 Task: Play online Dominion games in medium mode.
Action: Mouse moved to (255, 574)
Screenshot: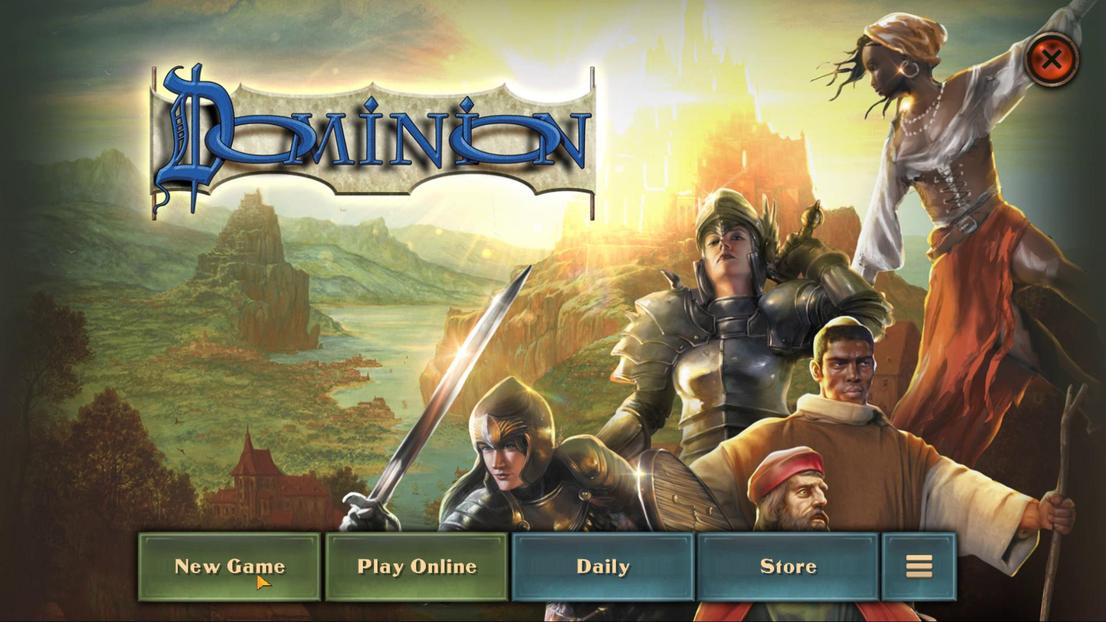 
Action: Mouse pressed left at (255, 574)
Screenshot: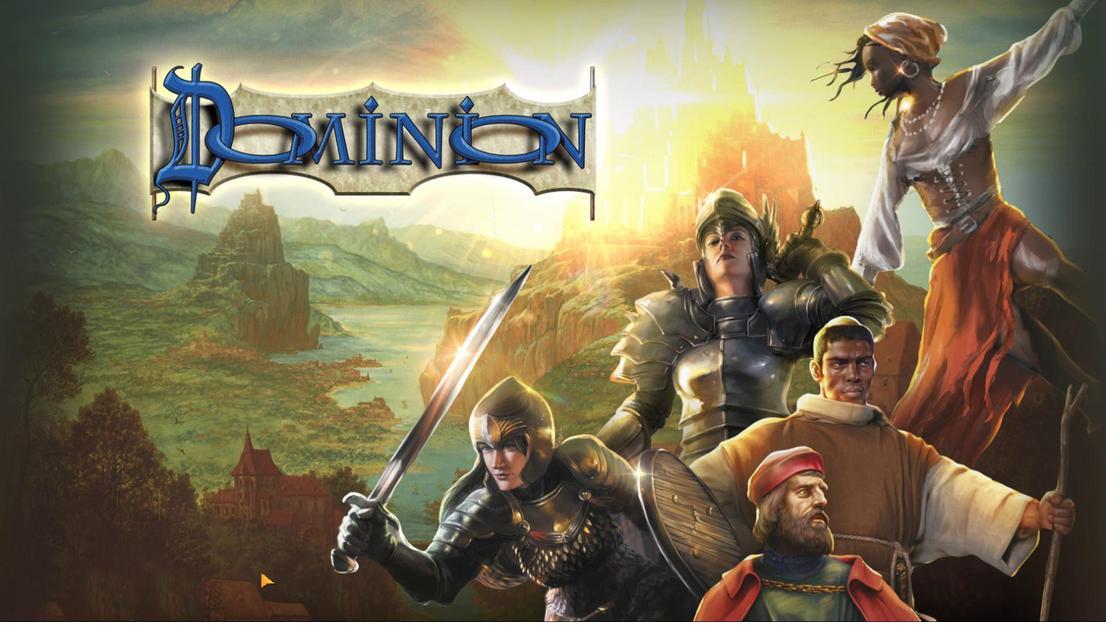 
Action: Mouse moved to (564, 279)
Screenshot: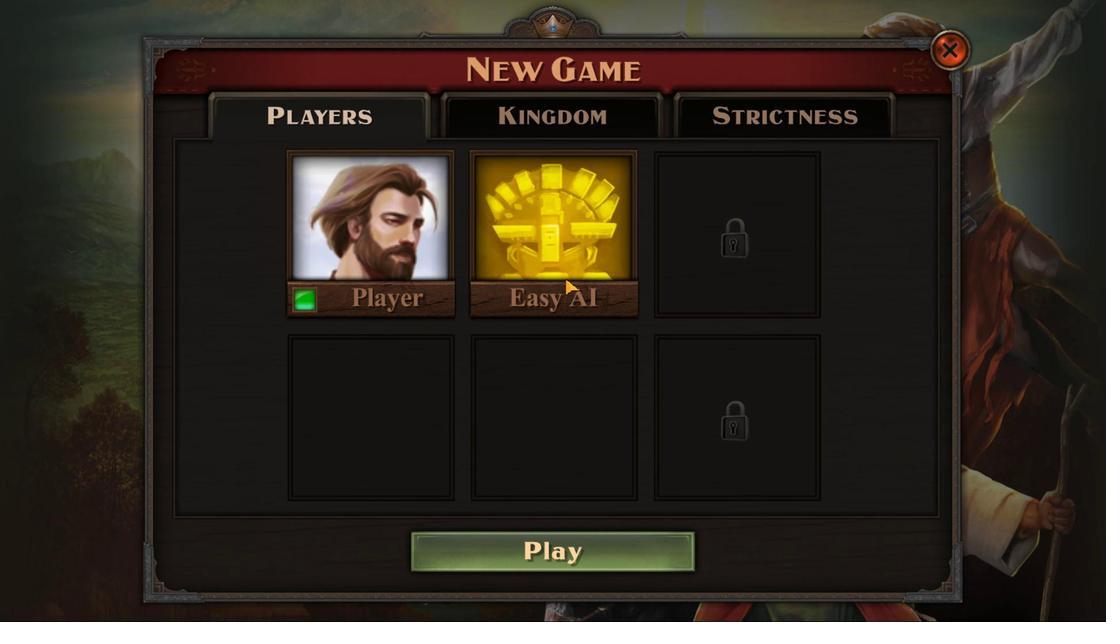 
Action: Mouse pressed left at (564, 279)
Screenshot: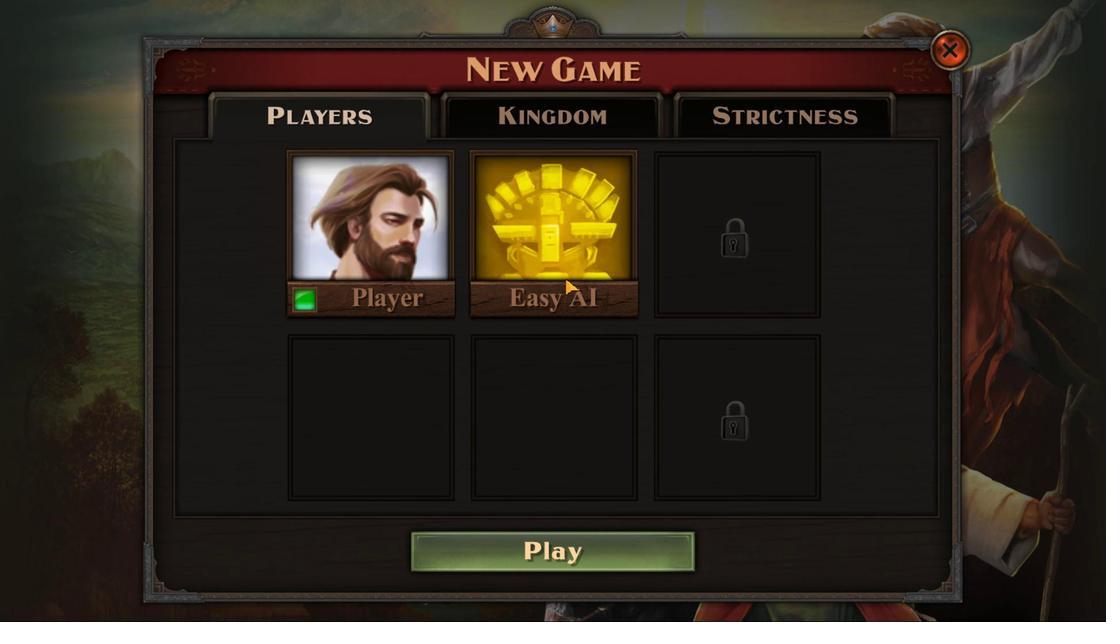 
Action: Mouse moved to (370, 425)
Screenshot: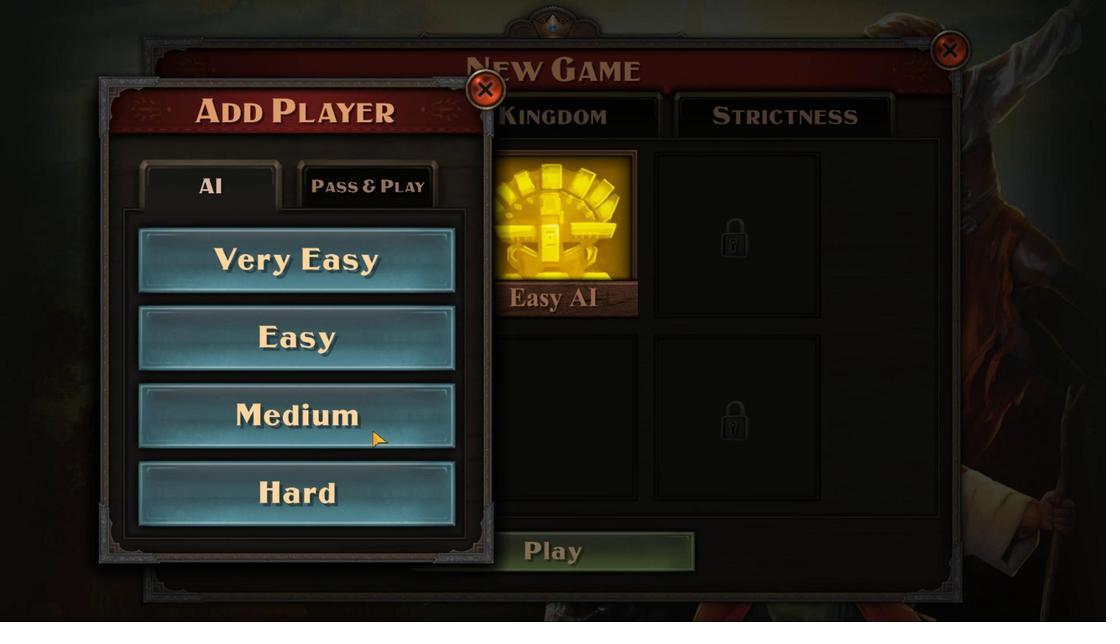 
Action: Mouse pressed left at (370, 425)
Screenshot: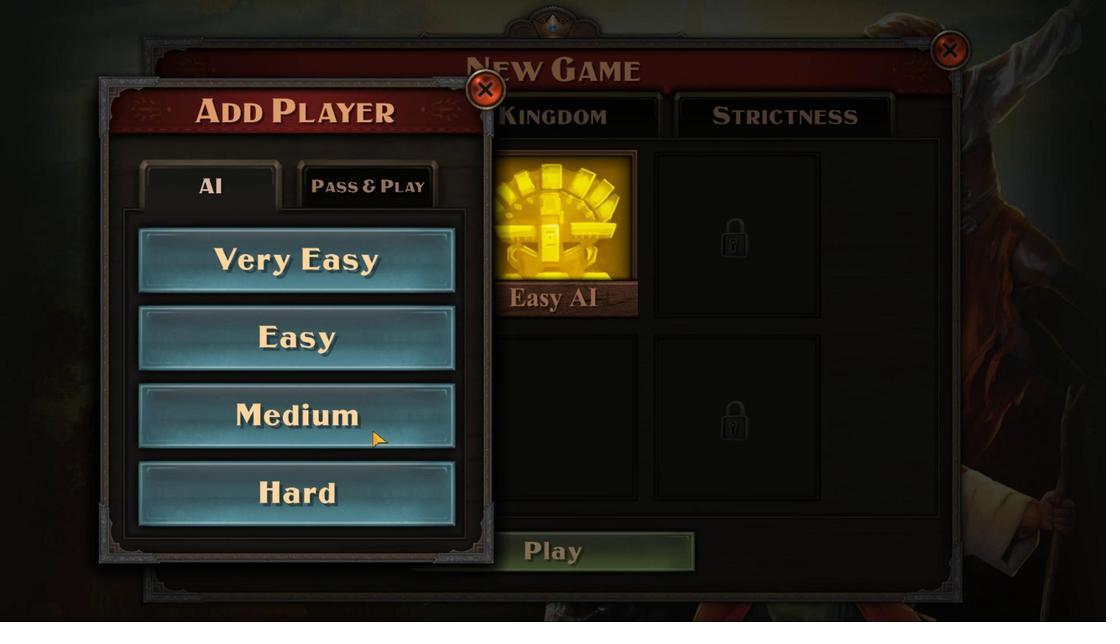 
Action: Mouse moved to (503, 559)
Screenshot: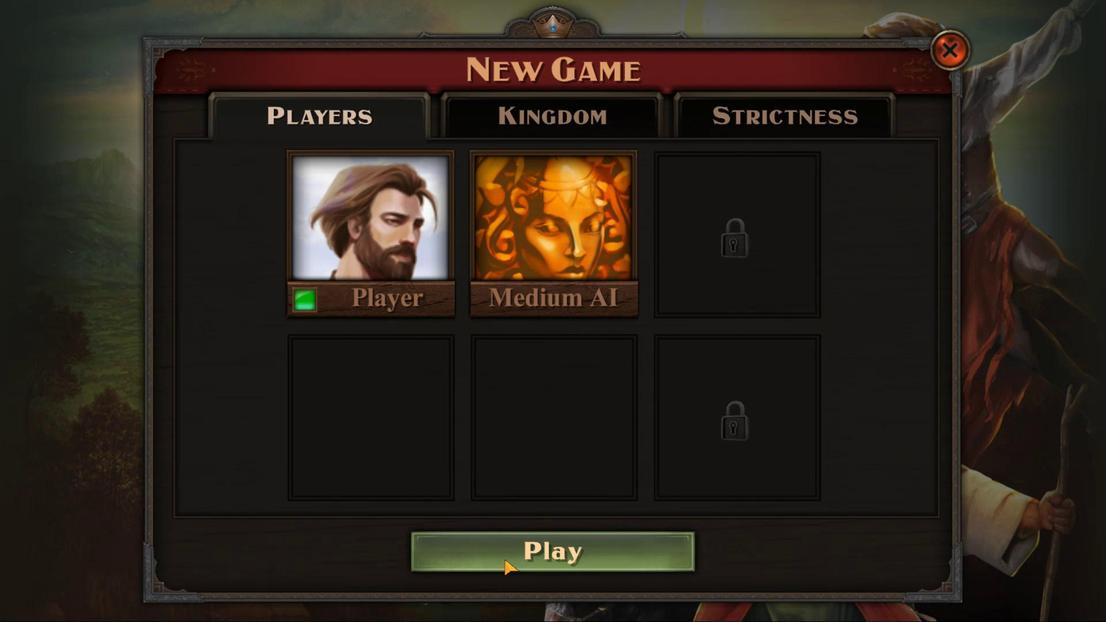 
Action: Mouse pressed left at (503, 559)
Screenshot: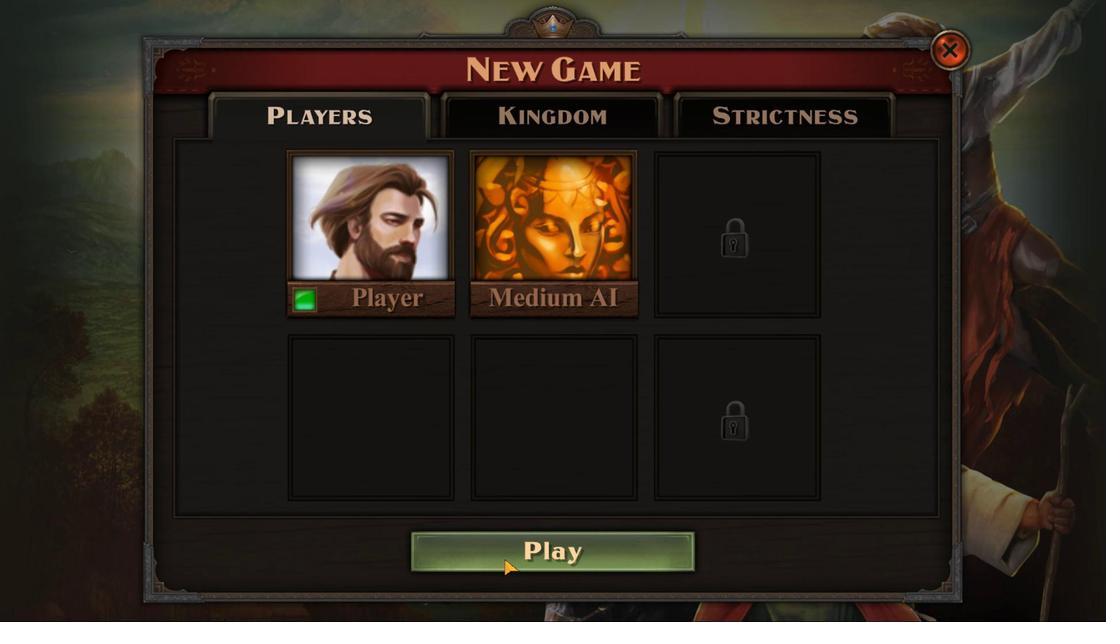 
Action: Mouse moved to (205, 581)
Screenshot: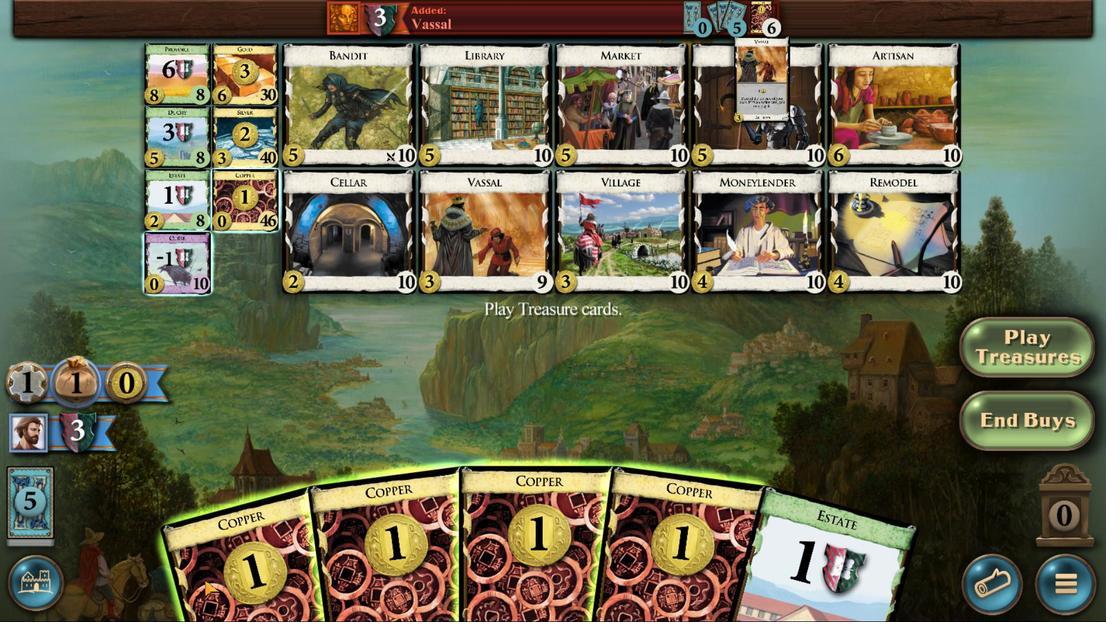 
Action: Mouse scrolled (205, 581) with delta (0, 0)
Screenshot: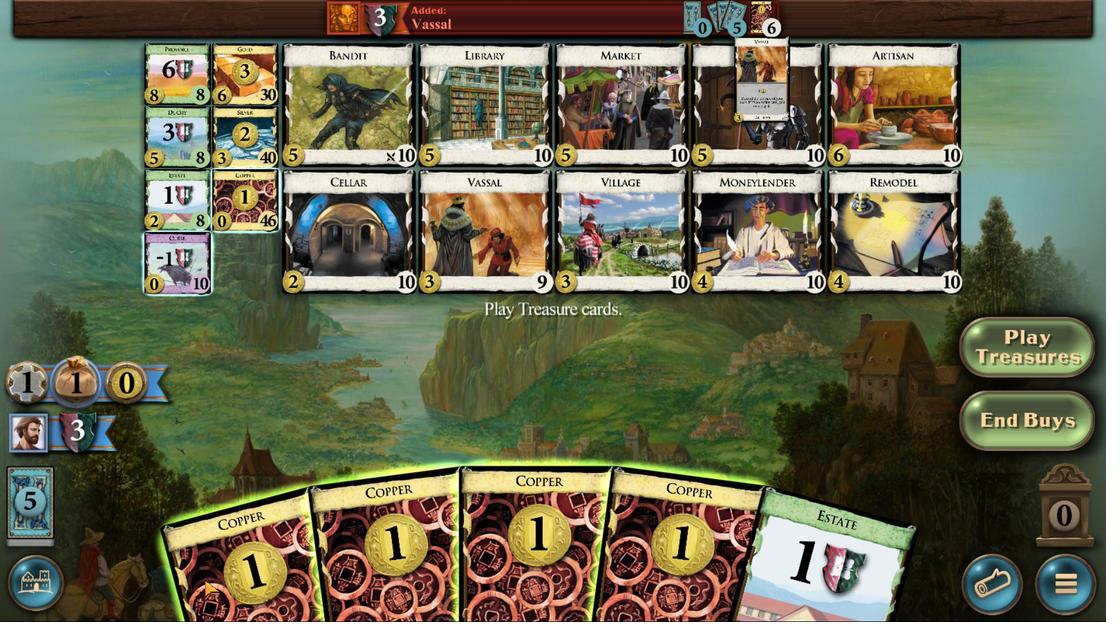 
Action: Mouse moved to (204, 581)
Screenshot: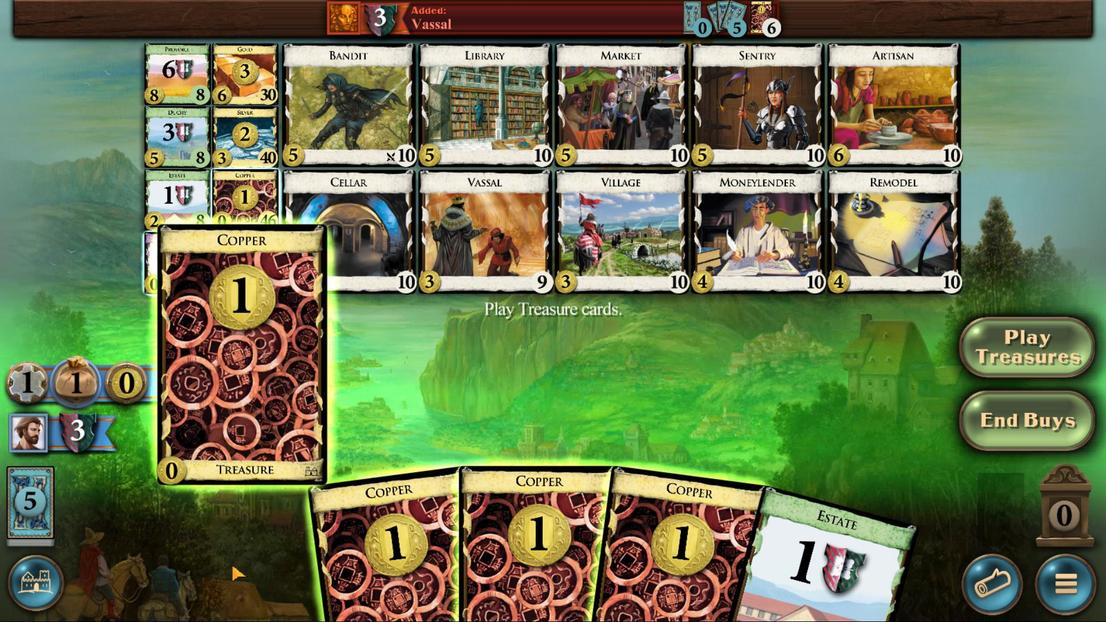 
Action: Mouse scrolled (204, 581) with delta (0, 0)
Screenshot: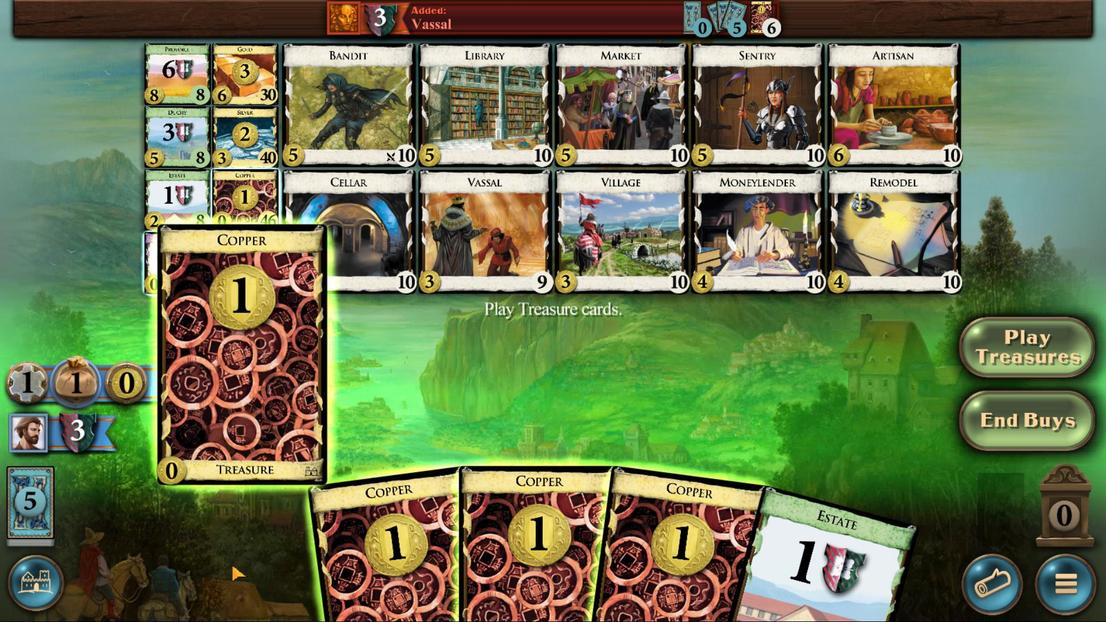 
Action: Mouse moved to (204, 579)
Screenshot: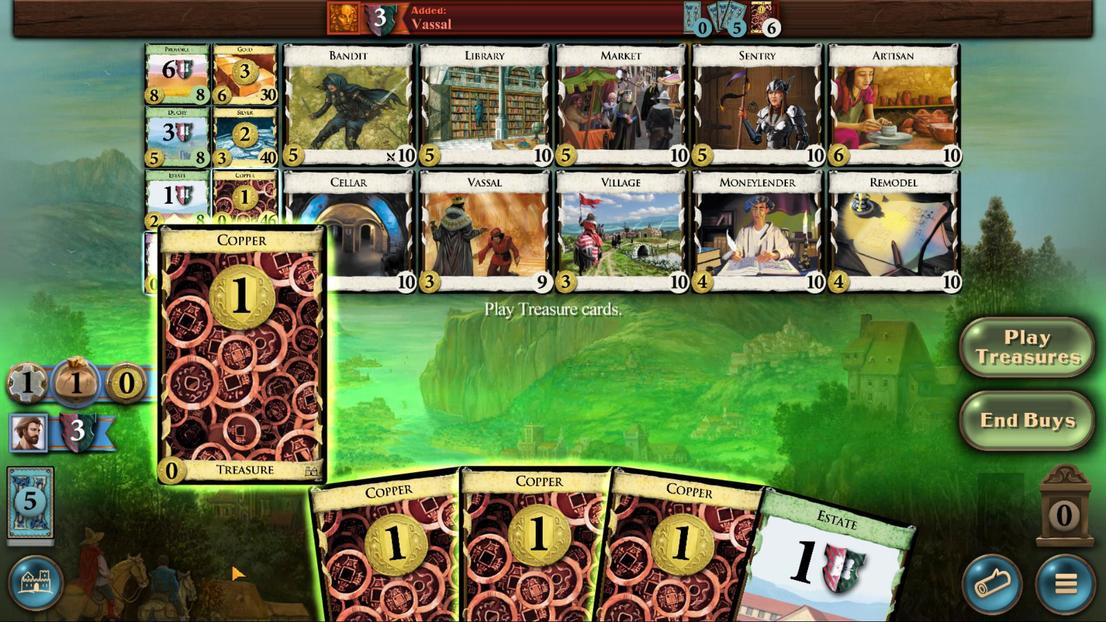 
Action: Mouse scrolled (204, 579) with delta (0, 0)
Screenshot: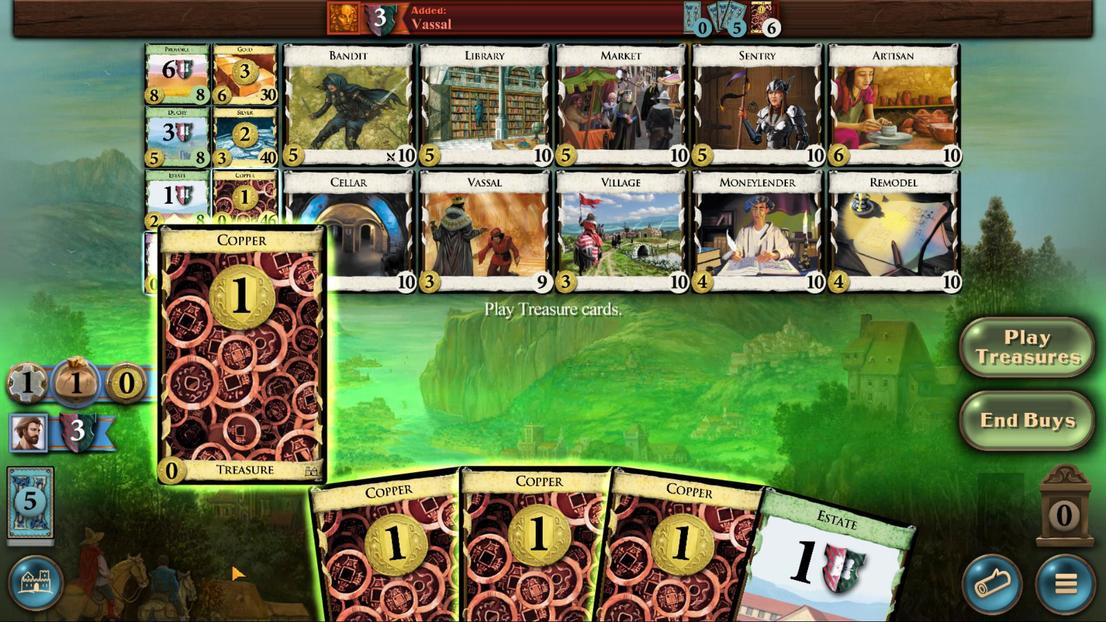 
Action: Mouse moved to (381, 562)
Screenshot: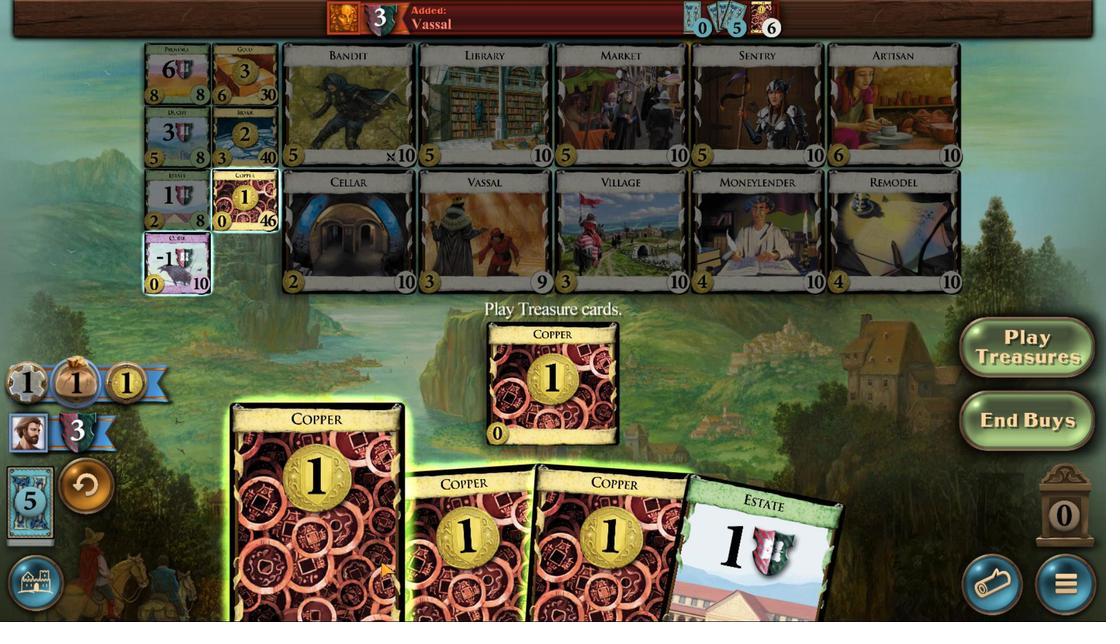 
Action: Mouse scrolled (381, 561) with delta (0, 0)
Screenshot: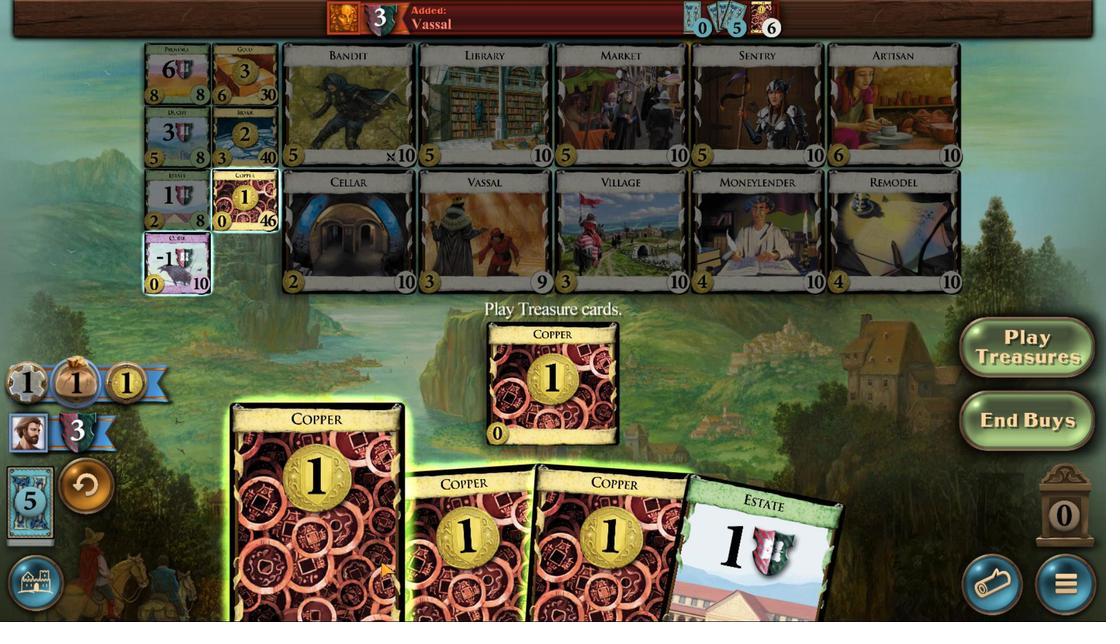 
Action: Mouse moved to (380, 562)
Screenshot: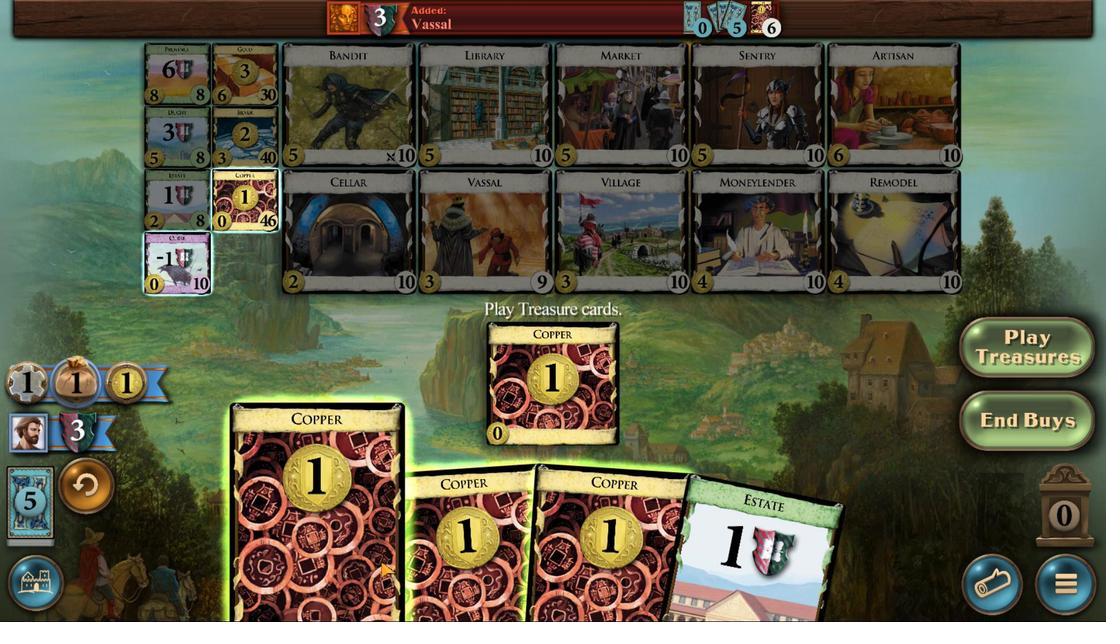 
Action: Mouse scrolled (380, 561) with delta (0, 0)
Screenshot: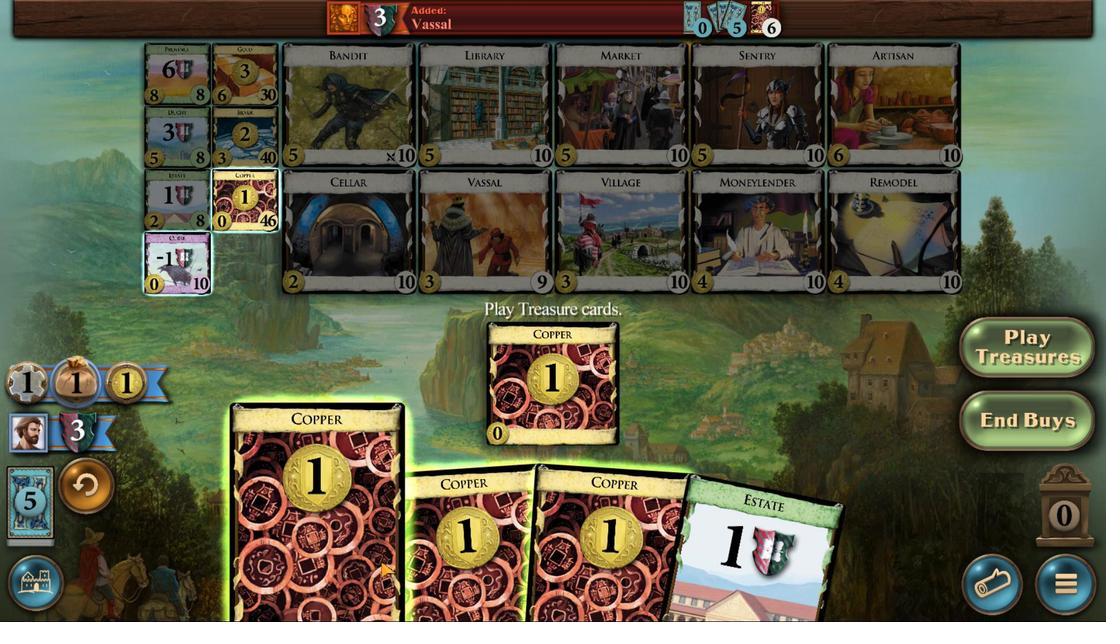 
Action: Mouse moved to (479, 560)
Screenshot: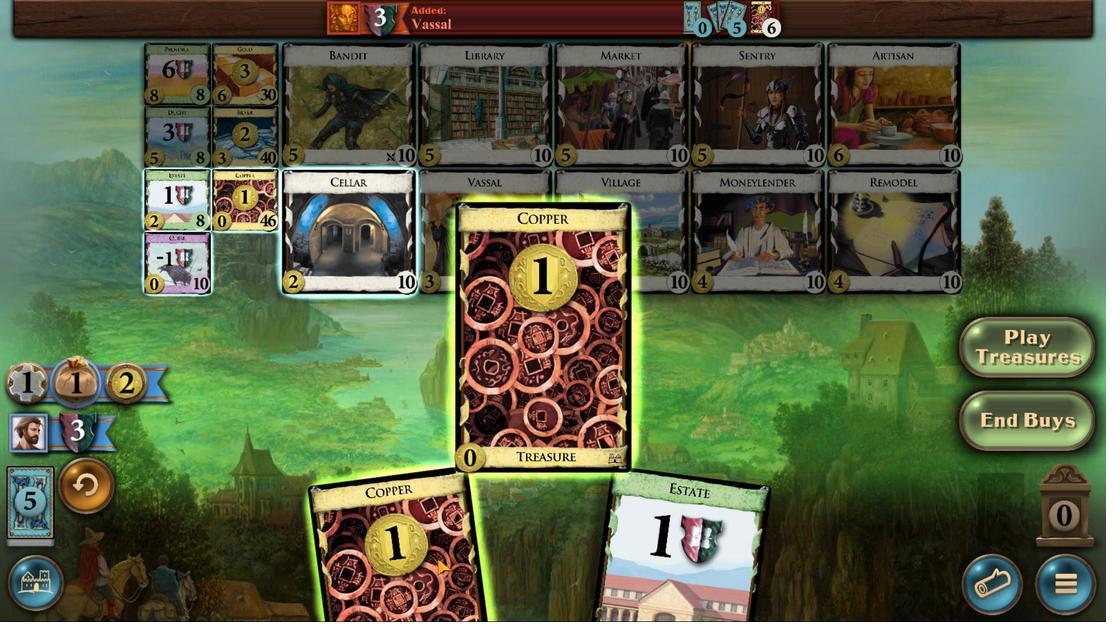 
Action: Mouse scrolled (479, 560) with delta (0, 0)
Screenshot: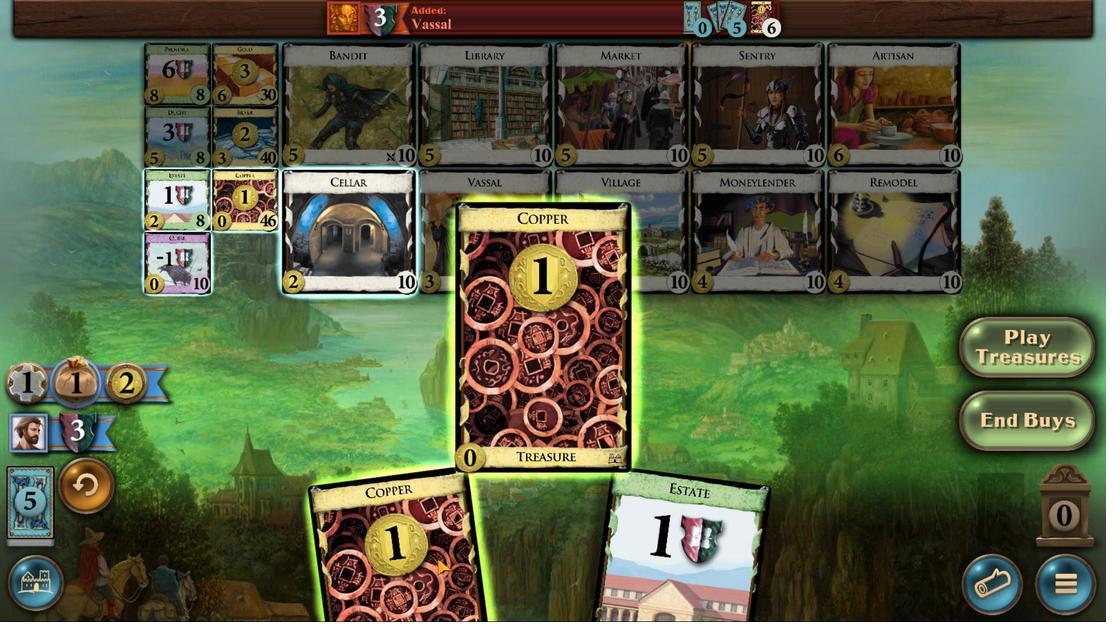 
Action: Mouse moved to (256, 137)
Screenshot: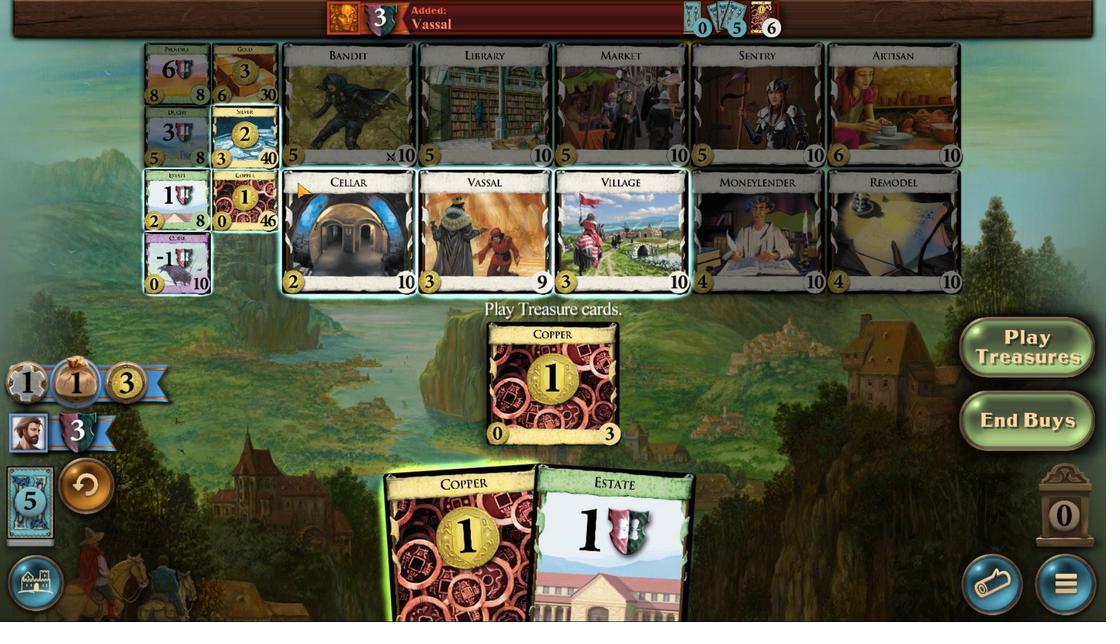 
Action: Mouse pressed left at (256, 137)
Screenshot: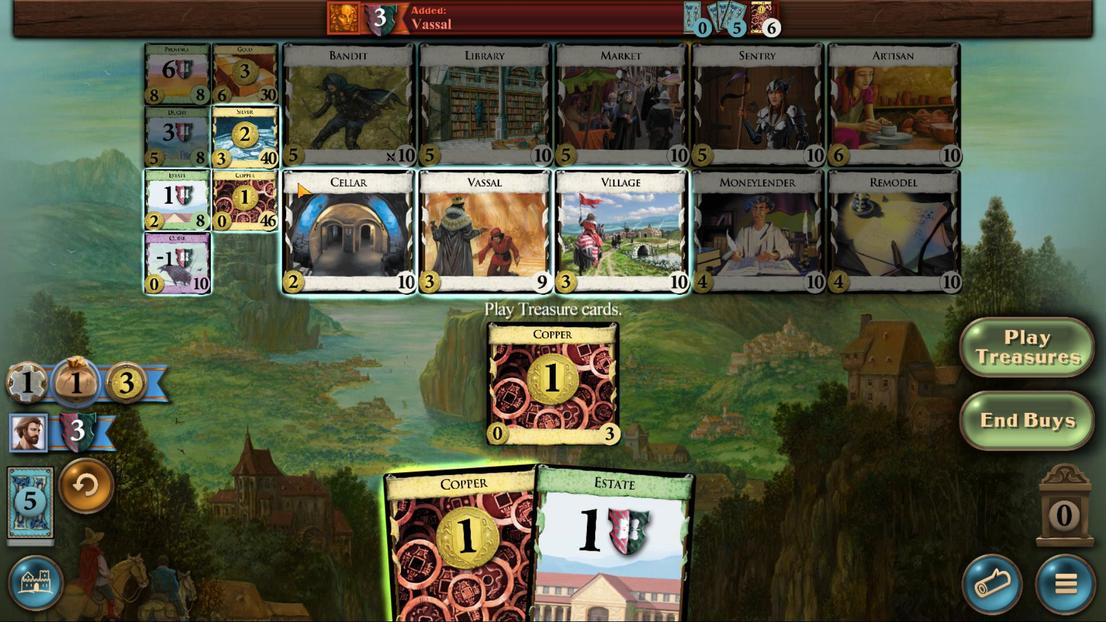 
Action: Mouse moved to (481, 569)
Screenshot: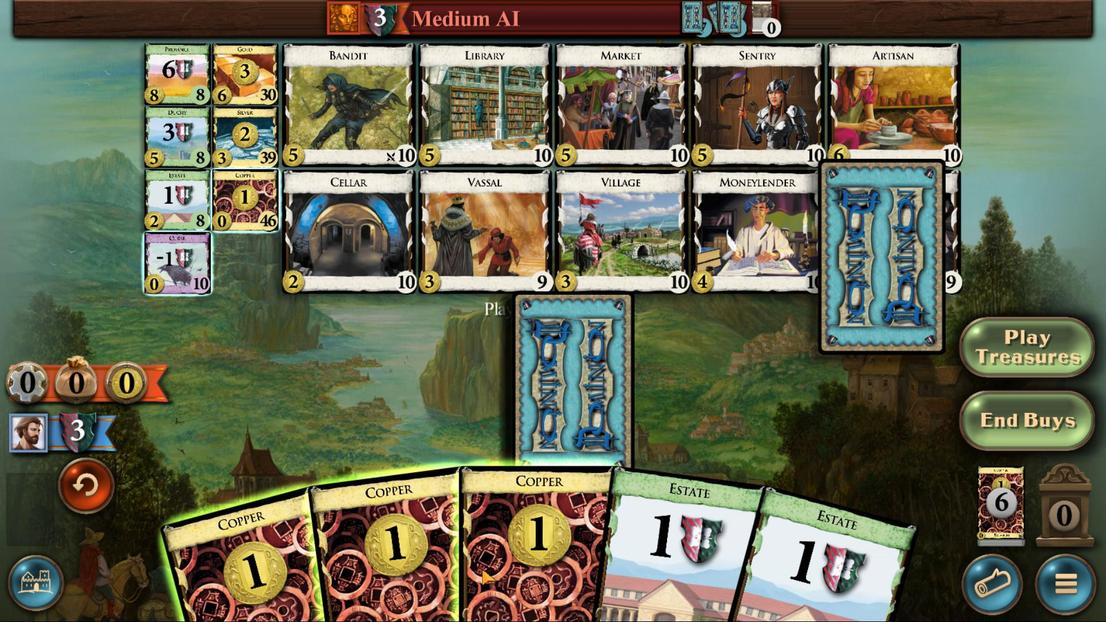 
Action: Mouse scrolled (481, 569) with delta (0, 0)
Screenshot: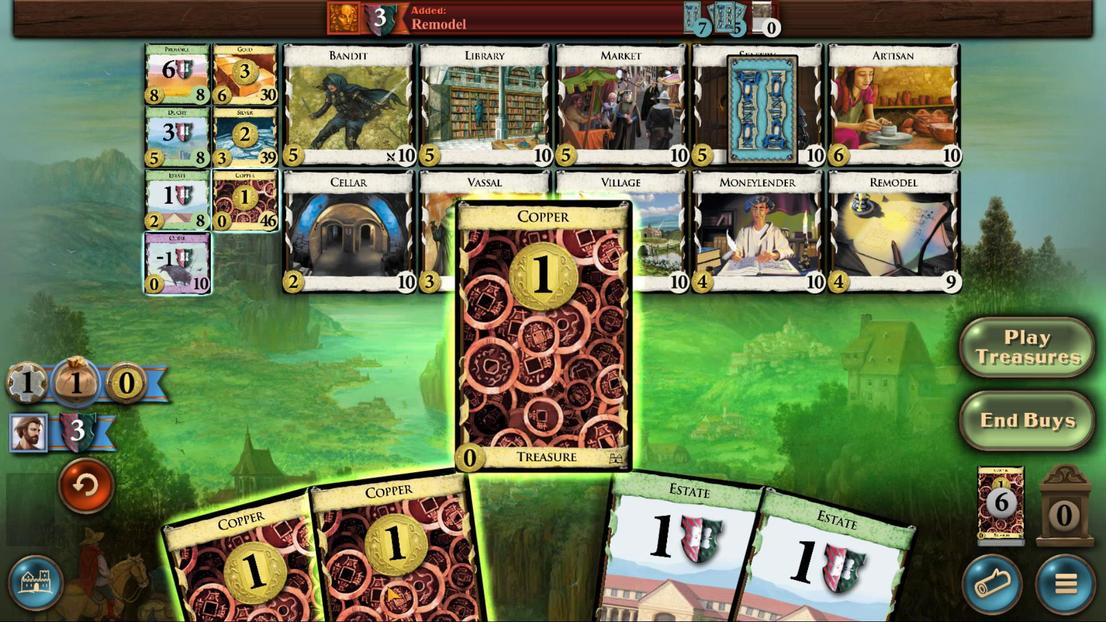 
Action: Mouse moved to (481, 571)
Screenshot: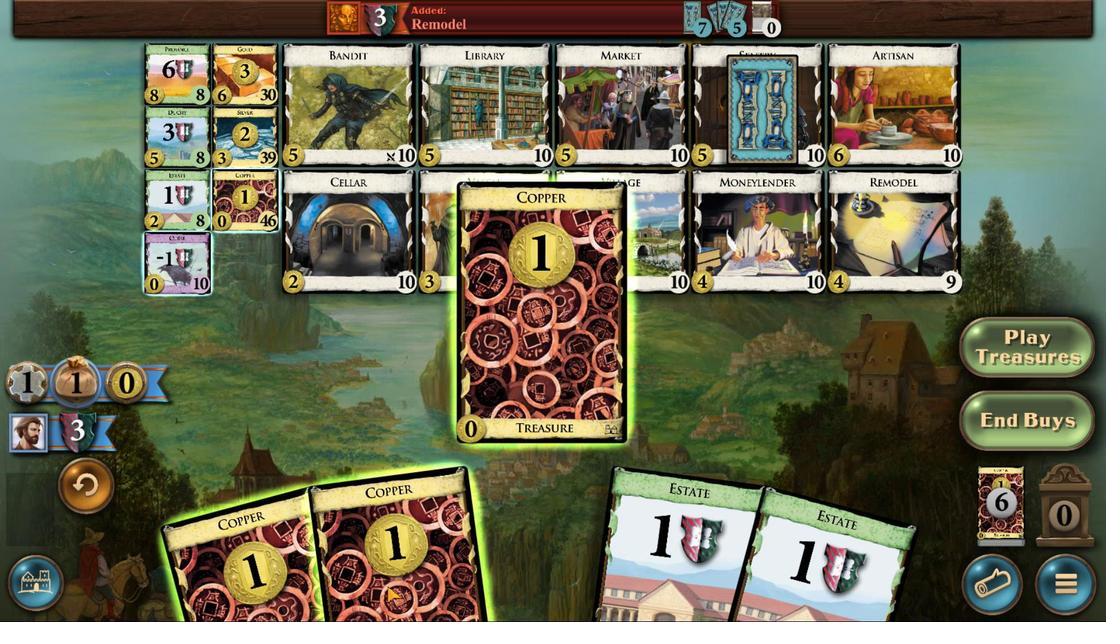 
Action: Mouse scrolled (481, 570) with delta (0, 0)
Screenshot: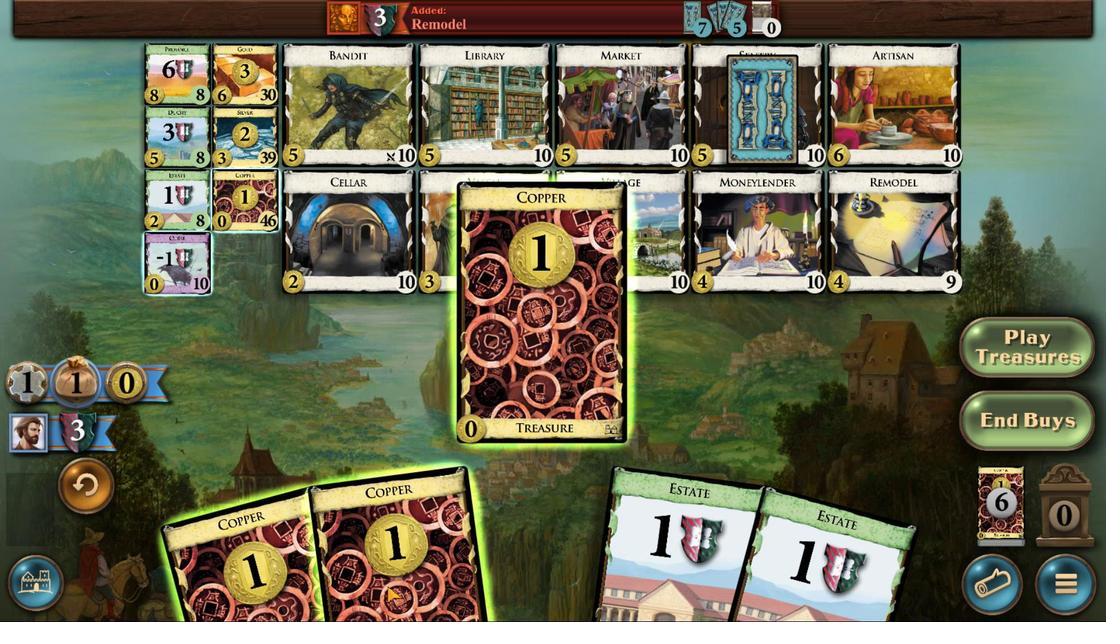 
Action: Mouse moved to (386, 586)
Screenshot: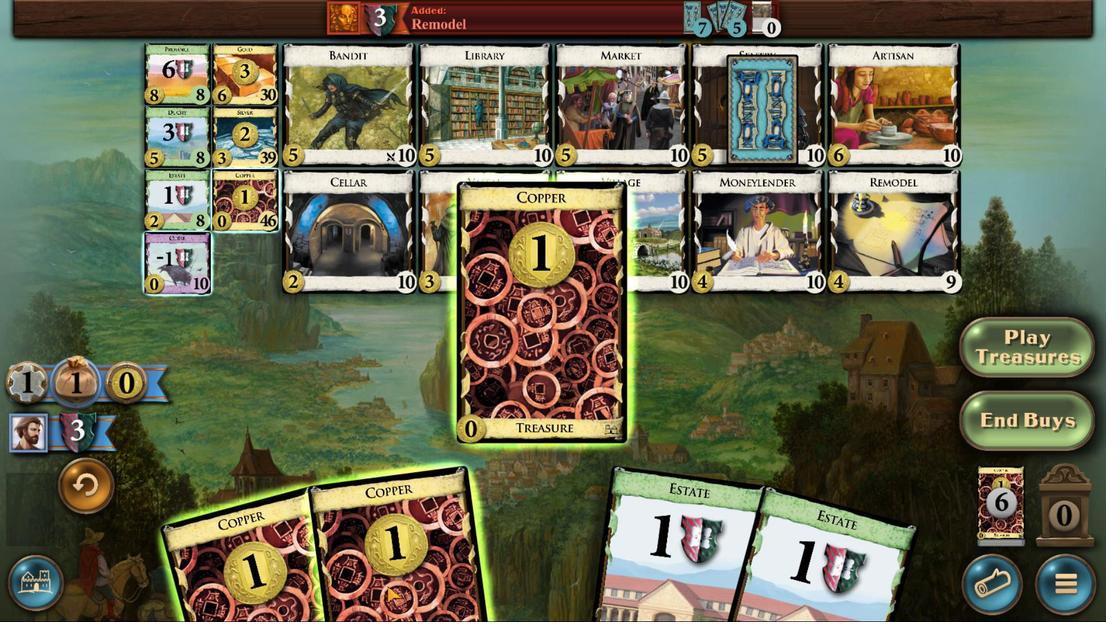 
Action: Mouse scrolled (386, 586) with delta (0, 0)
Screenshot: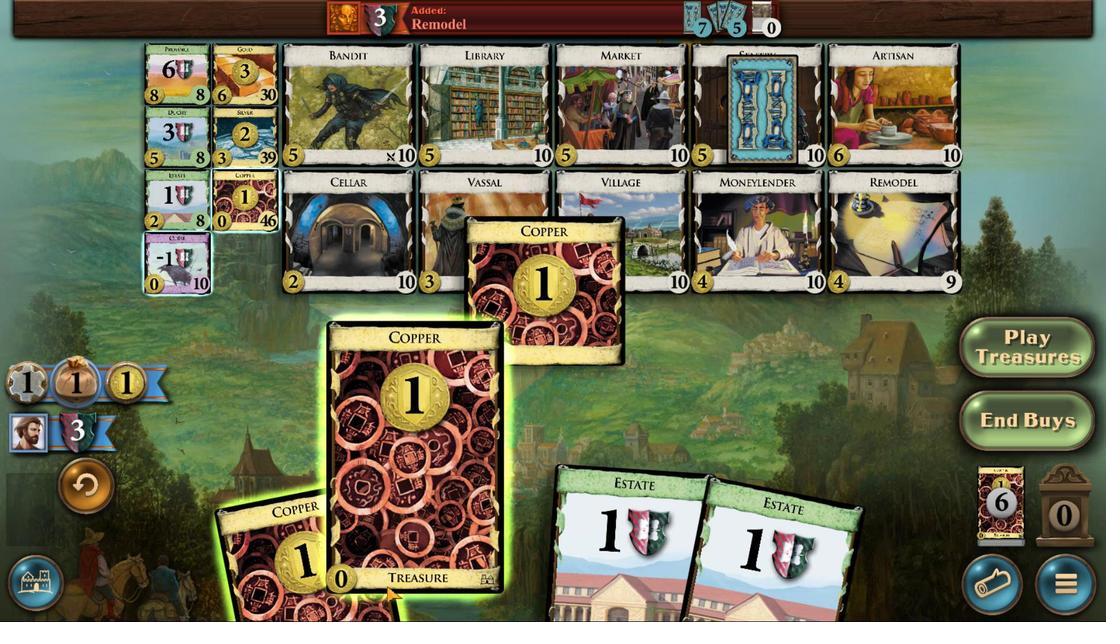 
Action: Mouse scrolled (386, 586) with delta (0, 0)
Screenshot: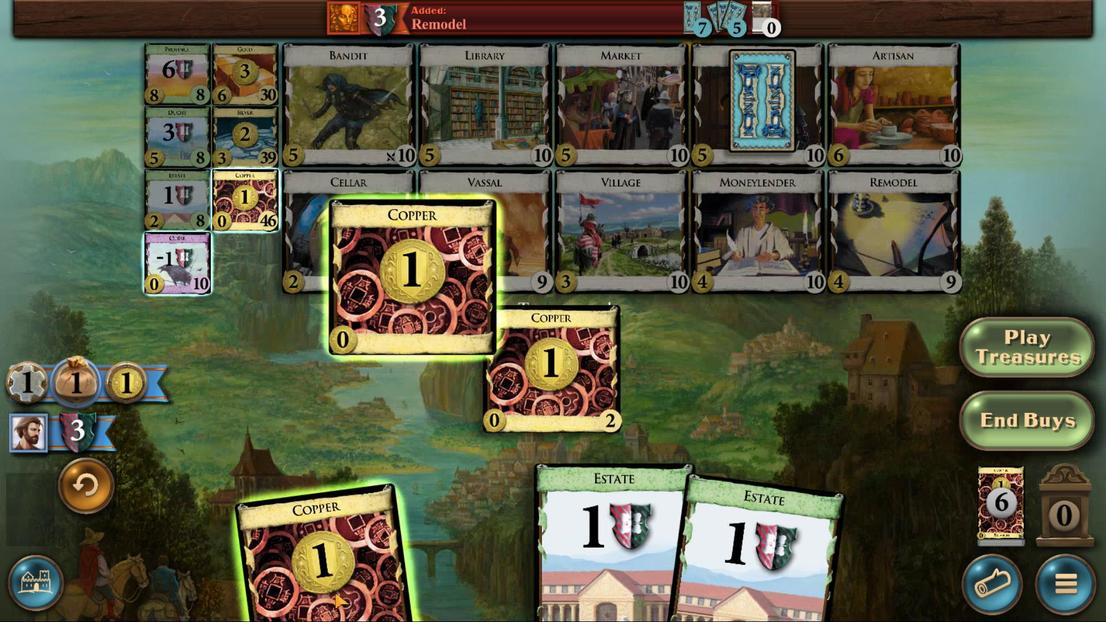 
Action: Mouse moved to (334, 593)
Screenshot: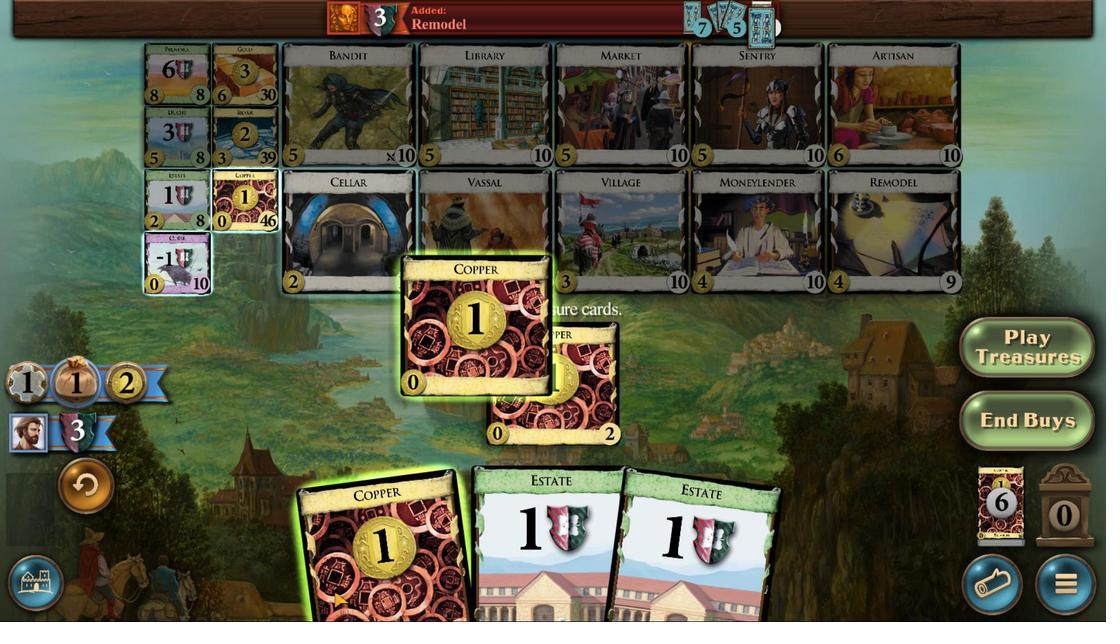
Action: Mouse scrolled (334, 592) with delta (0, 0)
Screenshot: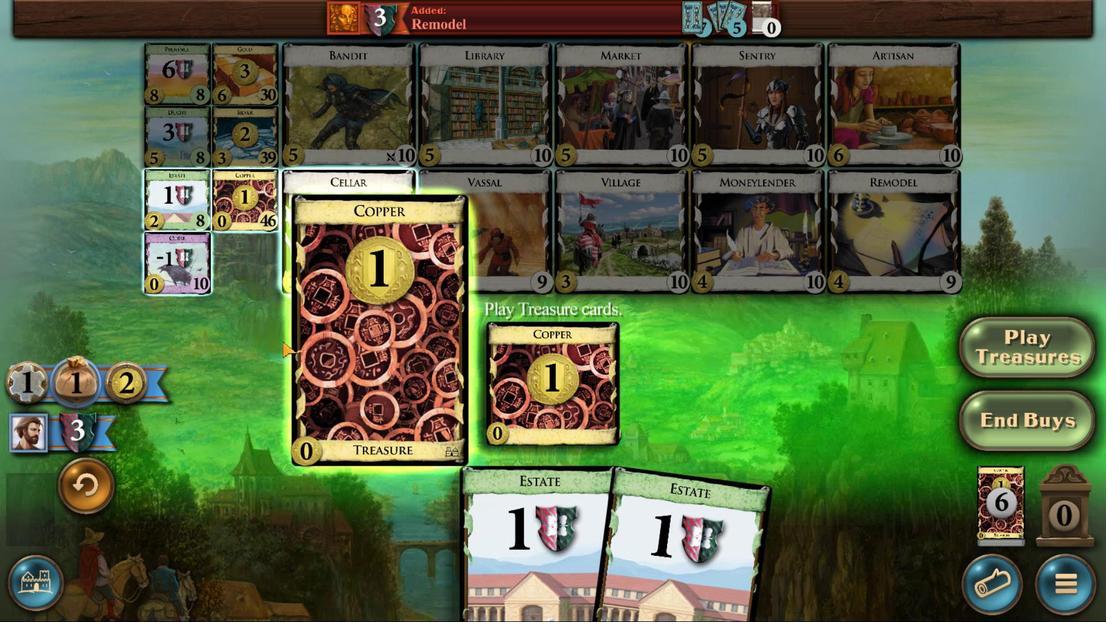 
Action: Mouse moved to (333, 592)
Screenshot: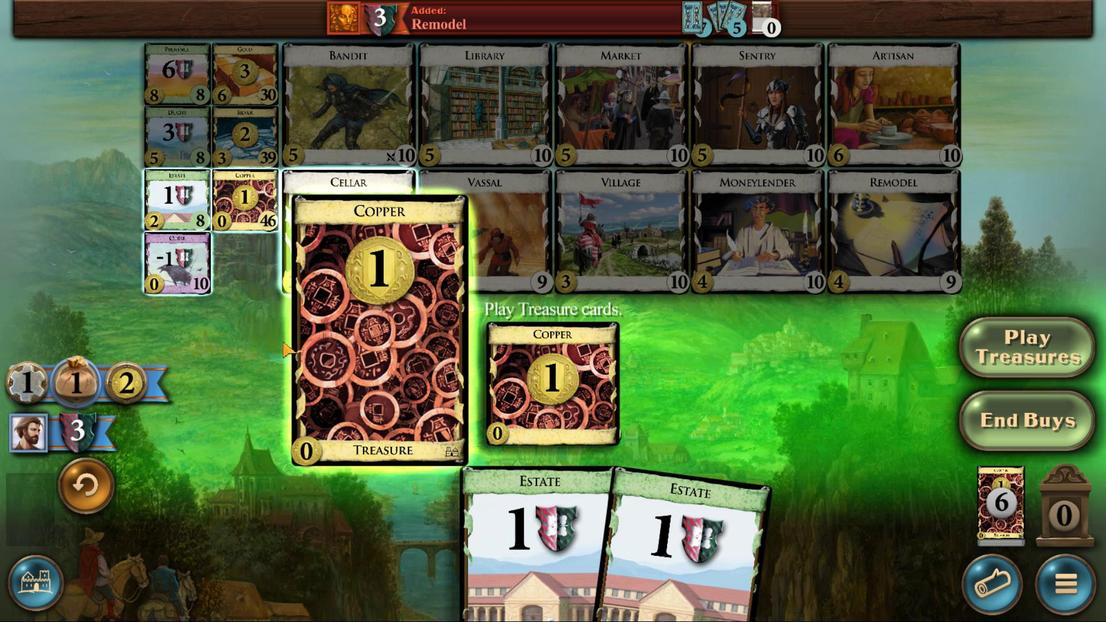 
Action: Mouse scrolled (333, 592) with delta (0, 0)
Screenshot: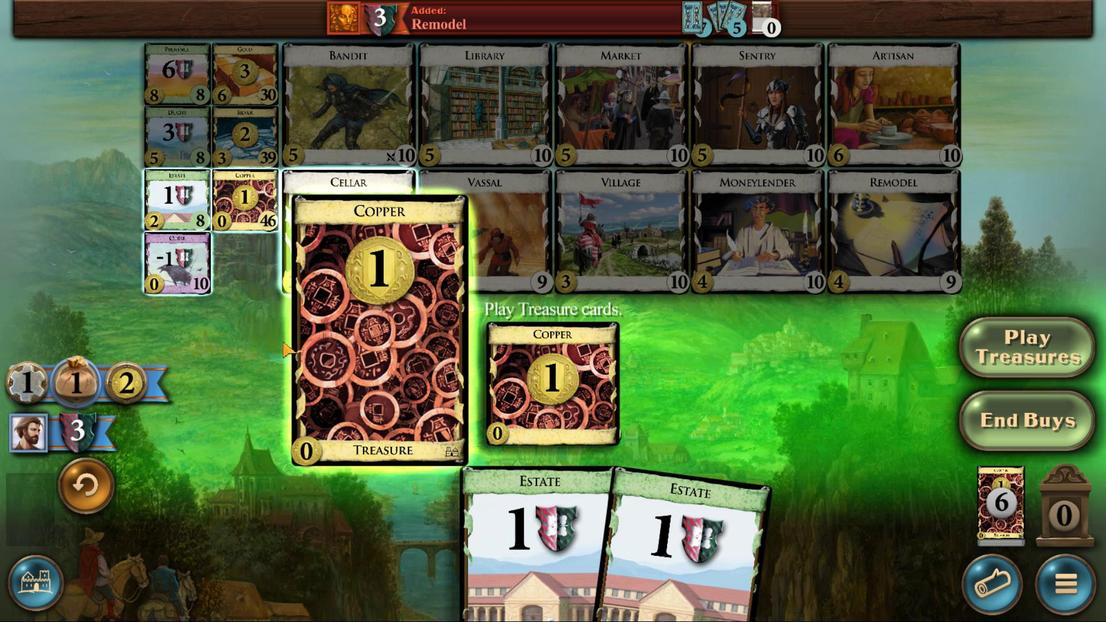 
Action: Mouse moved to (333, 589)
Screenshot: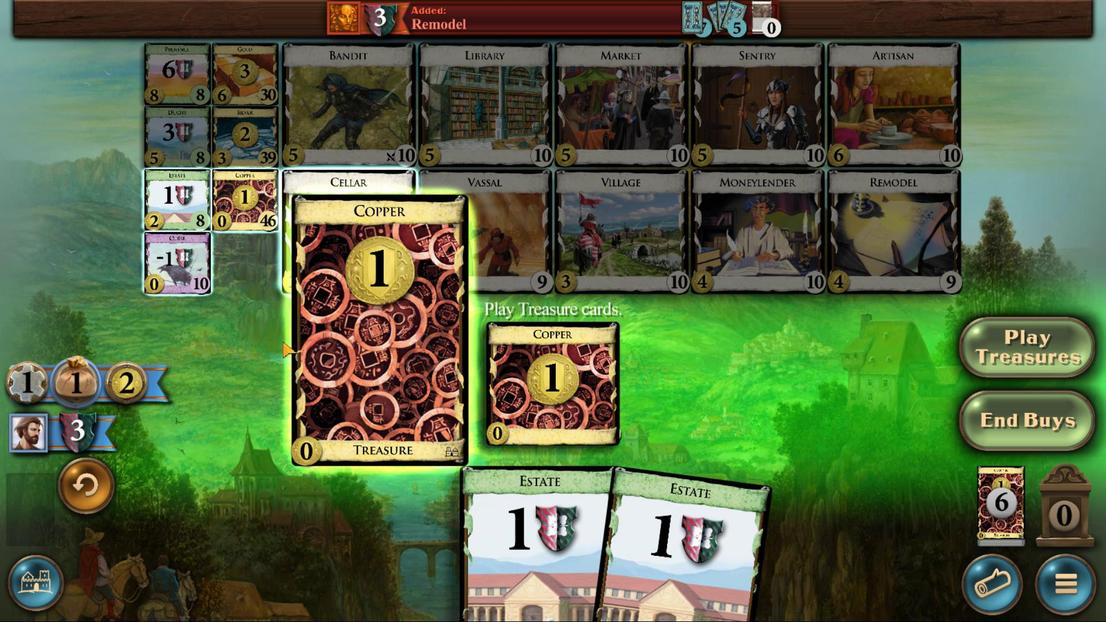 
Action: Mouse scrolled (333, 588) with delta (0, 0)
Screenshot: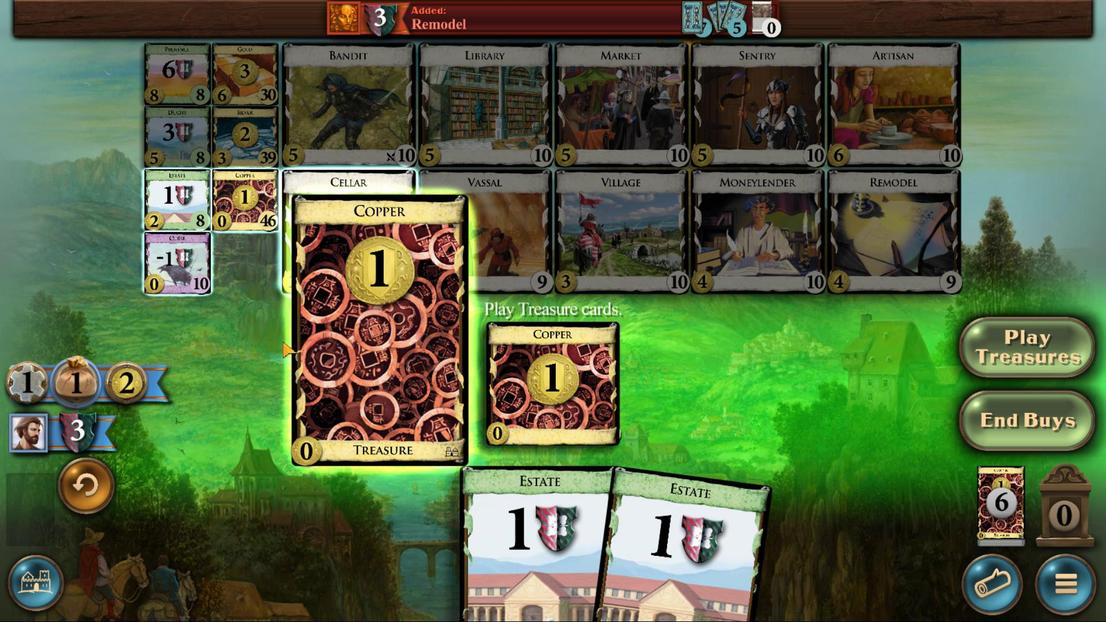 
Action: Mouse moved to (243, 119)
Screenshot: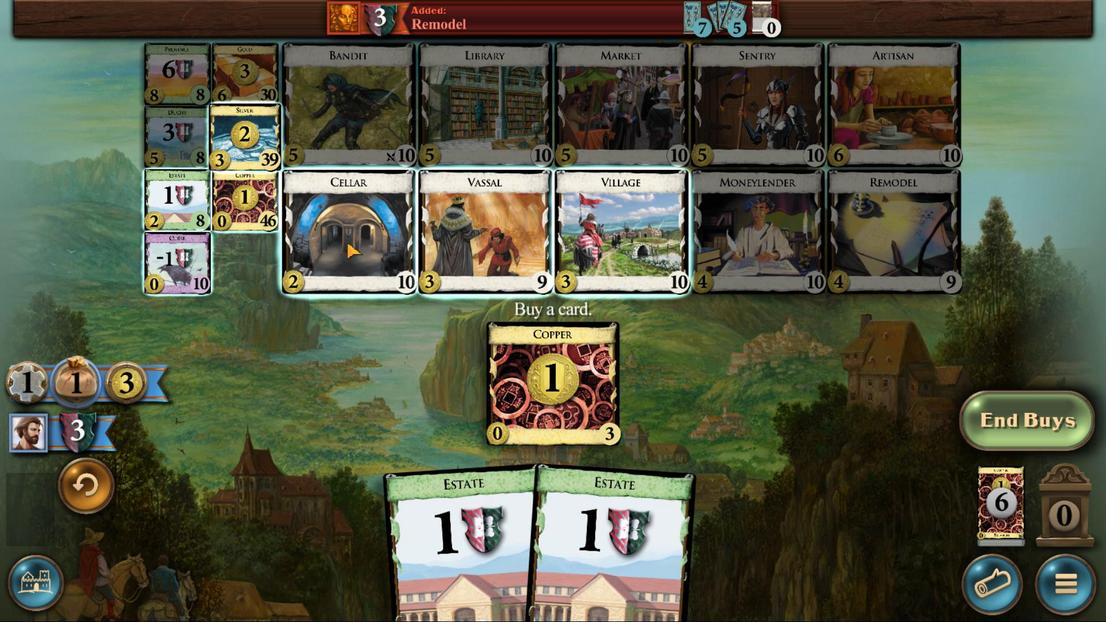 
Action: Mouse pressed left at (243, 119)
Screenshot: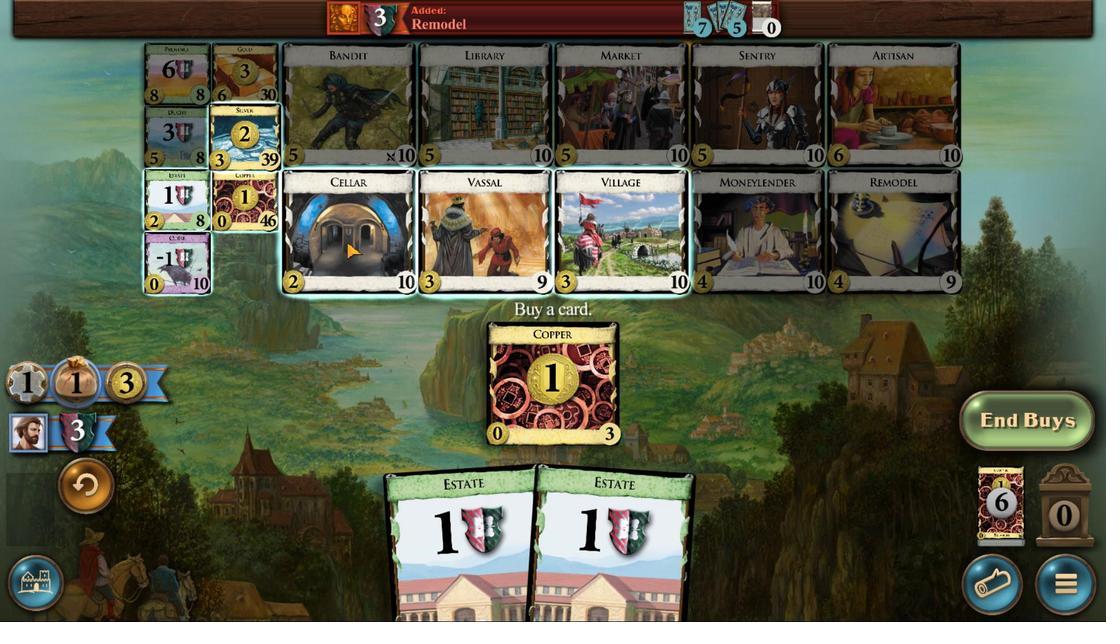 
Action: Mouse moved to (528, 540)
Screenshot: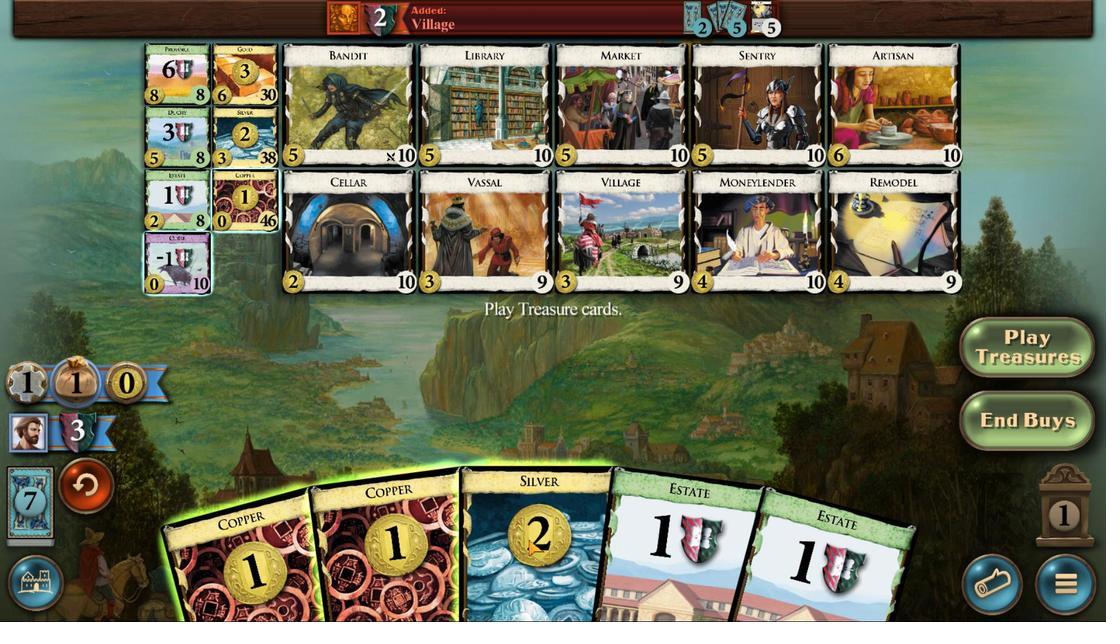 
Action: Mouse scrolled (528, 539) with delta (0, 0)
Screenshot: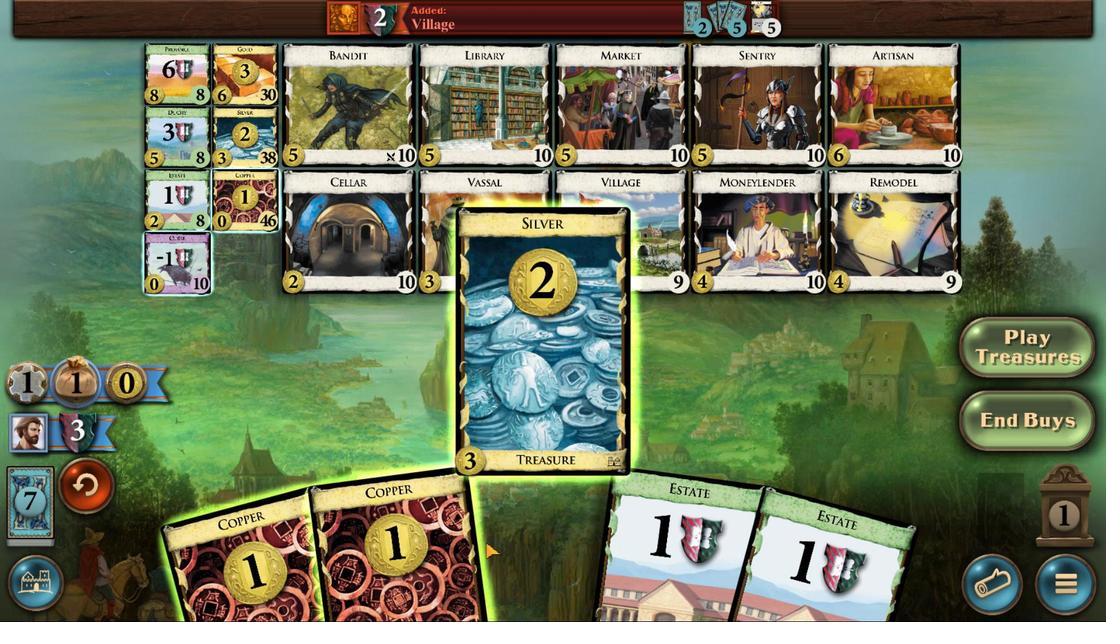 
Action: Mouse moved to (422, 555)
Screenshot: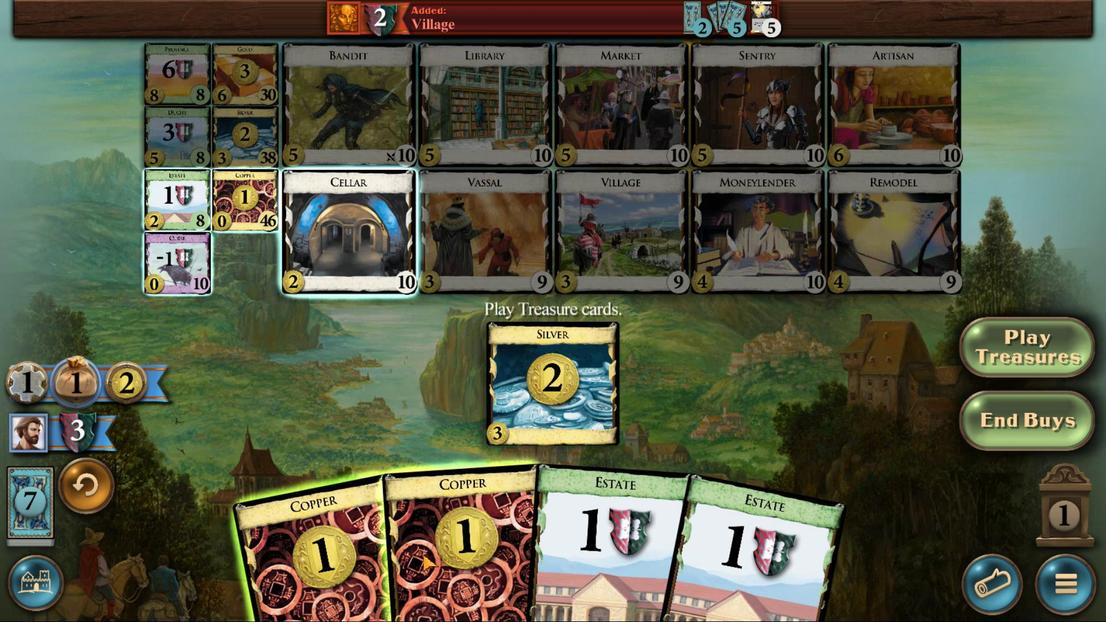 
Action: Mouse scrolled (422, 554) with delta (0, 0)
Screenshot: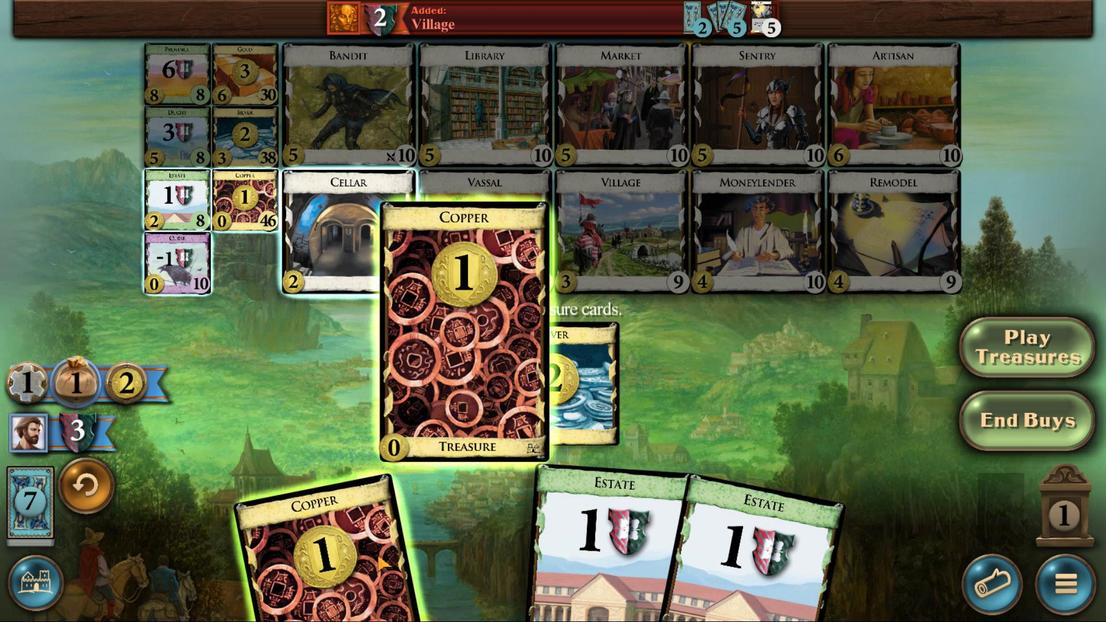 
Action: Mouse moved to (422, 555)
Screenshot: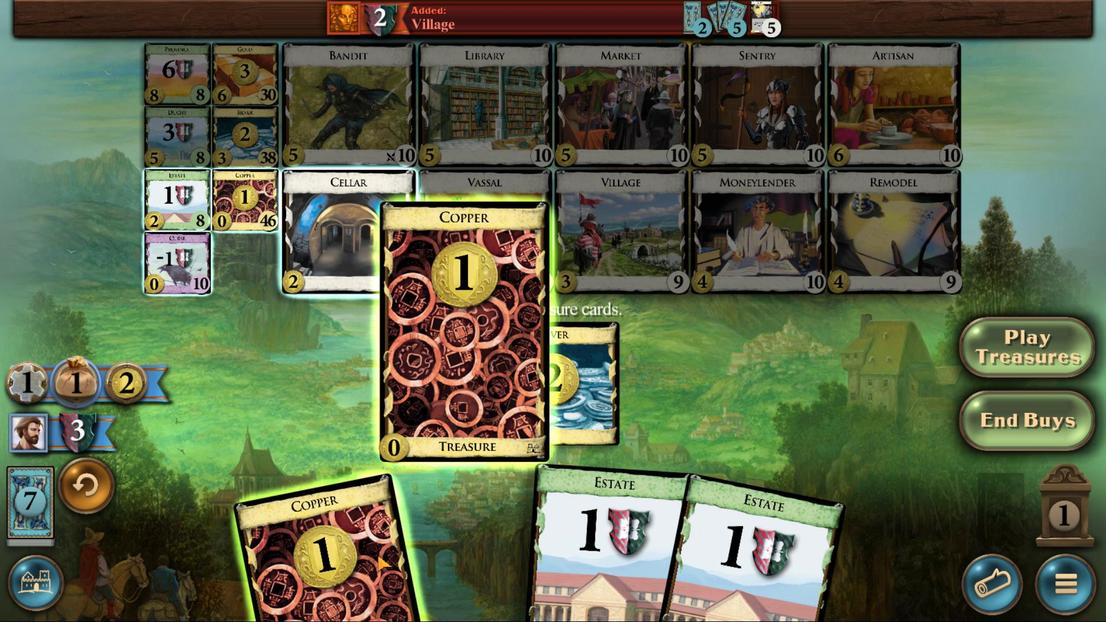 
Action: Mouse scrolled (422, 554) with delta (0, 0)
Screenshot: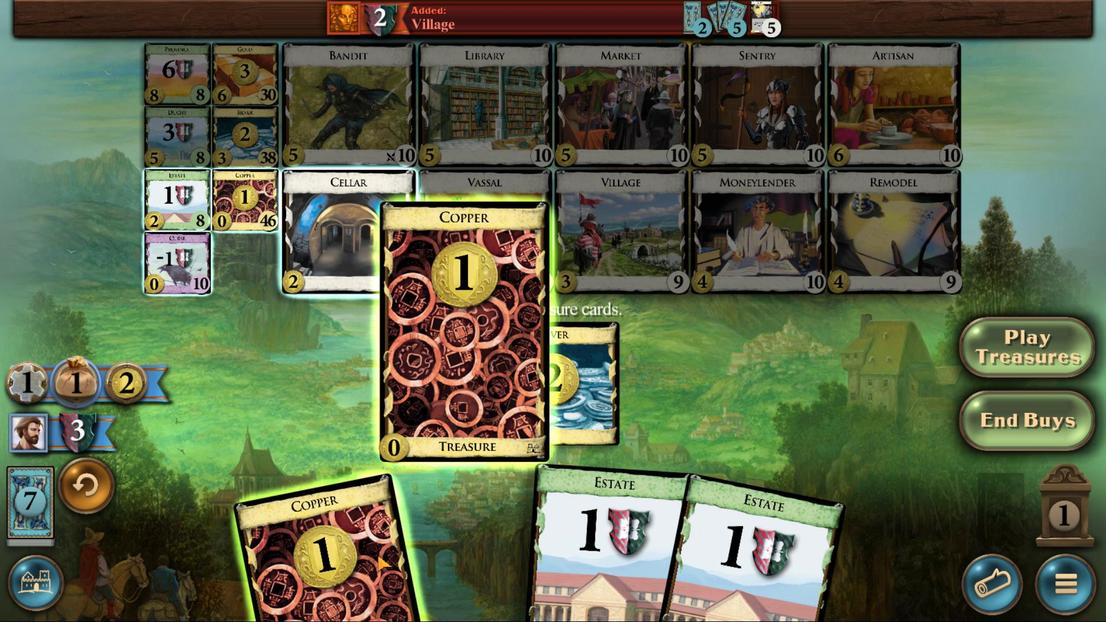 
Action: Mouse moved to (351, 558)
Screenshot: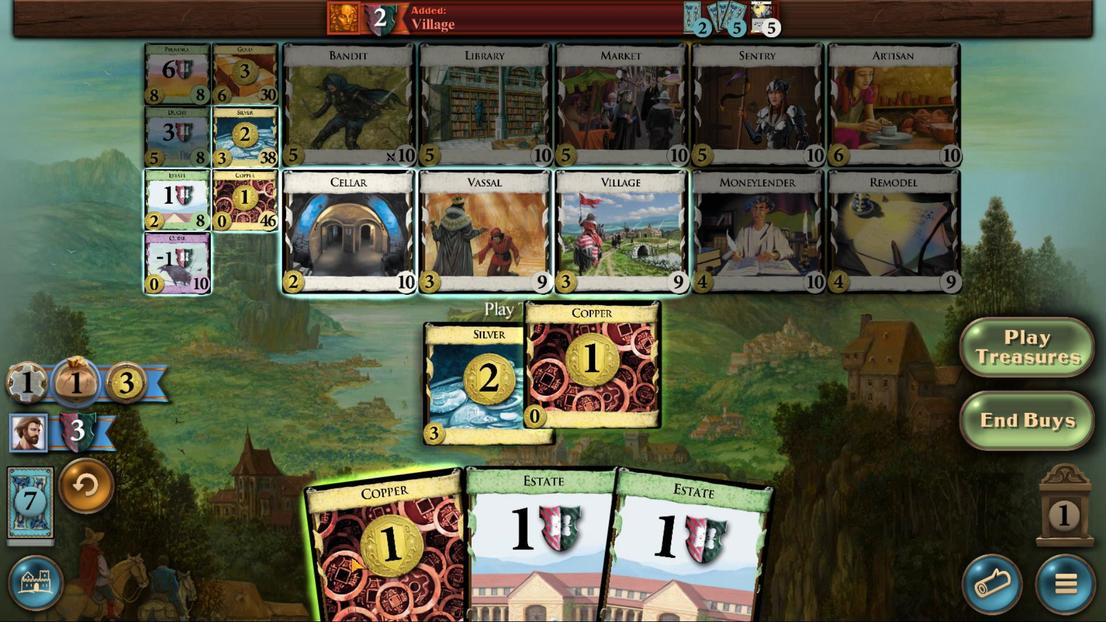 
Action: Mouse scrolled (351, 557) with delta (0, 0)
Screenshot: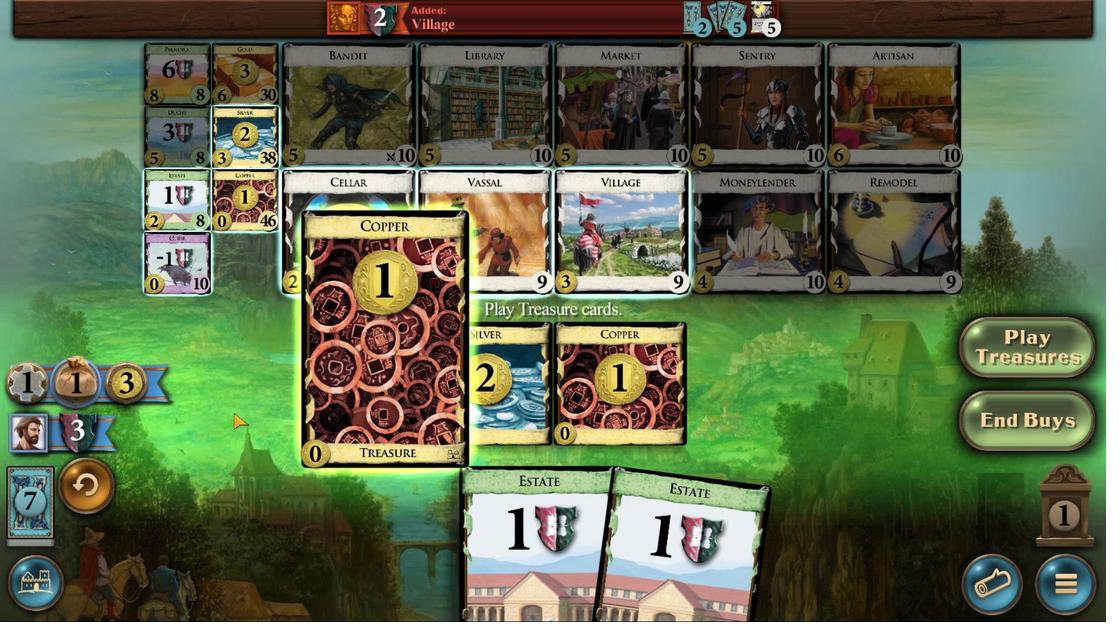 
Action: Mouse scrolled (351, 557) with delta (0, 0)
Screenshot: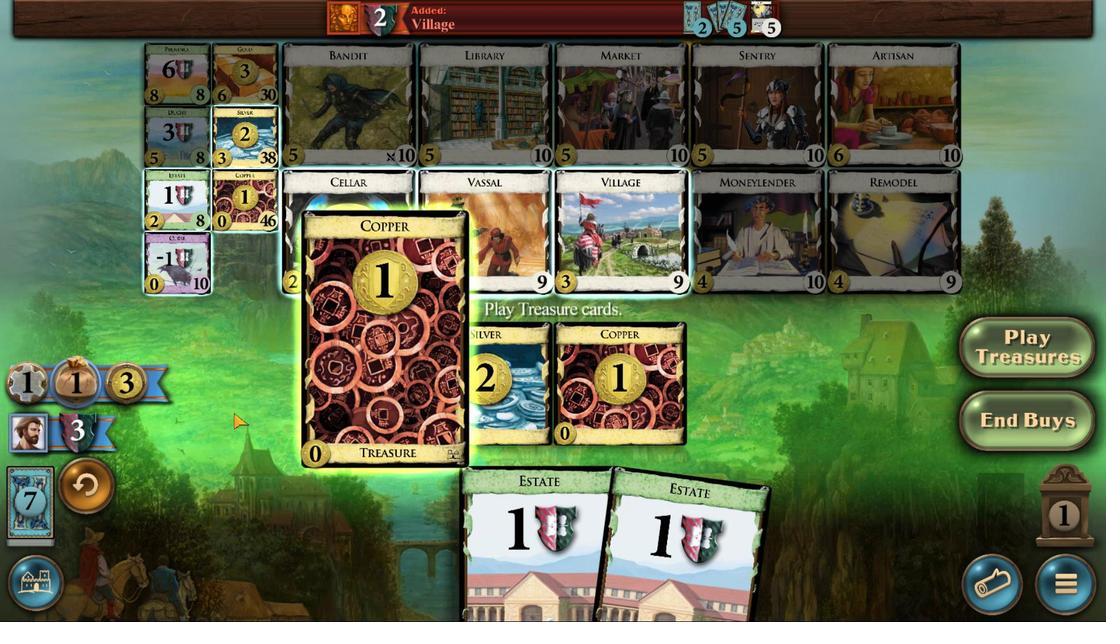 
Action: Mouse moved to (239, 129)
Screenshot: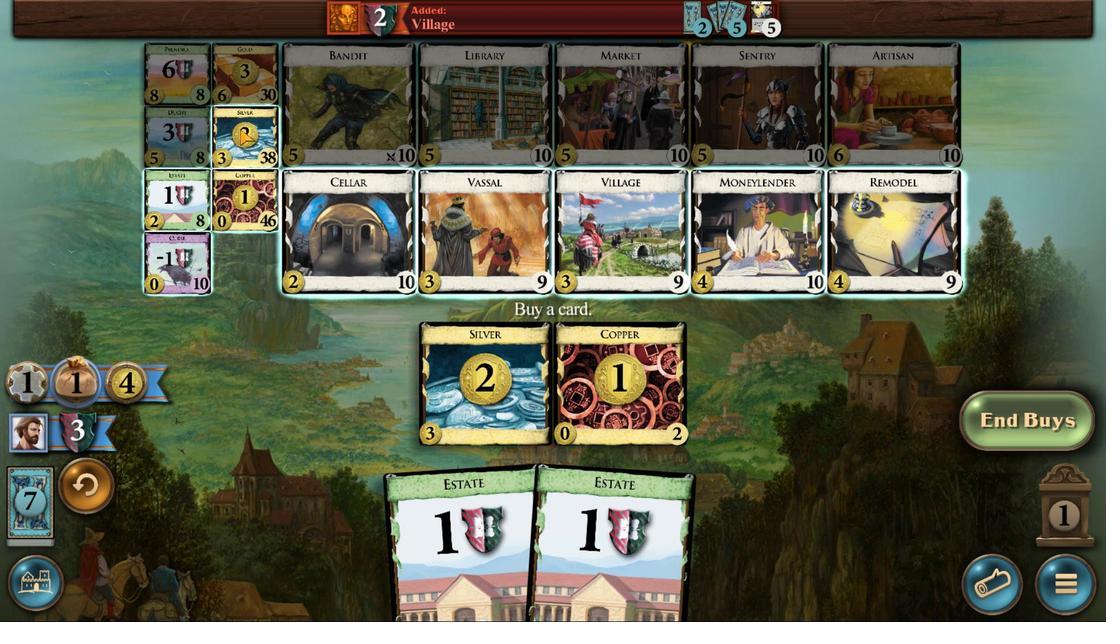 
Action: Mouse pressed left at (239, 129)
Screenshot: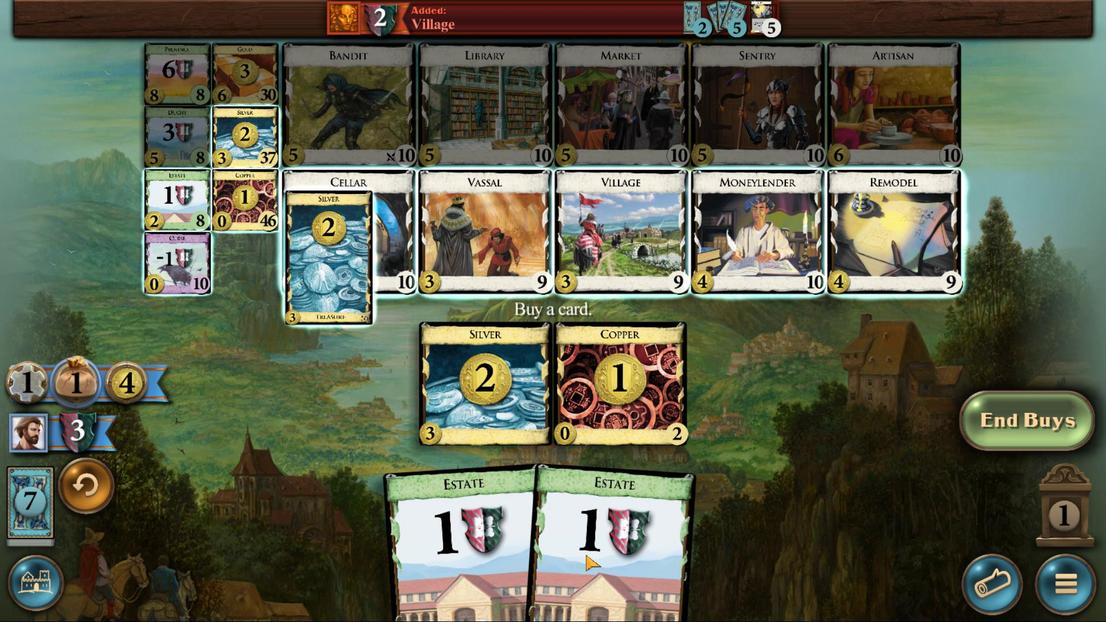 
Action: Mouse moved to (661, 562)
Screenshot: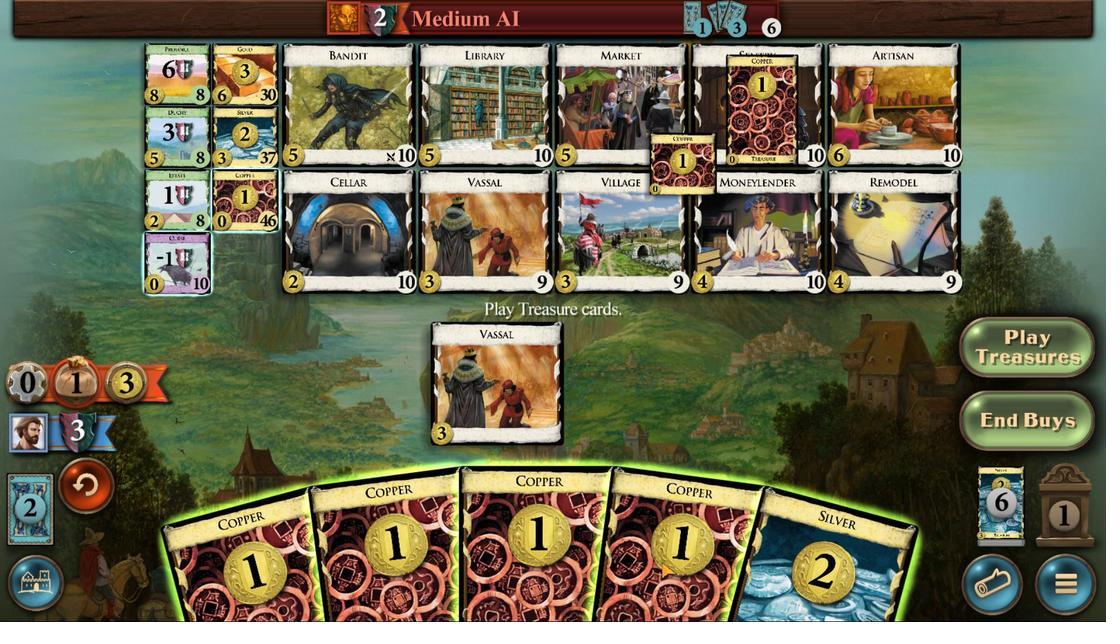 
Action: Mouse scrolled (661, 562) with delta (0, 0)
Screenshot: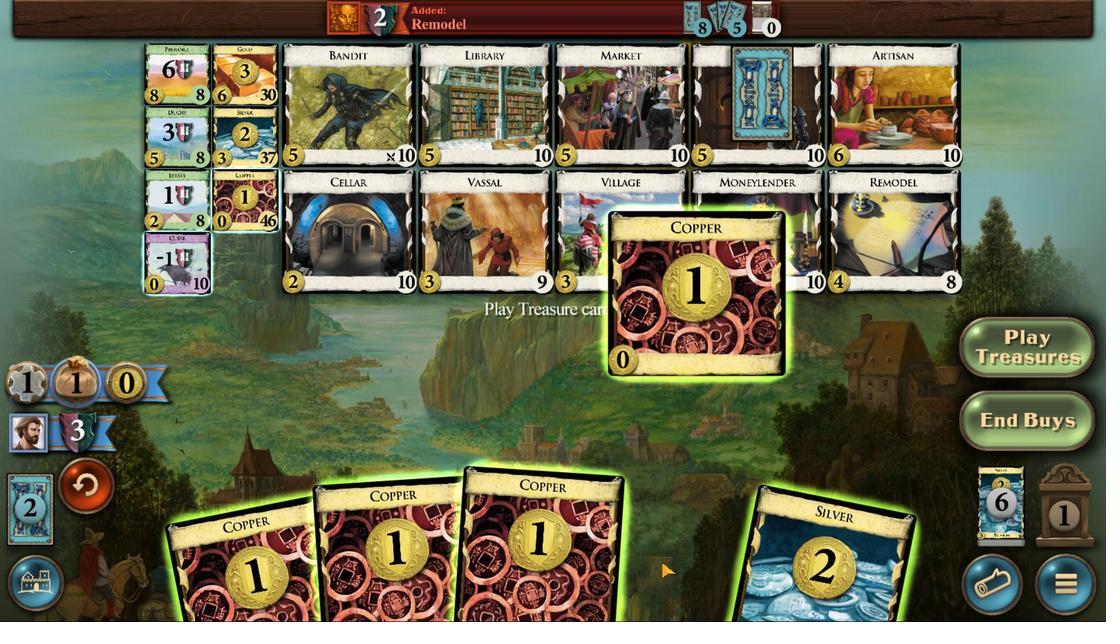 
Action: Mouse moved to (607, 554)
Screenshot: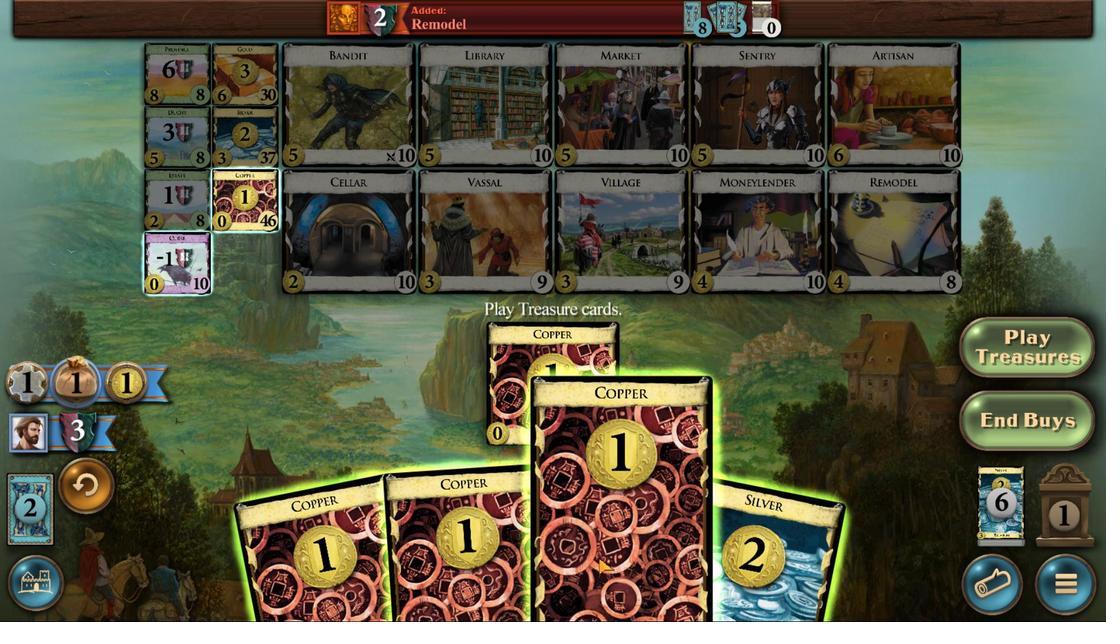 
Action: Mouse scrolled (607, 553) with delta (0, 0)
Screenshot: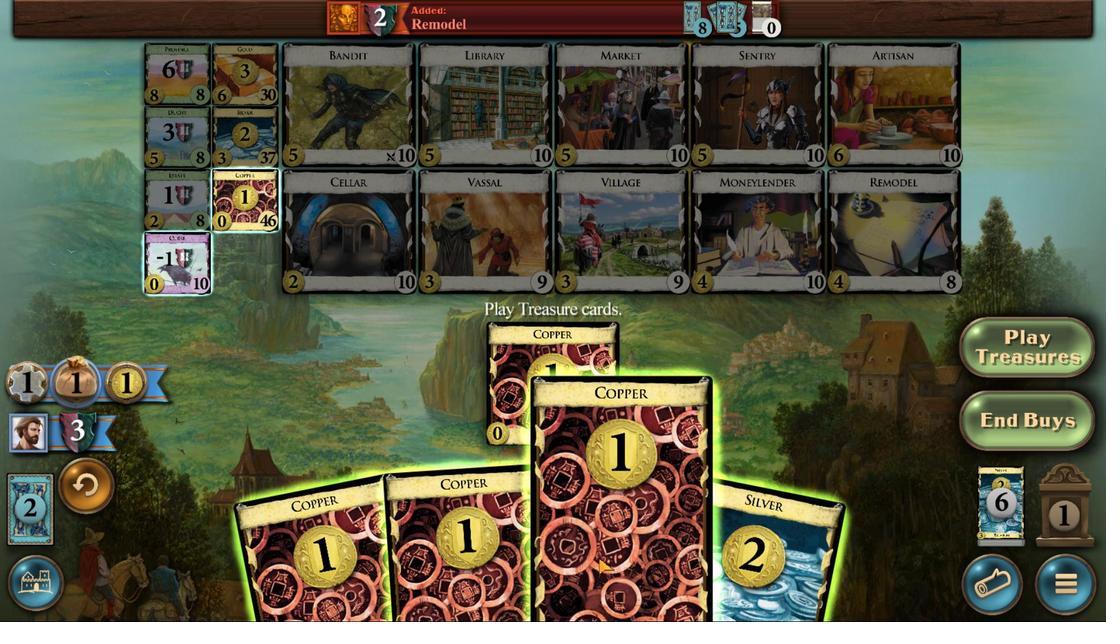 
Action: Mouse moved to (607, 559)
Screenshot: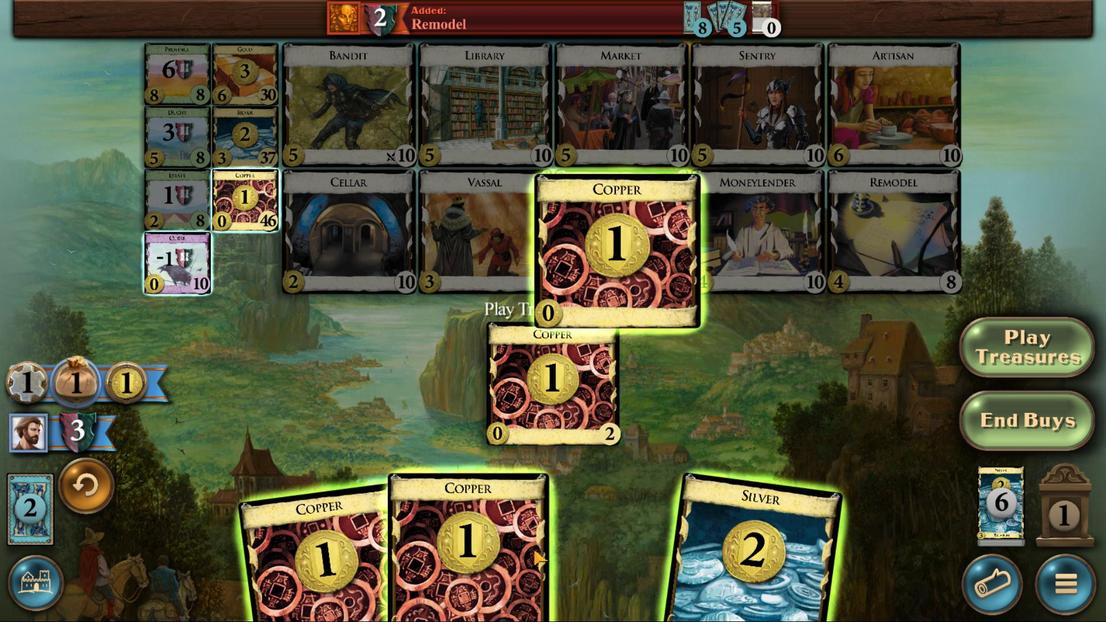 
Action: Mouse scrolled (607, 558) with delta (0, 0)
Screenshot: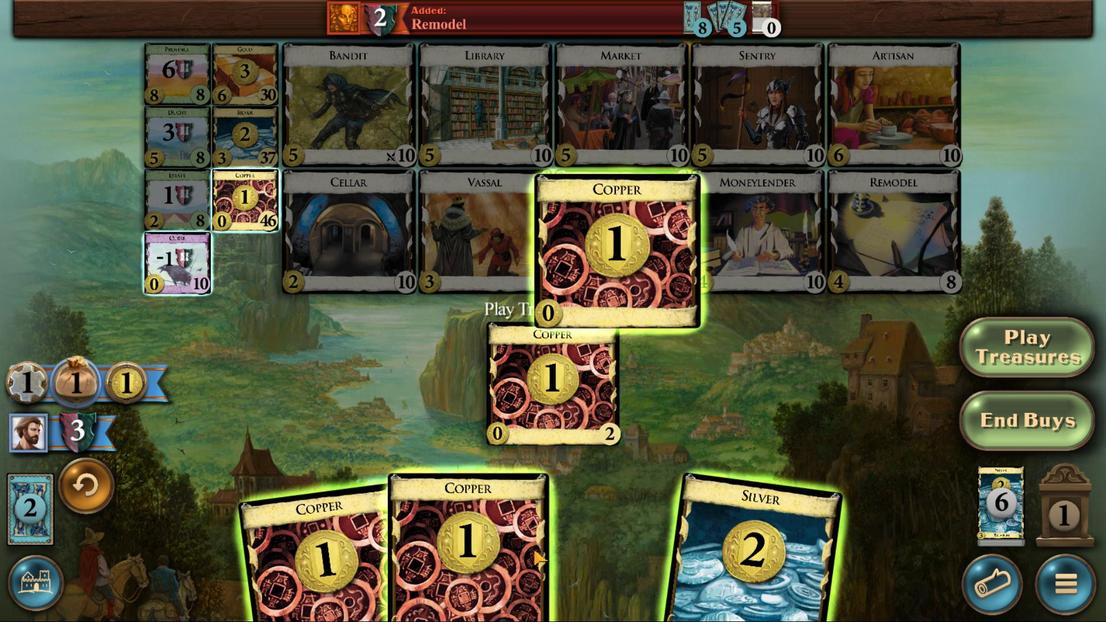 
Action: Mouse moved to (530, 549)
Screenshot: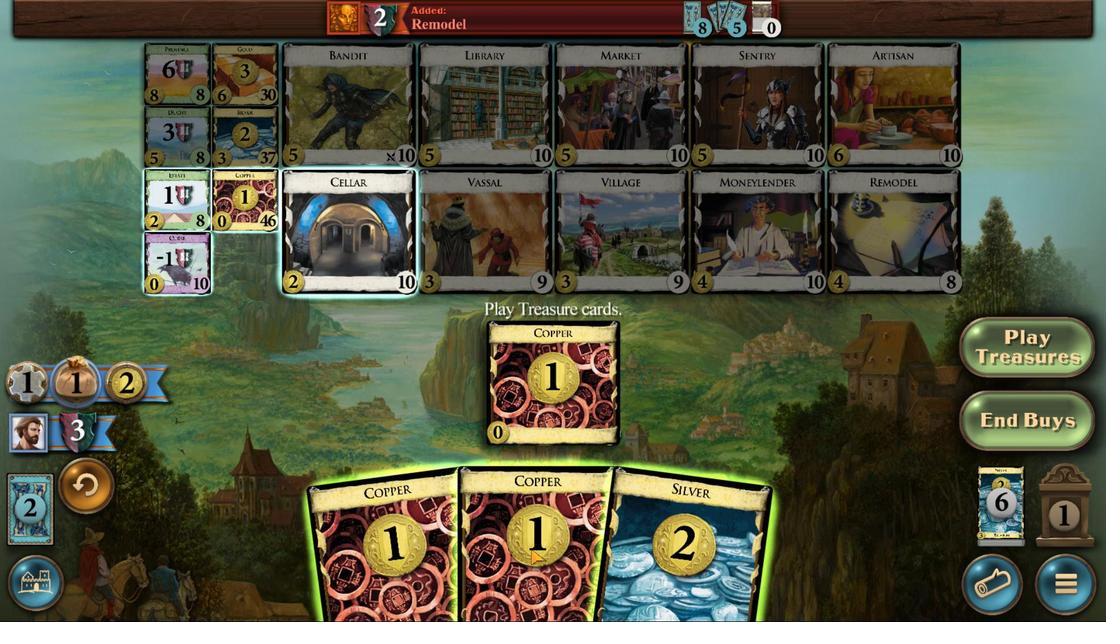 
Action: Mouse scrolled (530, 548) with delta (0, 0)
Screenshot: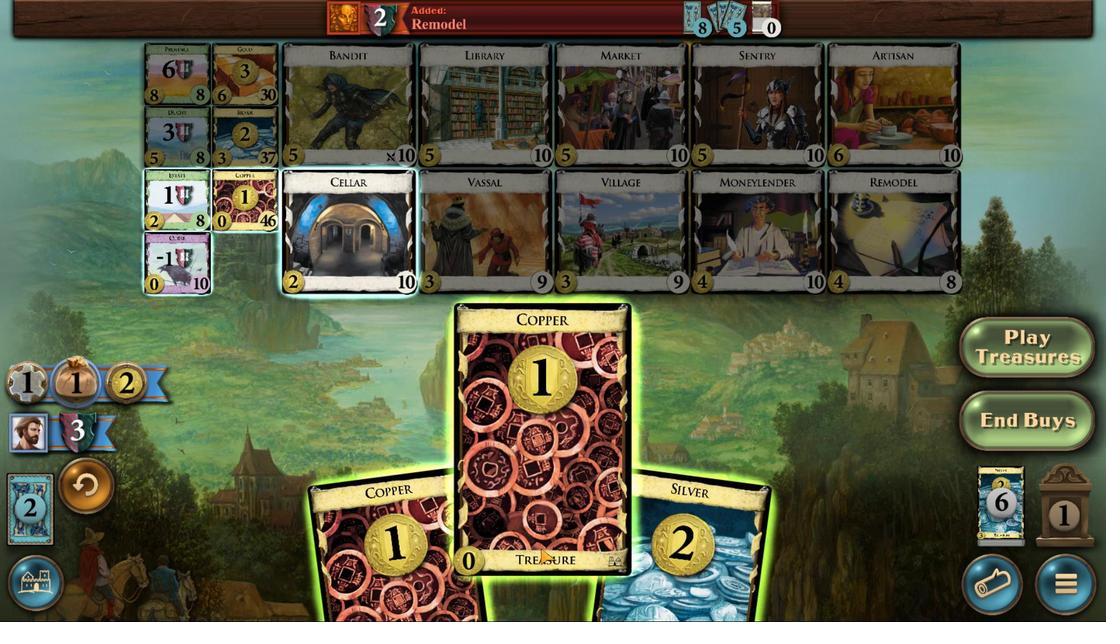 
Action: Mouse scrolled (530, 548) with delta (0, 0)
Screenshot: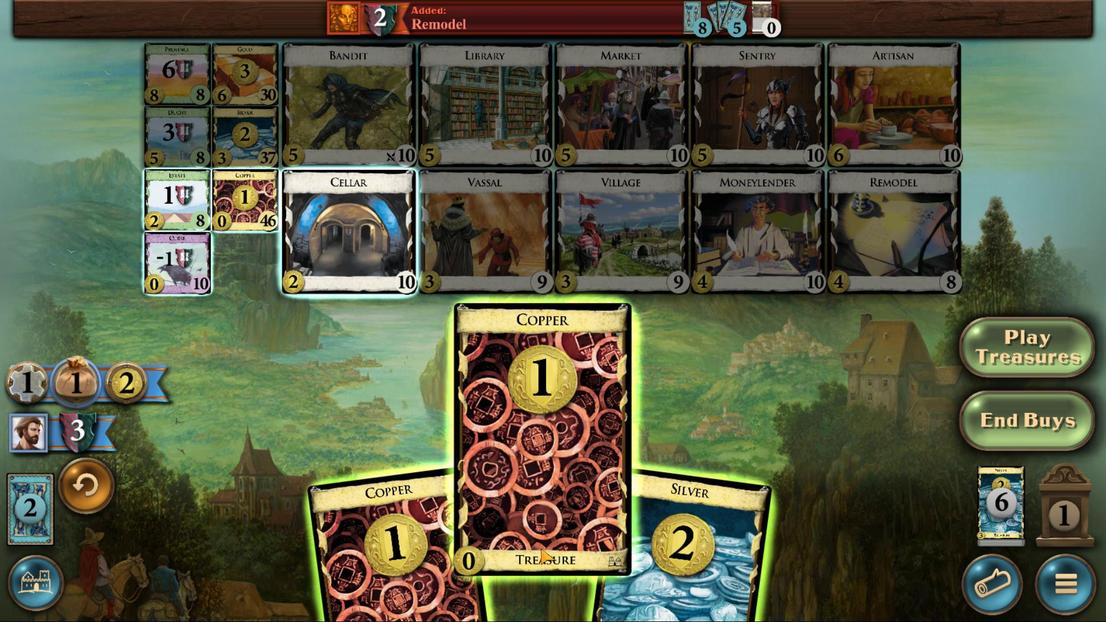 
Action: Mouse moved to (643, 559)
Screenshot: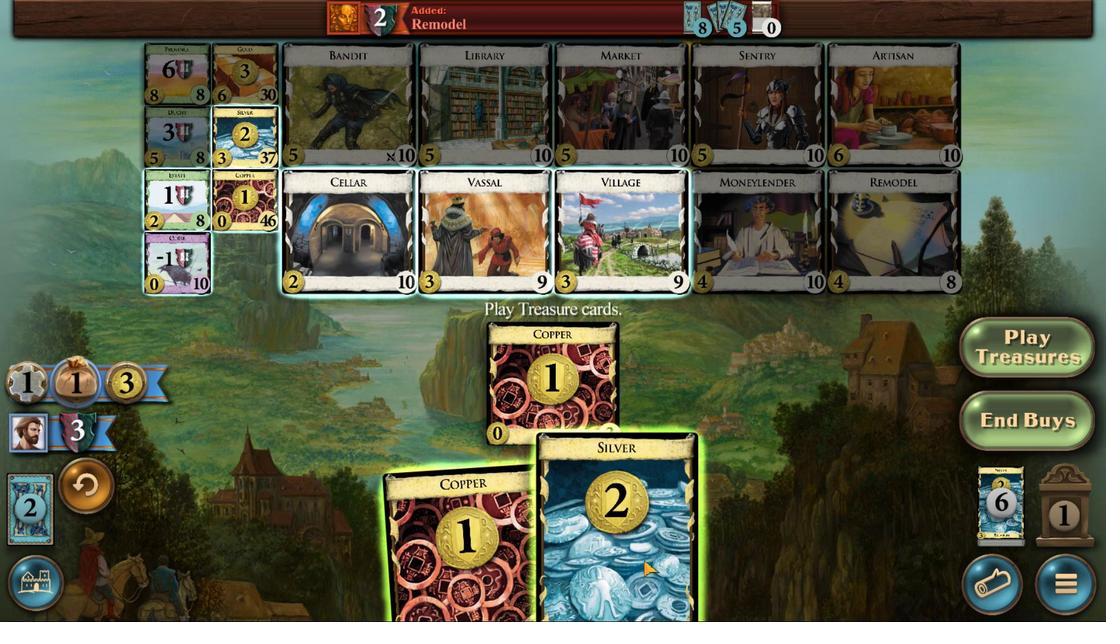 
Action: Mouse scrolled (643, 559) with delta (0, 0)
Screenshot: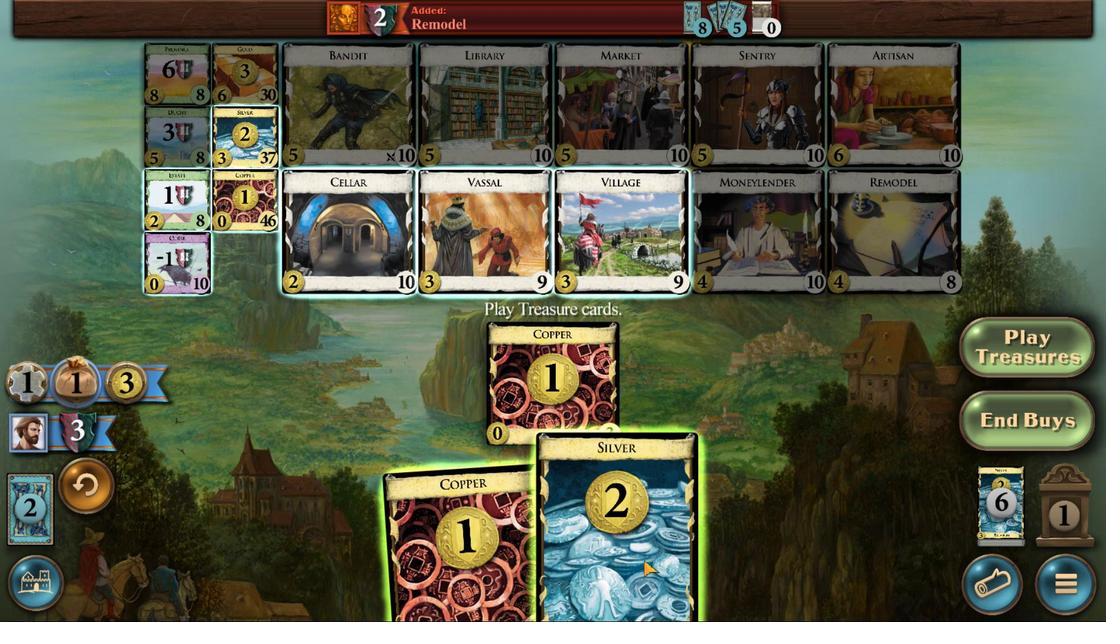 
Action: Mouse moved to (643, 560)
Screenshot: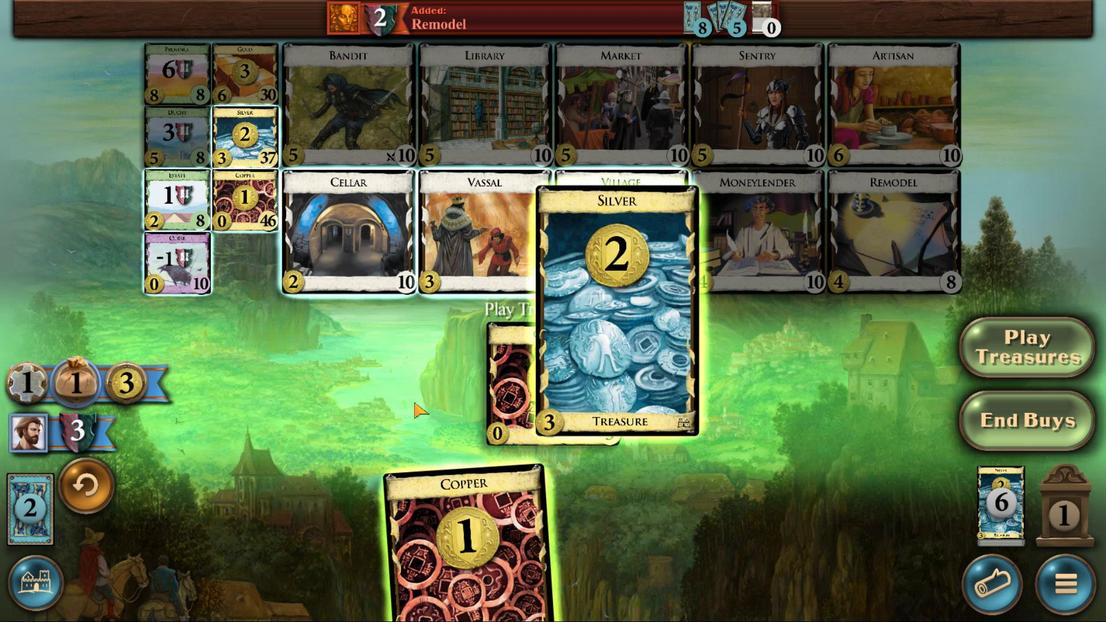 
Action: Mouse scrolled (643, 560) with delta (0, 0)
Screenshot: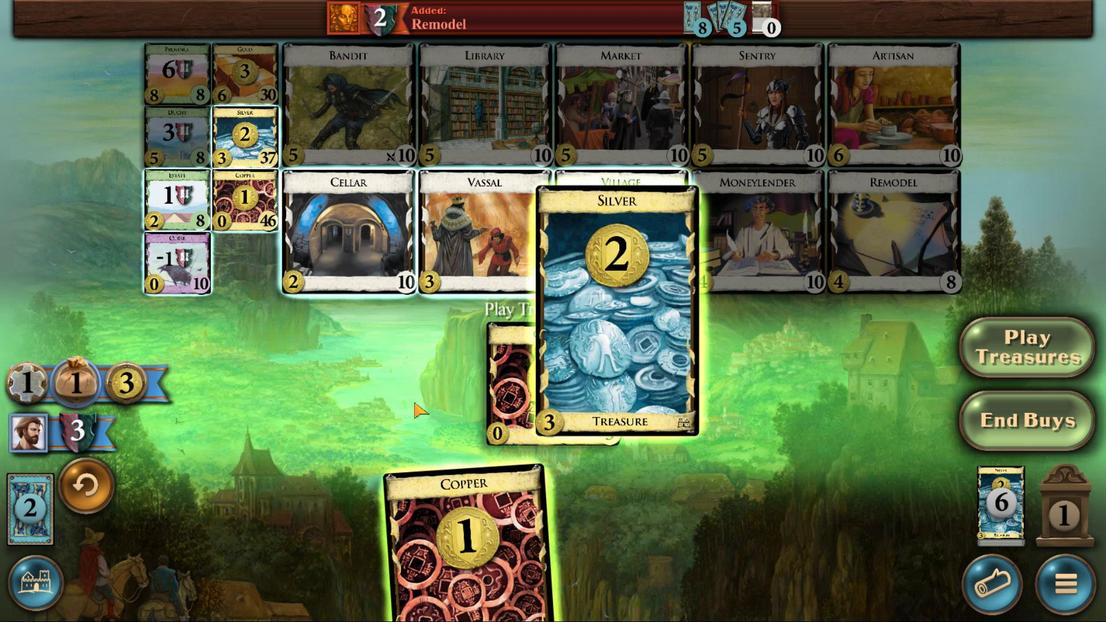 
Action: Mouse moved to (195, 136)
Screenshot: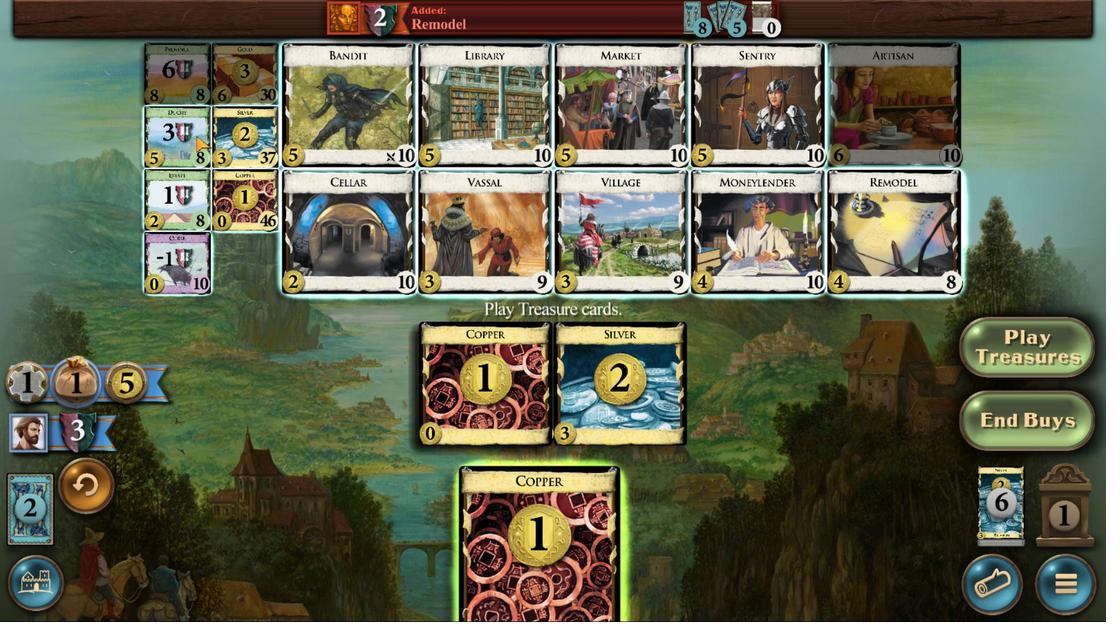 
Action: Mouse pressed left at (195, 136)
Screenshot: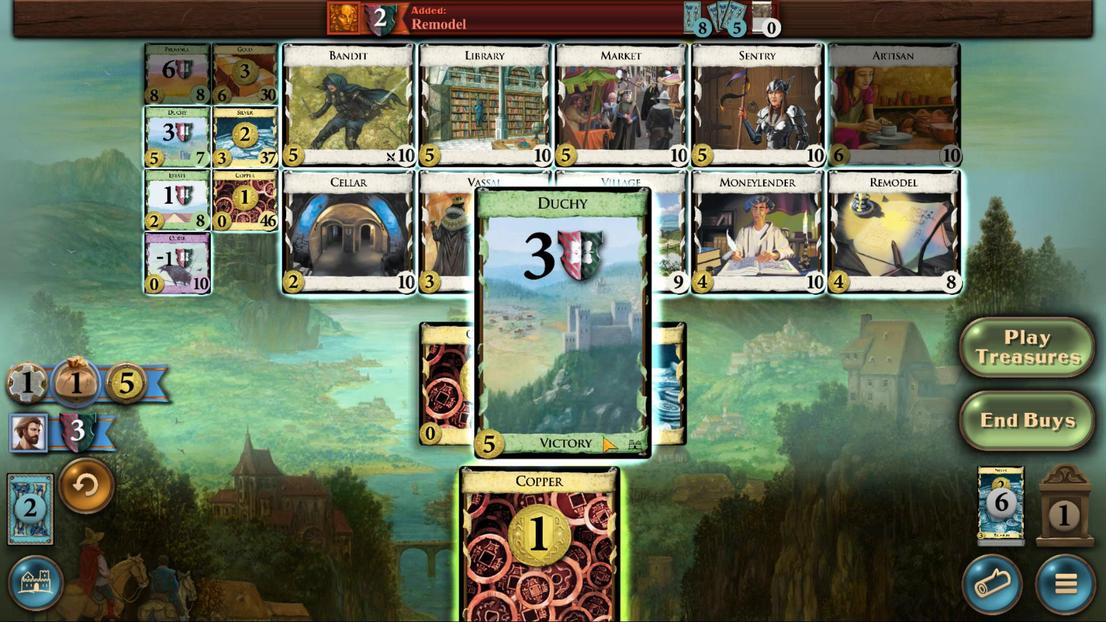 
Action: Mouse moved to (509, 541)
Screenshot: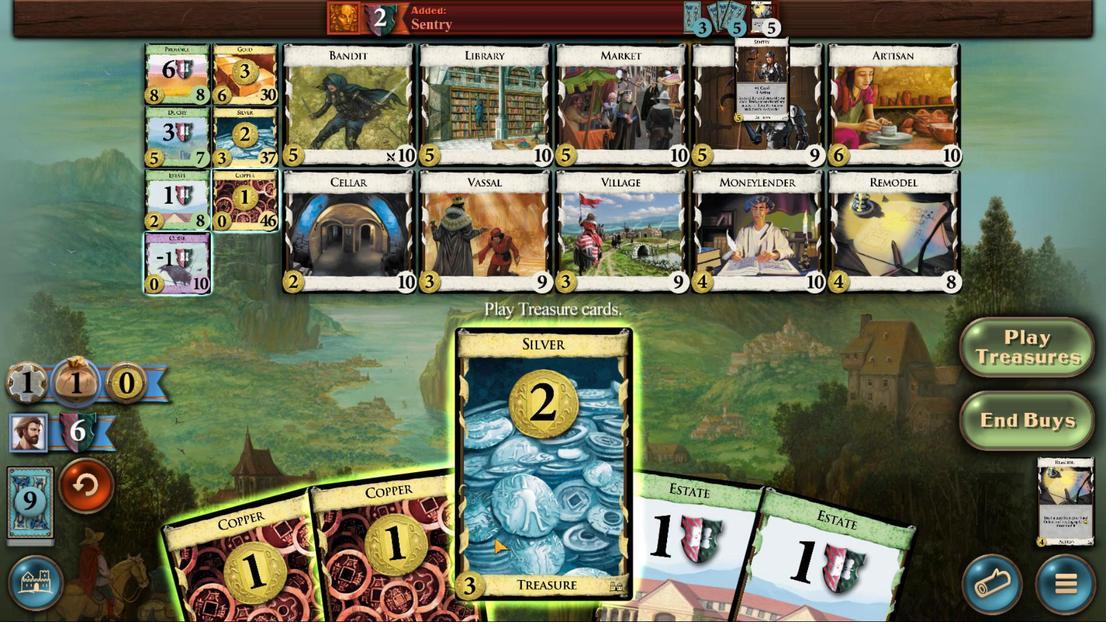 
Action: Mouse scrolled (509, 540) with delta (0, 0)
Screenshot: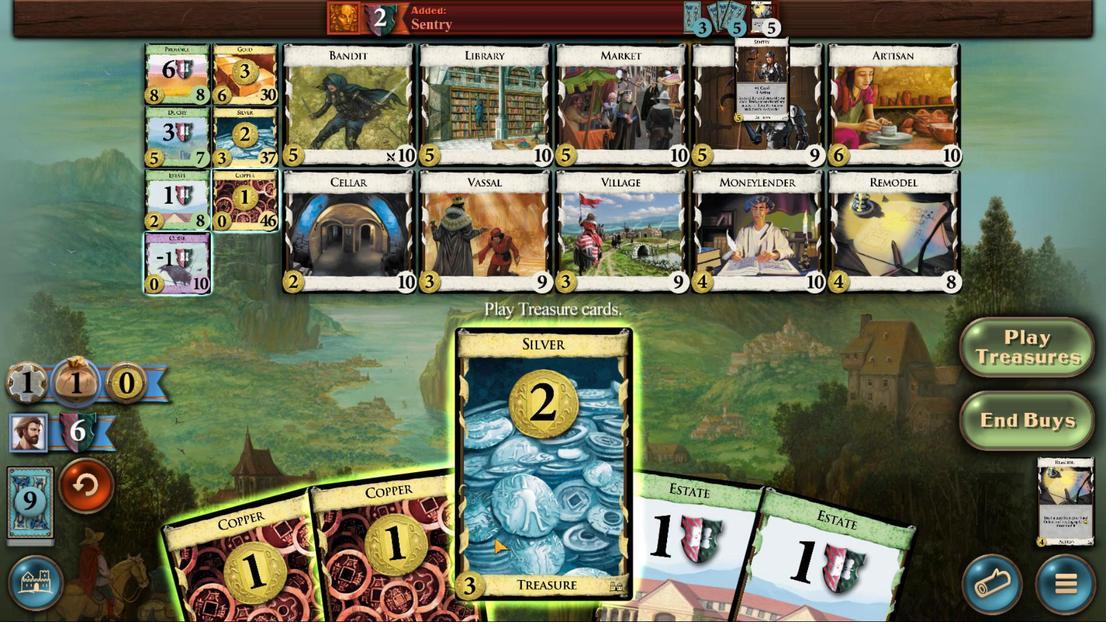 
Action: Mouse moved to (509, 540)
Screenshot: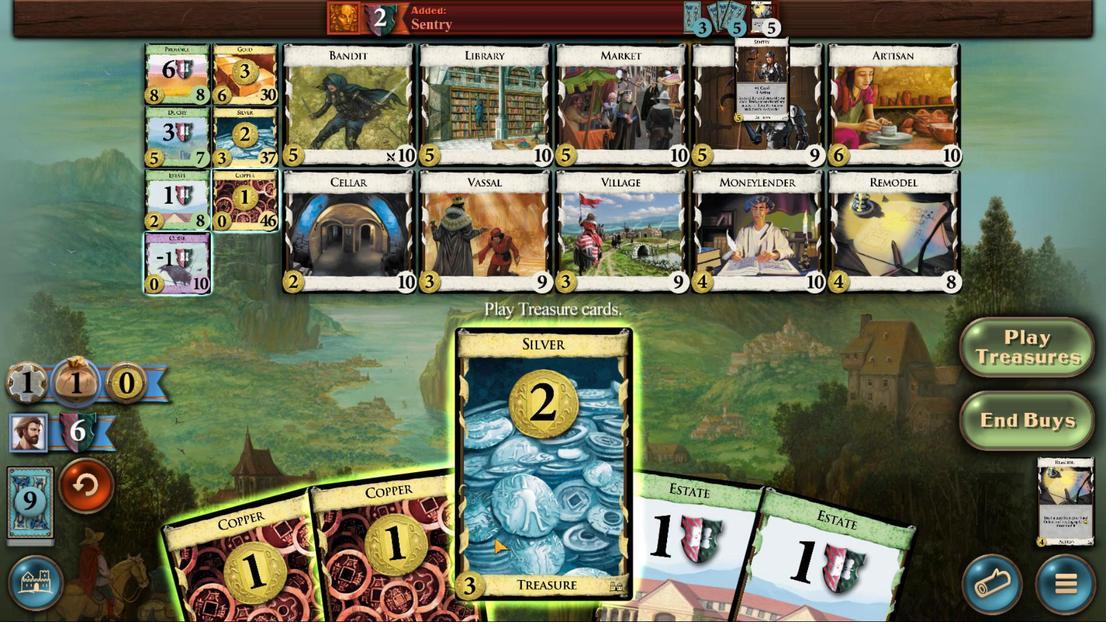 
Action: Mouse scrolled (509, 539) with delta (0, 0)
Screenshot: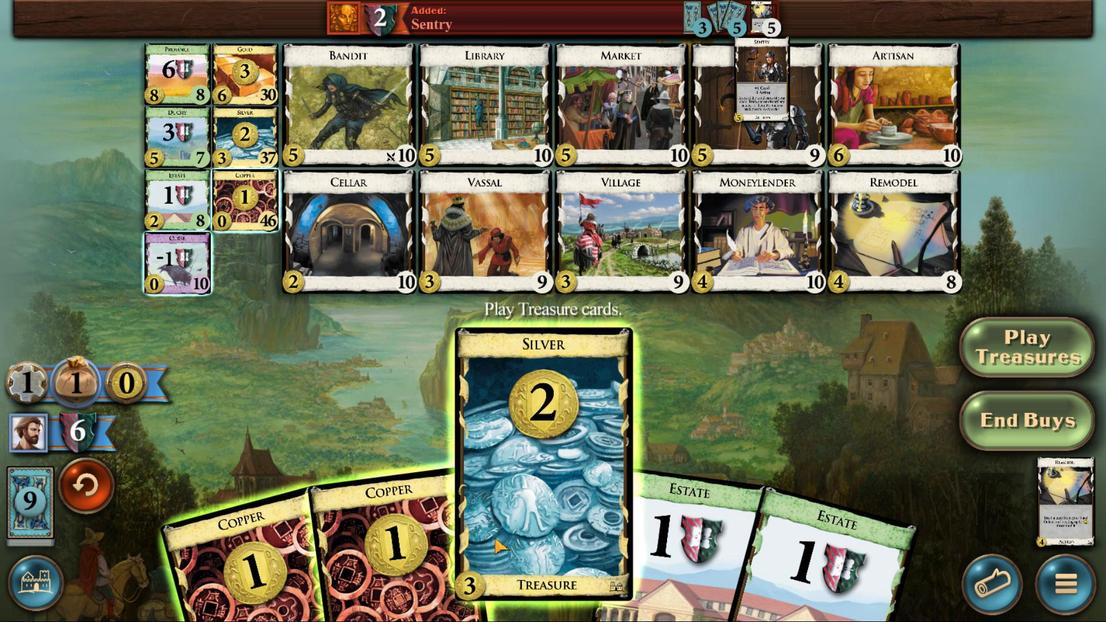 
Action: Mouse scrolled (509, 539) with delta (0, 0)
Screenshot: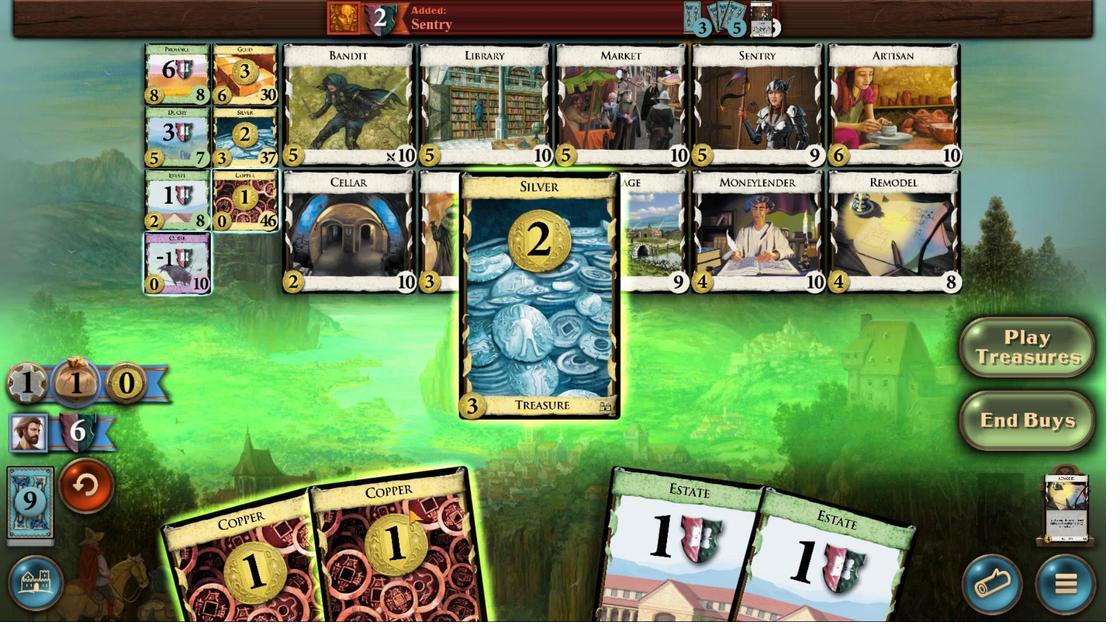 
Action: Mouse moved to (436, 524)
Screenshot: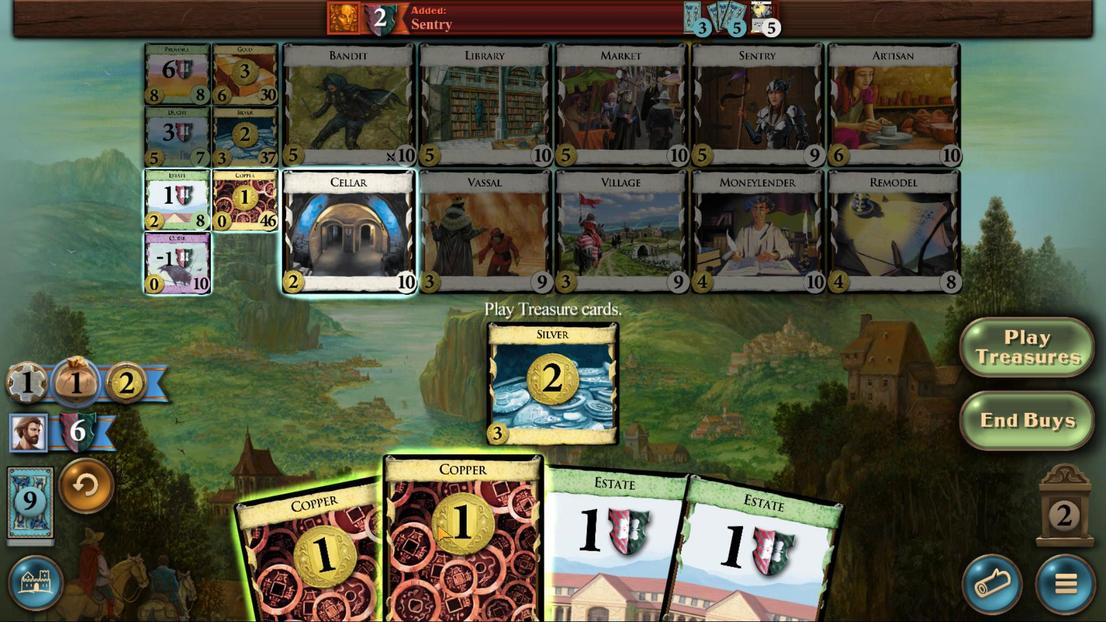 
Action: Mouse scrolled (436, 523) with delta (0, 0)
Screenshot: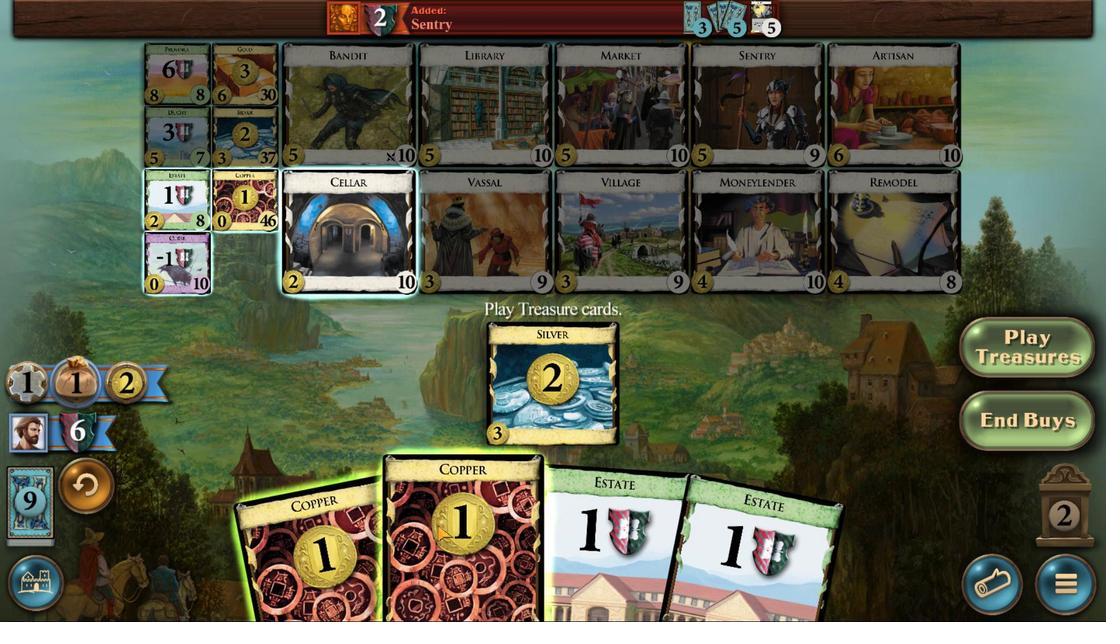 
Action: Mouse moved to (436, 525)
Screenshot: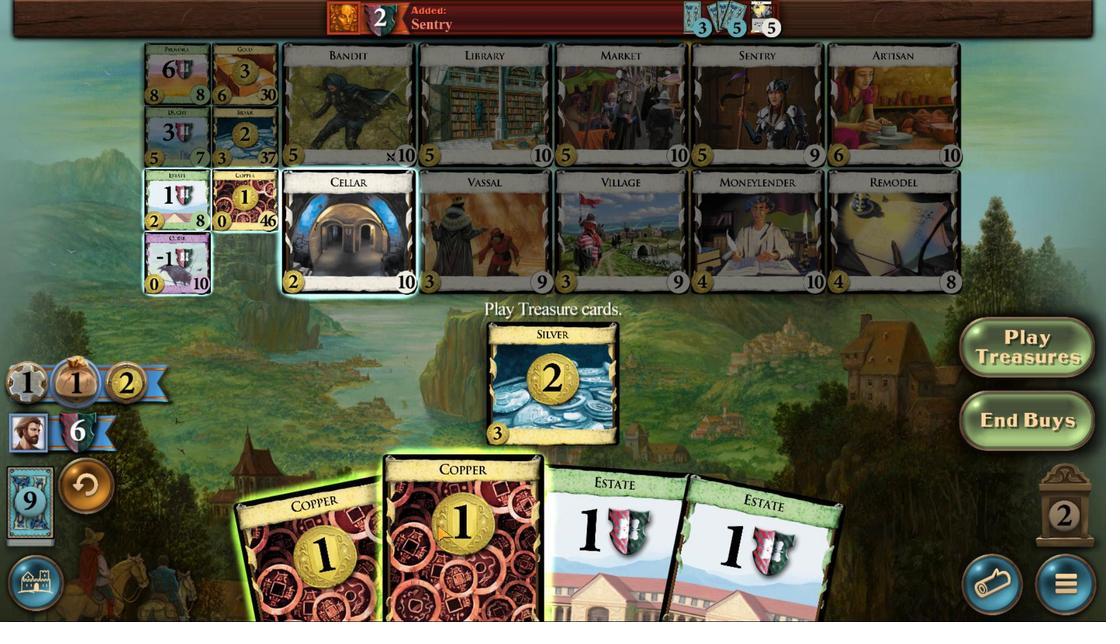 
Action: Mouse scrolled (436, 524) with delta (0, 0)
Screenshot: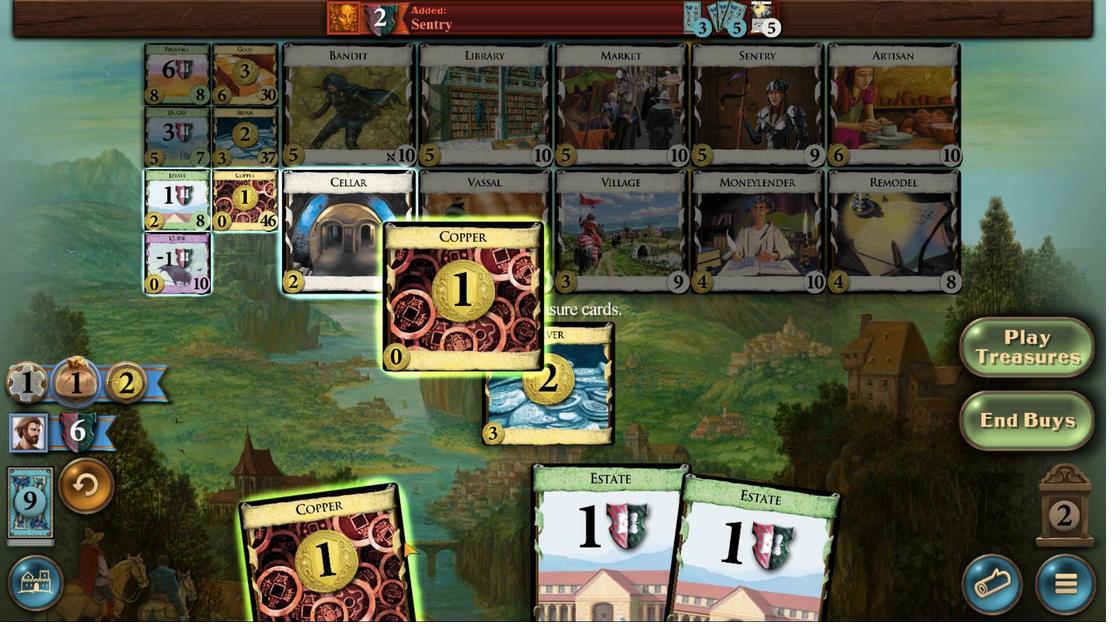 
Action: Mouse moved to (401, 541)
Screenshot: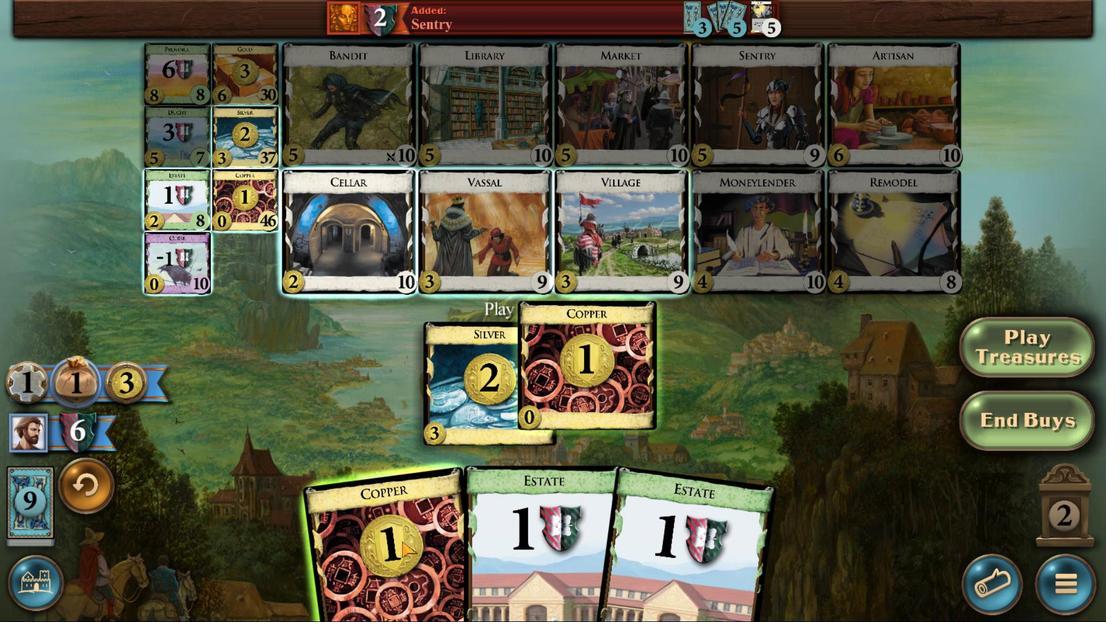 
Action: Mouse scrolled (401, 541) with delta (0, 0)
Screenshot: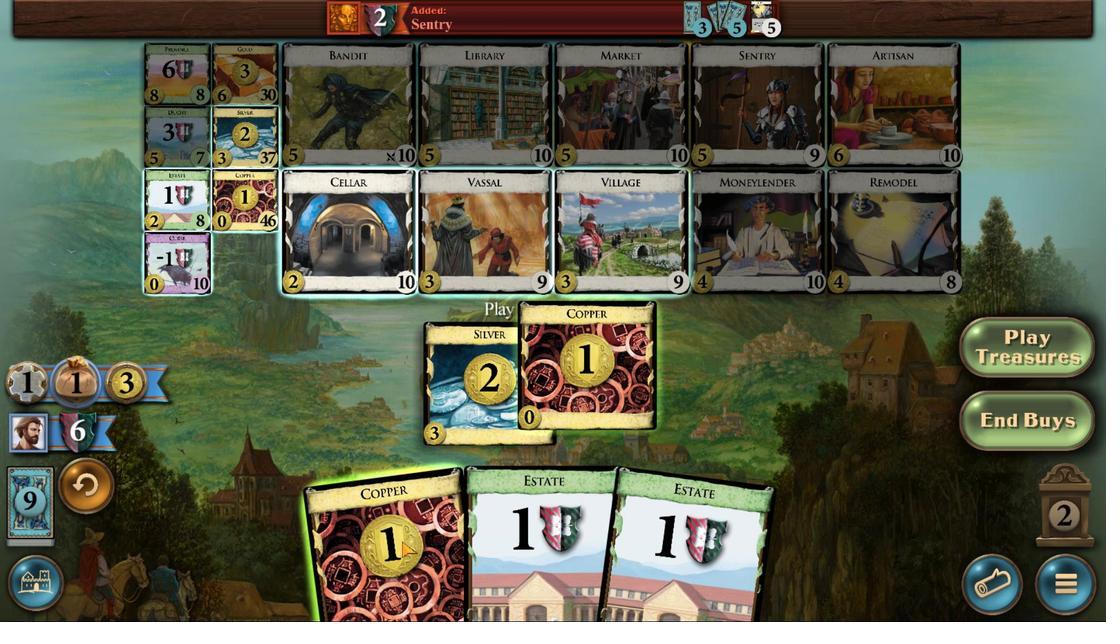 
Action: Mouse scrolled (401, 541) with delta (0, 0)
Screenshot: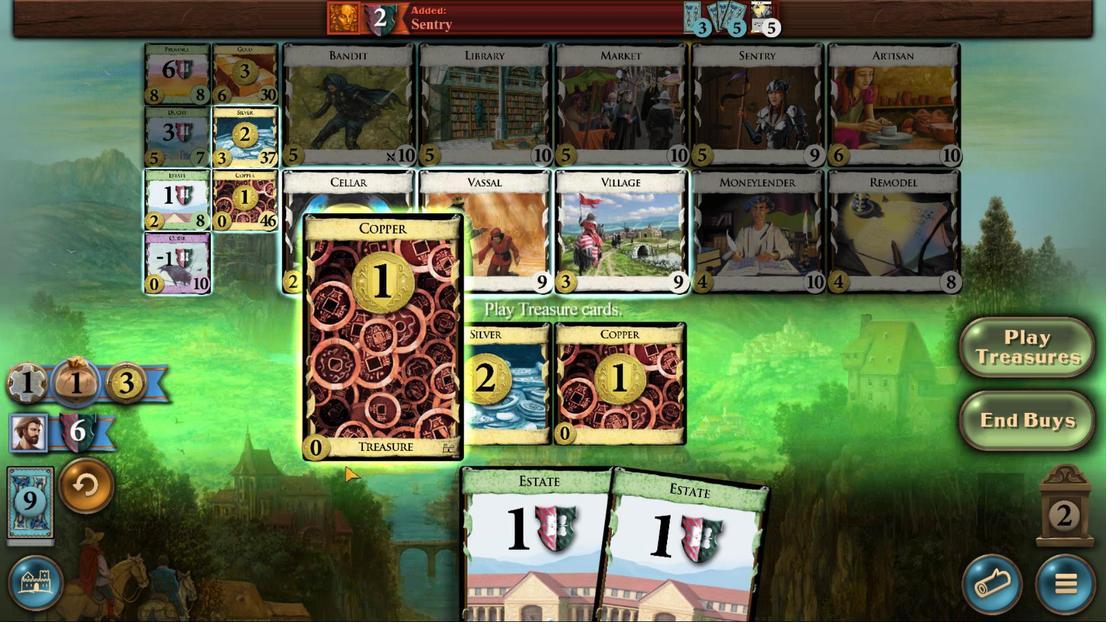 
Action: Mouse moved to (254, 138)
Screenshot: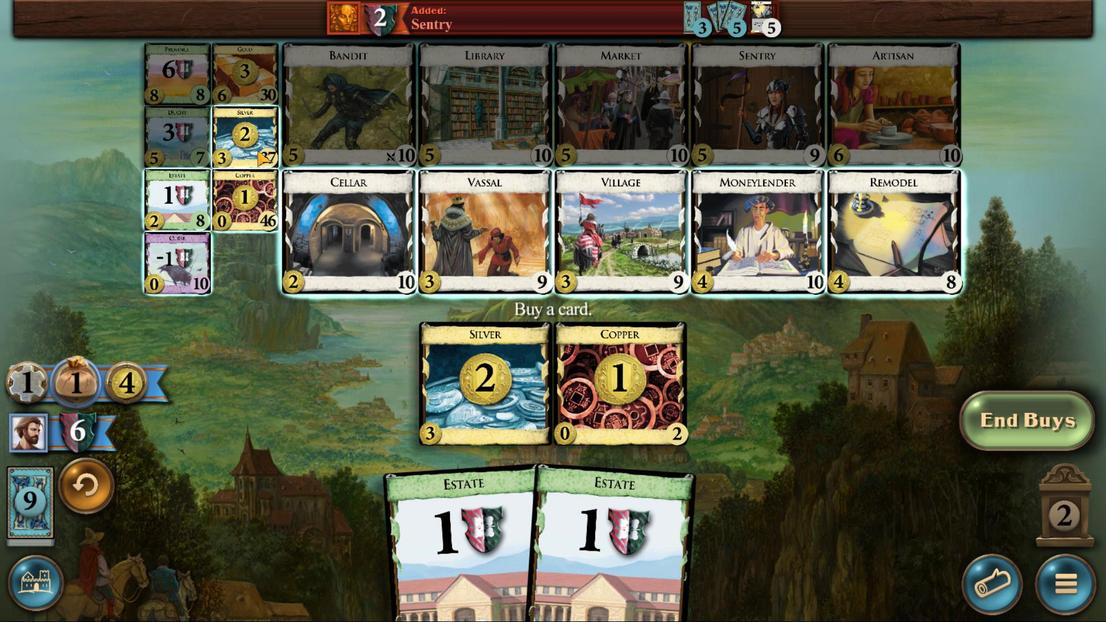 
Action: Mouse pressed left at (254, 138)
Screenshot: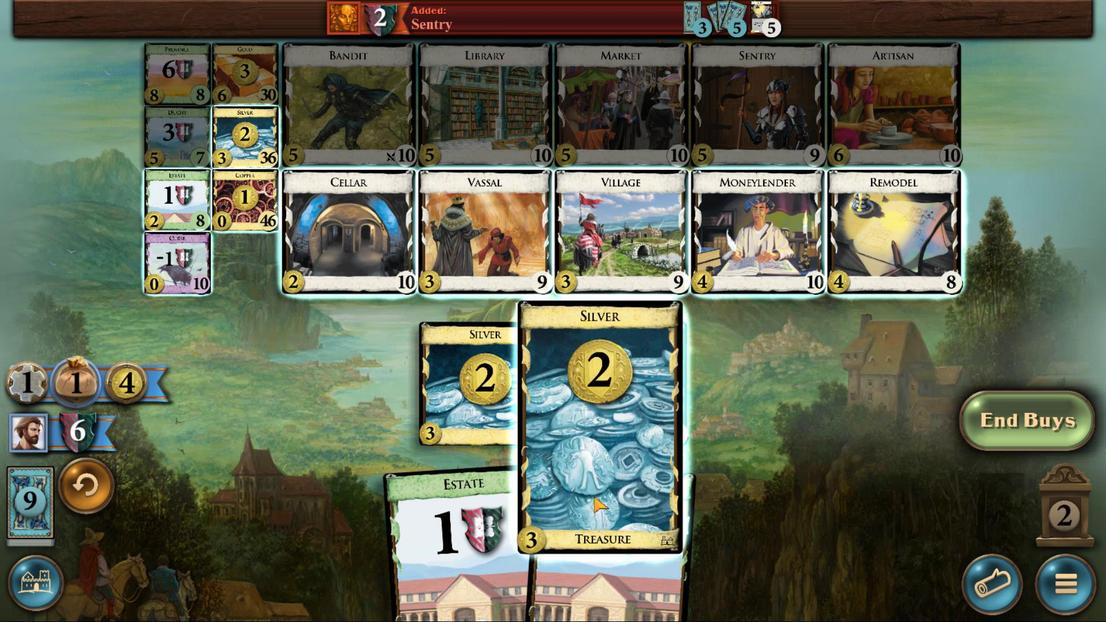 
Action: Mouse moved to (548, 583)
Screenshot: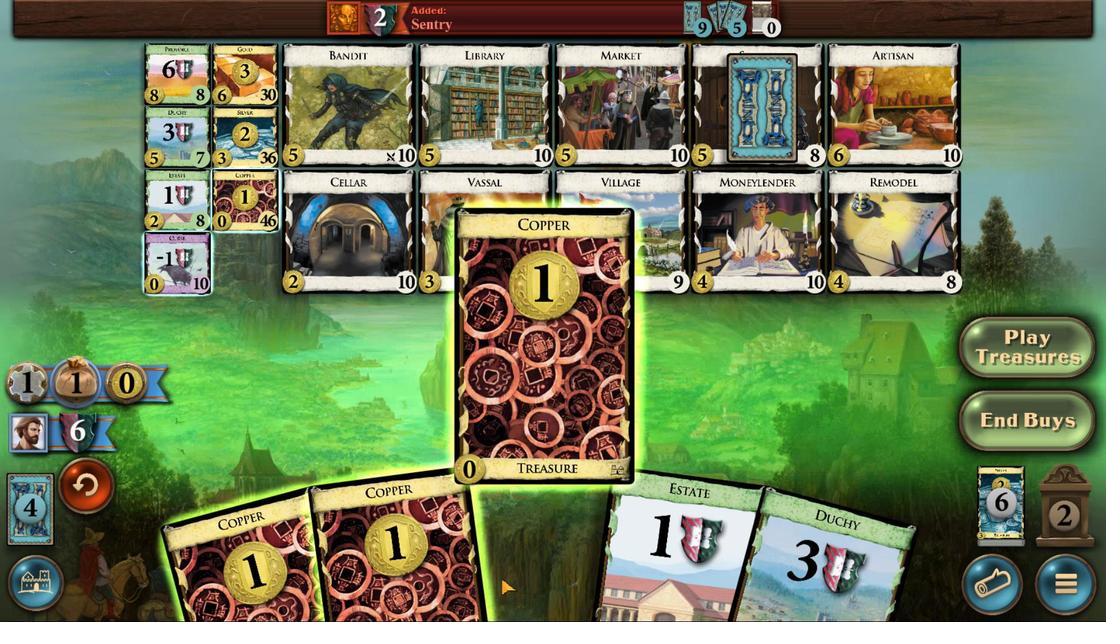 
Action: Mouse scrolled (548, 582) with delta (0, 0)
Screenshot: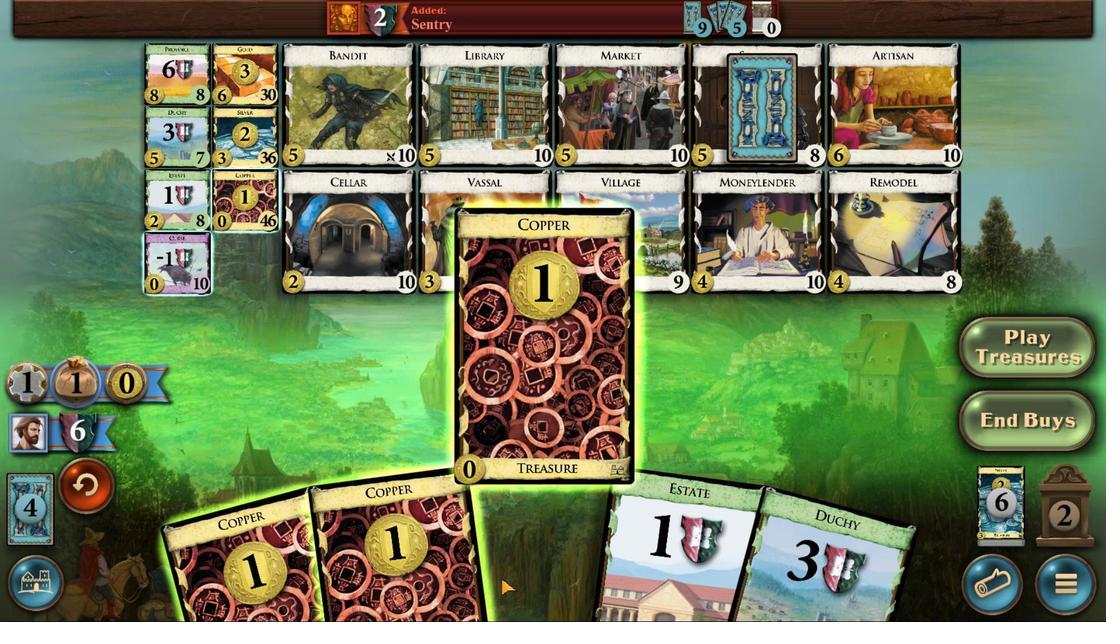 
Action: Mouse scrolled (548, 582) with delta (0, 0)
Screenshot: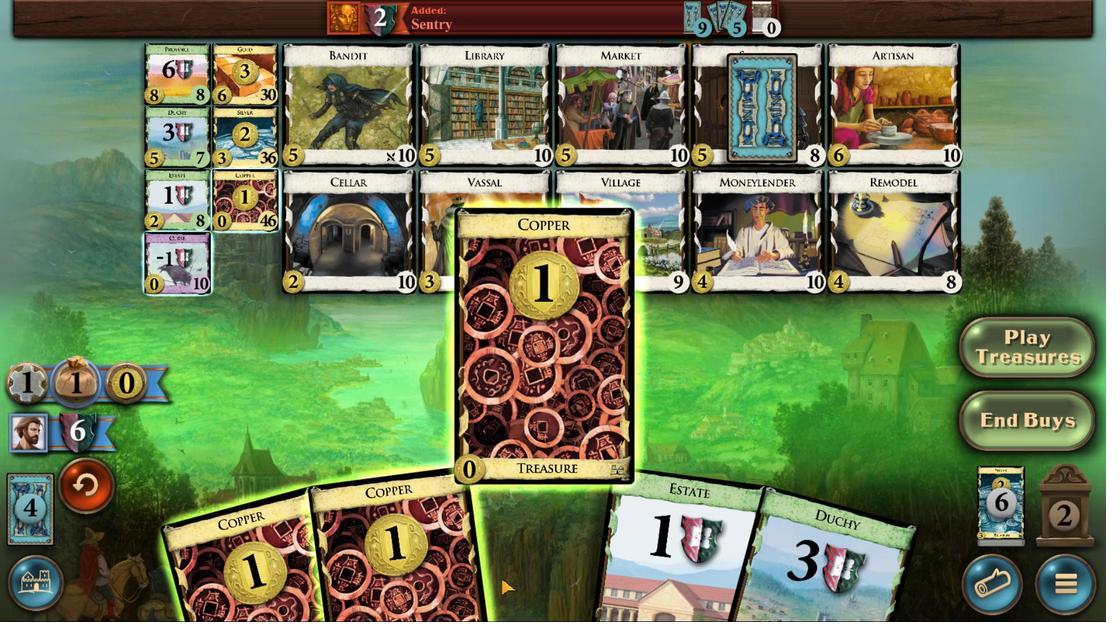 
Action: Mouse moved to (434, 577)
Screenshot: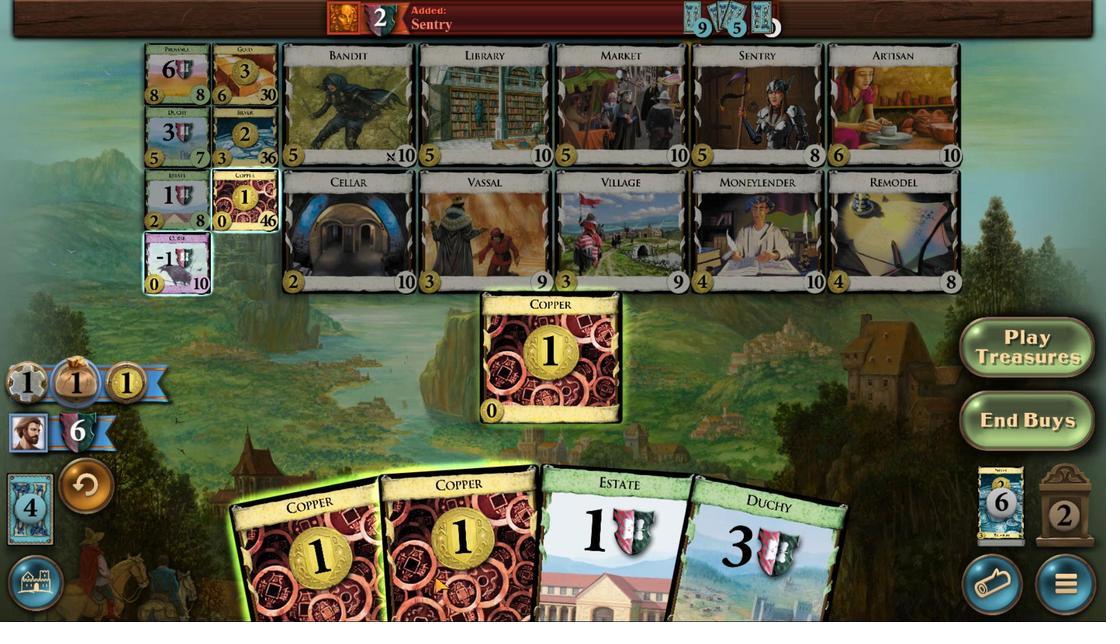 
Action: Mouse scrolled (434, 577) with delta (0, 0)
Screenshot: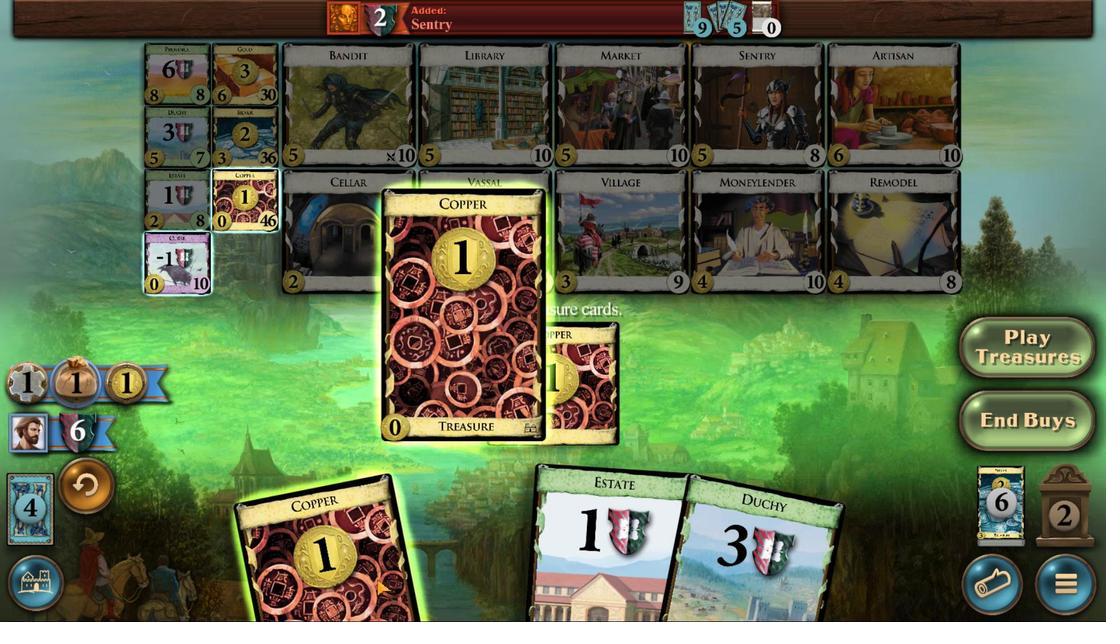 
Action: Mouse scrolled (434, 577) with delta (0, 0)
Screenshot: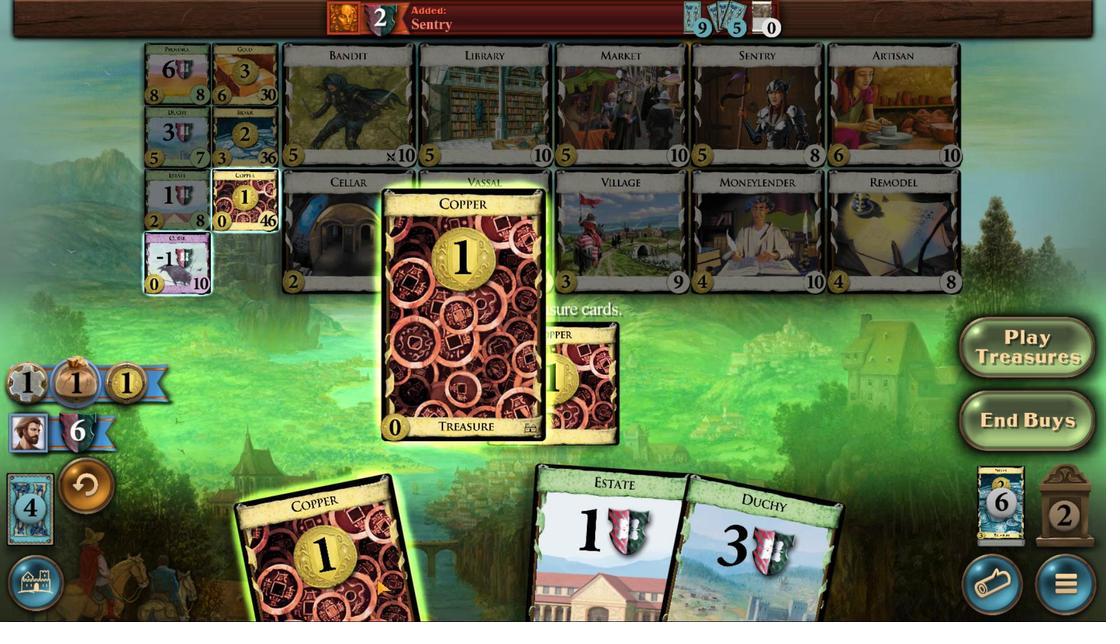 
Action: Mouse moved to (374, 581)
Screenshot: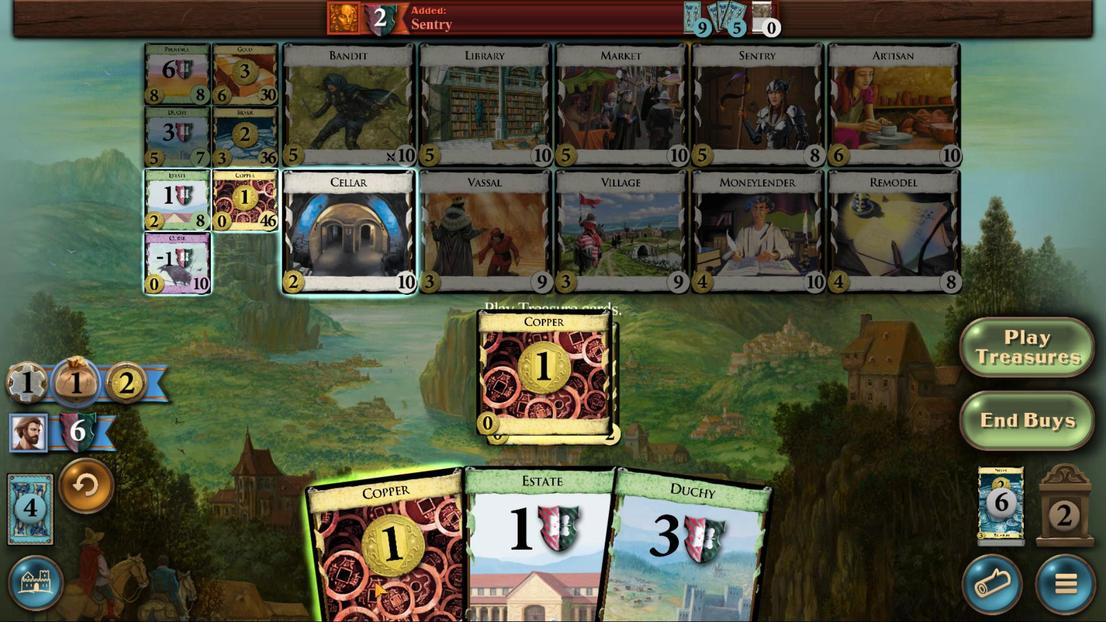 
Action: Mouse scrolled (374, 581) with delta (0, 0)
Screenshot: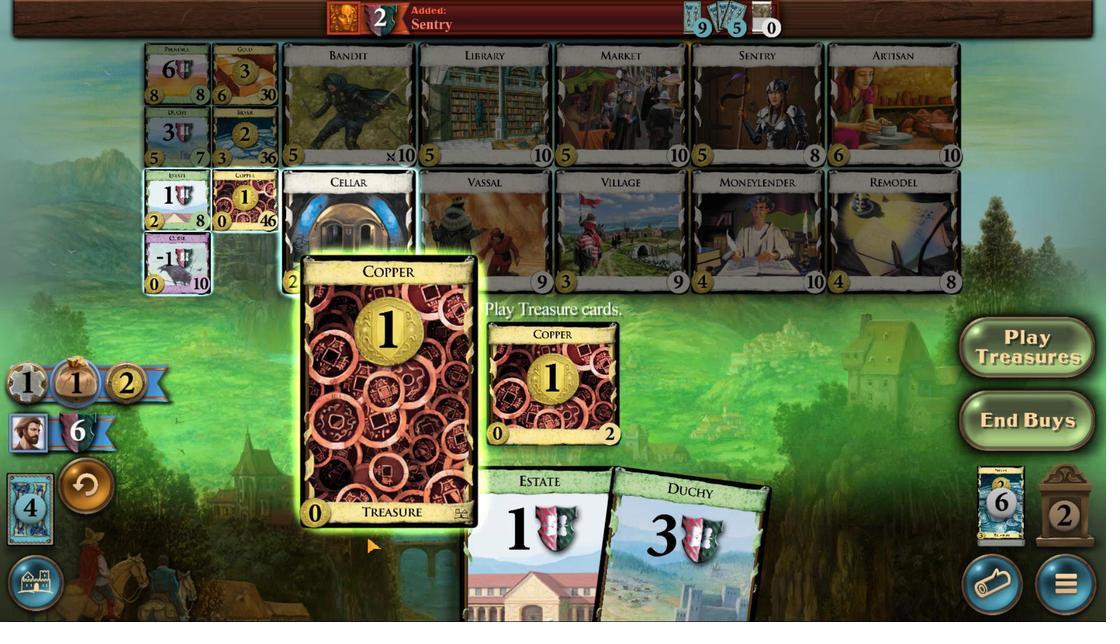 
Action: Mouse moved to (374, 582)
Screenshot: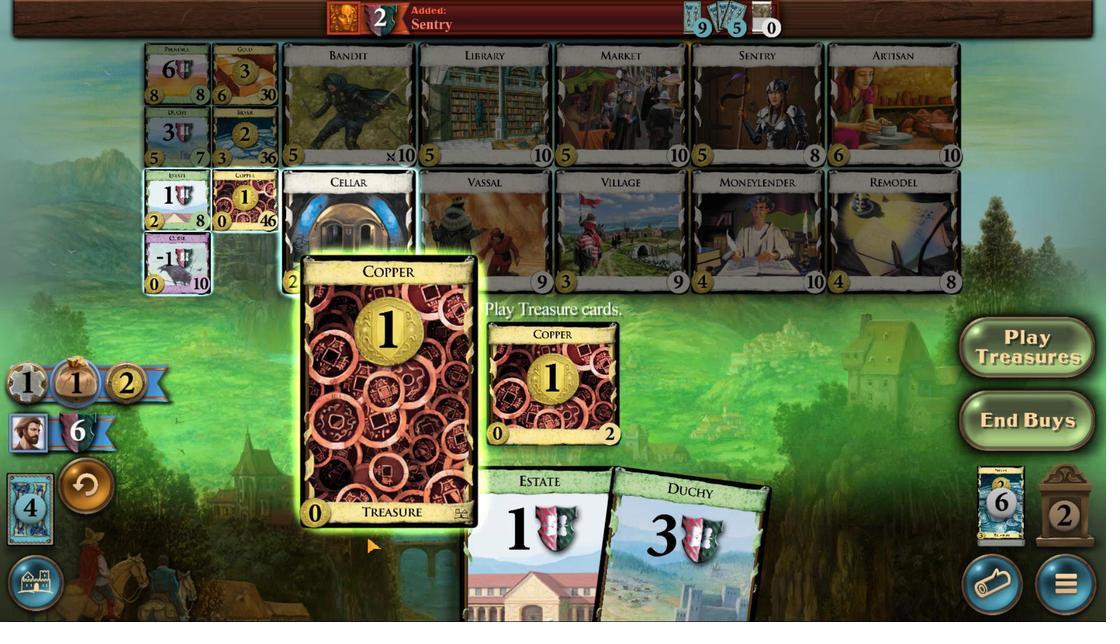 
Action: Mouse scrolled (374, 581) with delta (0, 0)
Screenshot: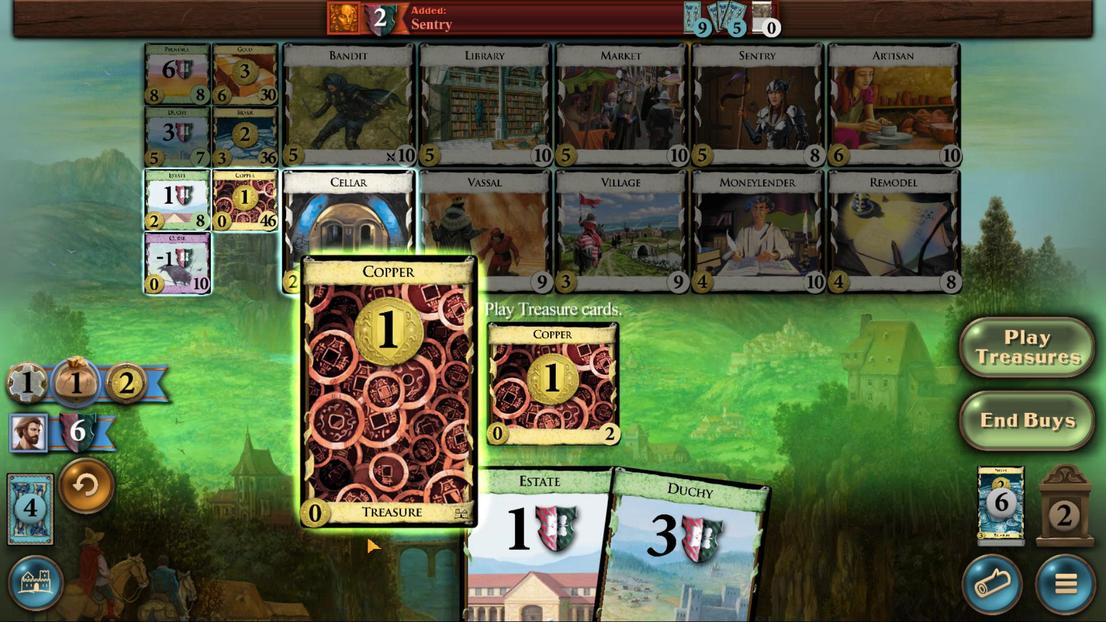 
Action: Mouse moved to (243, 128)
Screenshot: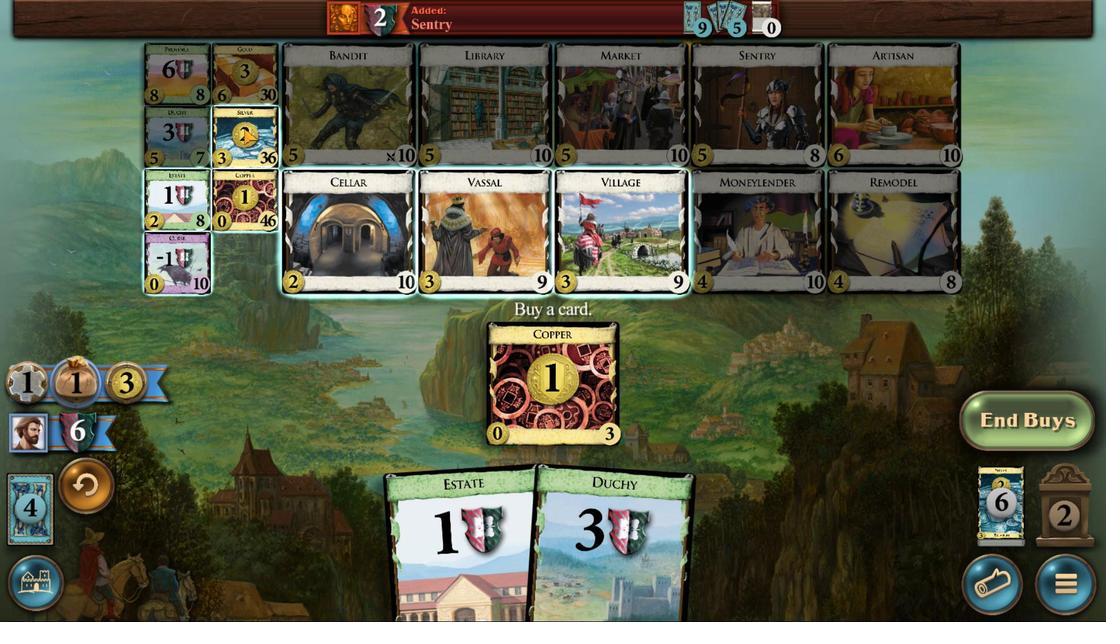 
Action: Mouse pressed left at (243, 128)
Screenshot: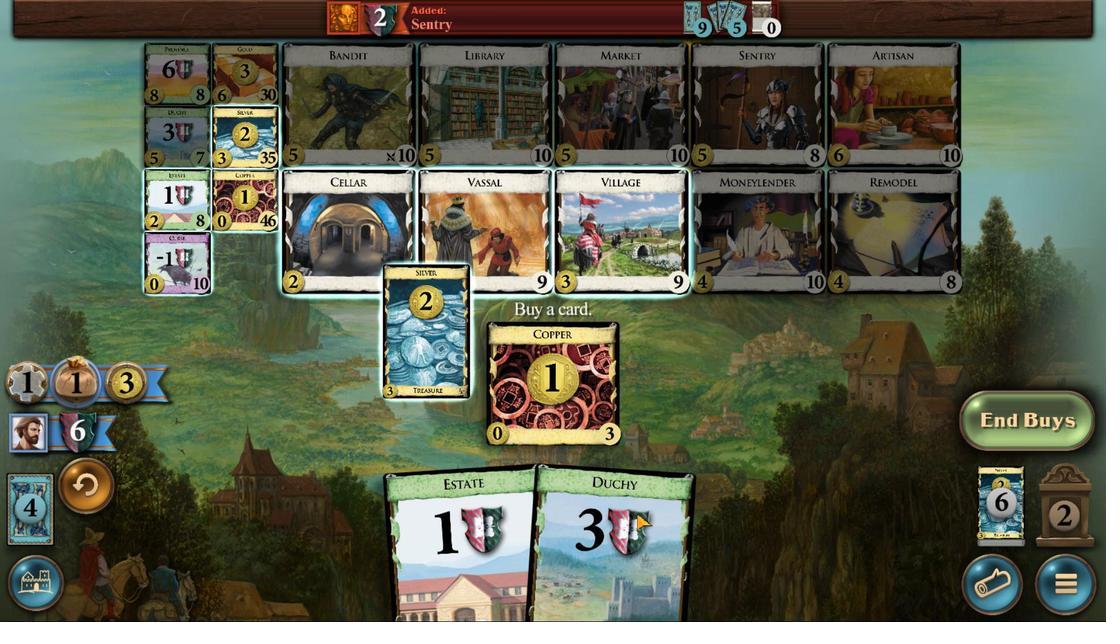 
Action: Mouse moved to (784, 591)
Screenshot: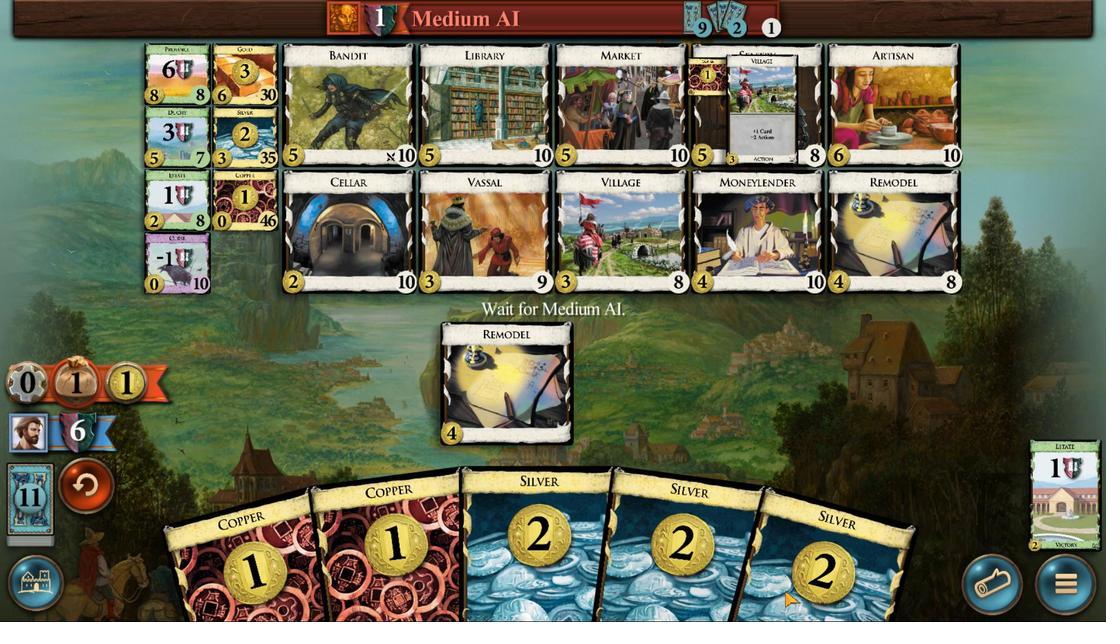 
Action: Mouse scrolled (784, 590) with delta (0, 0)
Screenshot: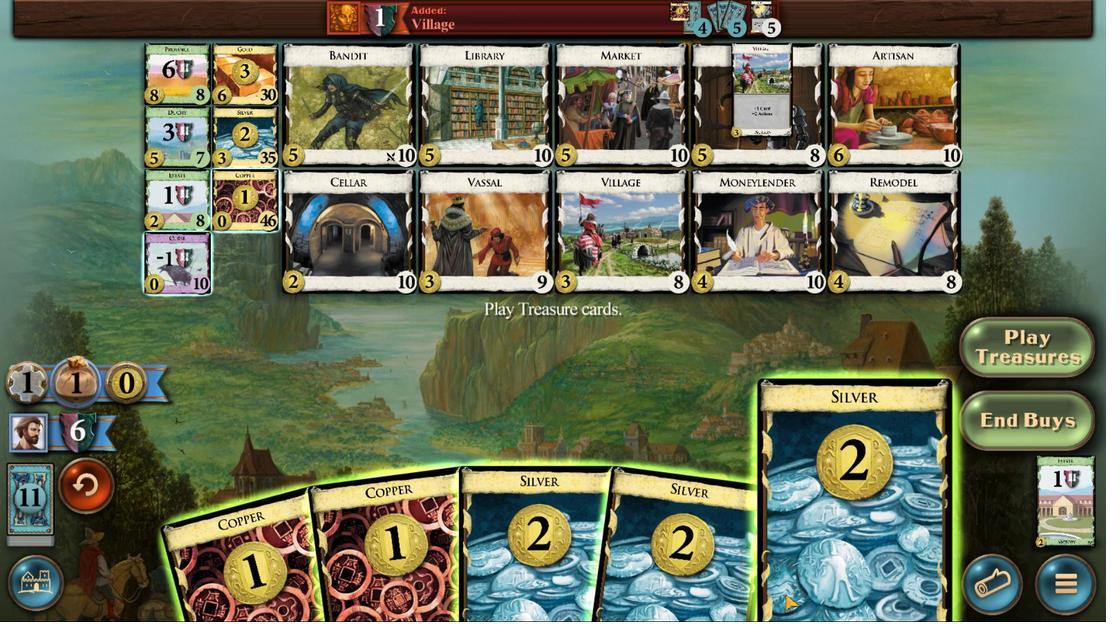 
Action: Mouse moved to (785, 594)
Screenshot: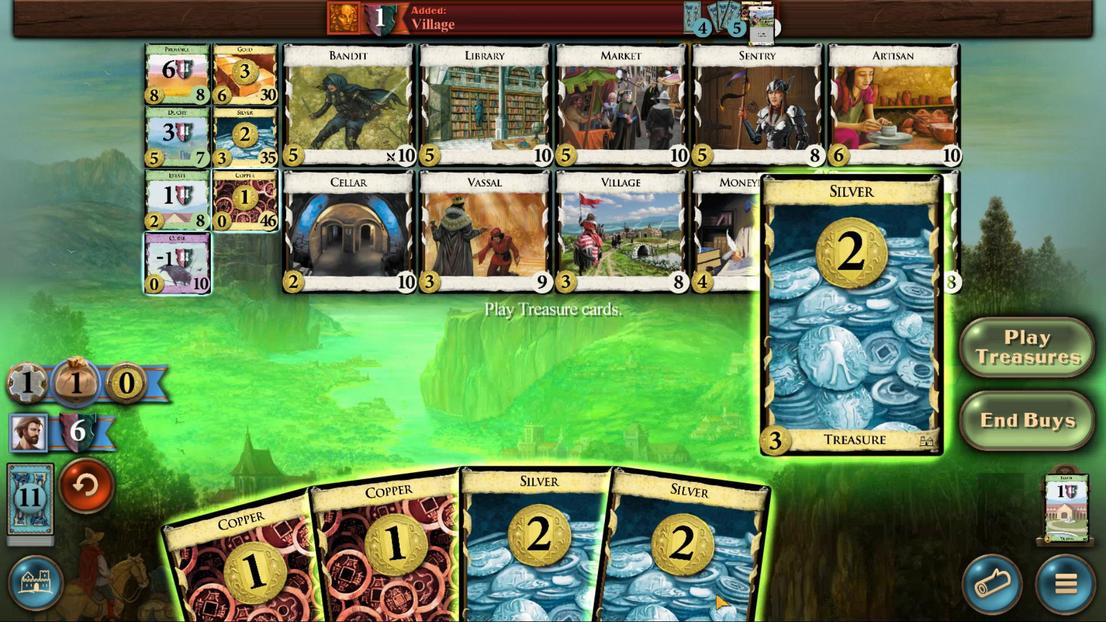 
Action: Mouse scrolled (785, 593) with delta (0, 0)
Screenshot: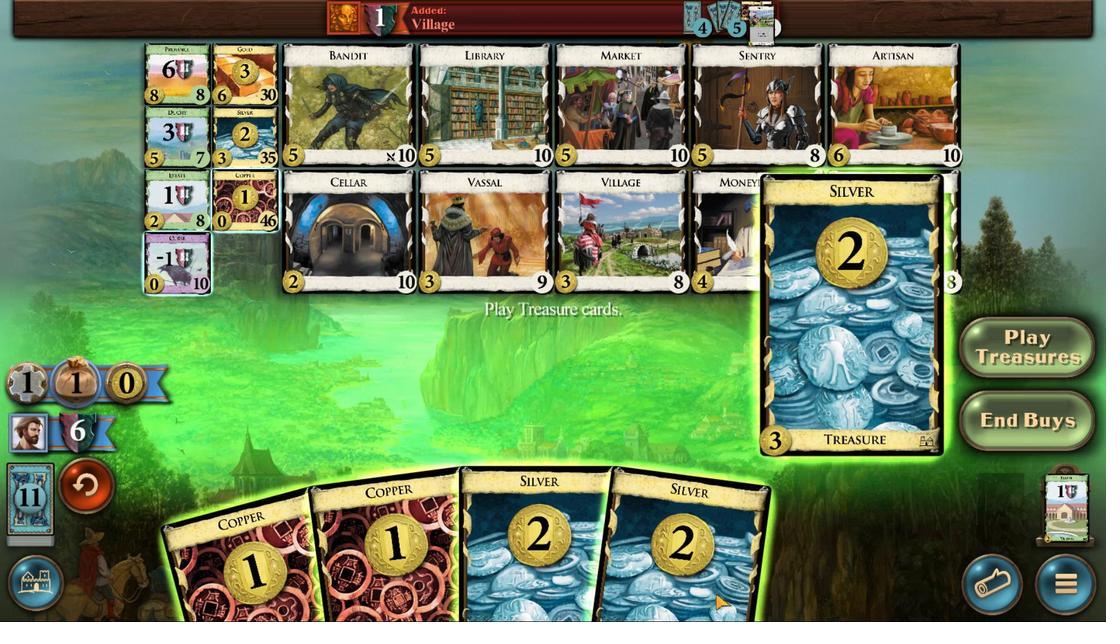
Action: Mouse moved to (670, 590)
Screenshot: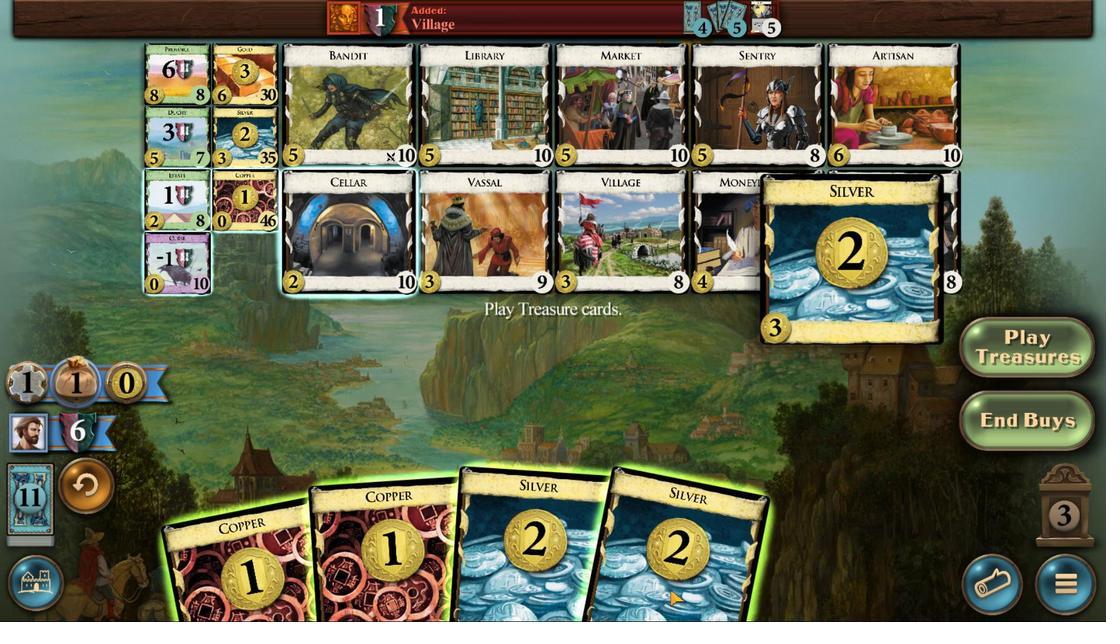 
Action: Mouse scrolled (670, 589) with delta (0, 0)
Screenshot: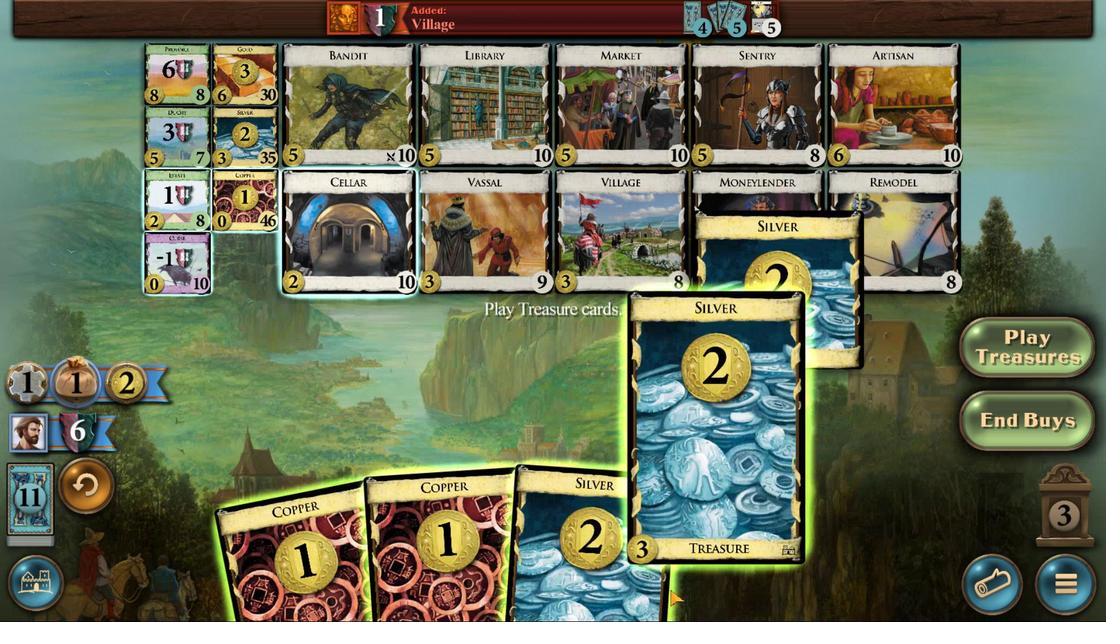 
Action: Mouse moved to (669, 590)
Screenshot: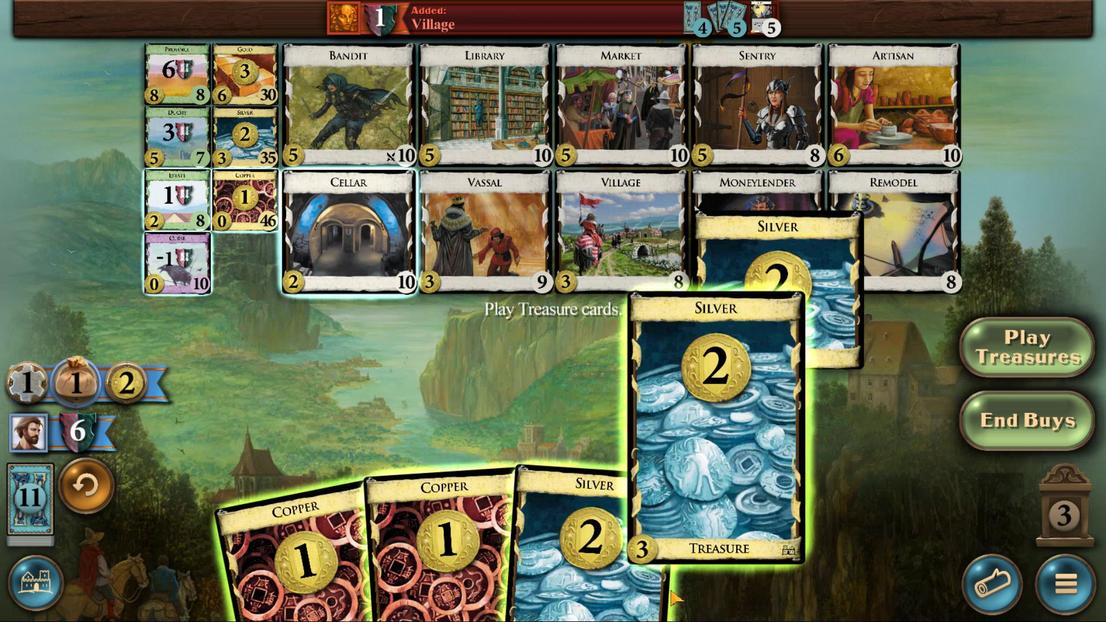 
Action: Mouse scrolled (669, 589) with delta (0, 0)
Screenshot: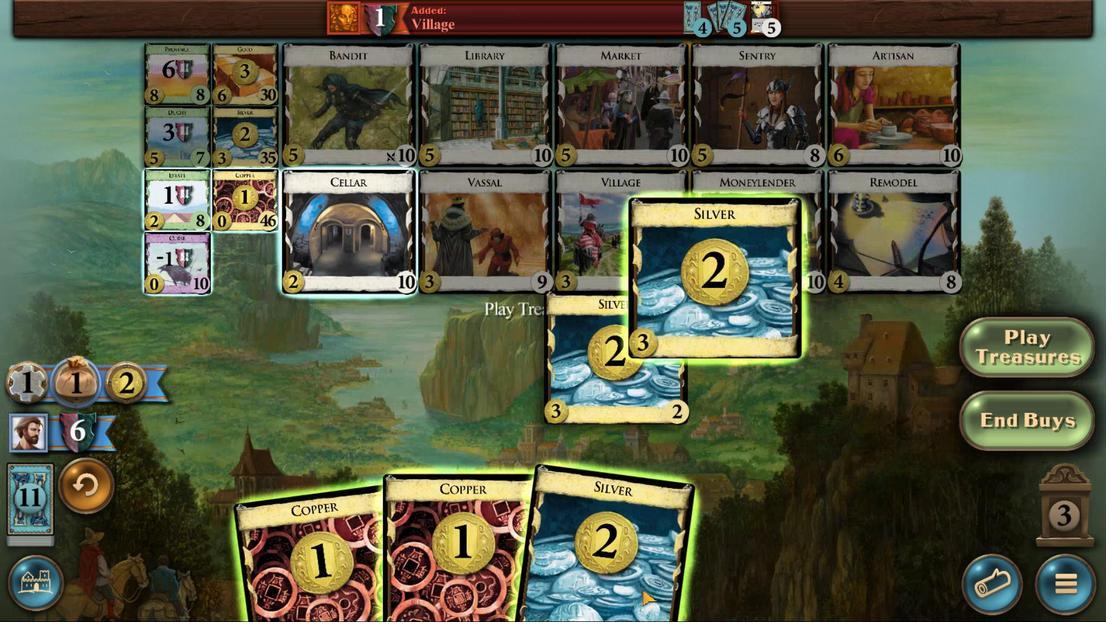 
Action: Mouse moved to (609, 590)
Screenshot: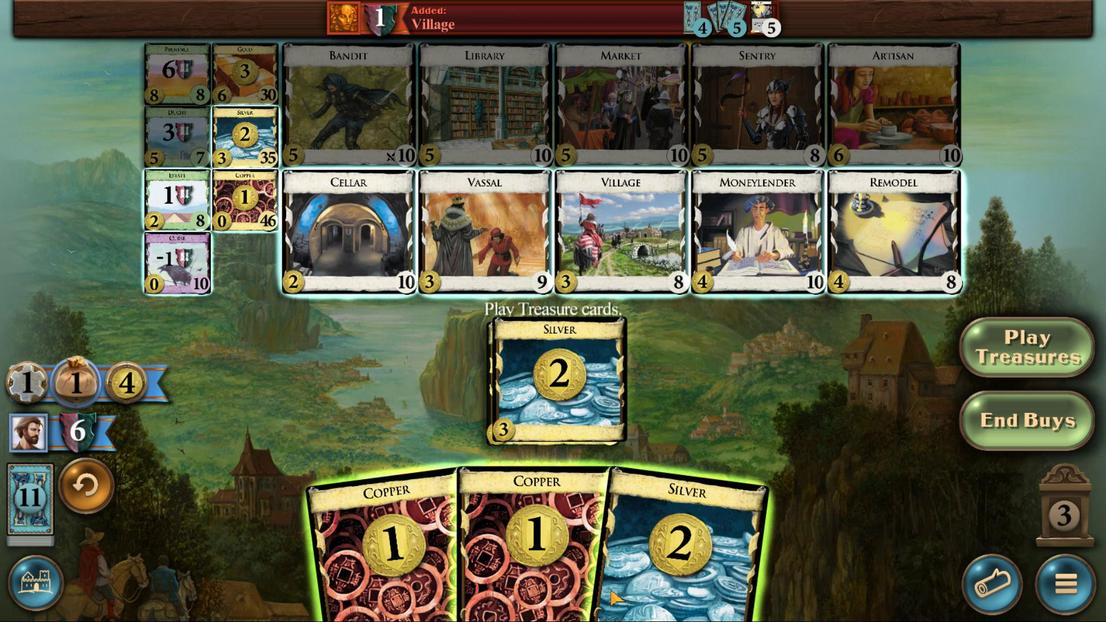 
Action: Mouse scrolled (609, 589) with delta (0, 0)
Screenshot: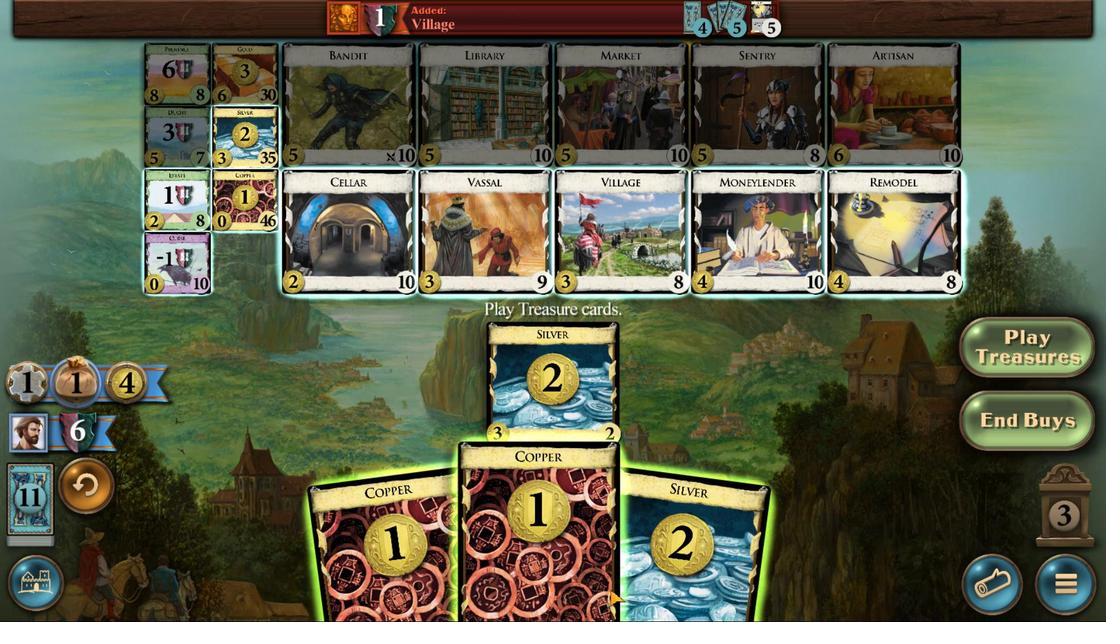 
Action: Mouse scrolled (609, 589) with delta (0, 0)
Screenshot: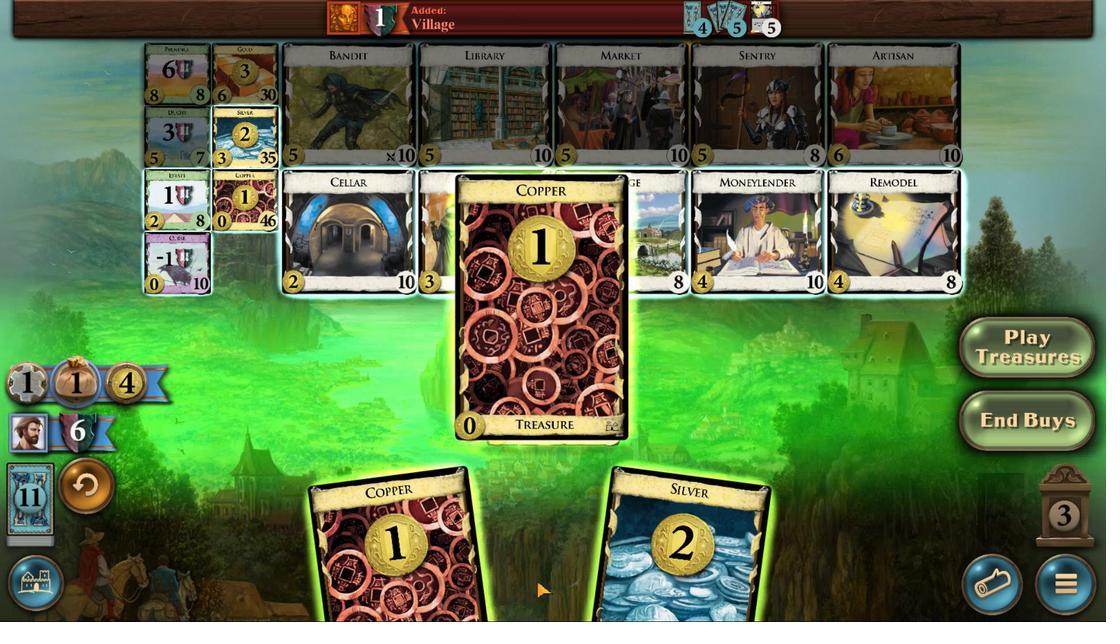 
Action: Mouse moved to (503, 575)
Screenshot: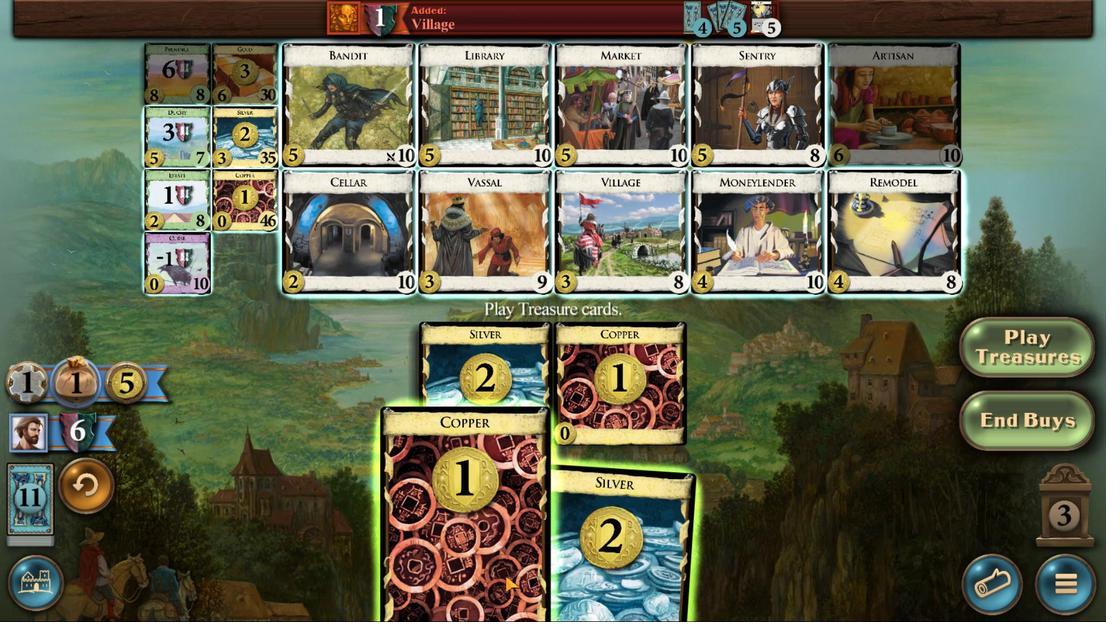
Action: Mouse scrolled (503, 574) with delta (0, 0)
Screenshot: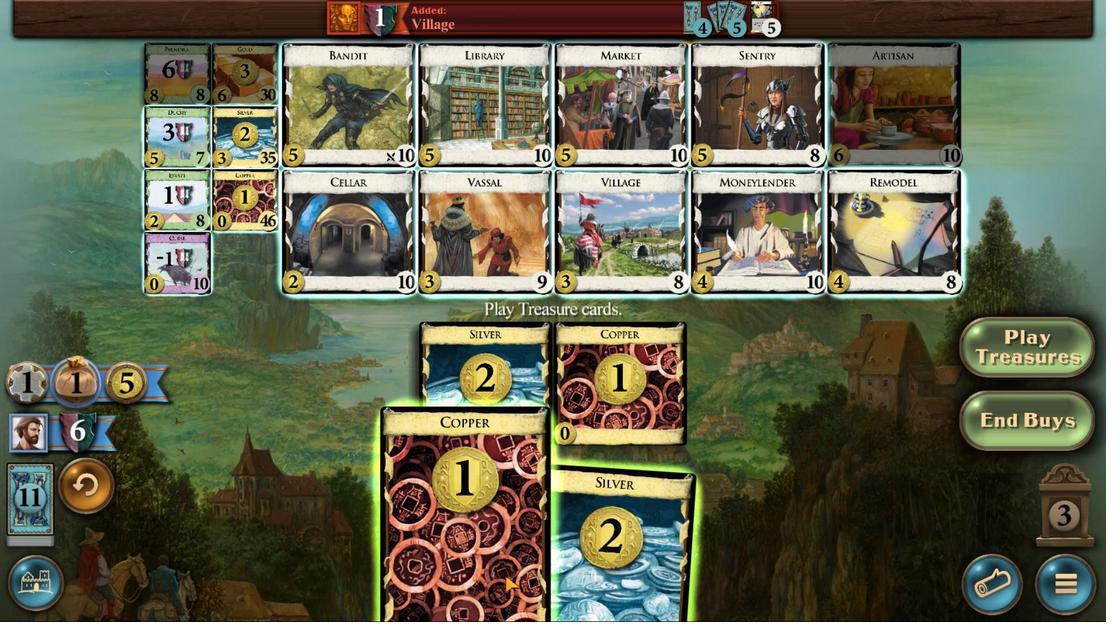 
Action: Mouse moved to (505, 576)
Screenshot: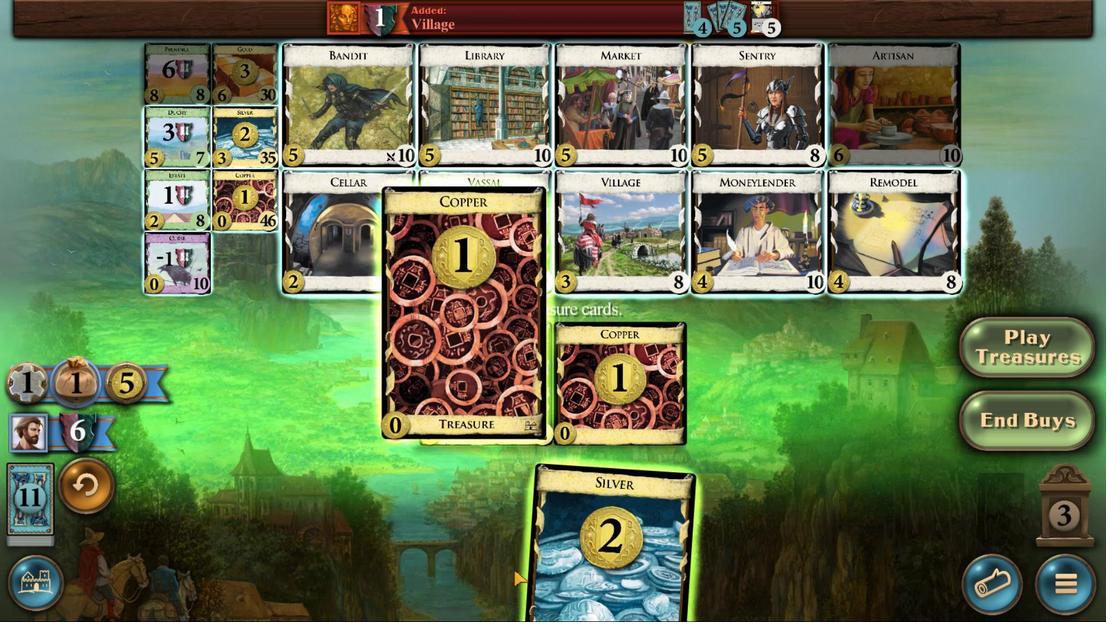 
Action: Mouse scrolled (505, 575) with delta (0, 0)
Screenshot: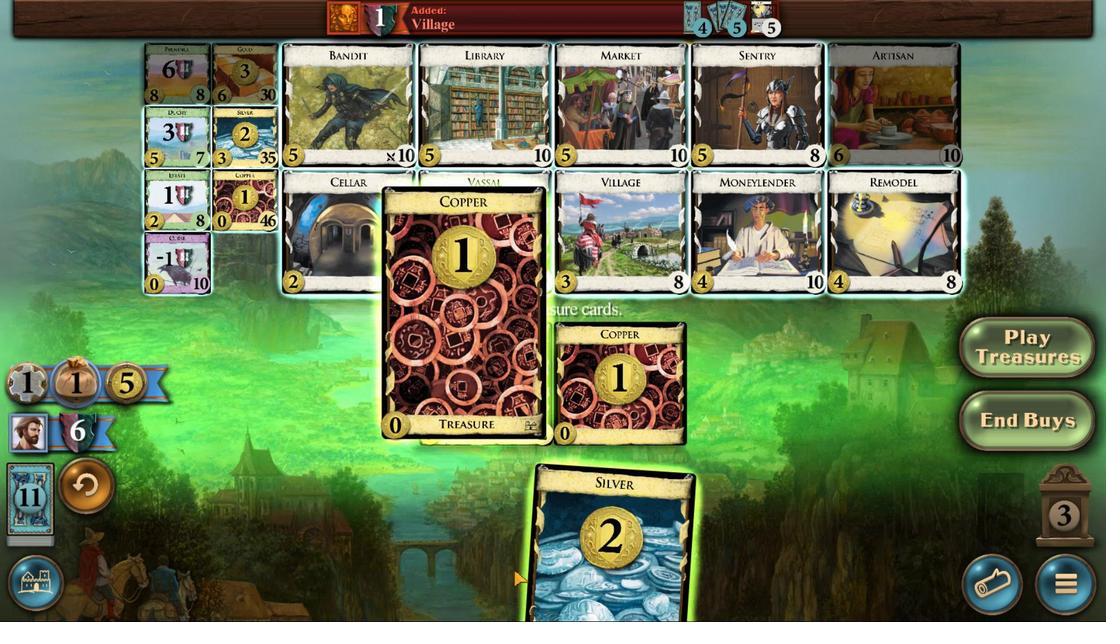 
Action: Mouse moved to (572, 564)
Screenshot: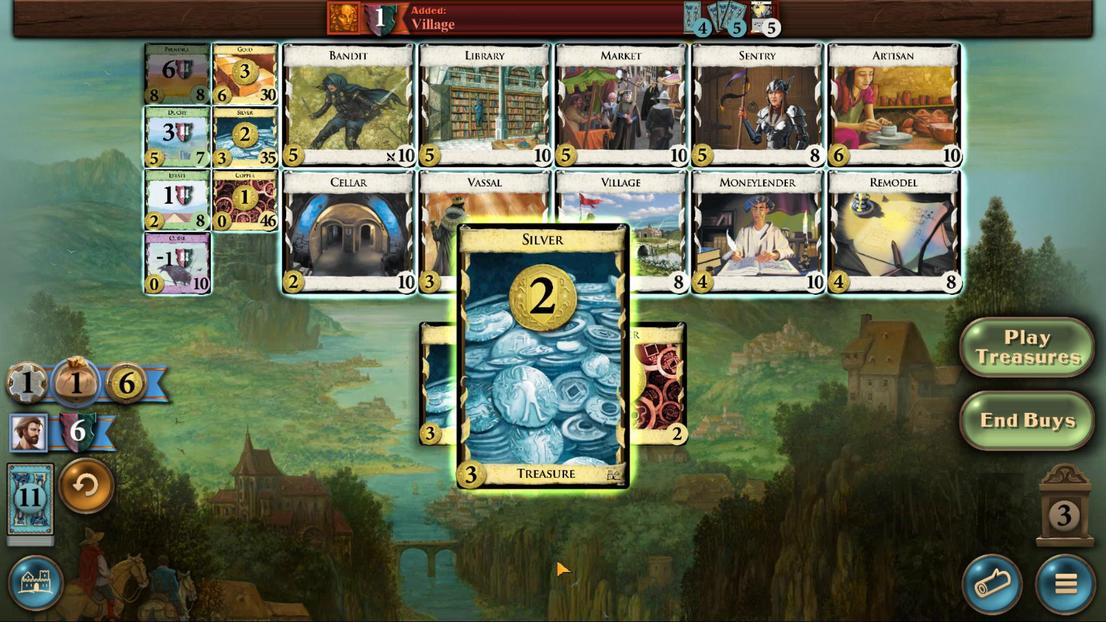 
Action: Mouse scrolled (572, 564) with delta (0, 0)
Screenshot: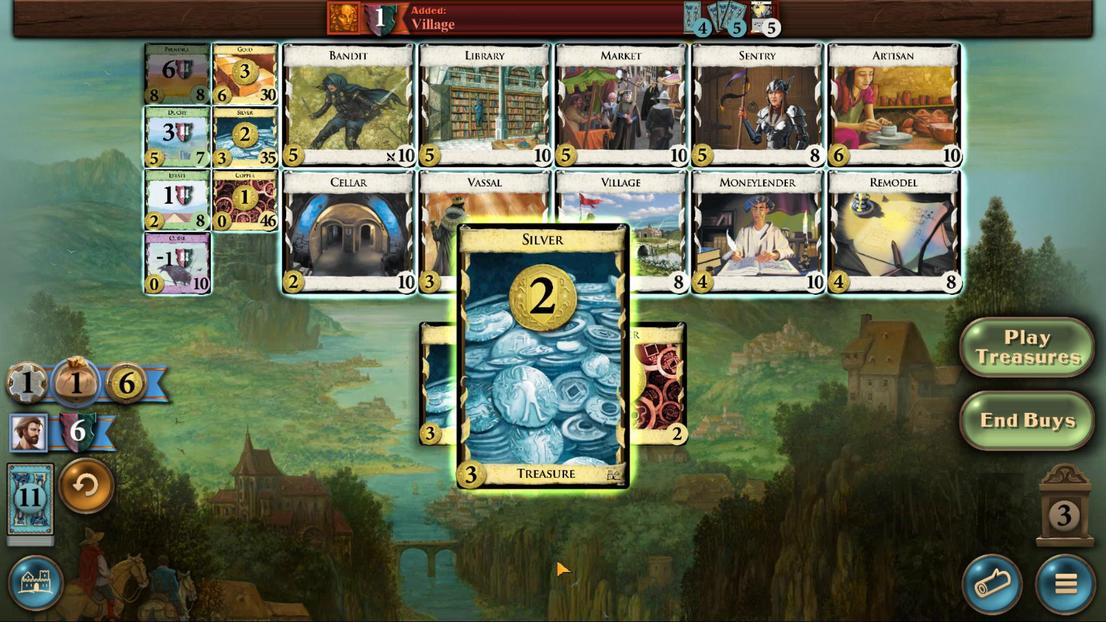 
Action: Mouse moved to (567, 569)
Screenshot: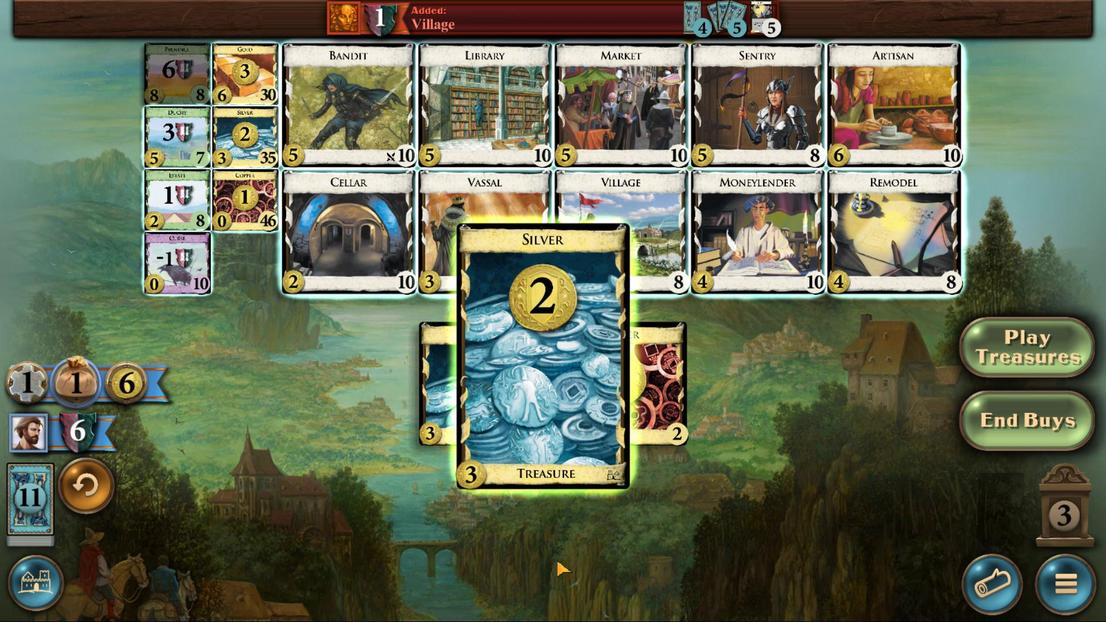 
Action: Mouse scrolled (567, 568) with delta (0, 0)
Screenshot: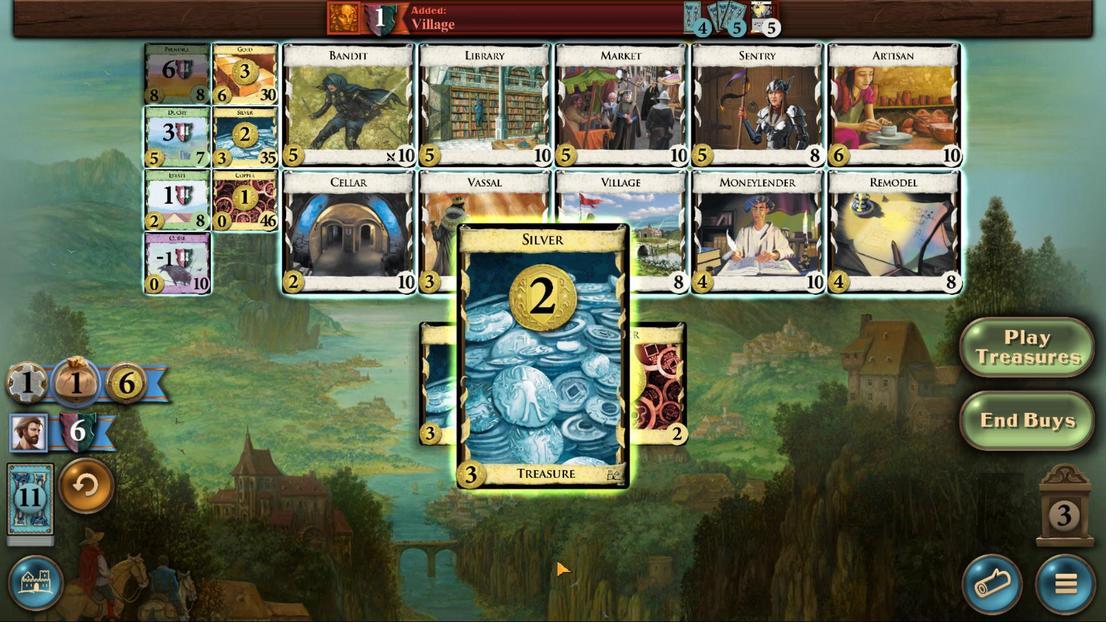 
Action: Mouse moved to (185, 81)
Screenshot: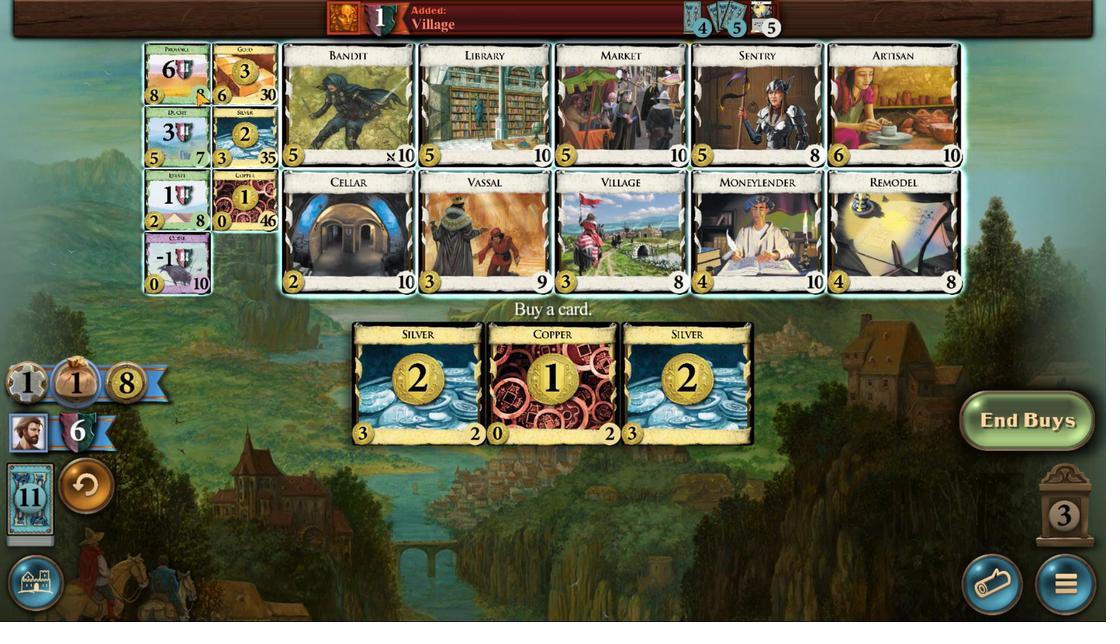 
Action: Mouse pressed left at (185, 81)
Screenshot: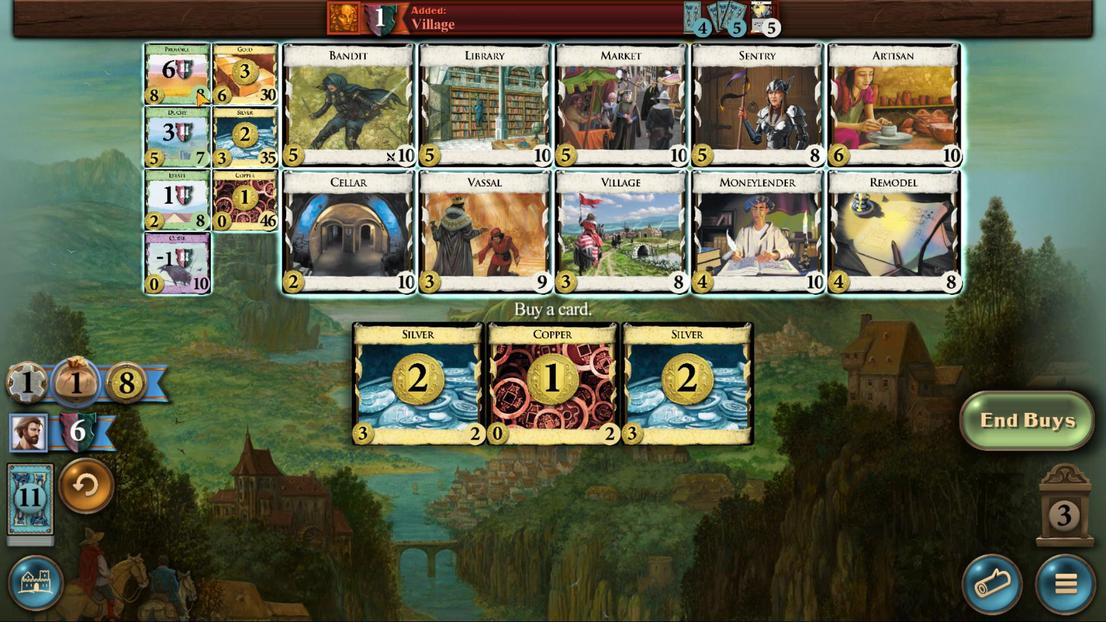 
Action: Mouse moved to (638, 539)
Screenshot: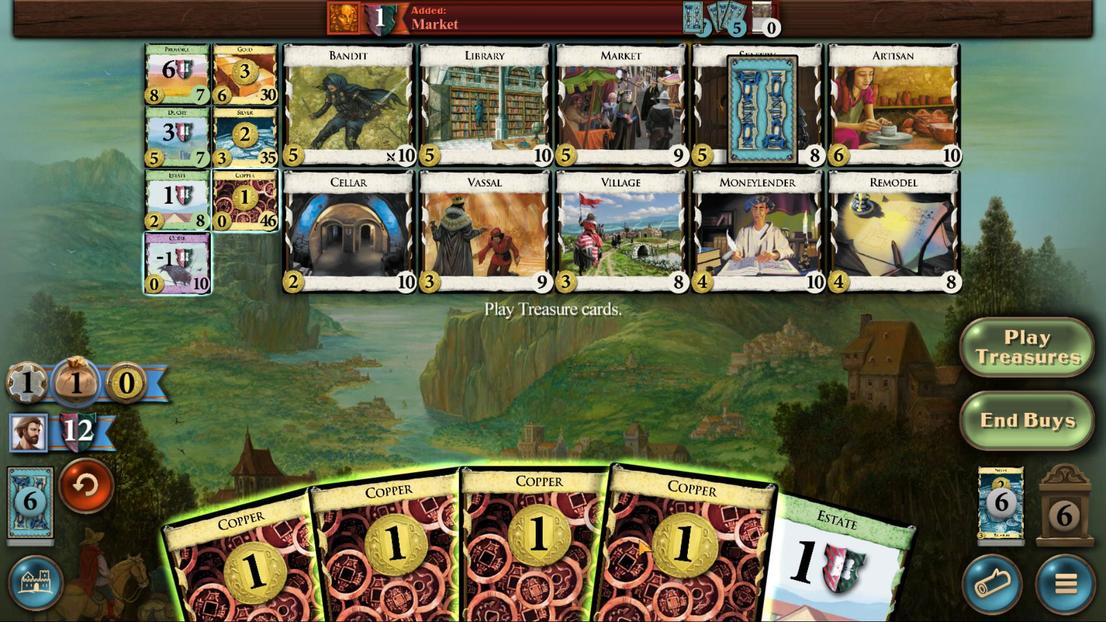 
Action: Mouse scrolled (638, 539) with delta (0, 0)
Screenshot: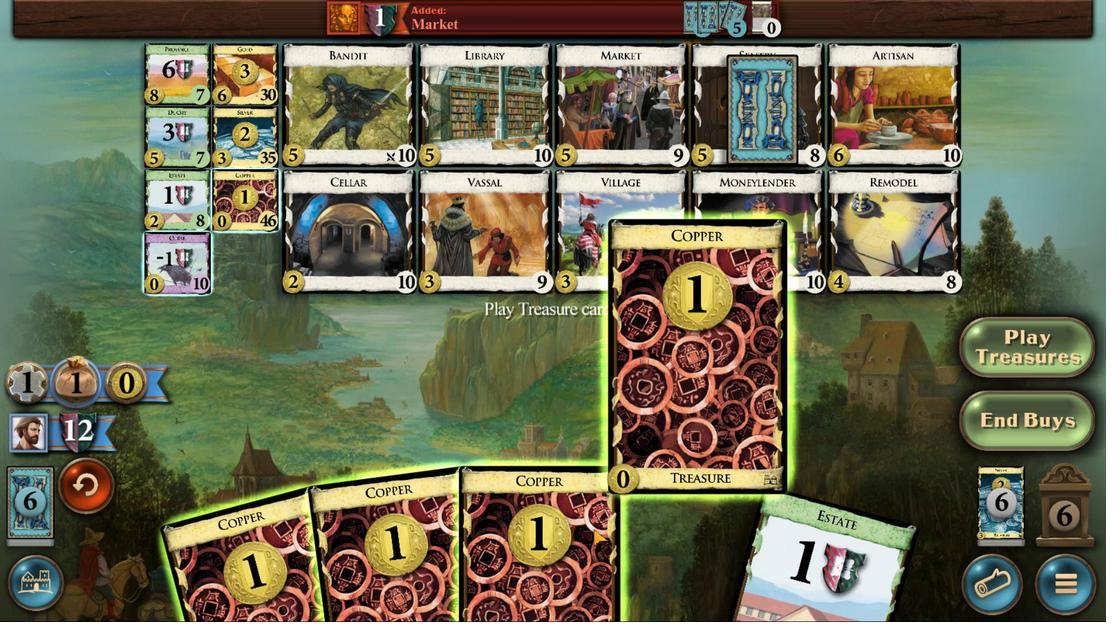 
Action: Mouse moved to (638, 540)
Screenshot: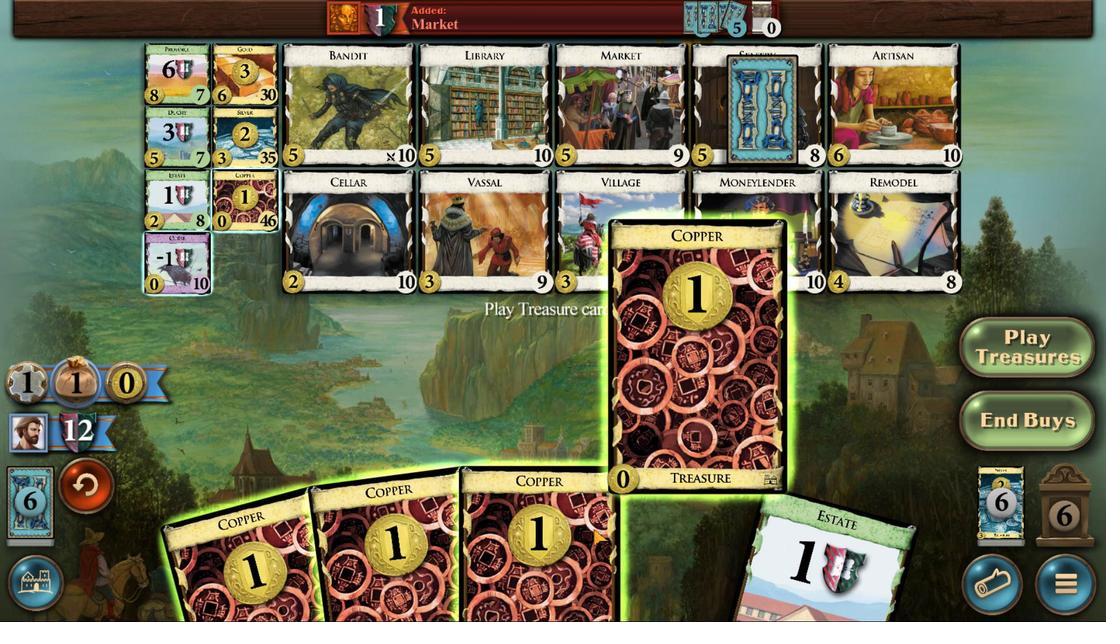 
Action: Mouse scrolled (638, 539) with delta (0, 0)
Screenshot: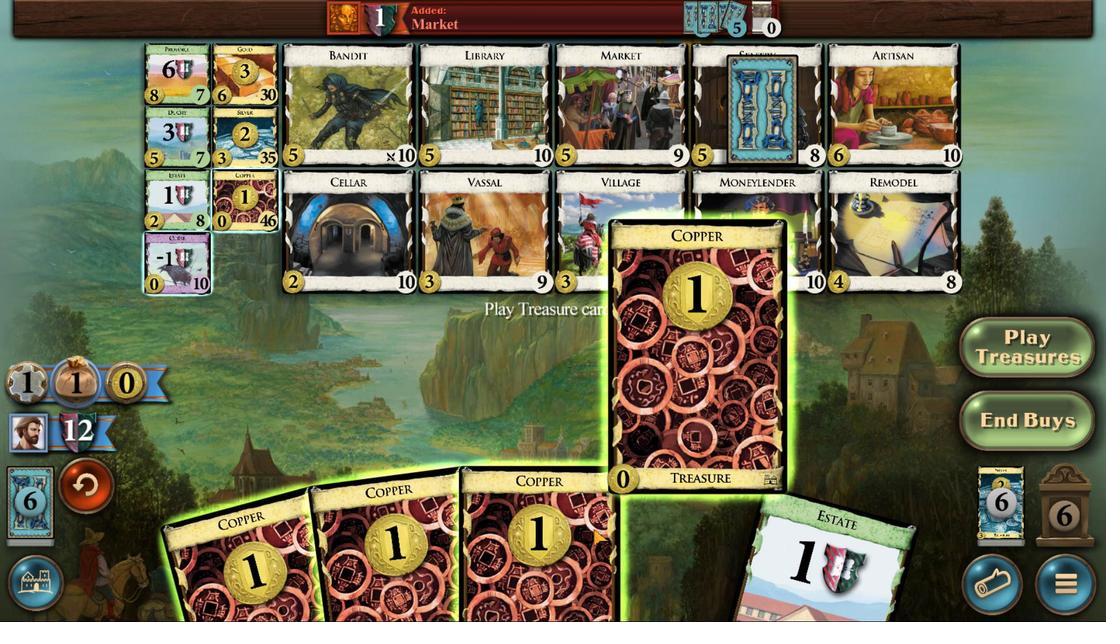 
Action: Mouse scrolled (638, 539) with delta (0, 0)
Screenshot: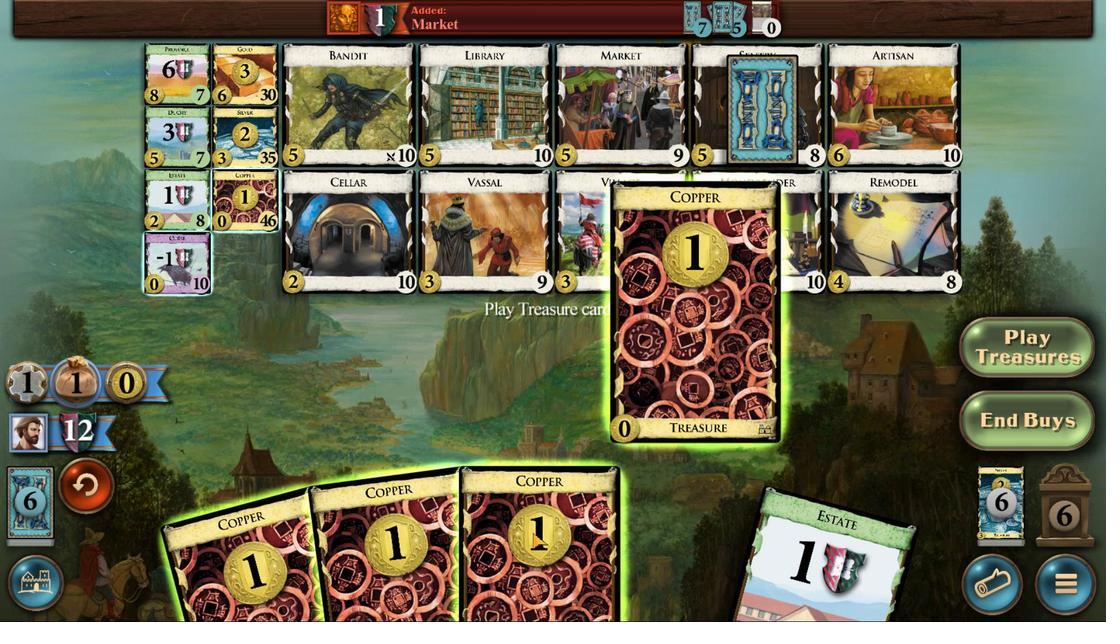 
Action: Mouse moved to (532, 533)
Screenshot: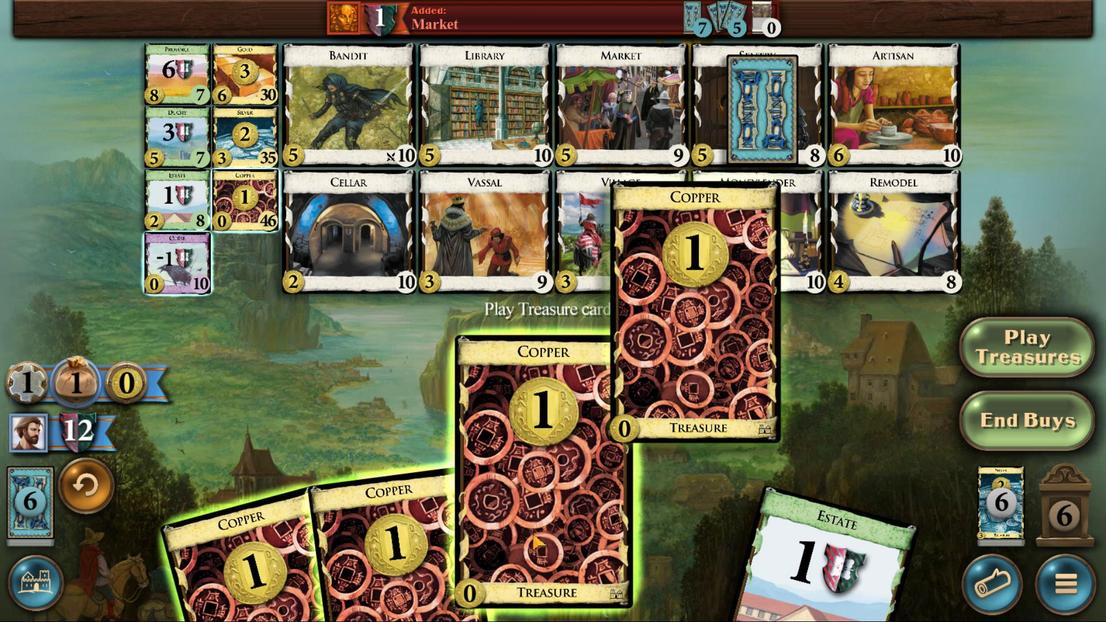 
Action: Mouse scrolled (532, 532) with delta (0, 0)
Screenshot: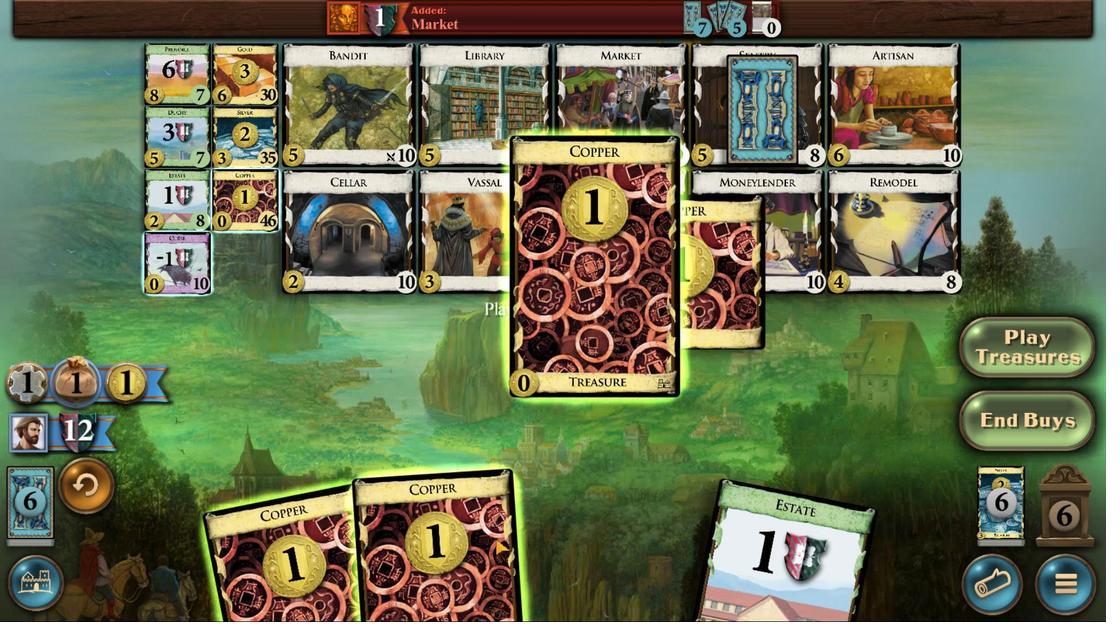 
Action: Mouse moved to (532, 533)
Screenshot: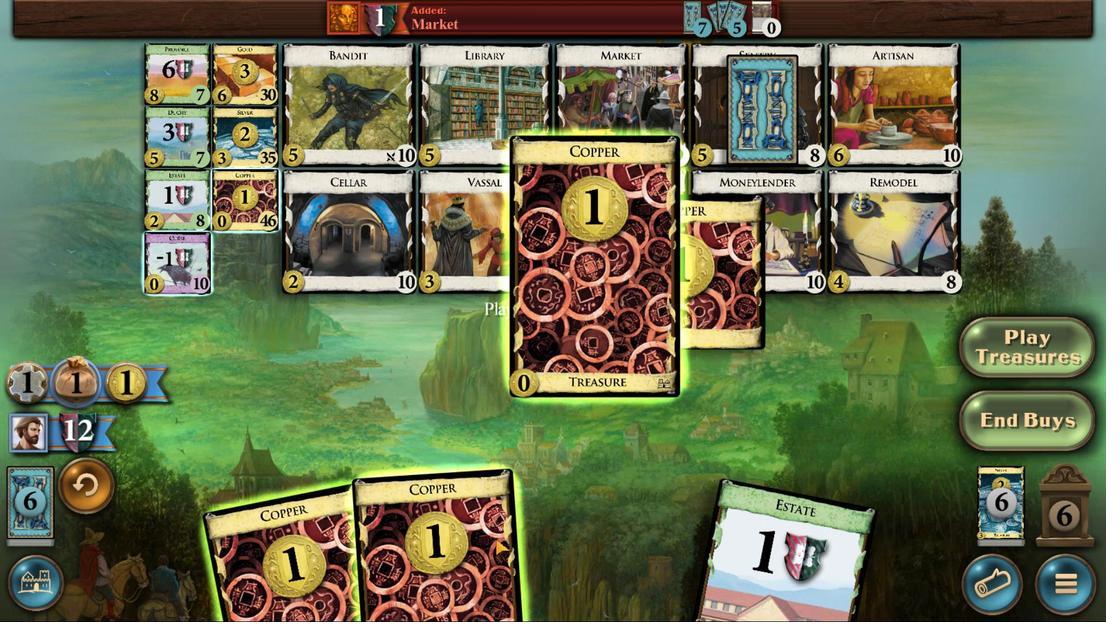 
Action: Mouse scrolled (532, 532) with delta (0, 0)
Screenshot: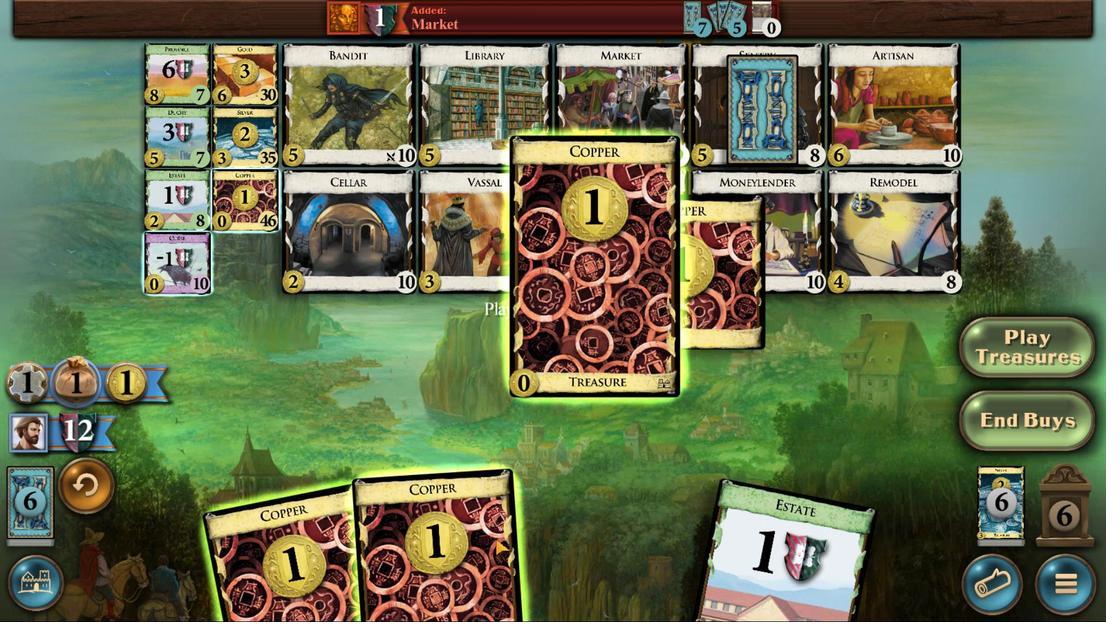 
Action: Mouse moved to (532, 533)
Screenshot: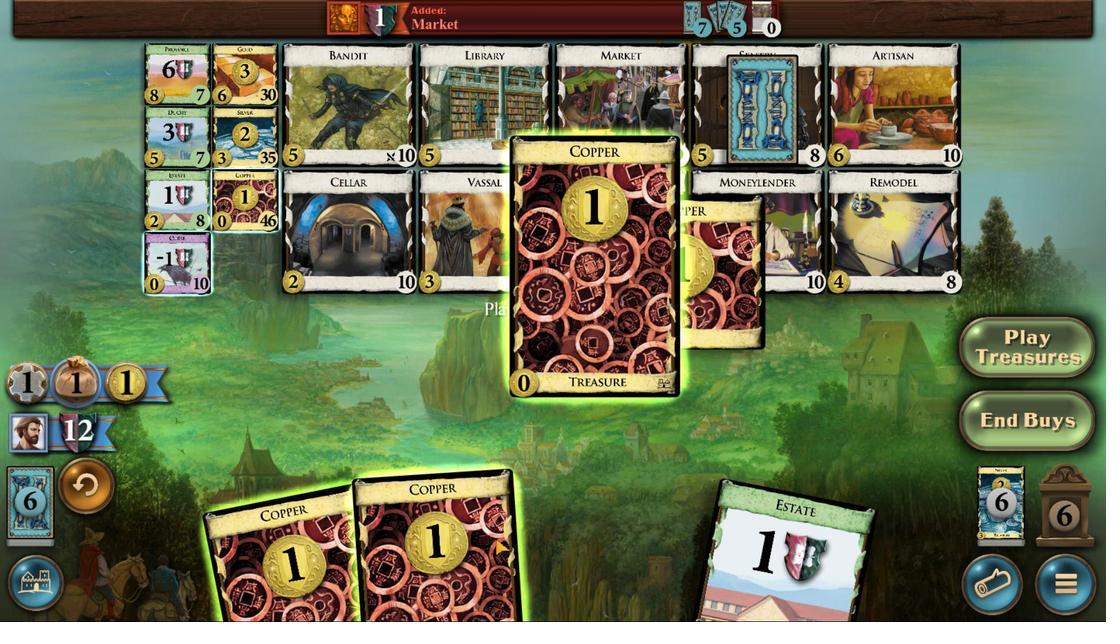 
Action: Mouse scrolled (532, 533) with delta (0, 0)
Screenshot: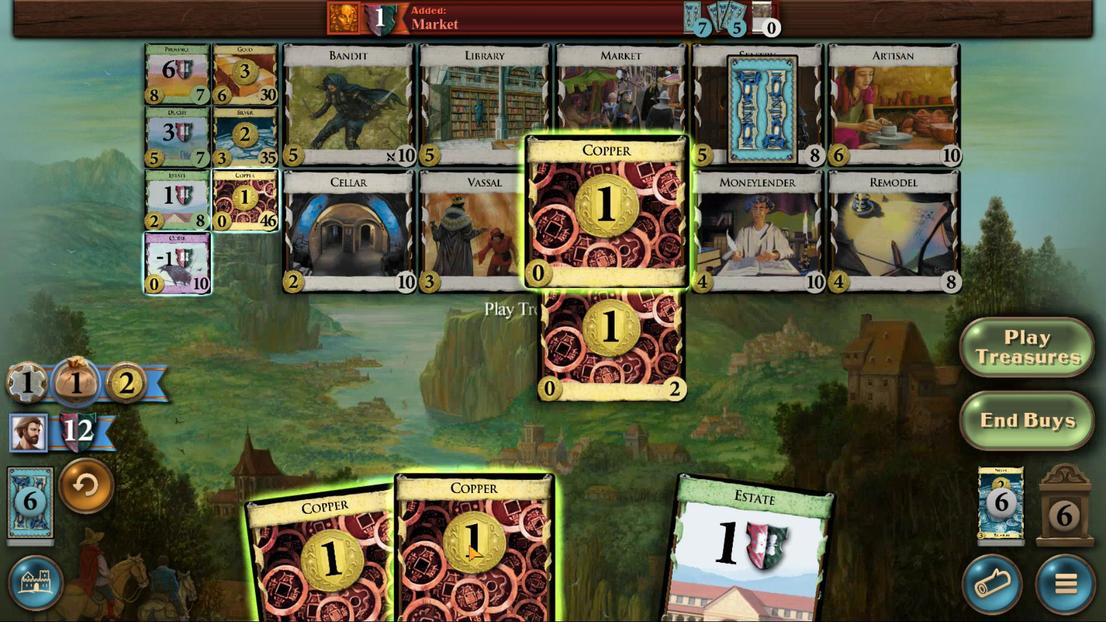 
Action: Mouse moved to (468, 546)
Screenshot: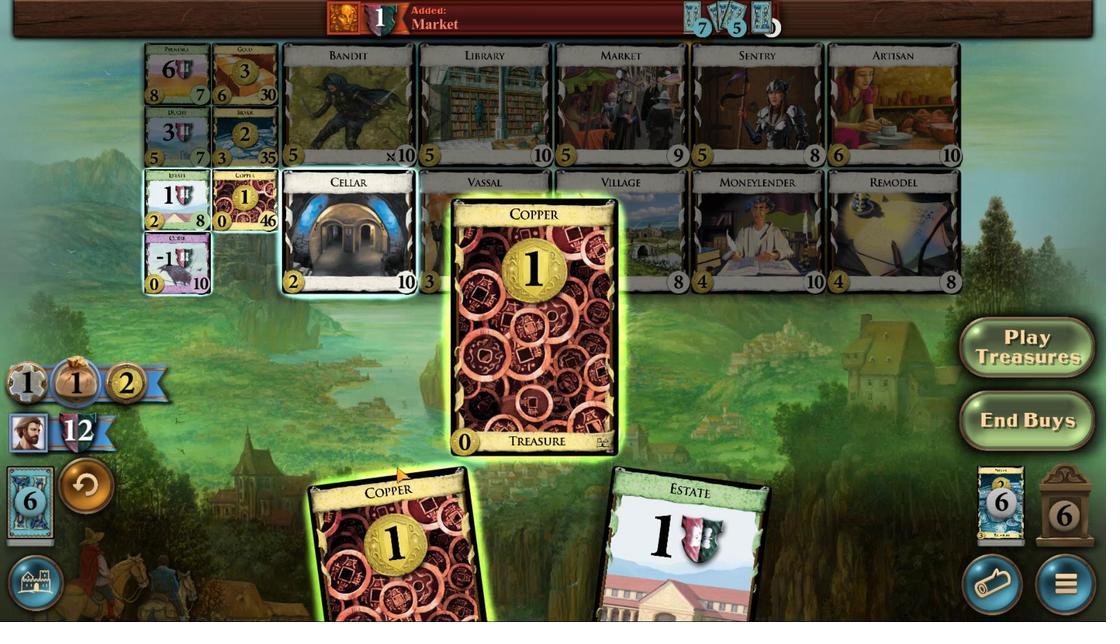 
Action: Mouse scrolled (468, 545) with delta (0, 0)
Screenshot: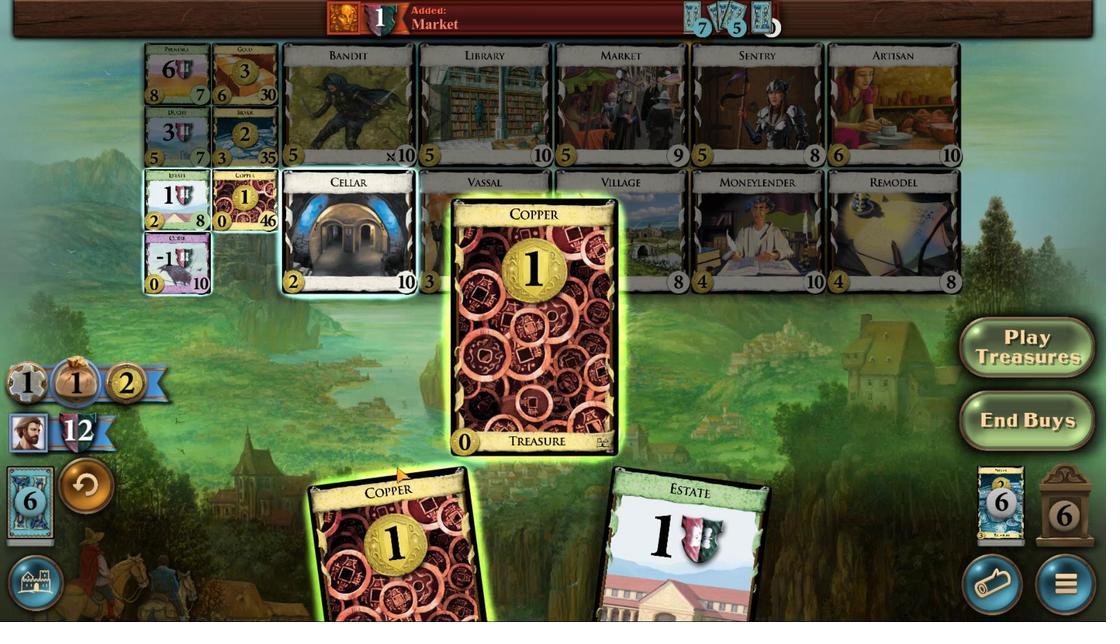 
Action: Mouse moved to (472, 546)
Screenshot: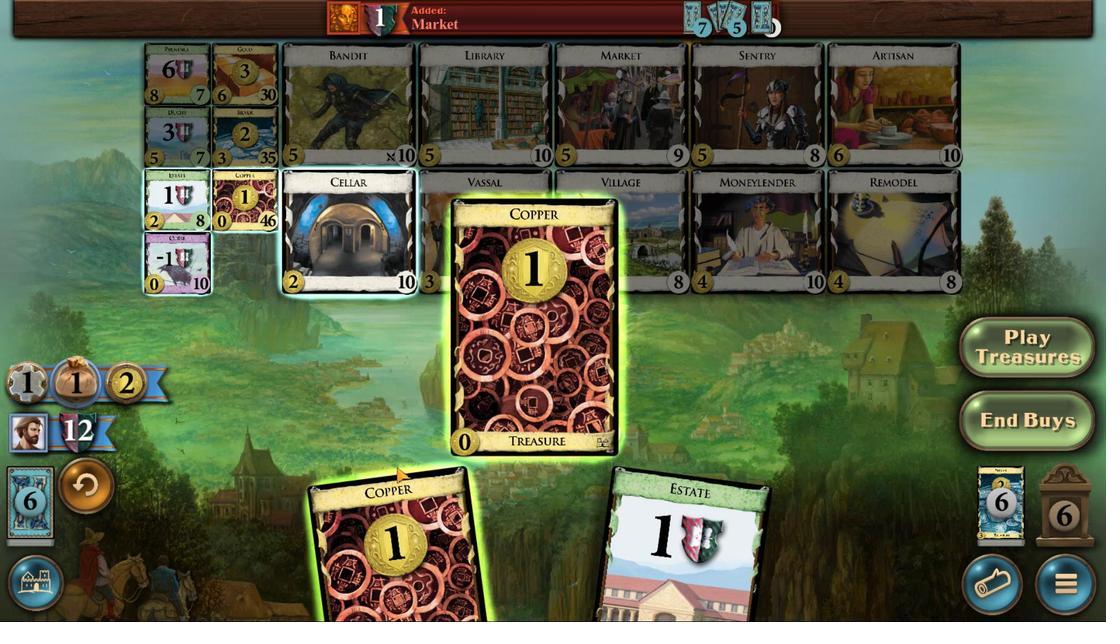
Action: Mouse scrolled (472, 545) with delta (0, 0)
Screenshot: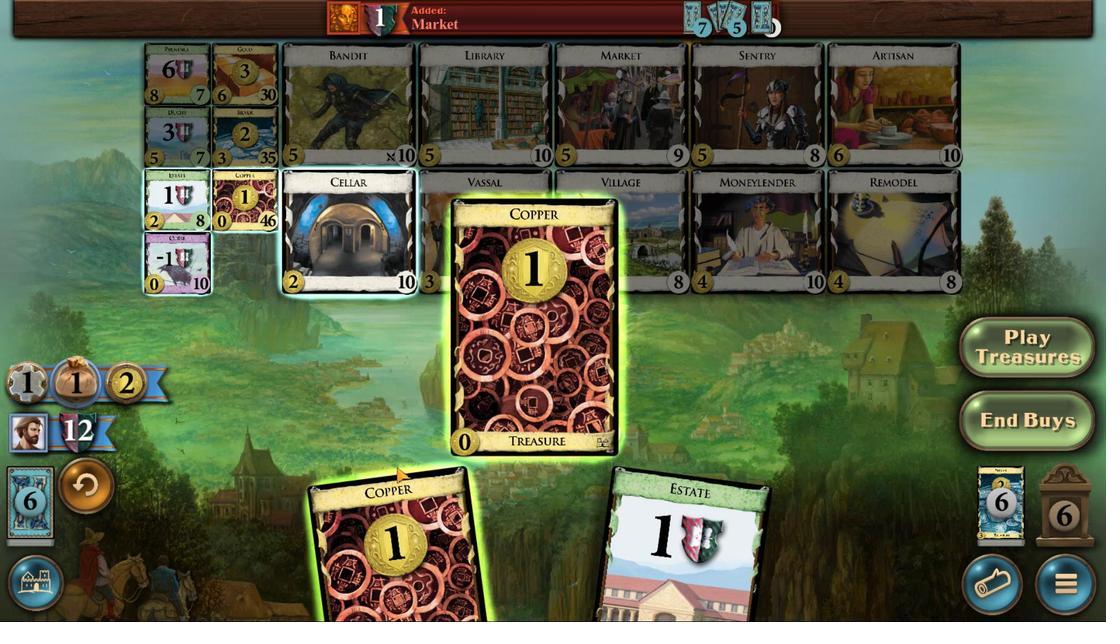 
Action: Mouse moved to (476, 545)
Screenshot: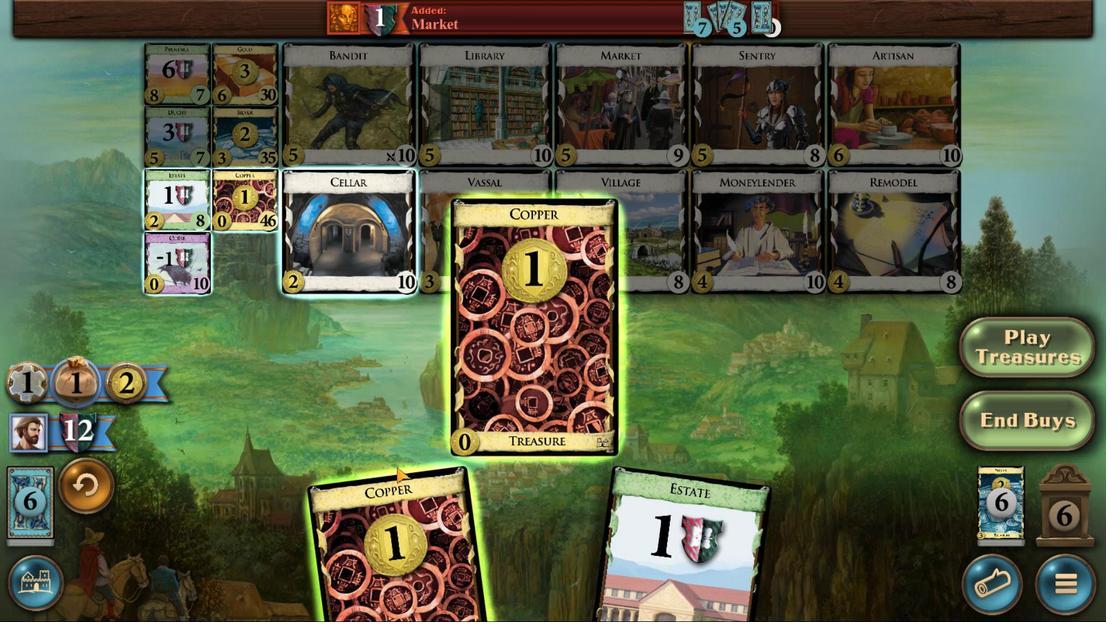 
Action: Mouse scrolled (476, 544) with delta (0, 0)
Screenshot: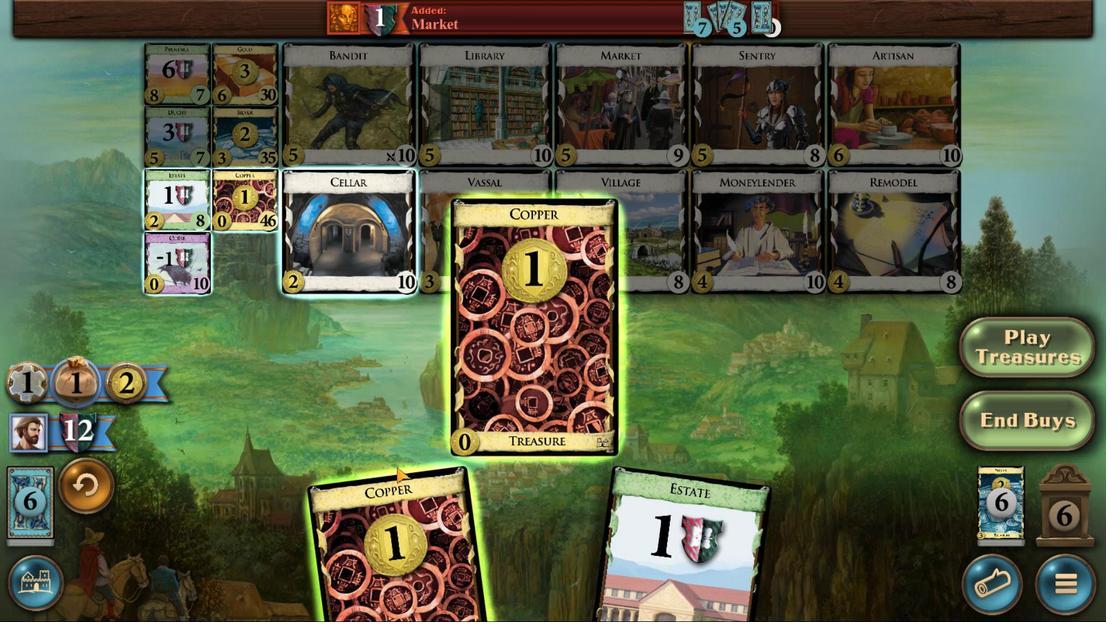 
Action: Mouse moved to (227, 134)
Screenshot: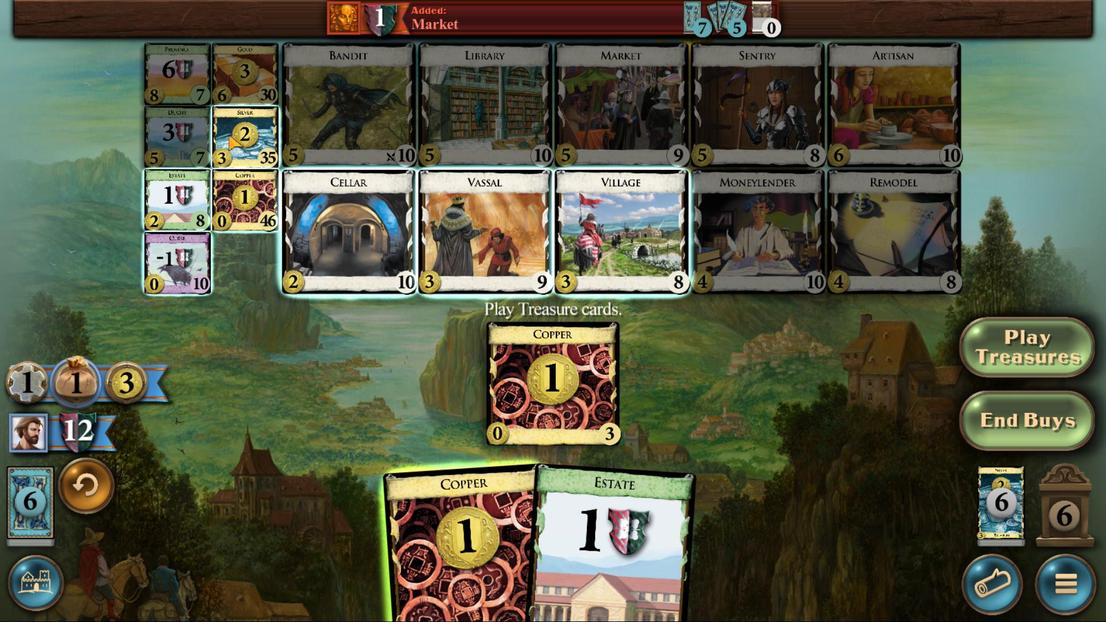 
Action: Mouse pressed left at (227, 134)
Screenshot: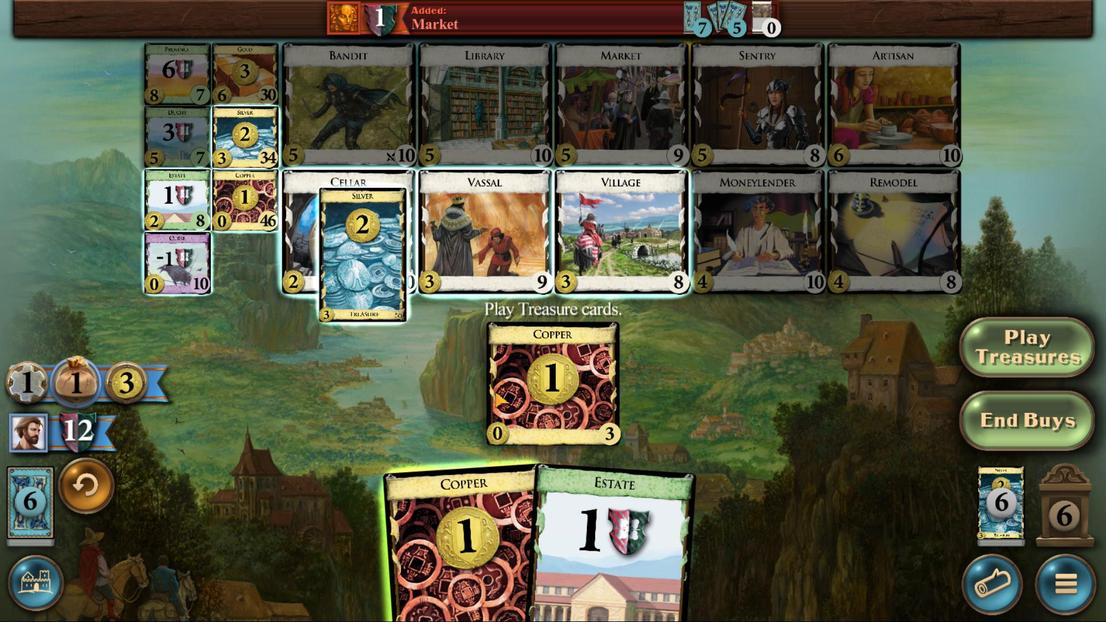 
Action: Mouse moved to (537, 539)
Screenshot: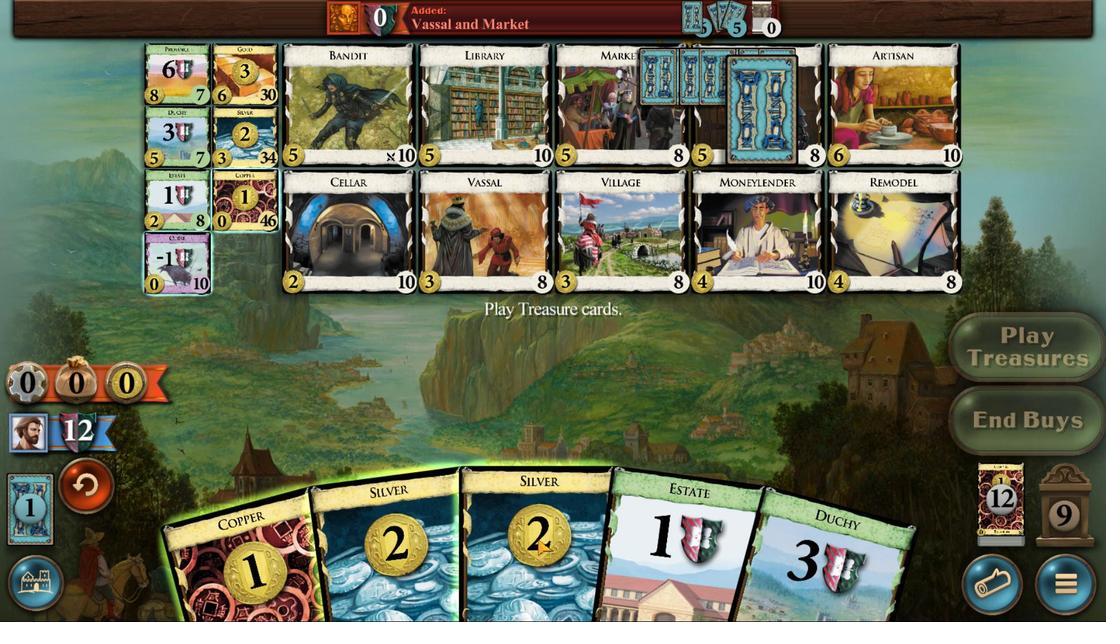
Action: Mouse scrolled (537, 539) with delta (0, 0)
Screenshot: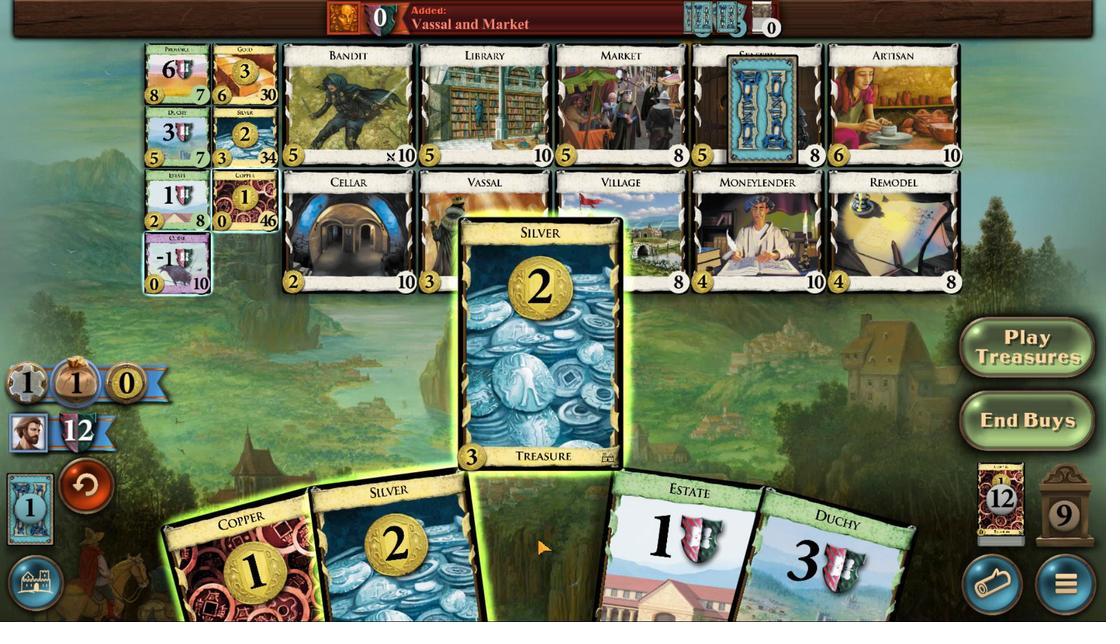 
Action: Mouse scrolled (537, 539) with delta (0, 0)
Screenshot: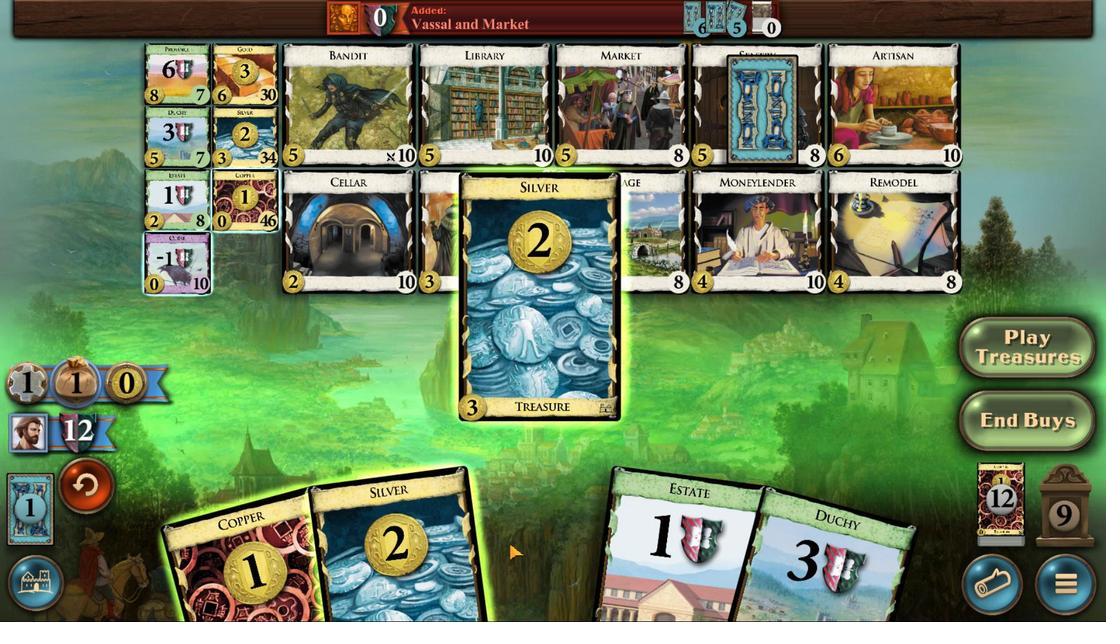 
Action: Mouse moved to (474, 545)
Screenshot: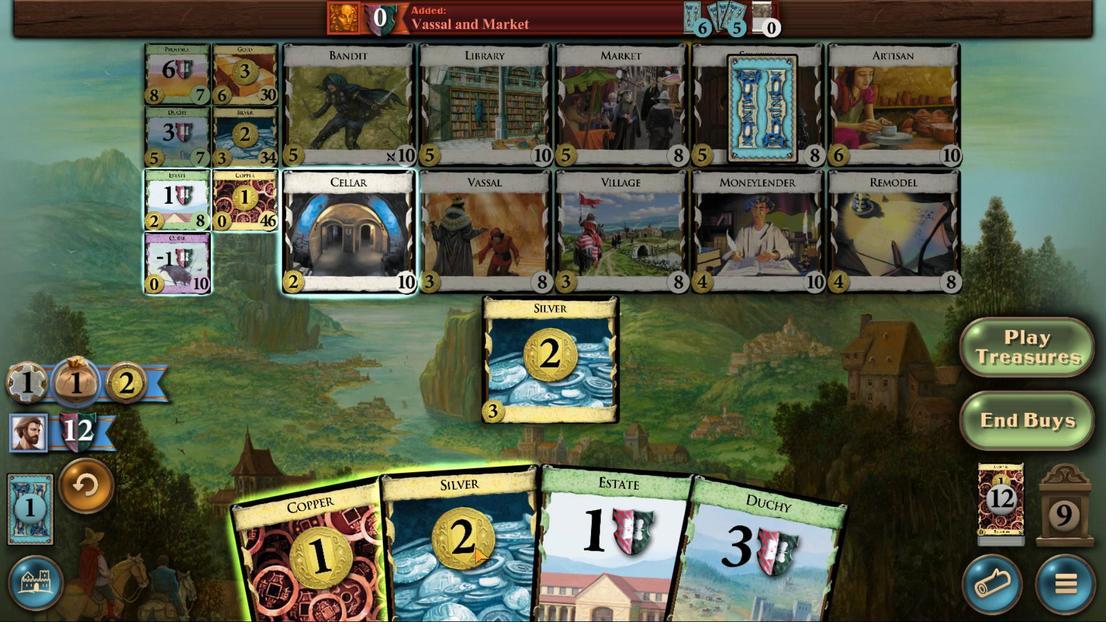
Action: Mouse scrolled (474, 544) with delta (0, 0)
Screenshot: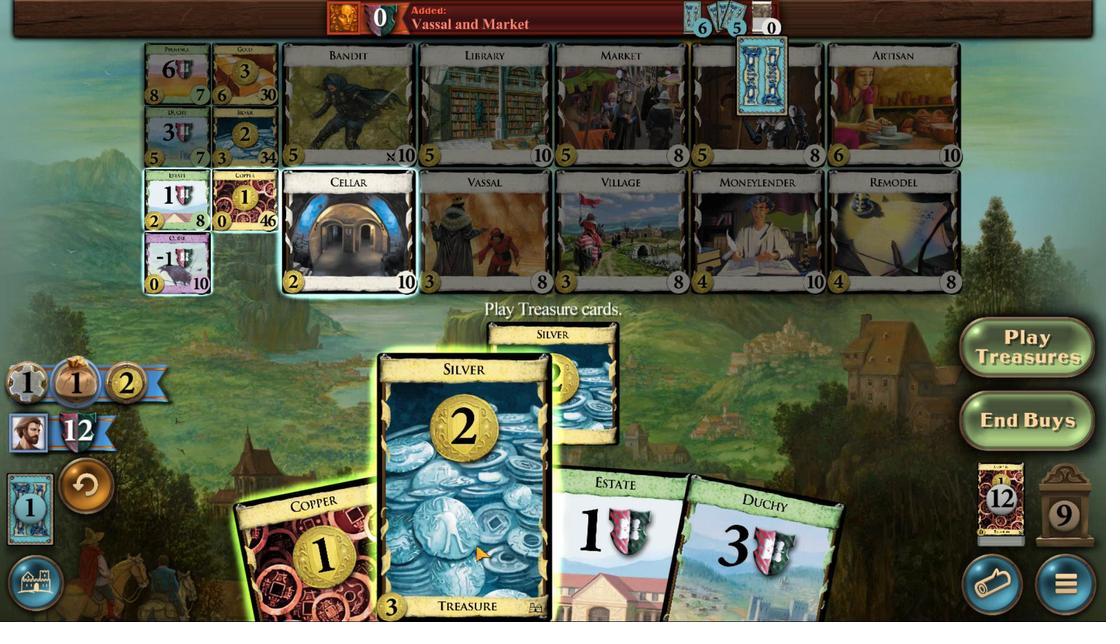 
Action: Mouse moved to (402, 530)
Screenshot: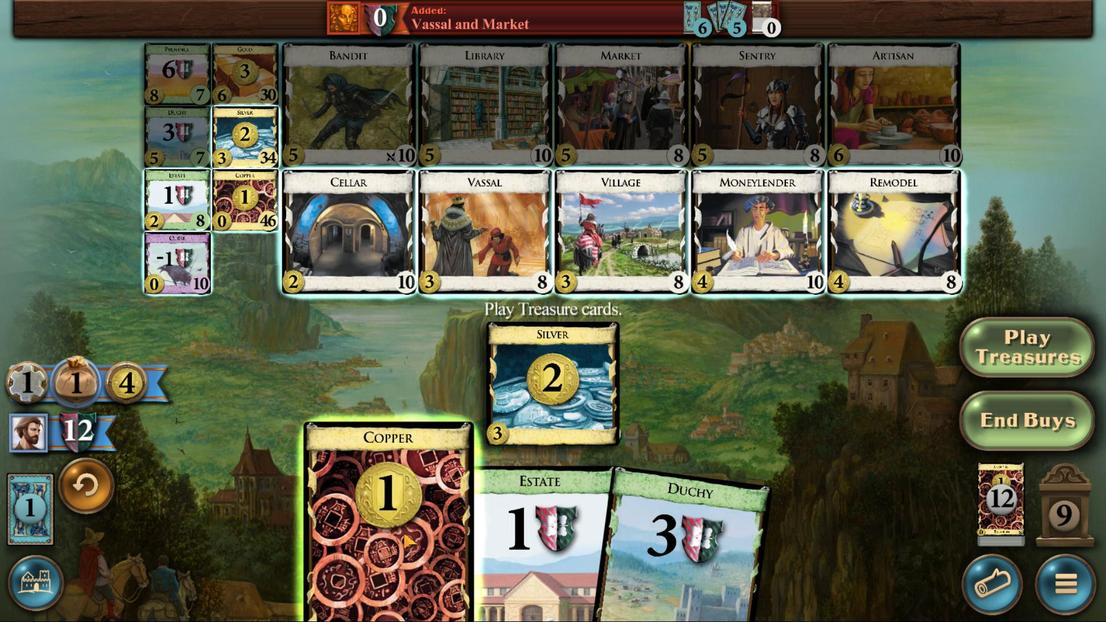 
Action: Mouse scrolled (402, 530) with delta (0, 0)
Screenshot: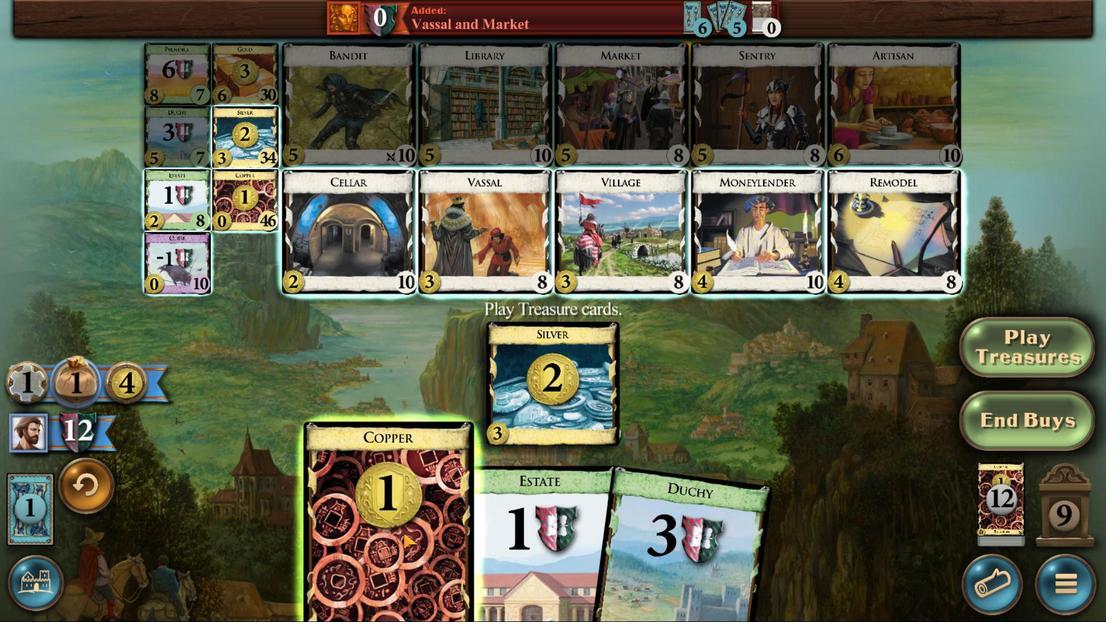 
Action: Mouse scrolled (402, 530) with delta (0, 0)
Screenshot: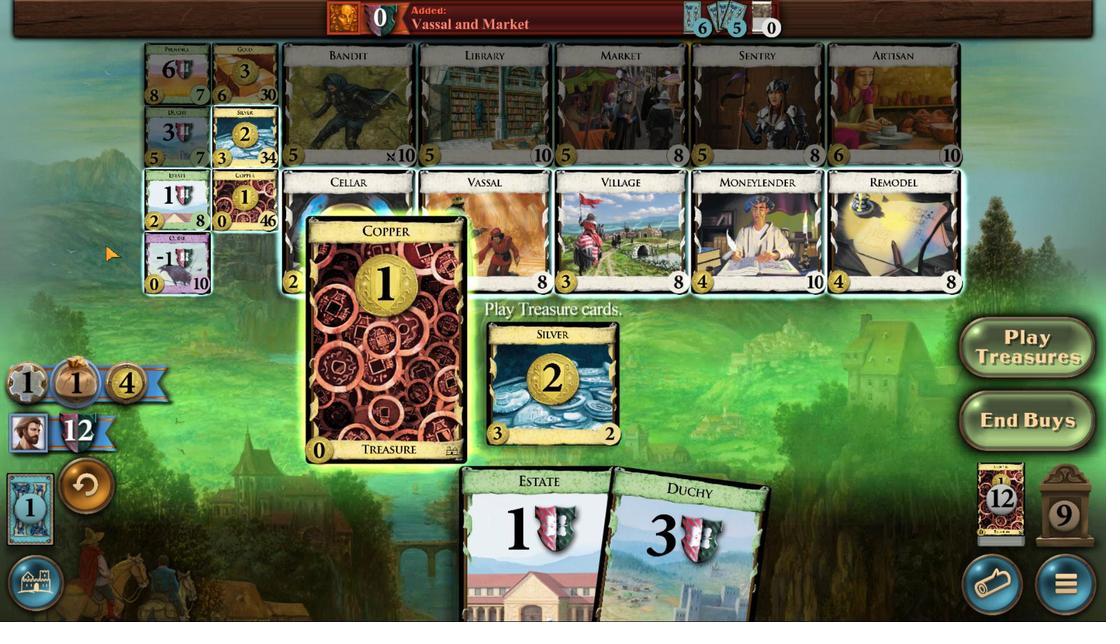
Action: Mouse moved to (175, 144)
Screenshot: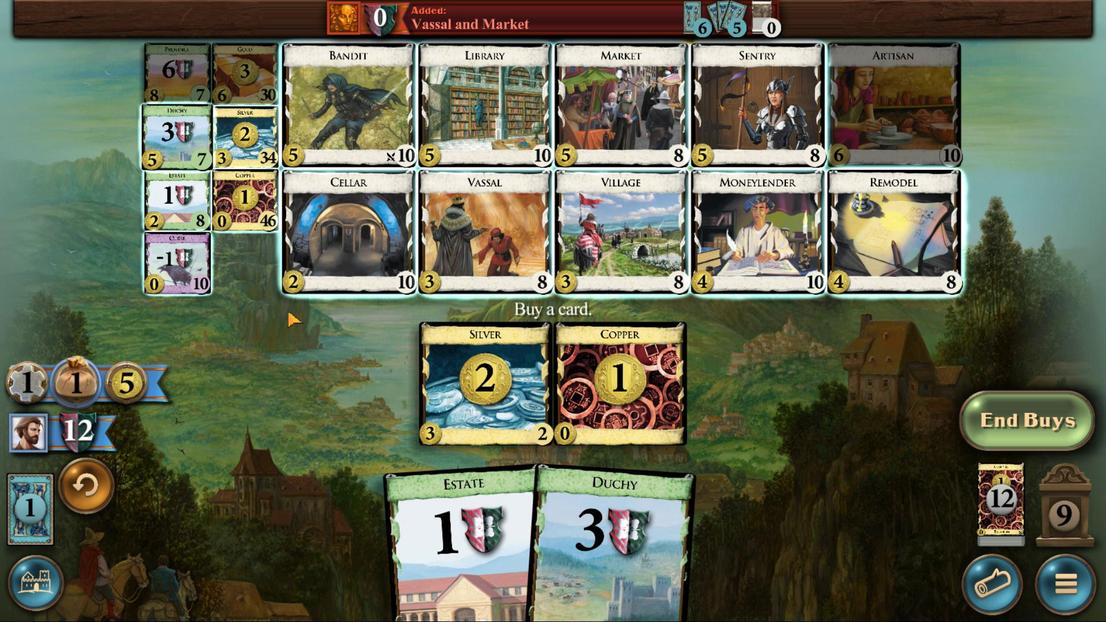 
Action: Mouse pressed left at (175, 144)
Screenshot: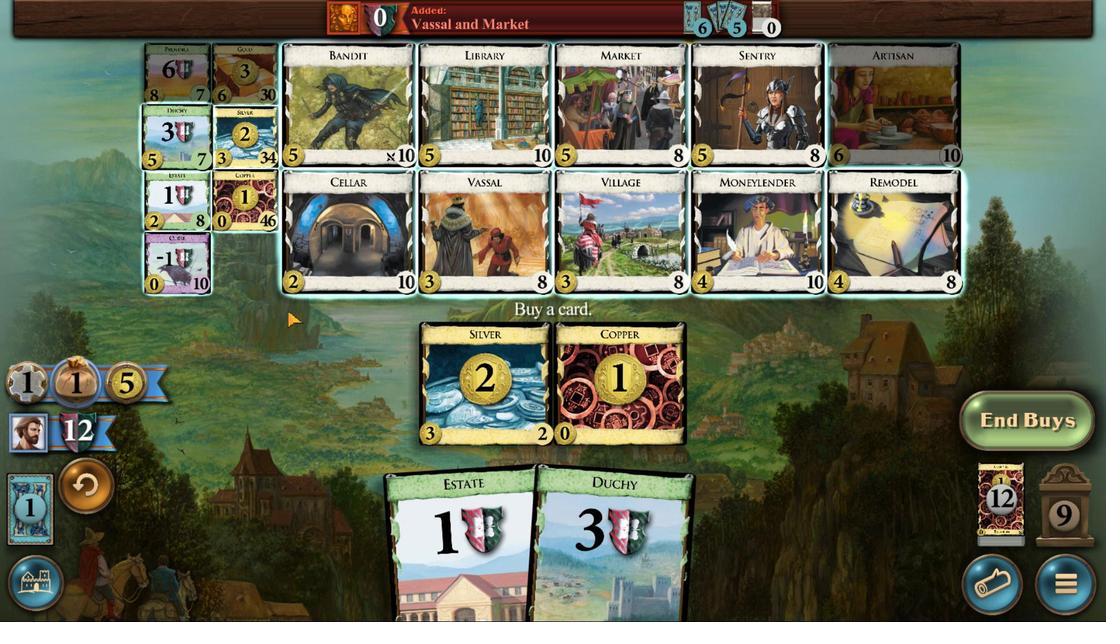 
Action: Mouse moved to (510, 527)
Screenshot: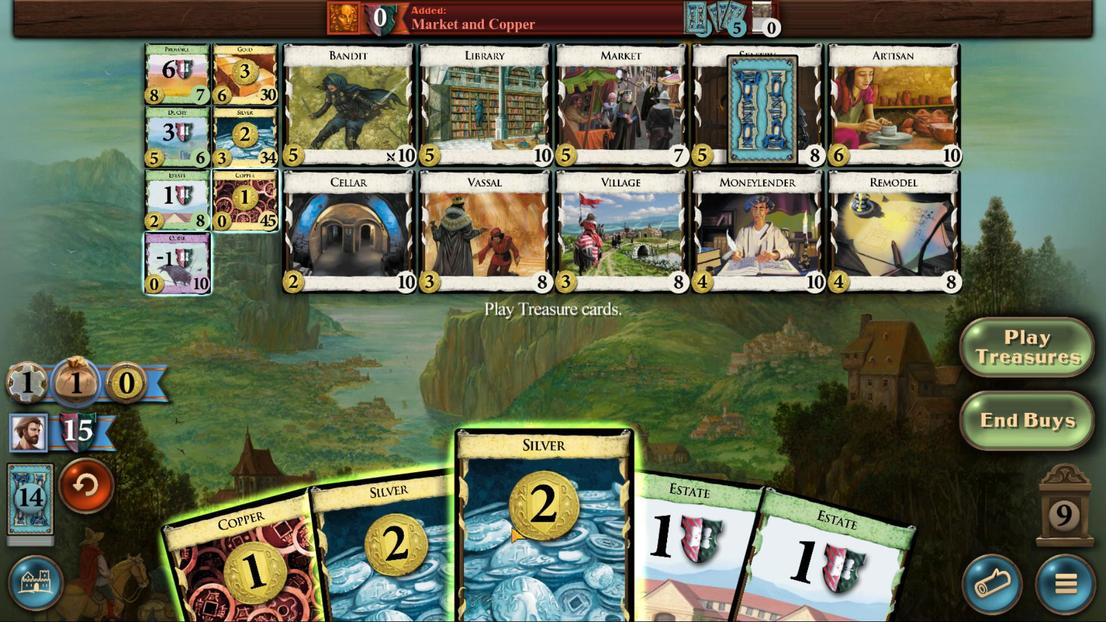 
Action: Mouse scrolled (510, 526) with delta (0, 0)
Screenshot: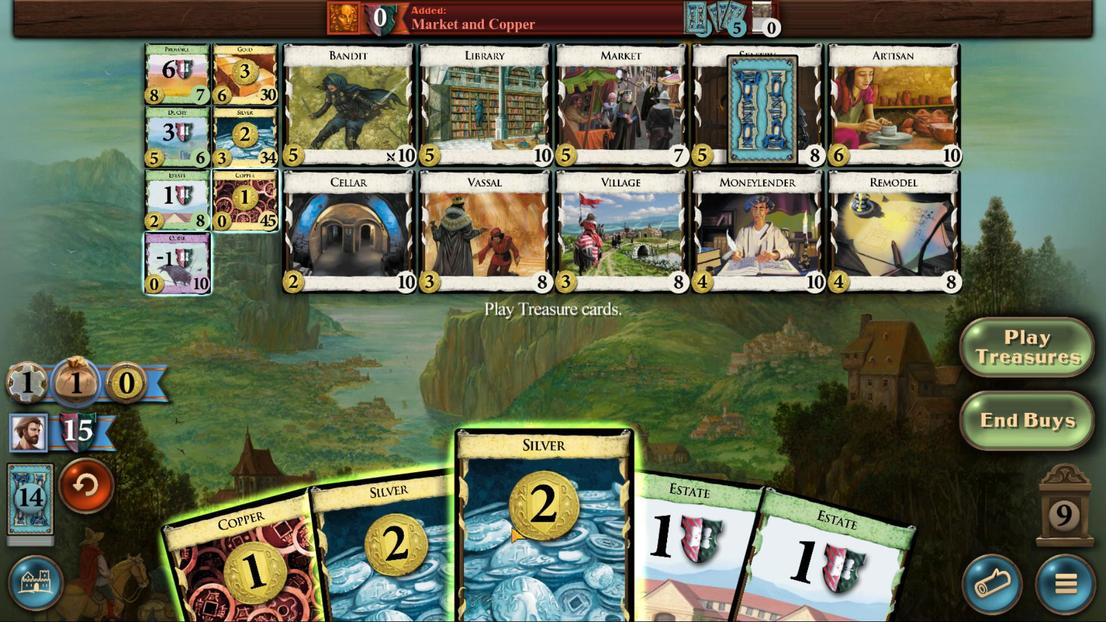 
Action: Mouse scrolled (510, 526) with delta (0, 0)
Screenshot: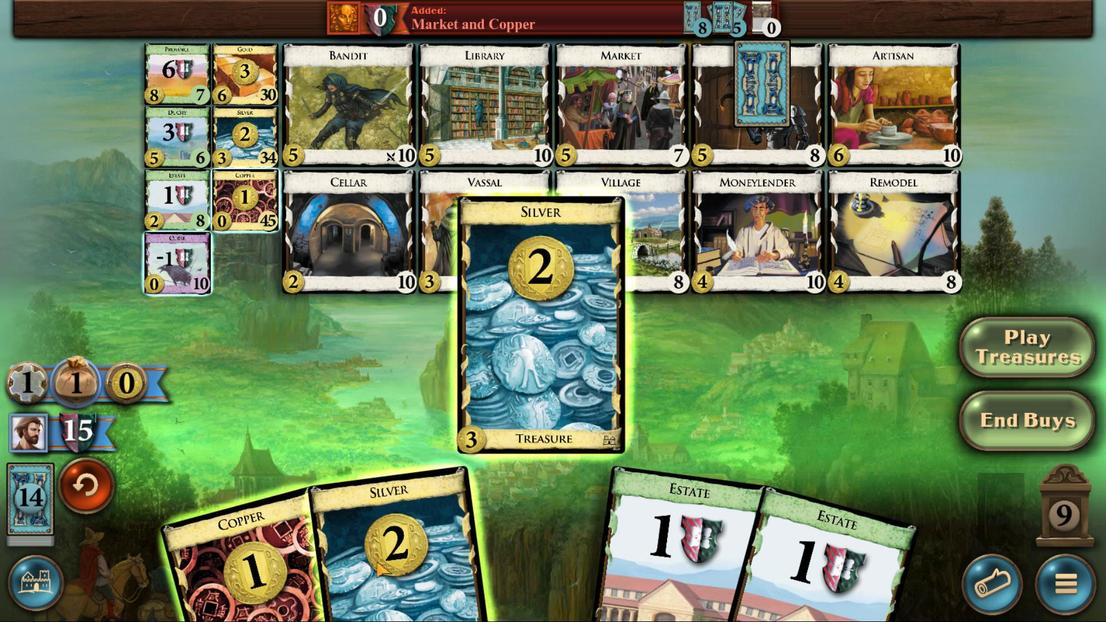 
Action: Mouse moved to (429, 552)
Screenshot: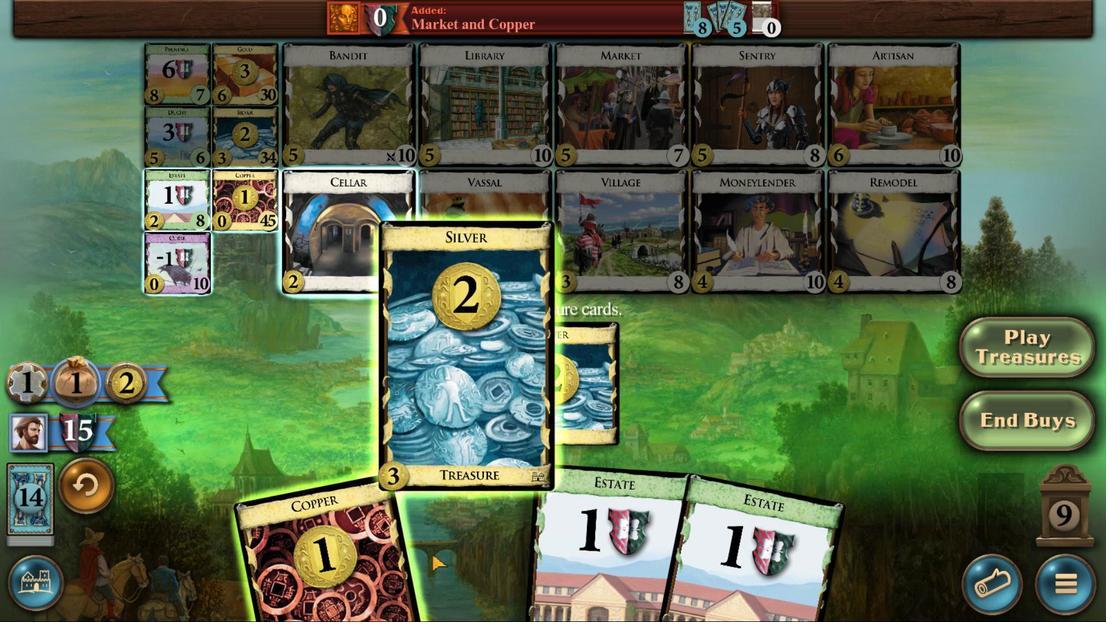 
Action: Mouse scrolled (429, 552) with delta (0, 0)
Screenshot: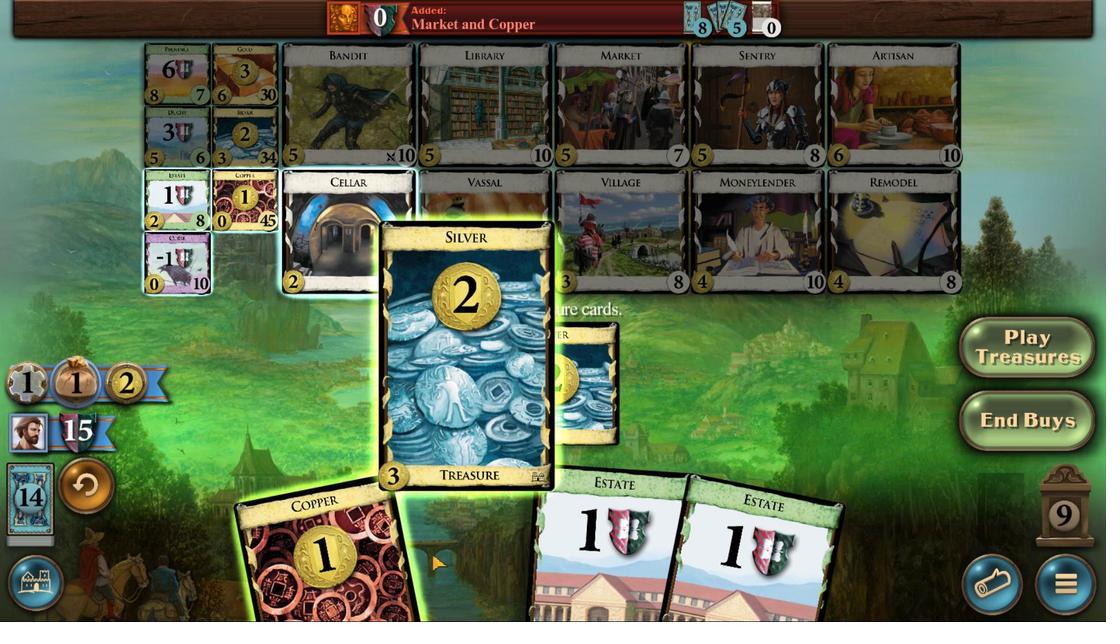 
Action: Mouse moved to (430, 552)
Screenshot: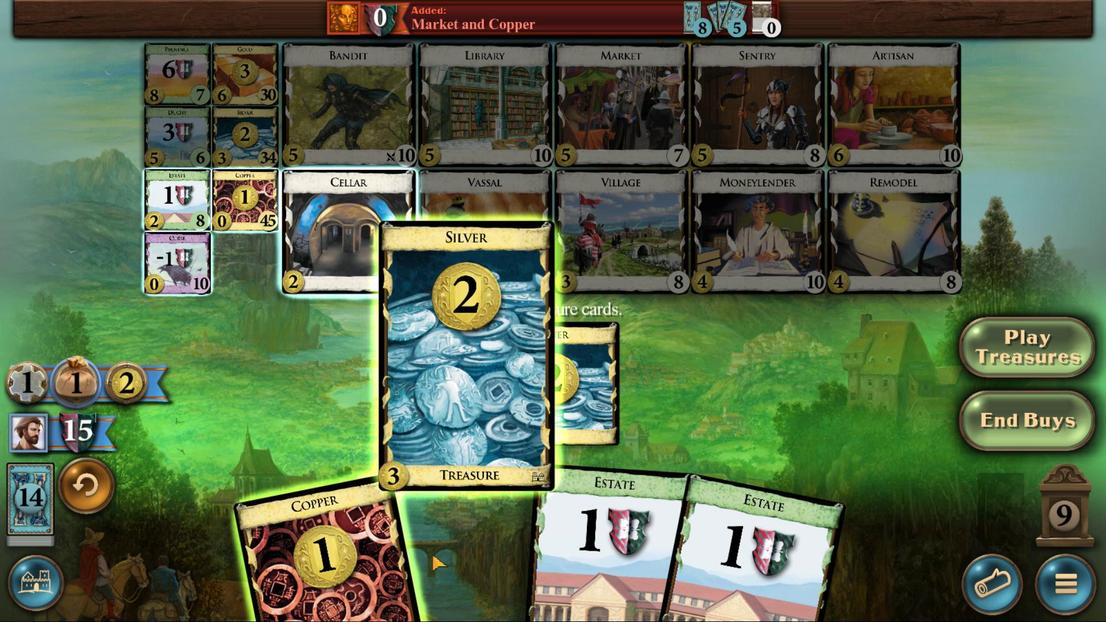 
Action: Mouse scrolled (430, 552) with delta (0, 0)
Screenshot: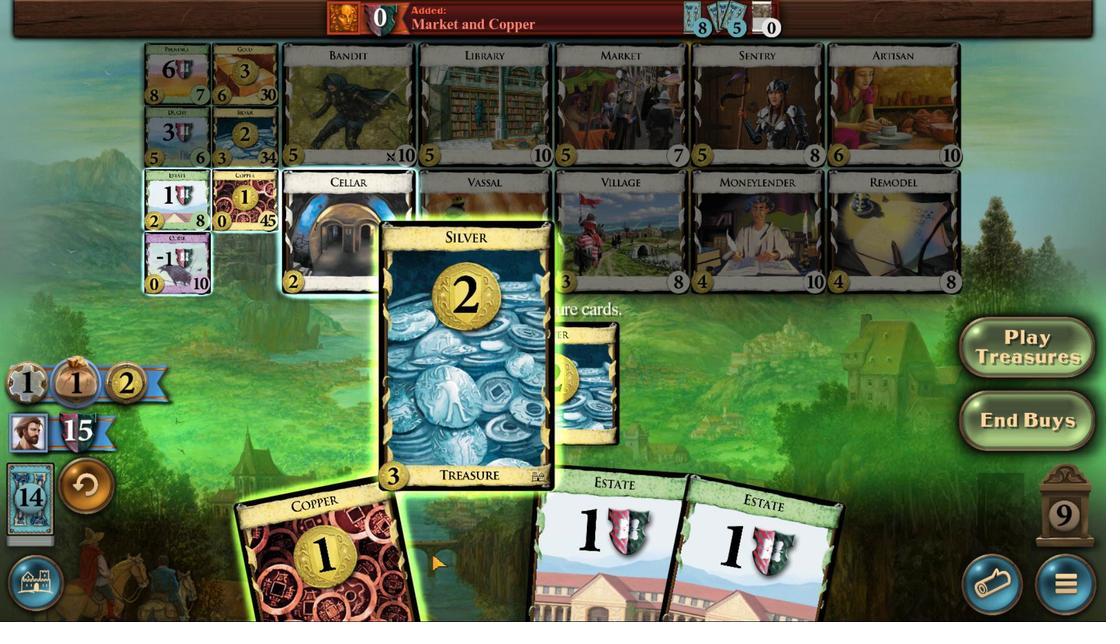 
Action: Mouse moved to (352, 543)
Screenshot: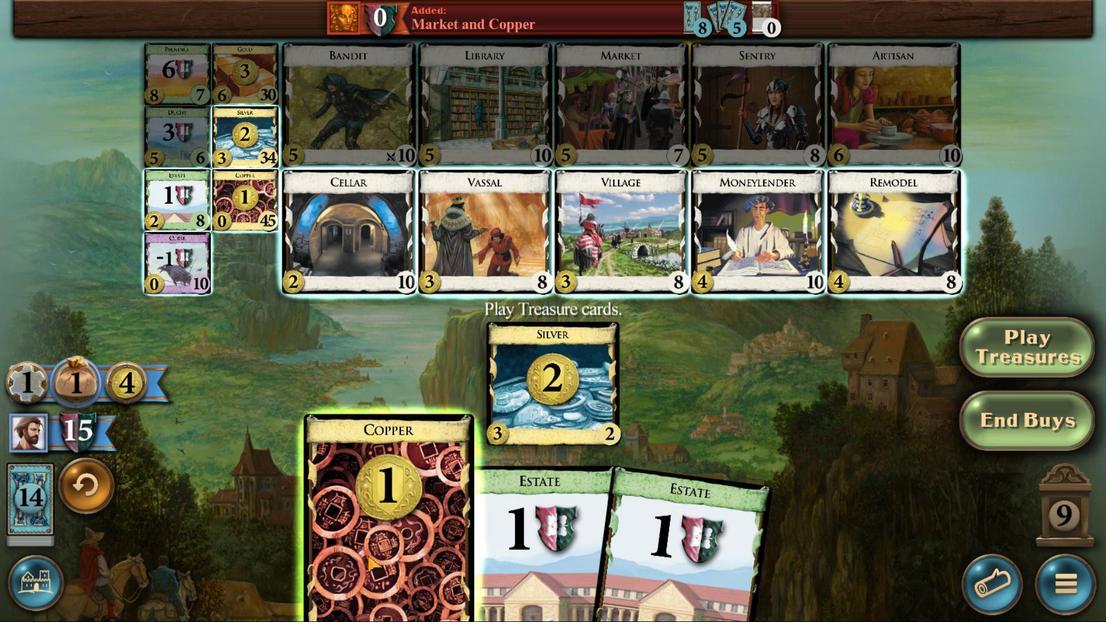 
Action: Mouse scrolled (352, 542) with delta (0, 0)
Screenshot: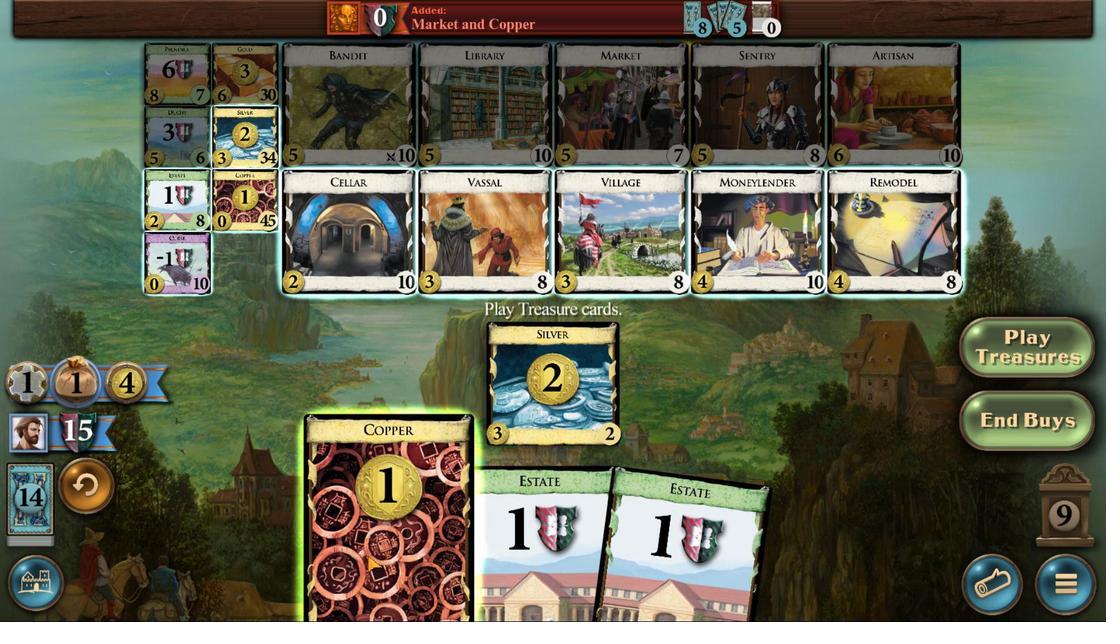 
Action: Mouse moved to (360, 548)
Screenshot: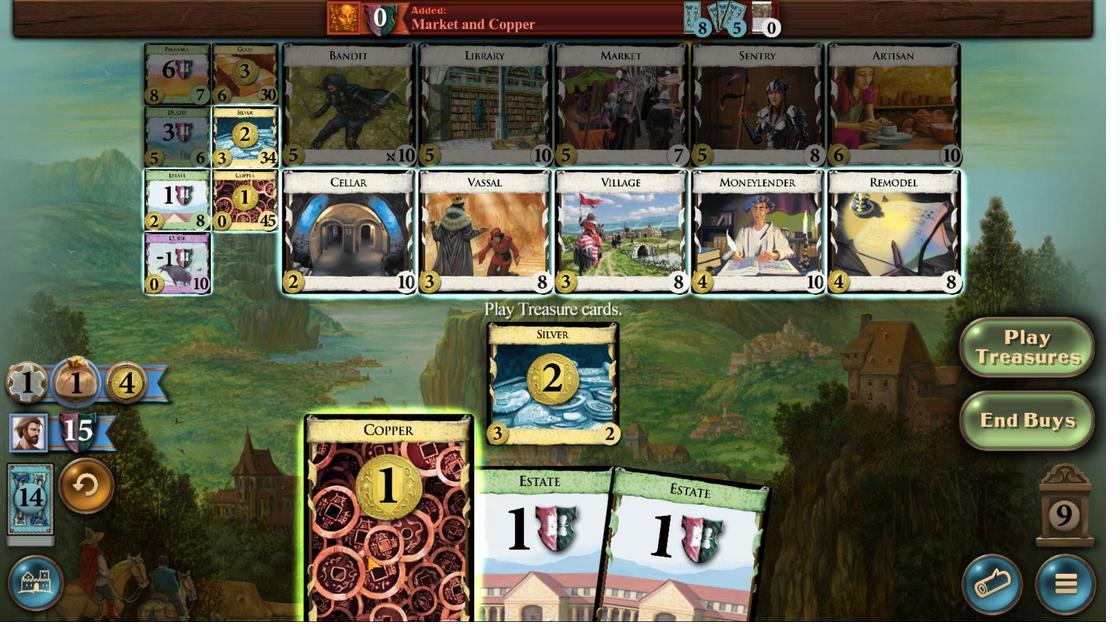 
Action: Mouse scrolled (360, 548) with delta (0, 0)
Screenshot: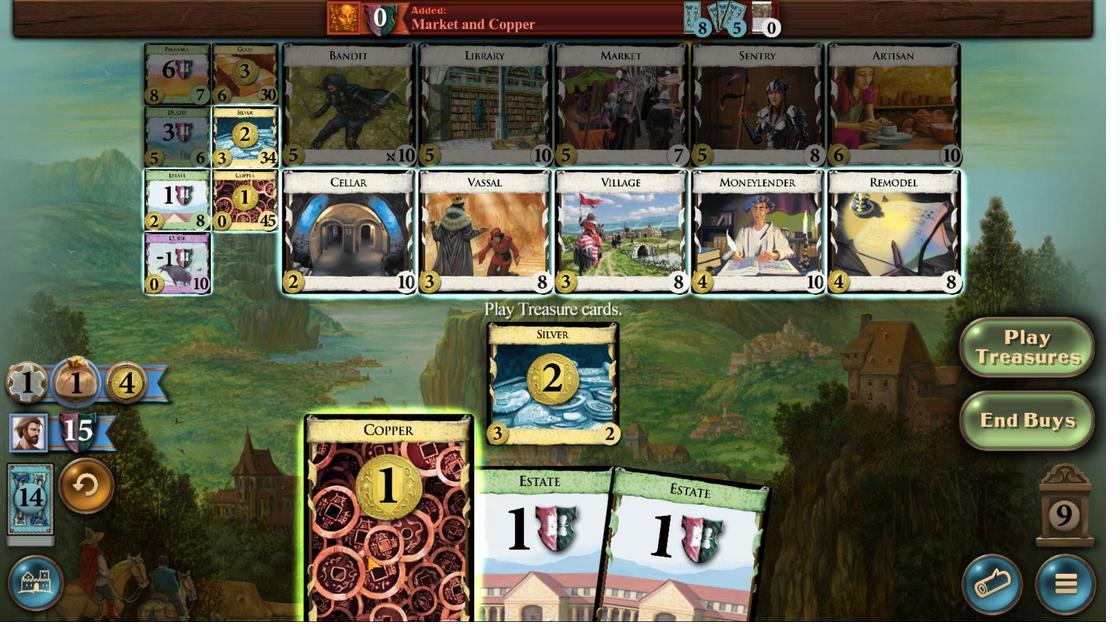 
Action: Mouse moved to (366, 555)
Screenshot: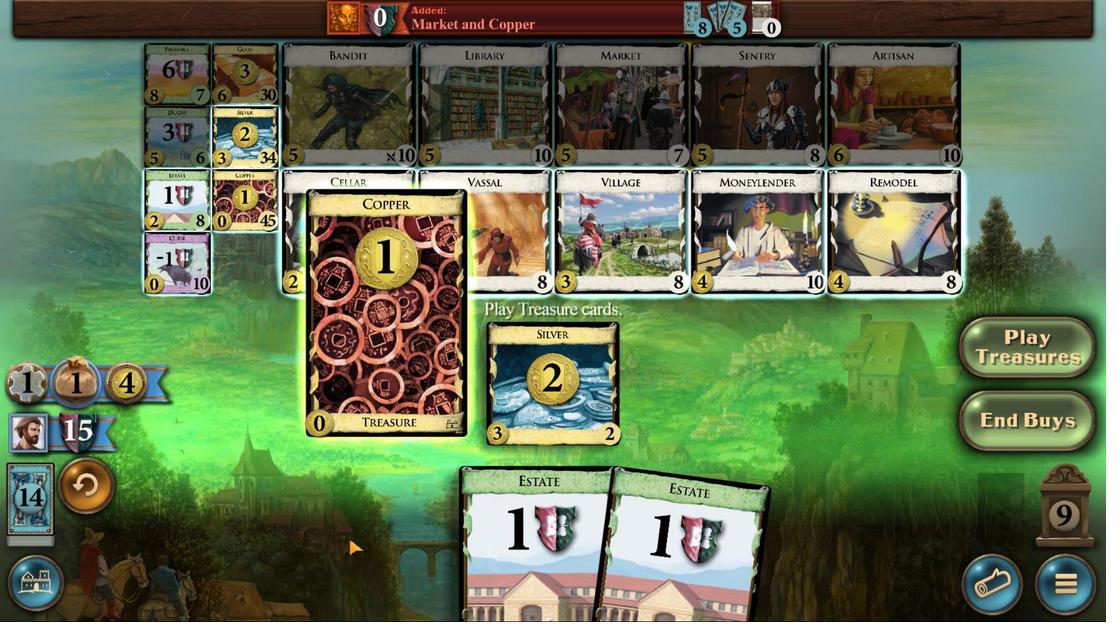 
Action: Mouse scrolled (366, 554) with delta (0, 0)
Screenshot: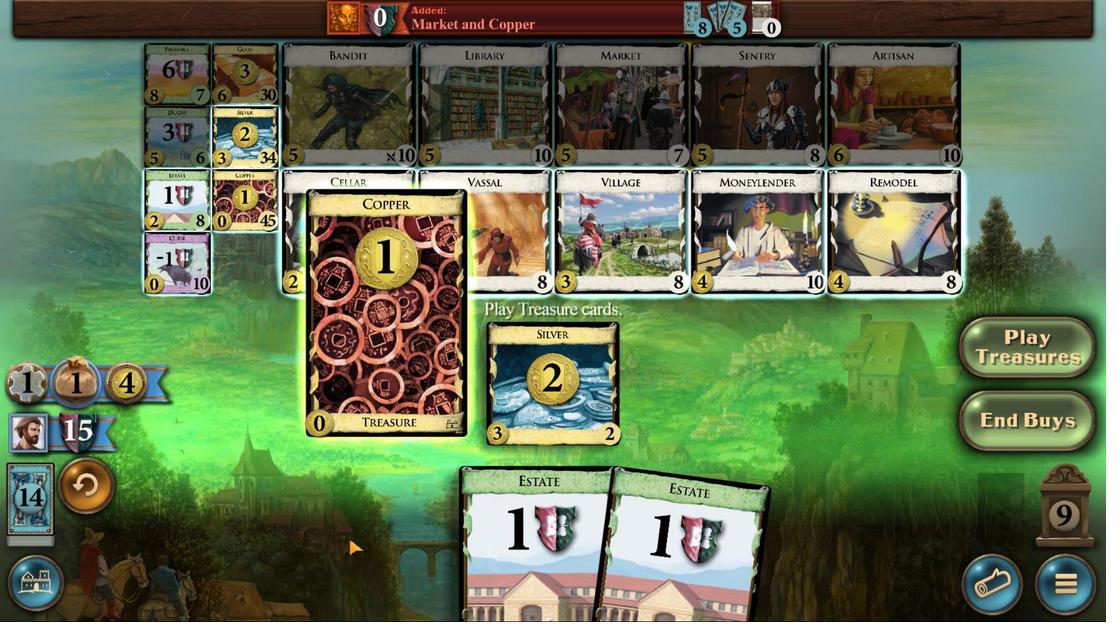 
Action: Mouse moved to (367, 556)
Screenshot: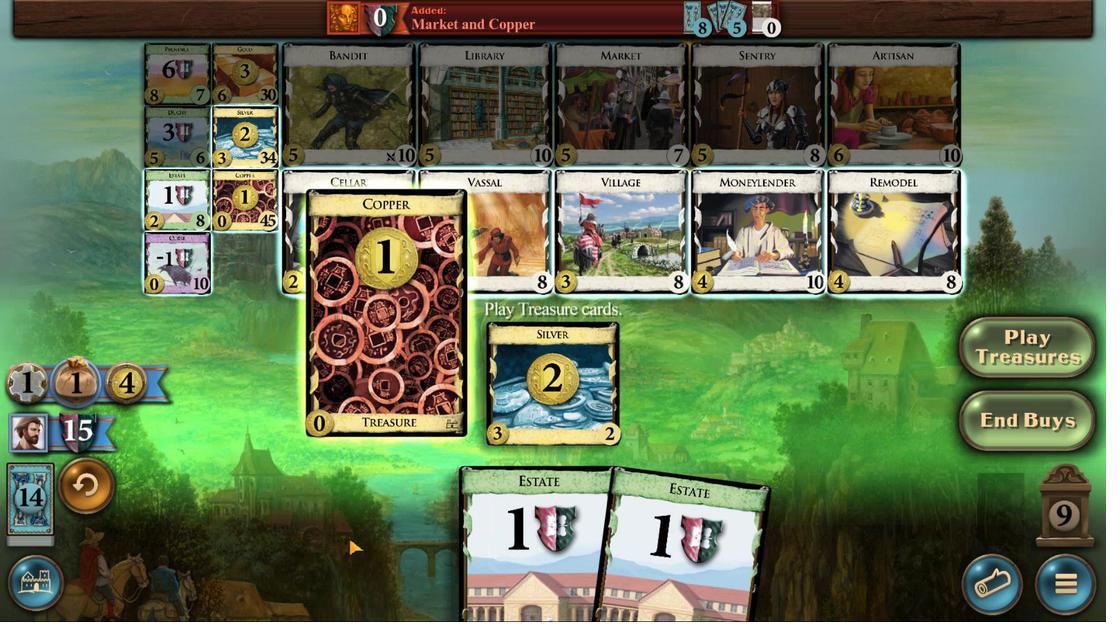 
Action: Mouse scrolled (367, 555) with delta (0, 0)
Screenshot: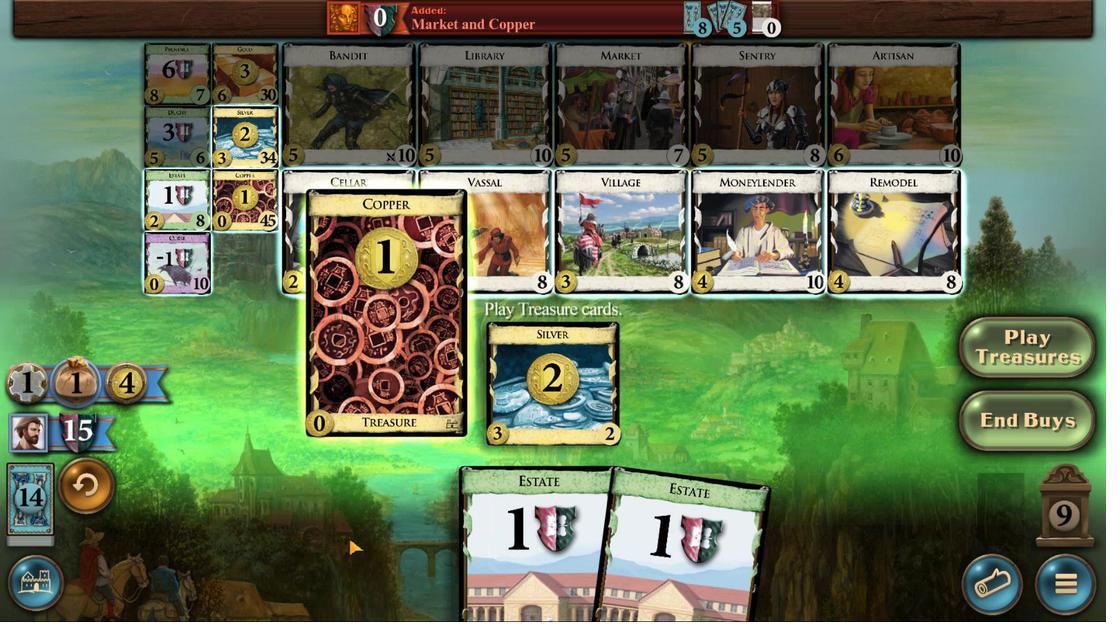 
Action: Mouse moved to (170, 131)
Screenshot: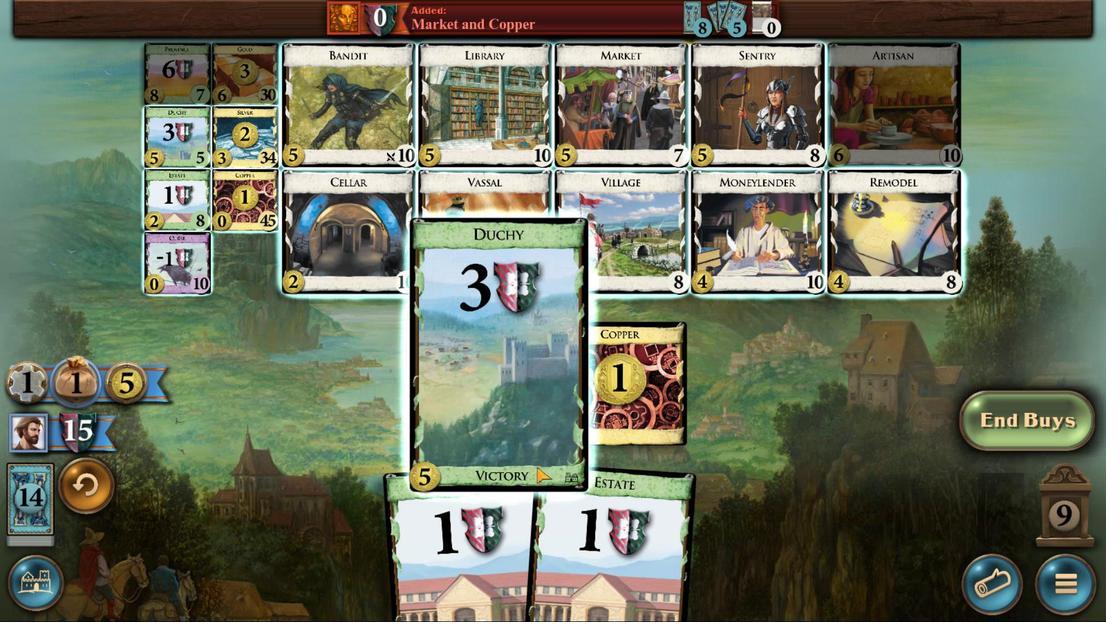 
Action: Mouse pressed left at (170, 131)
Screenshot: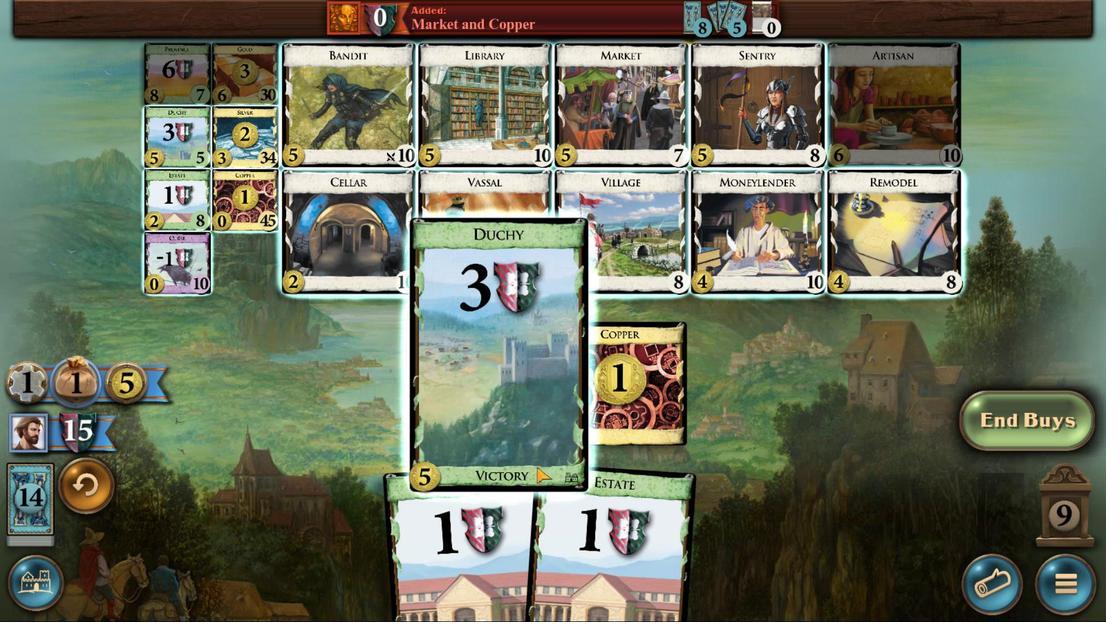 
Action: Mouse moved to (687, 528)
Screenshot: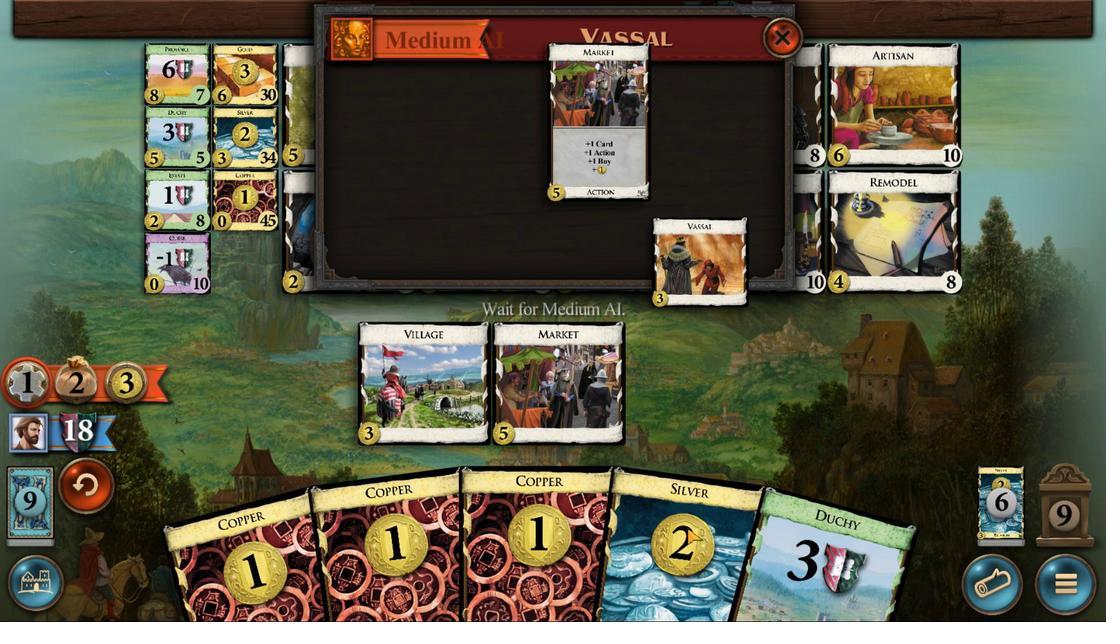 
Action: Mouse scrolled (687, 528) with delta (0, 0)
Screenshot: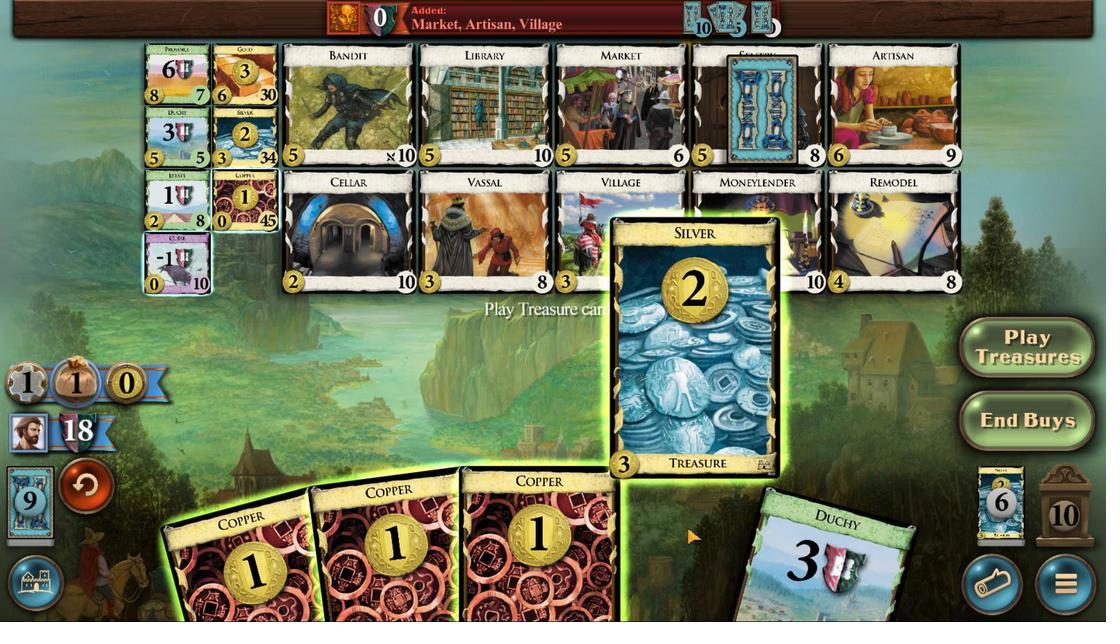 
Action: Mouse scrolled (687, 528) with delta (0, 0)
Screenshot: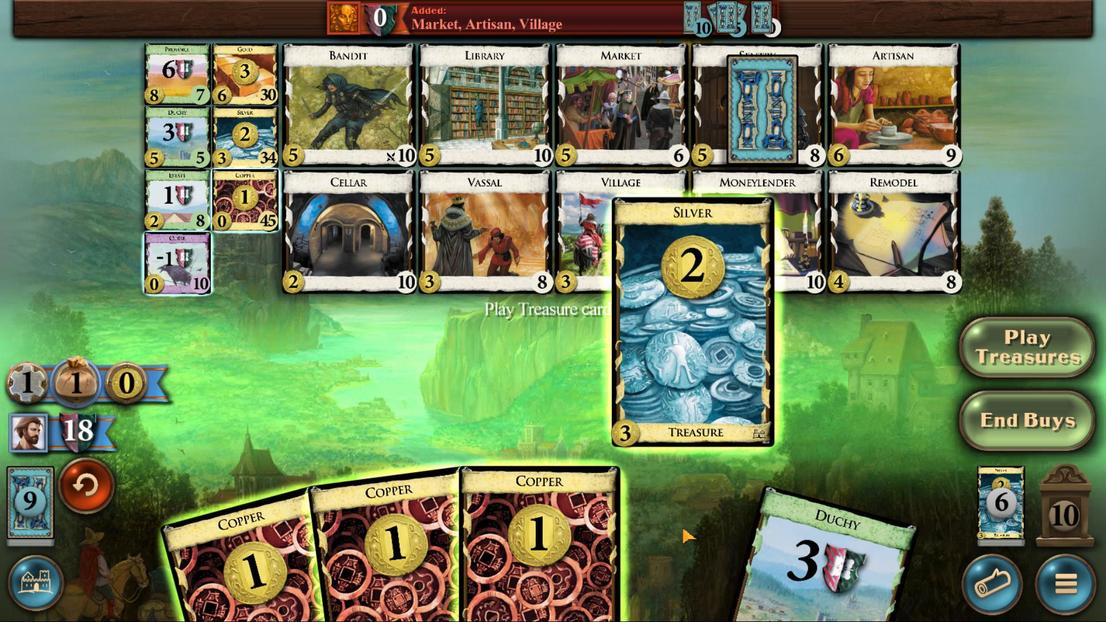 
Action: Mouse moved to (605, 529)
Screenshot: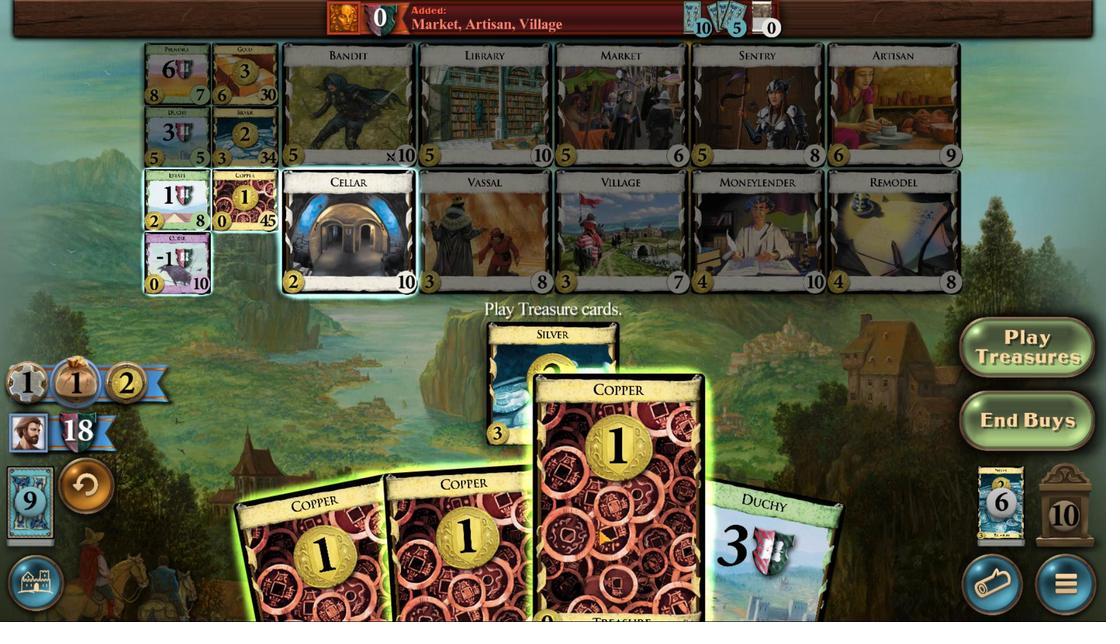 
Action: Mouse scrolled (605, 528) with delta (0, 0)
Screenshot: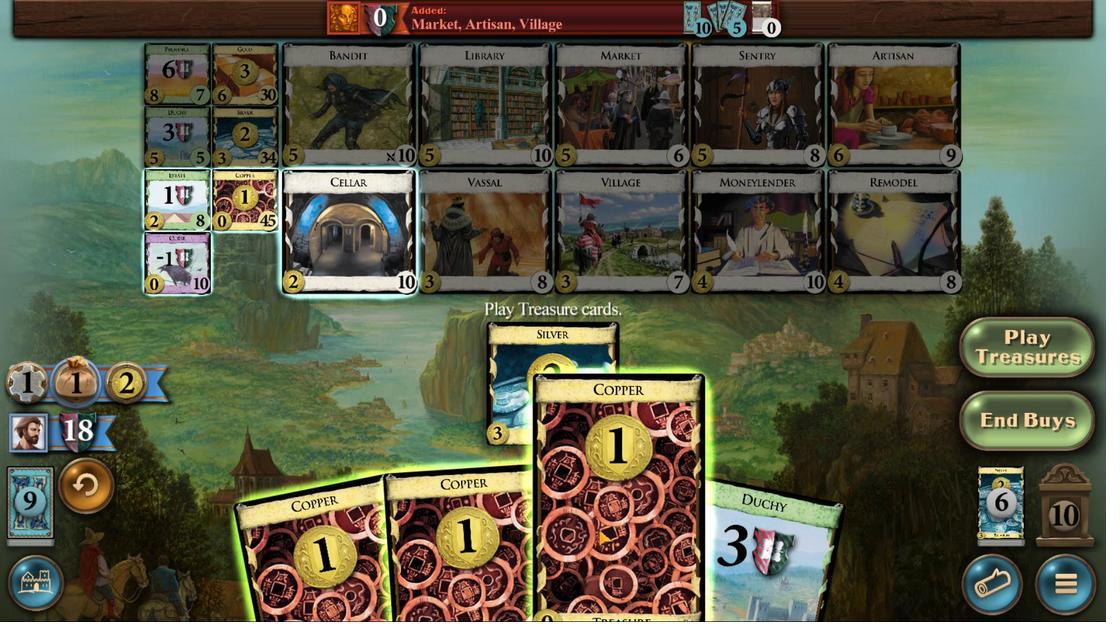 
Action: Mouse moved to (604, 532)
Screenshot: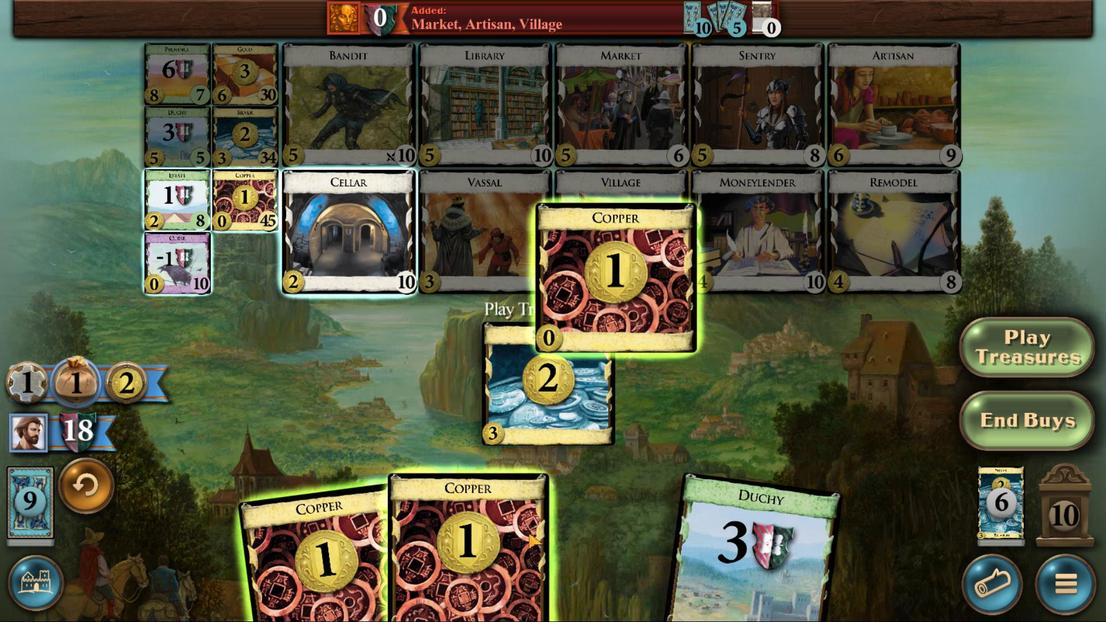 
Action: Mouse scrolled (604, 531) with delta (0, 0)
Screenshot: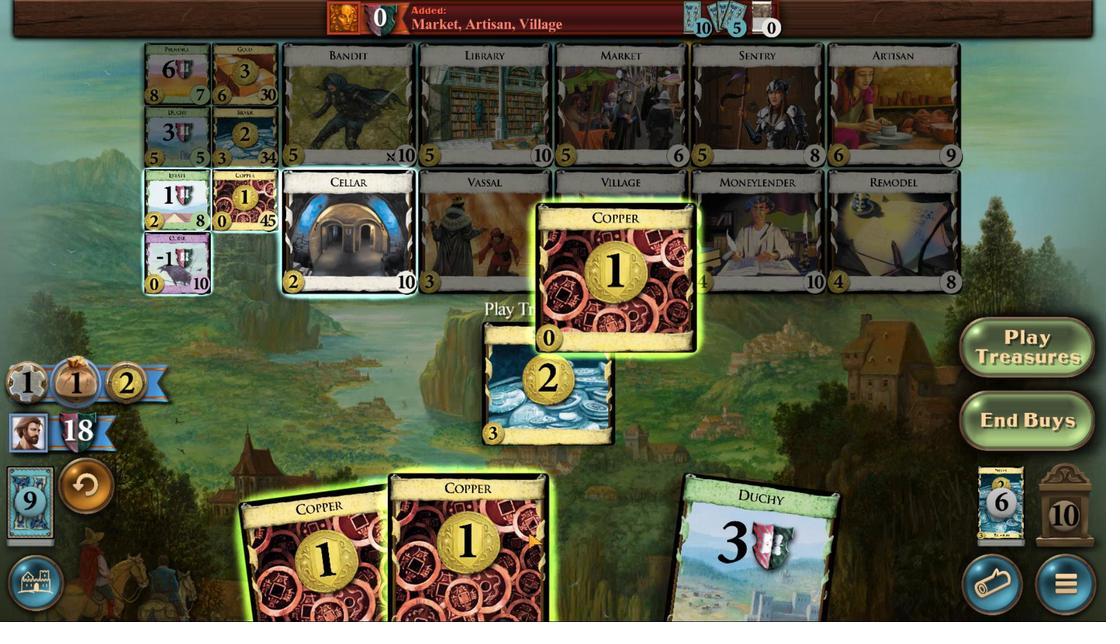 
Action: Mouse moved to (512, 532)
Screenshot: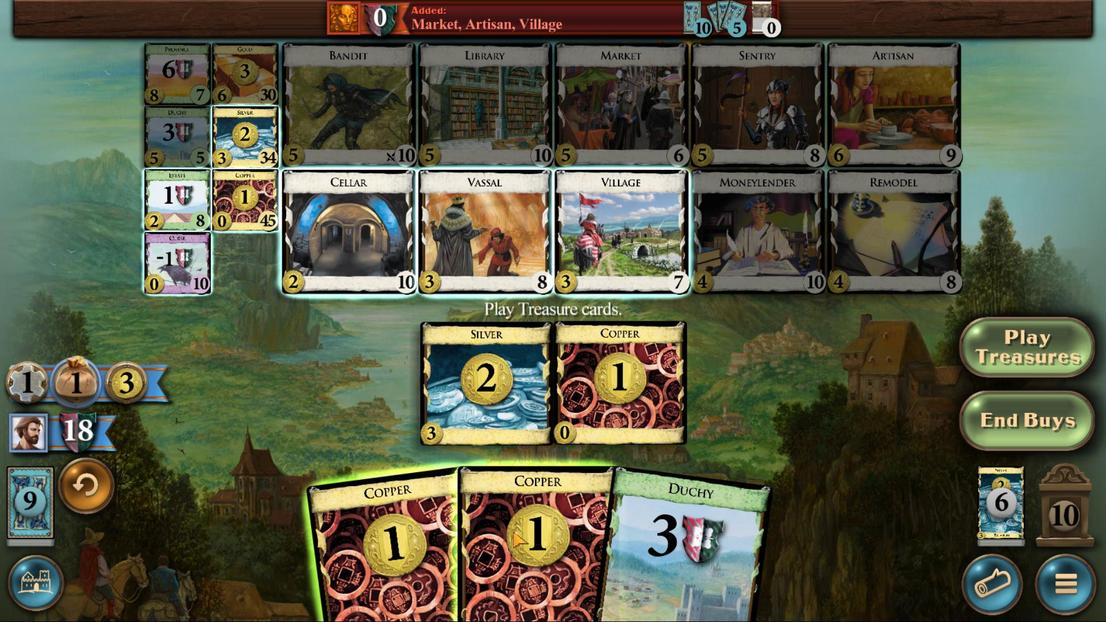 
Action: Mouse scrolled (512, 531) with delta (0, 0)
Screenshot: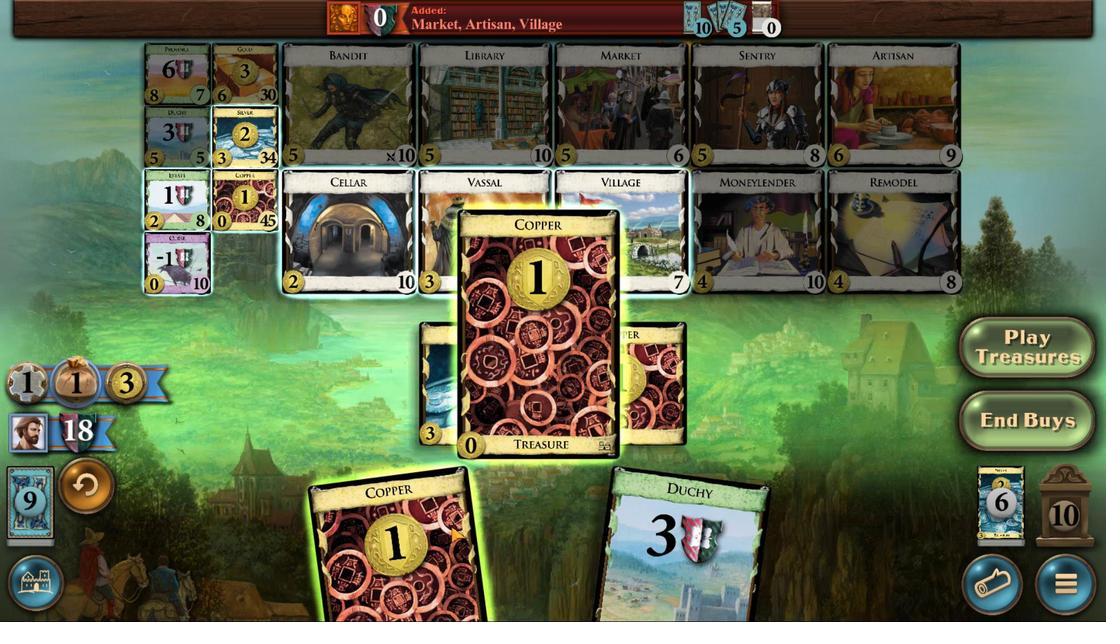 
Action: Mouse scrolled (512, 531) with delta (0, 0)
Screenshot: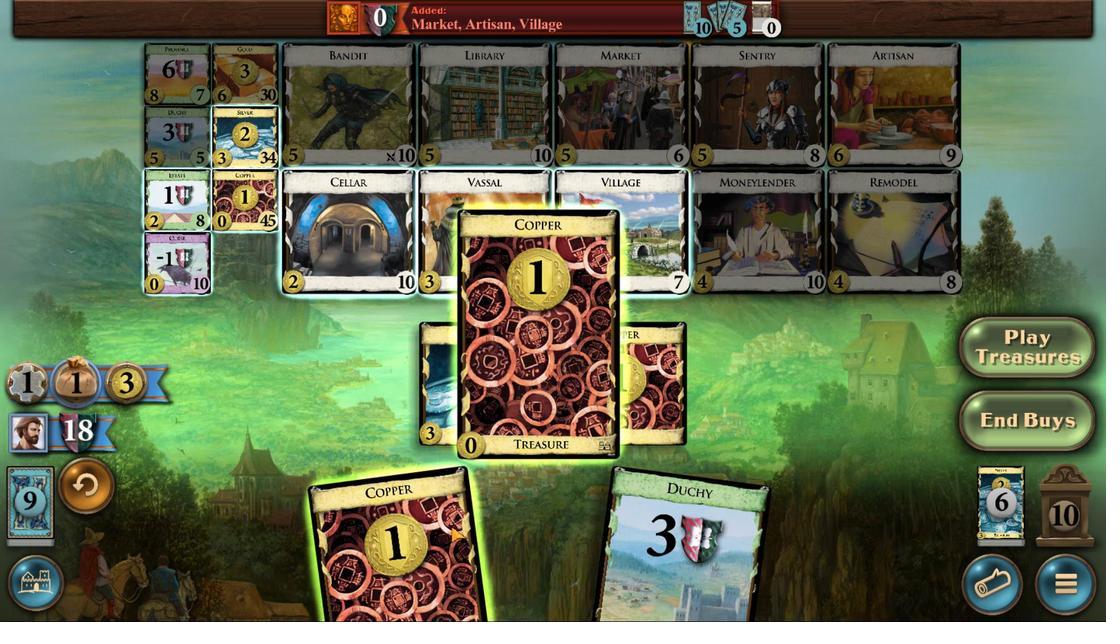 
Action: Mouse moved to (422, 534)
Screenshot: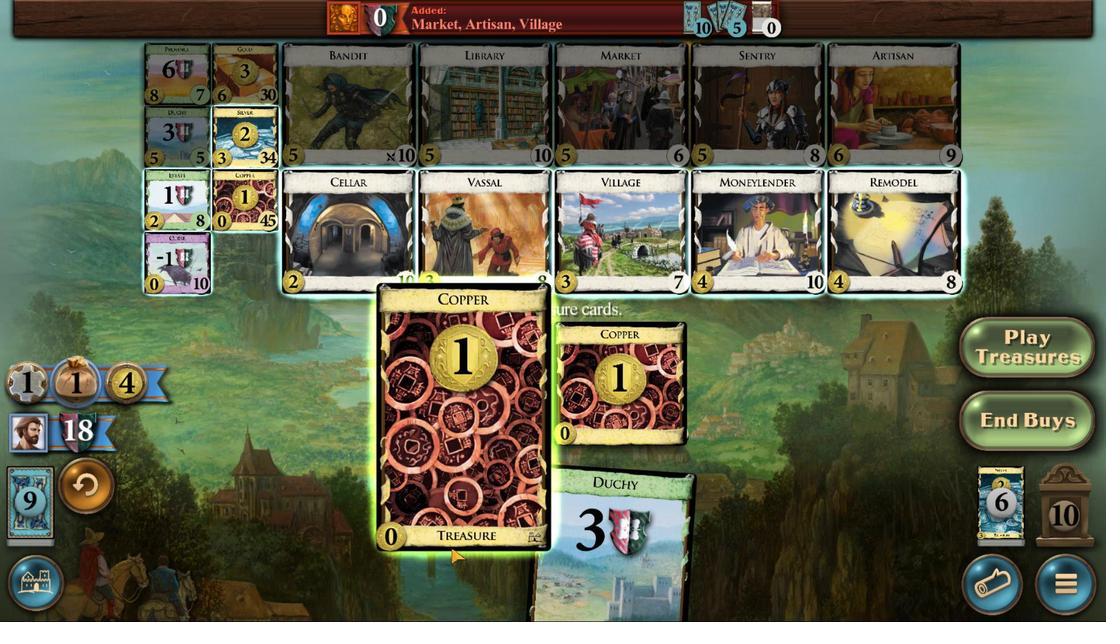 
Action: Mouse scrolled (422, 534) with delta (0, 0)
Screenshot: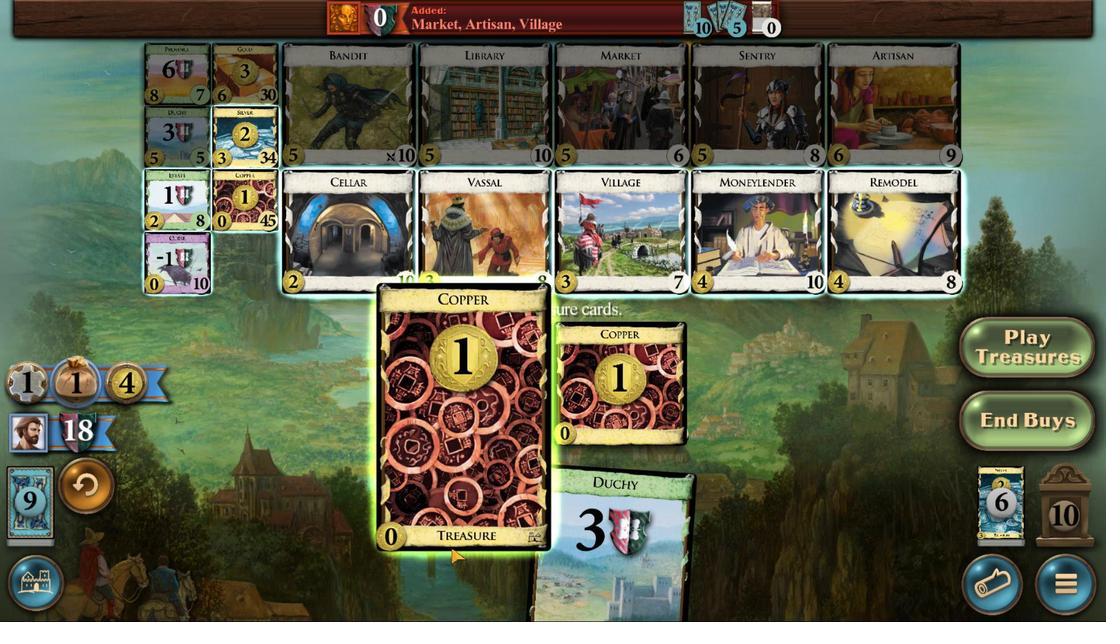 
Action: Mouse moved to (422, 537)
Screenshot: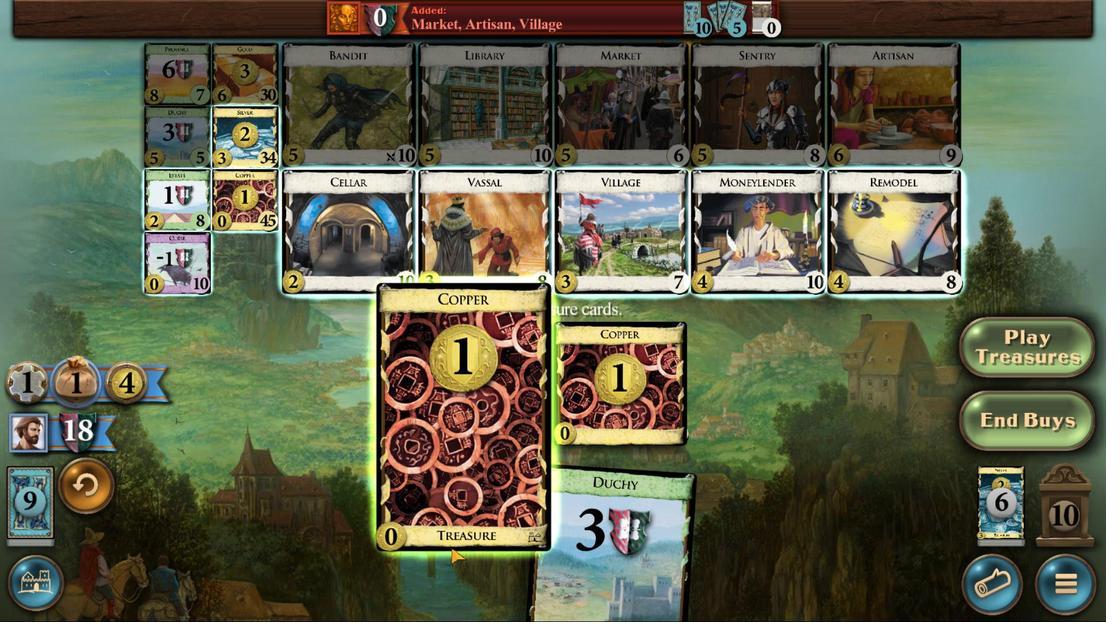 
Action: Mouse scrolled (422, 536) with delta (0, 0)
Screenshot: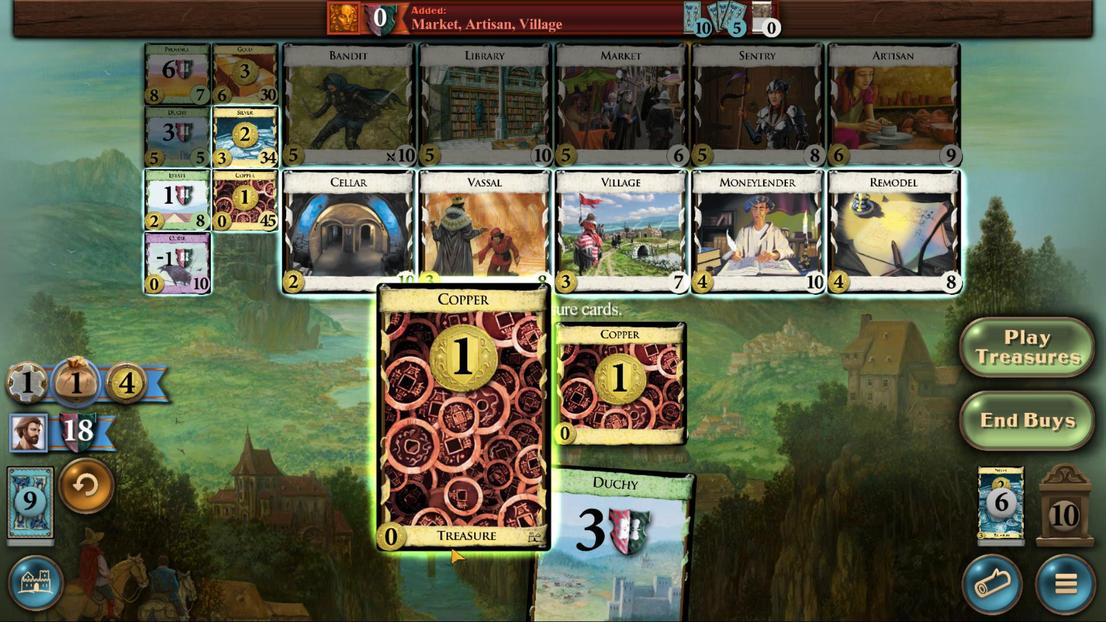 
Action: Mouse scrolled (422, 536) with delta (0, 0)
Screenshot: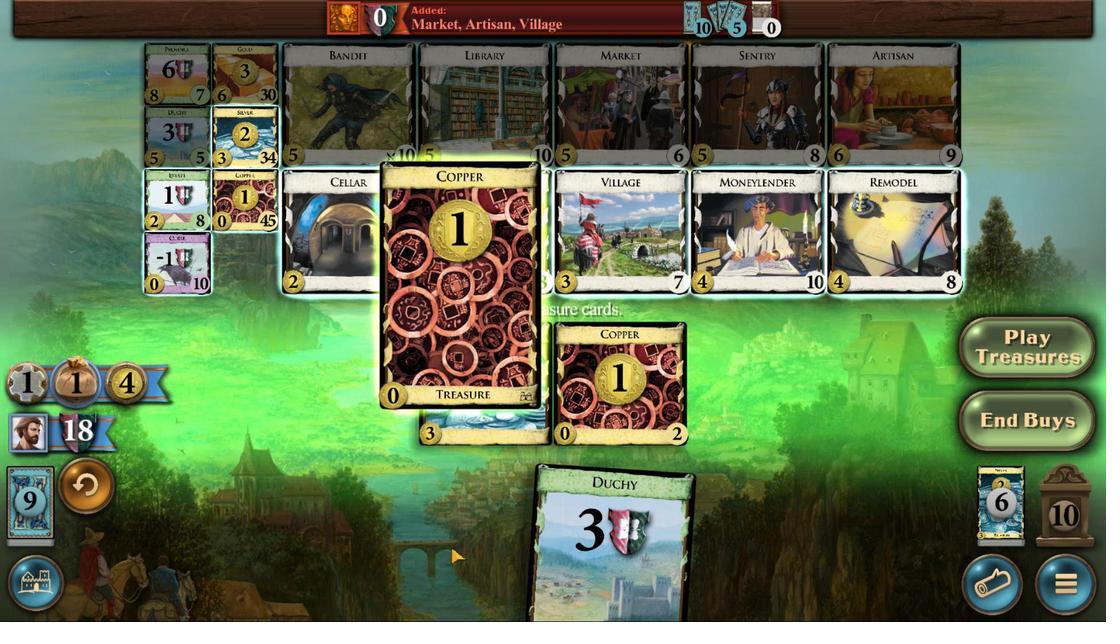 
Action: Mouse moved to (172, 144)
Screenshot: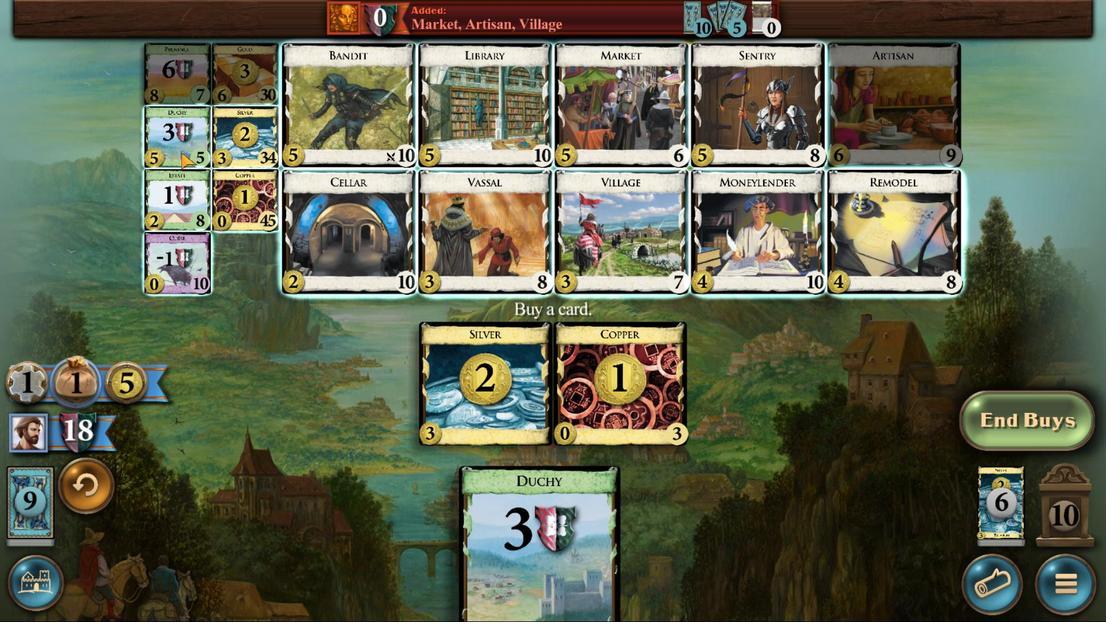 
Action: Mouse pressed left at (172, 144)
Screenshot: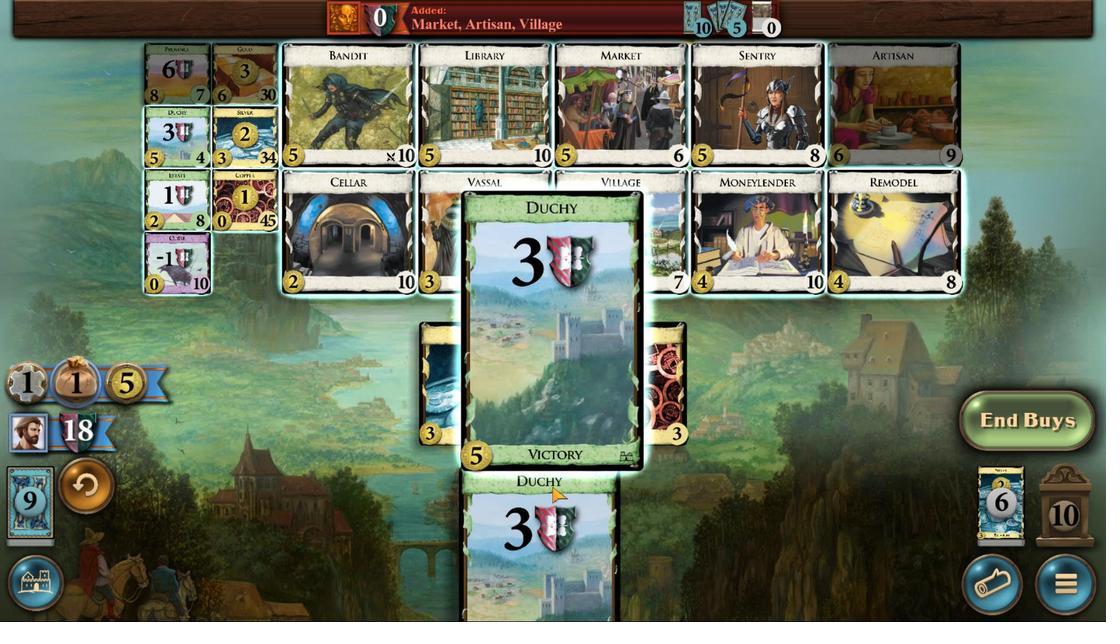 
Action: Mouse moved to (682, 537)
Screenshot: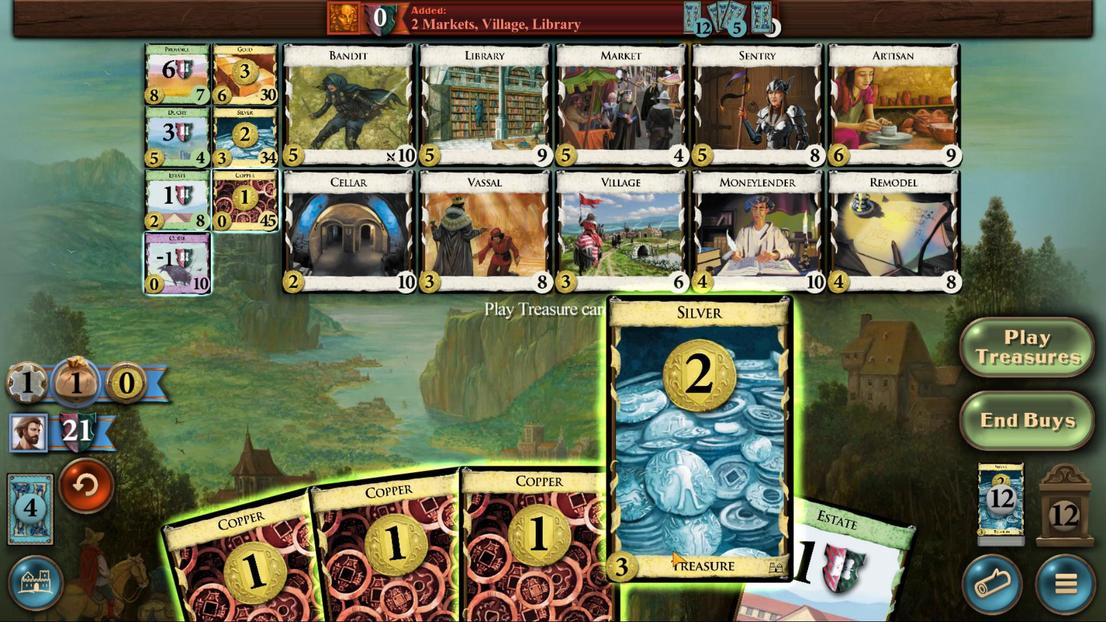 
Action: Mouse scrolled (682, 537) with delta (0, 0)
Screenshot: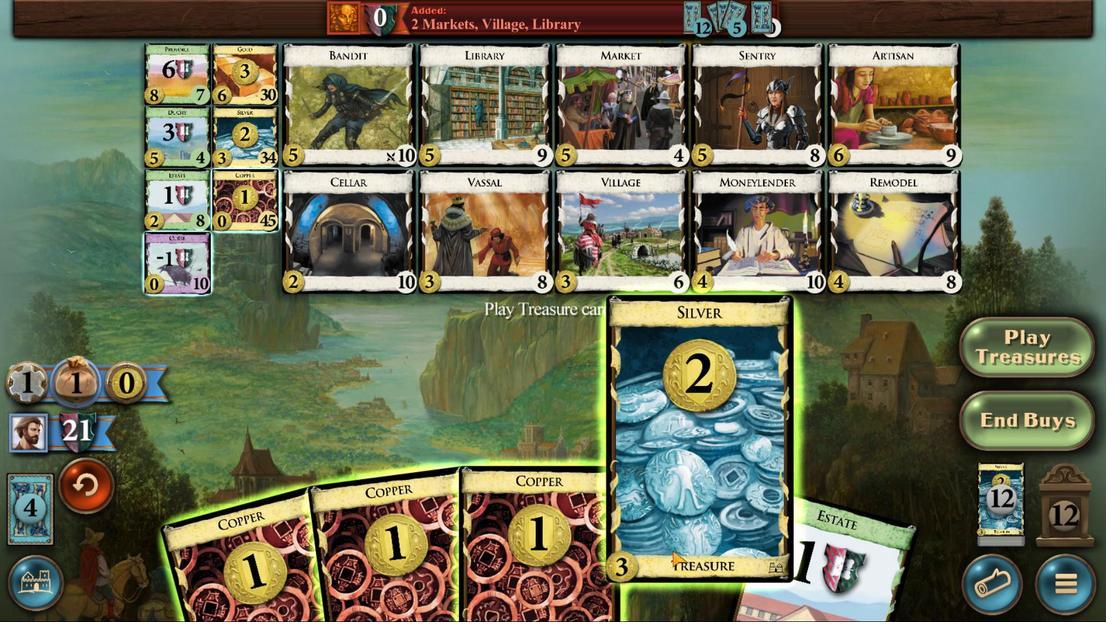 
Action: Mouse moved to (678, 548)
Screenshot: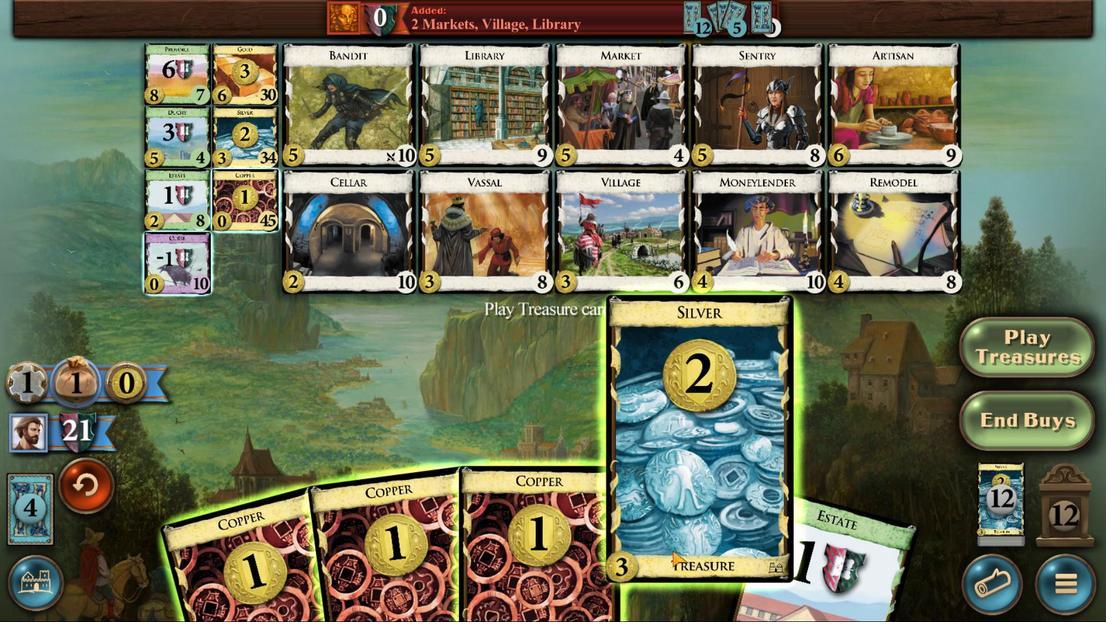 
Action: Mouse scrolled (678, 548) with delta (0, 0)
Screenshot: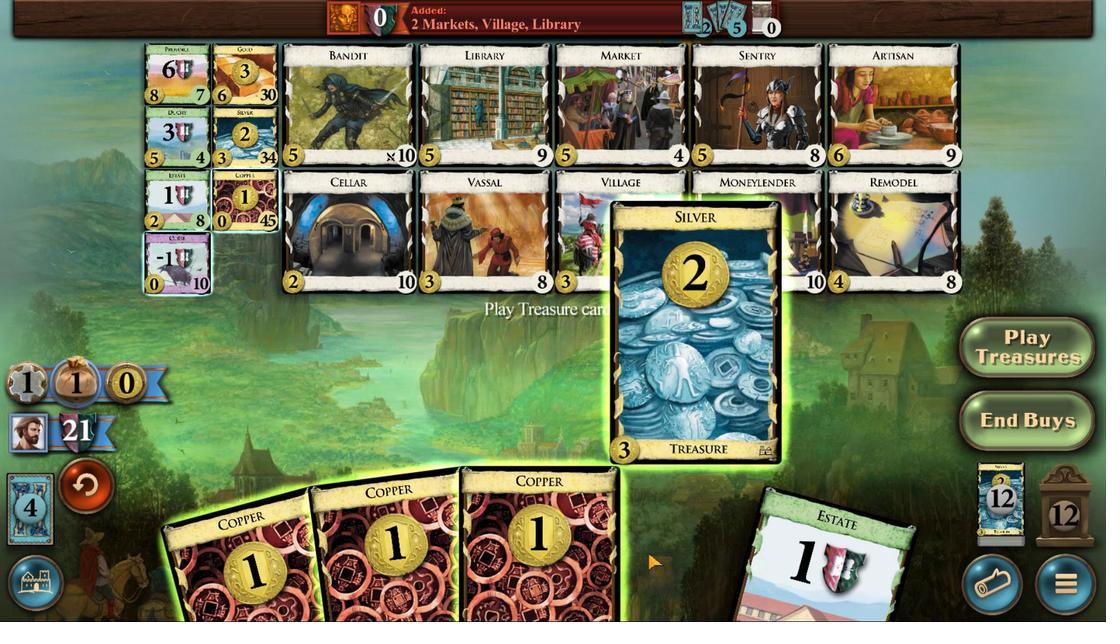 
Action: Mouse moved to (678, 553)
Screenshot: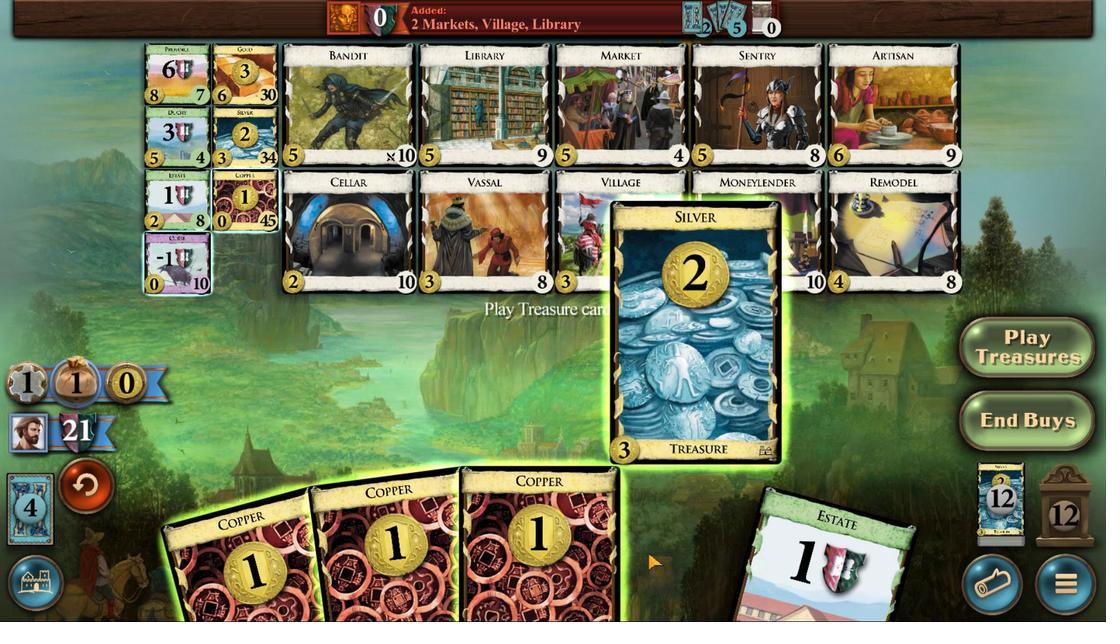
Action: Mouse scrolled (678, 552) with delta (0, 0)
Screenshot: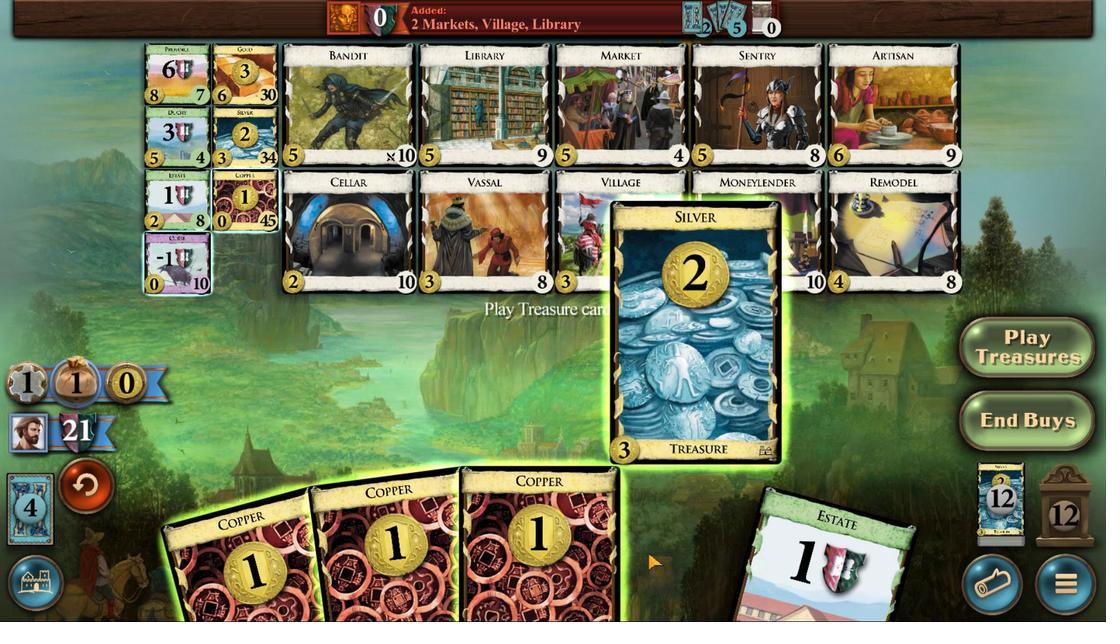 
Action: Mouse moved to (585, 561)
Screenshot: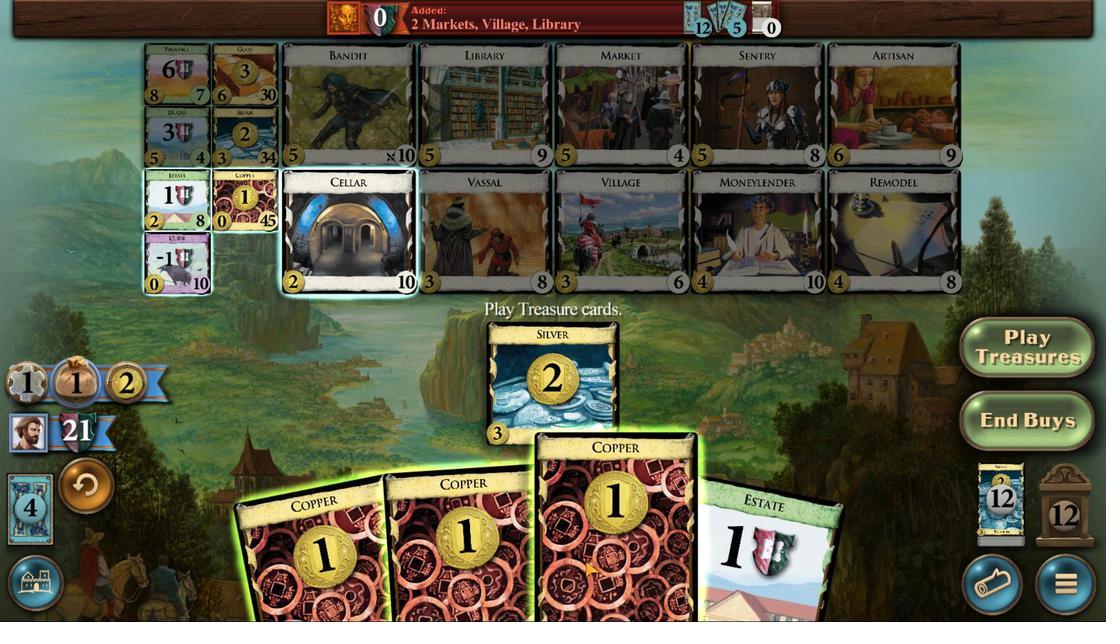 
Action: Mouse scrolled (585, 560) with delta (0, 0)
Screenshot: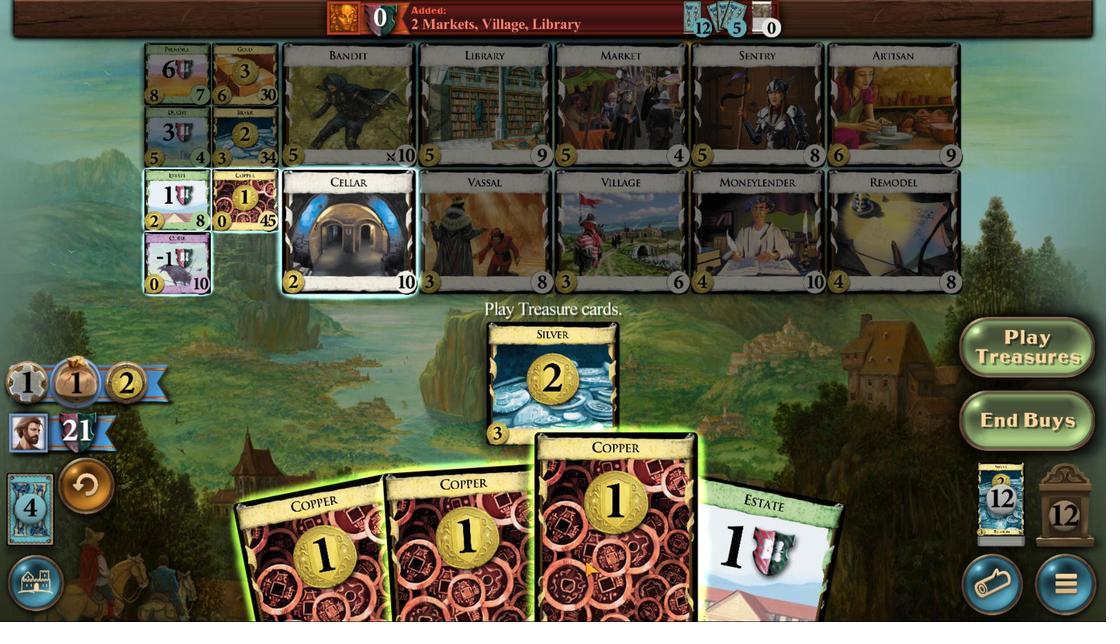 
Action: Mouse scrolled (585, 560) with delta (0, 0)
Screenshot: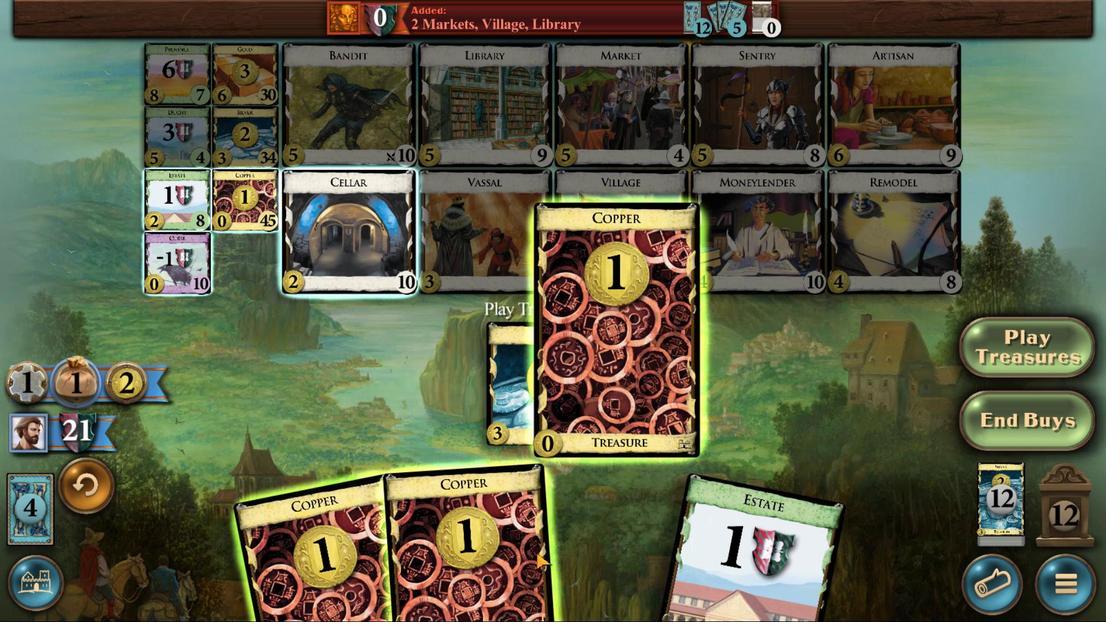 
Action: Mouse moved to (519, 553)
Screenshot: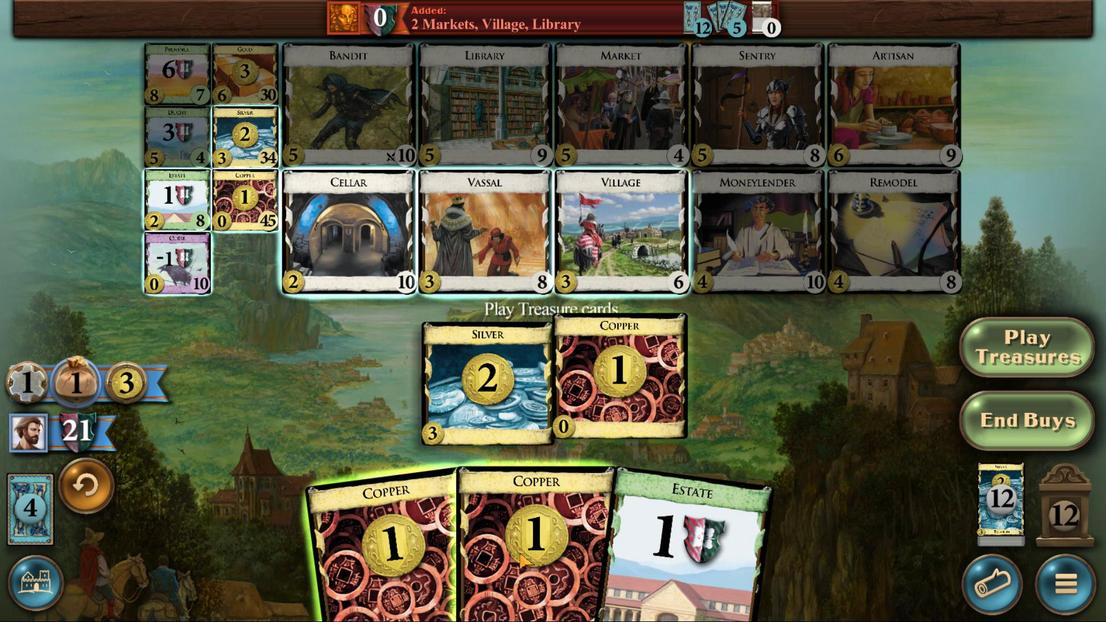 
Action: Mouse scrolled (519, 552) with delta (0, 0)
Screenshot: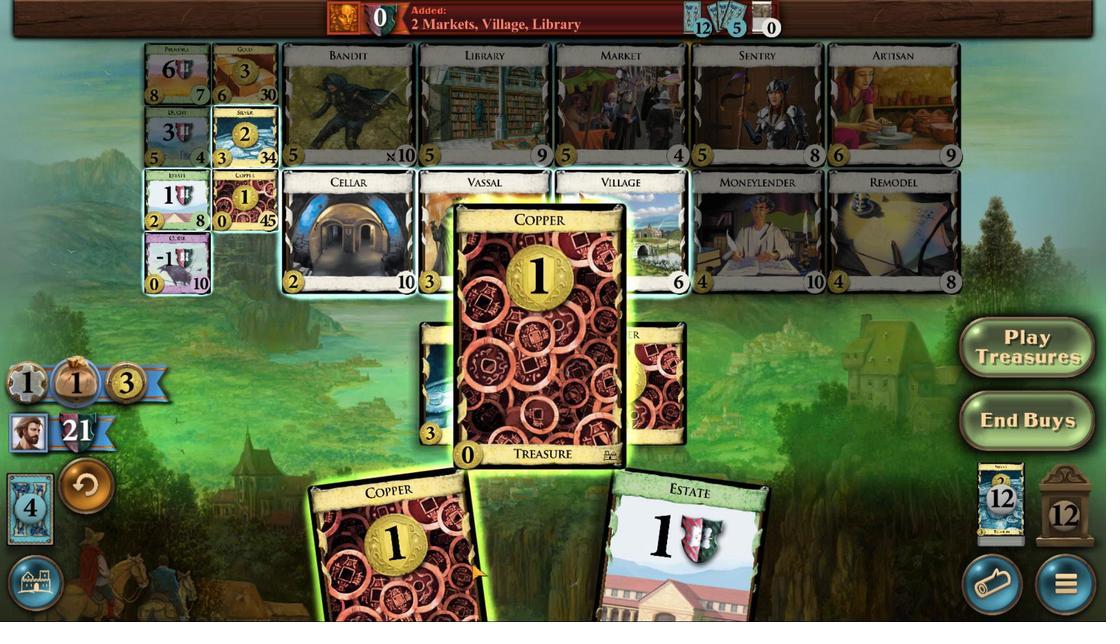 
Action: Mouse moved to (518, 553)
Screenshot: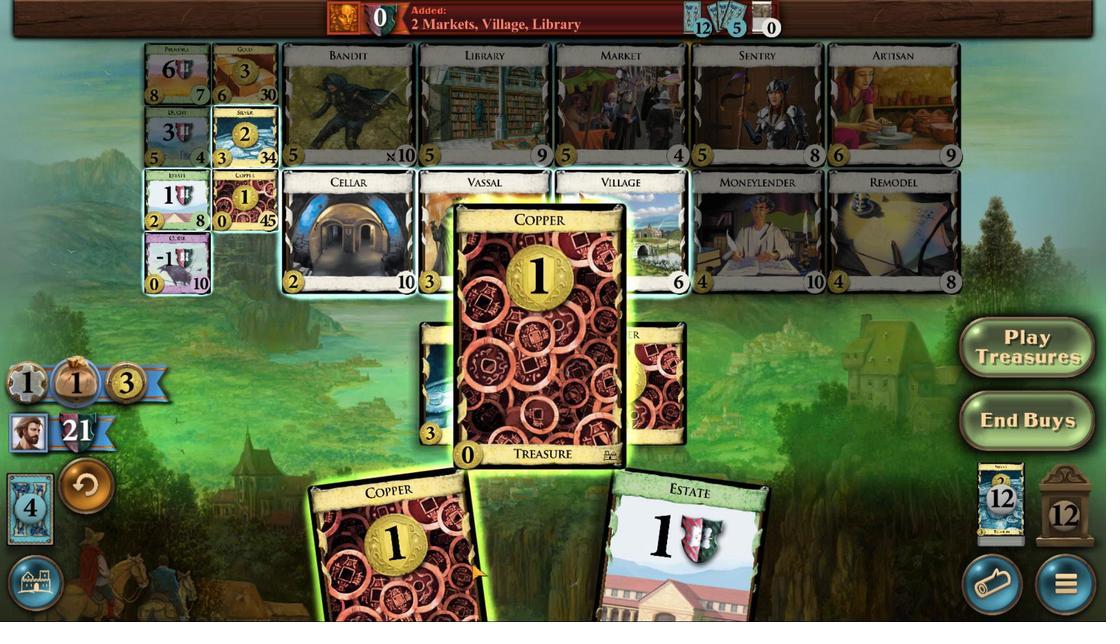 
Action: Mouse scrolled (518, 552) with delta (0, 0)
Screenshot: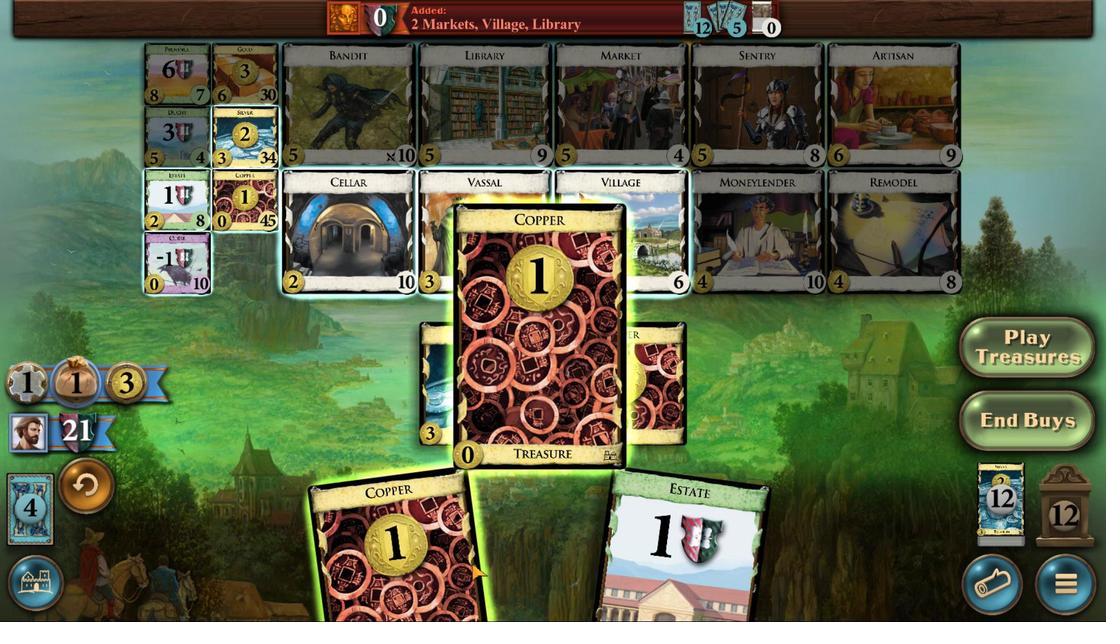 
Action: Mouse moved to (451, 566)
Screenshot: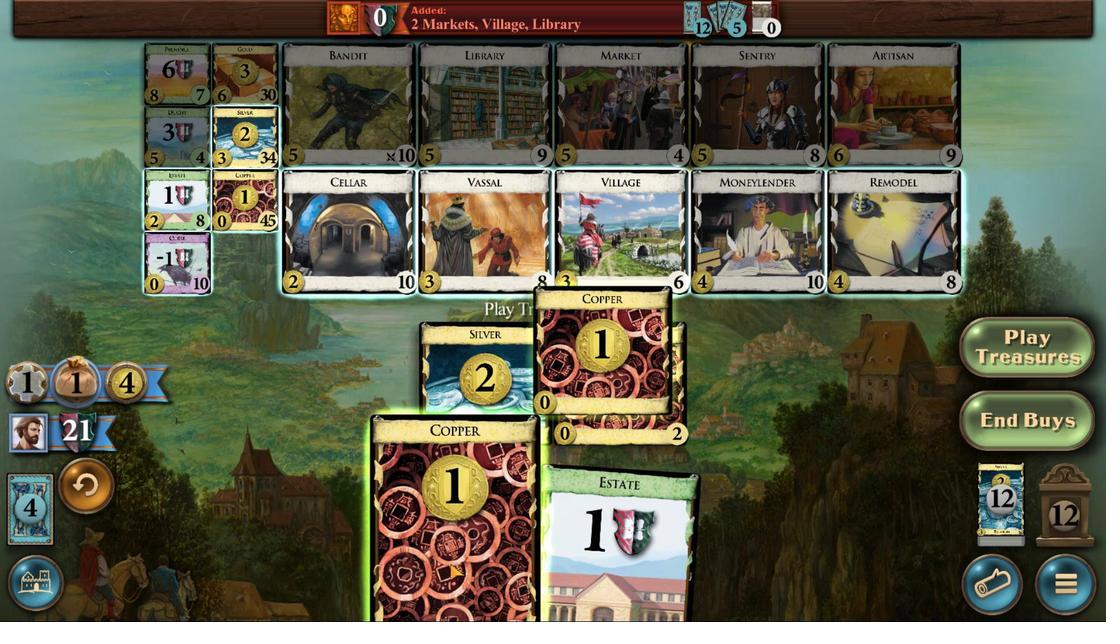 
Action: Mouse scrolled (451, 565) with delta (0, 0)
Screenshot: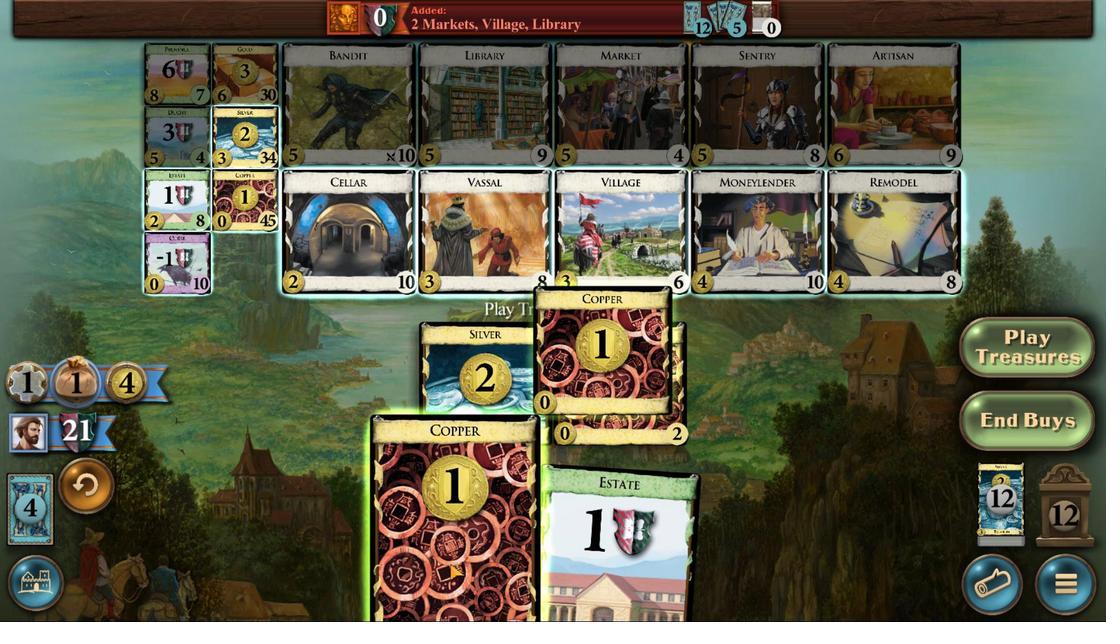 
Action: Mouse scrolled (451, 565) with delta (0, 0)
Screenshot: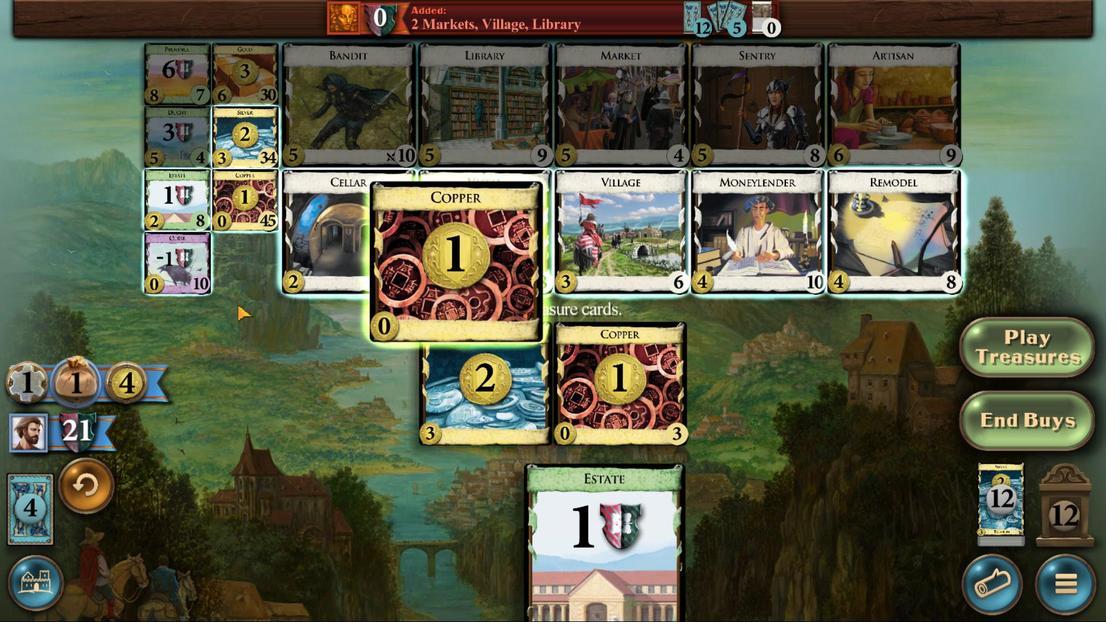 
Action: Mouse moved to (174, 151)
Screenshot: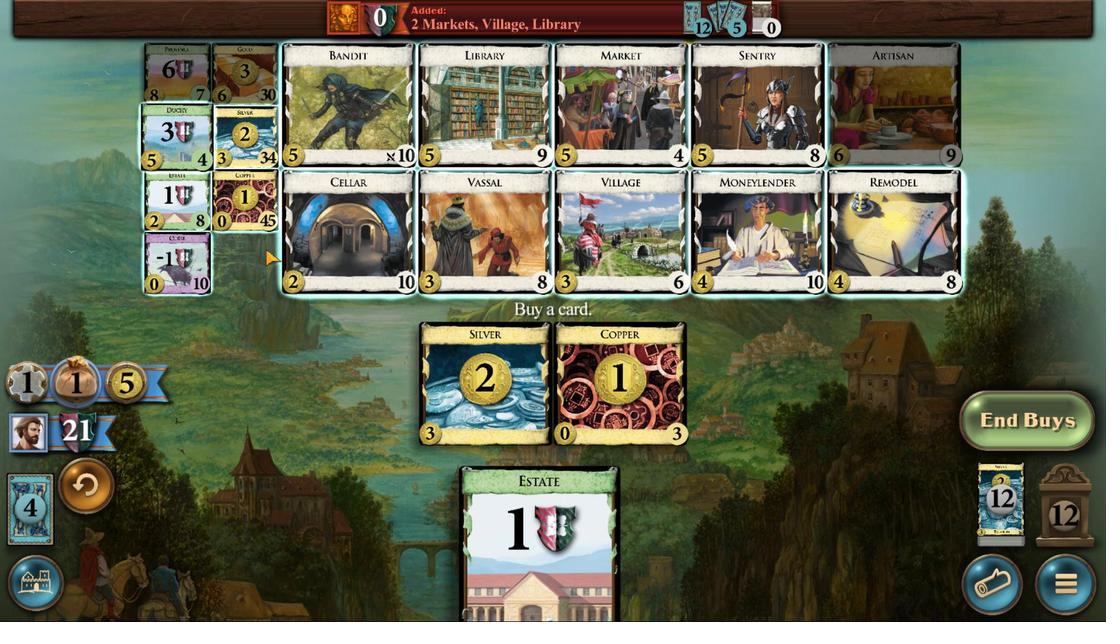 
Action: Mouse pressed left at (174, 151)
Screenshot: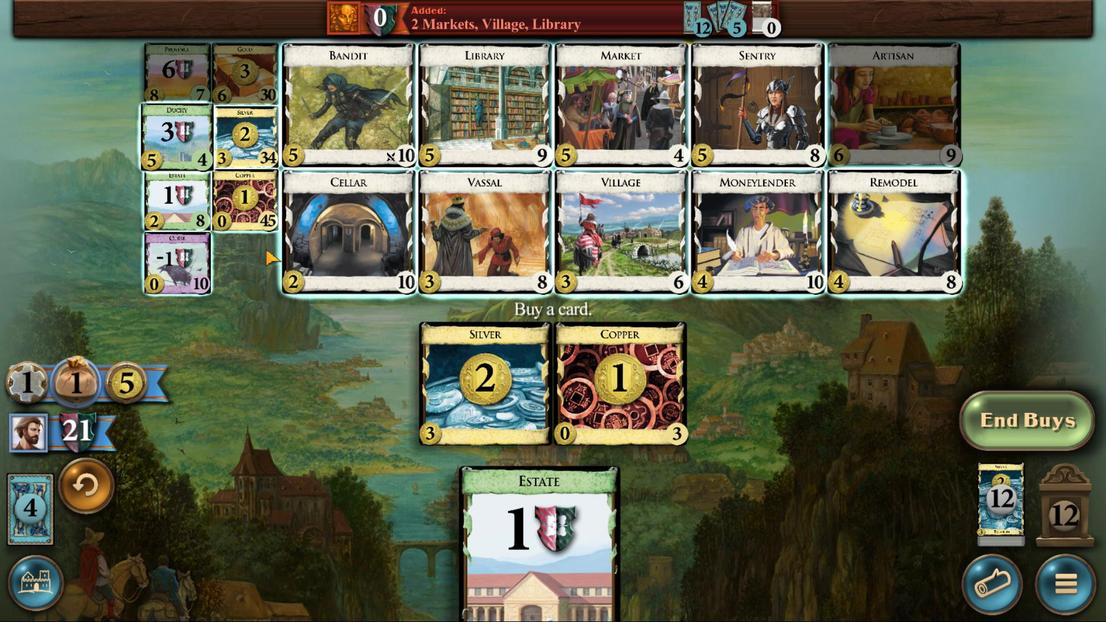 
Action: Mouse moved to (525, 568)
Screenshot: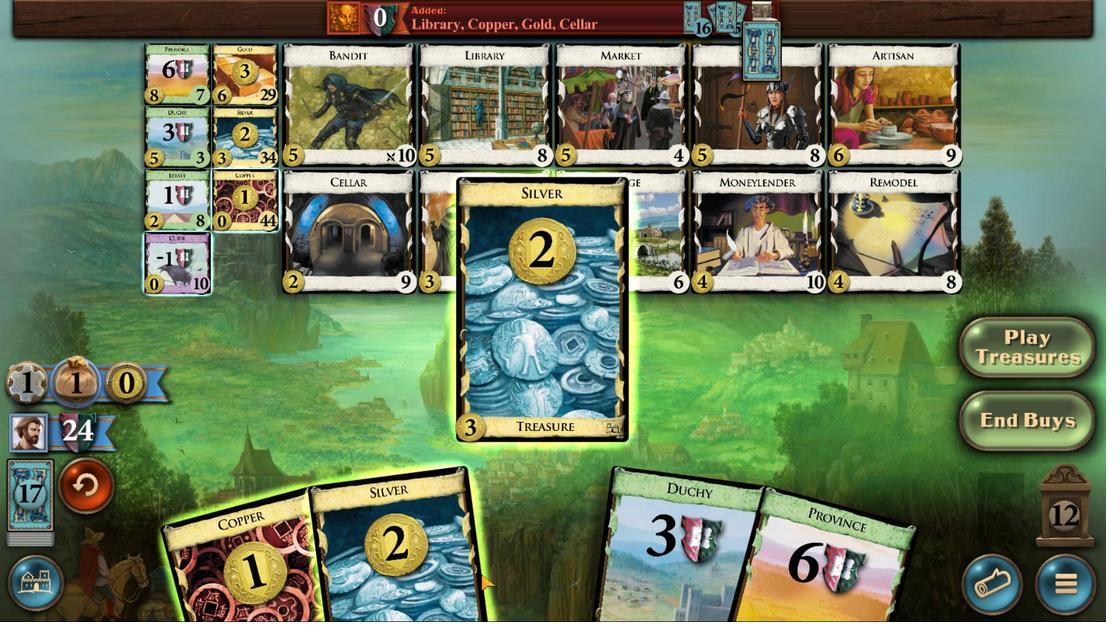 
Action: Mouse scrolled (525, 567) with delta (0, 0)
Screenshot: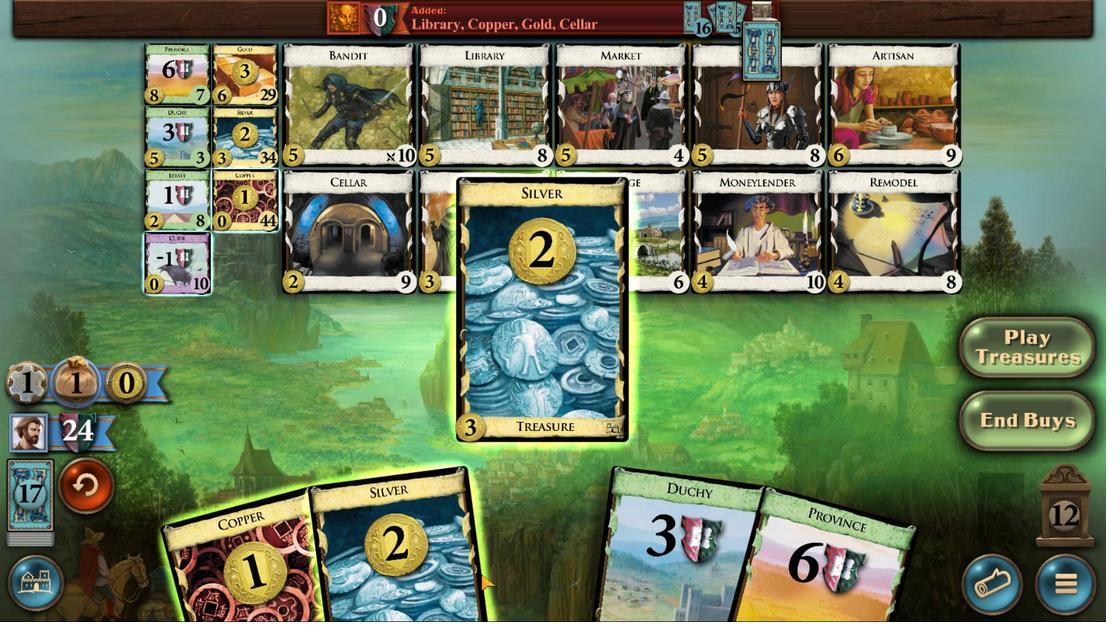 
Action: Mouse moved to (526, 573)
Screenshot: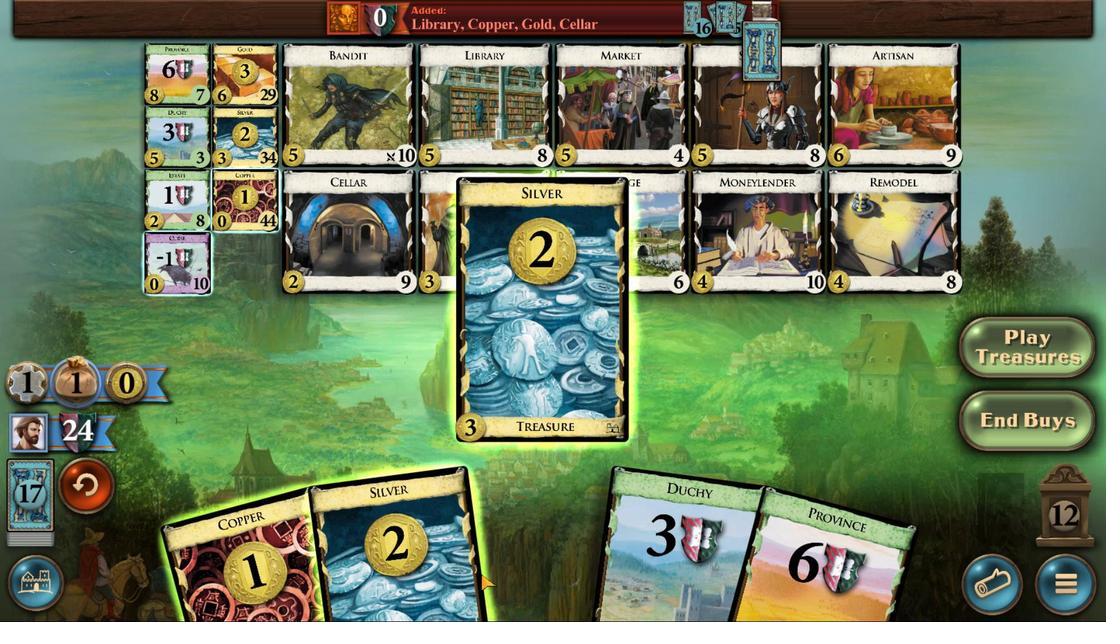 
Action: Mouse scrolled (526, 572) with delta (0, 0)
Screenshot: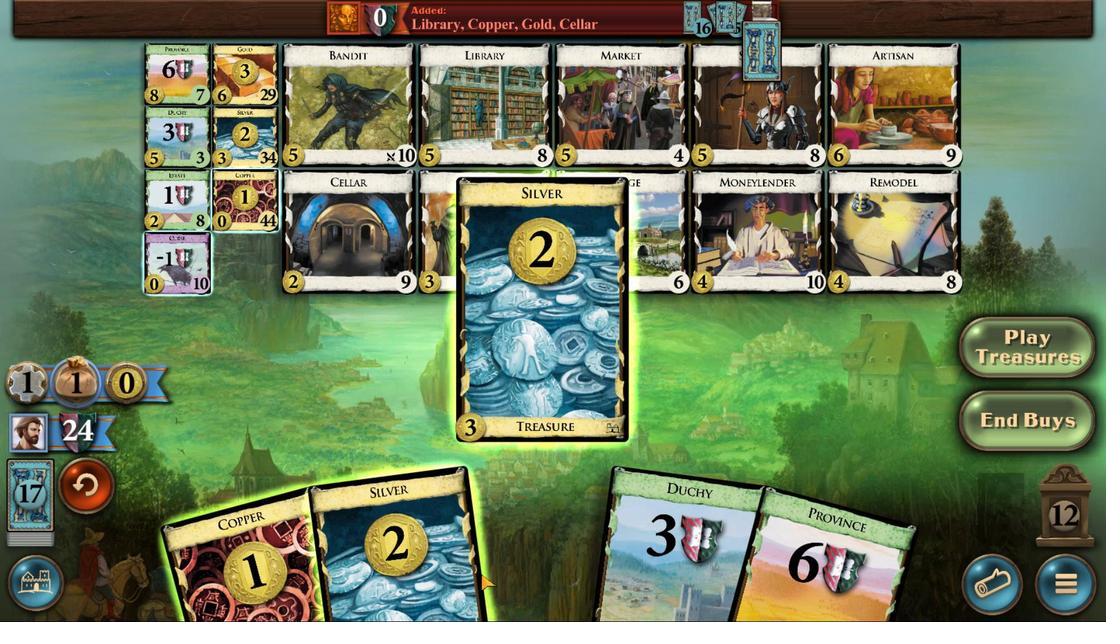 
Action: Mouse moved to (450, 581)
Screenshot: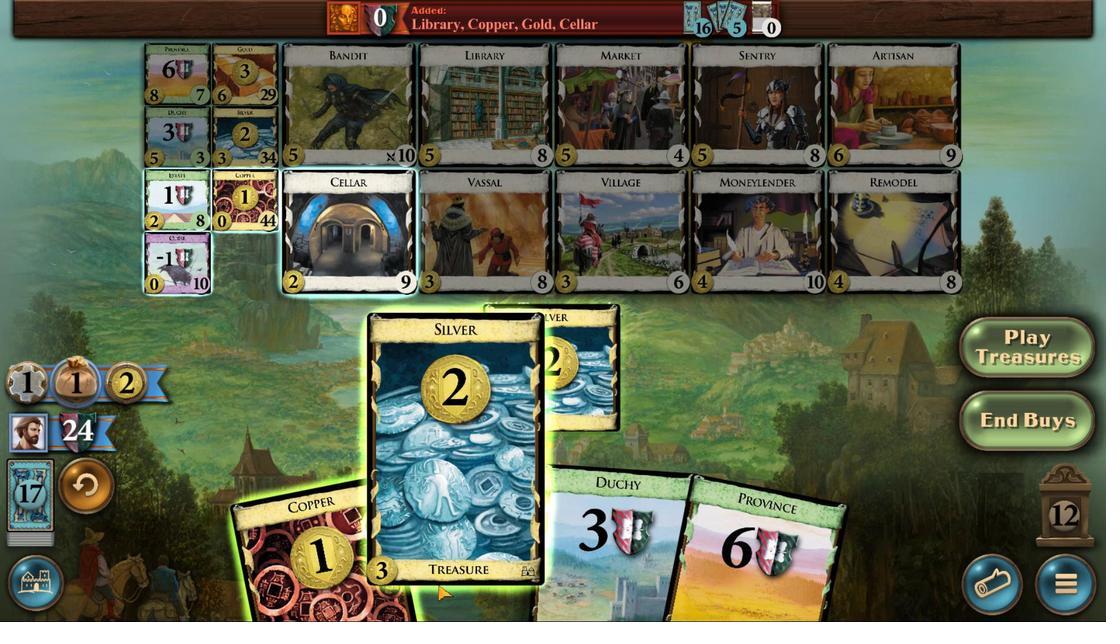 
Action: Mouse scrolled (450, 581) with delta (0, 0)
Screenshot: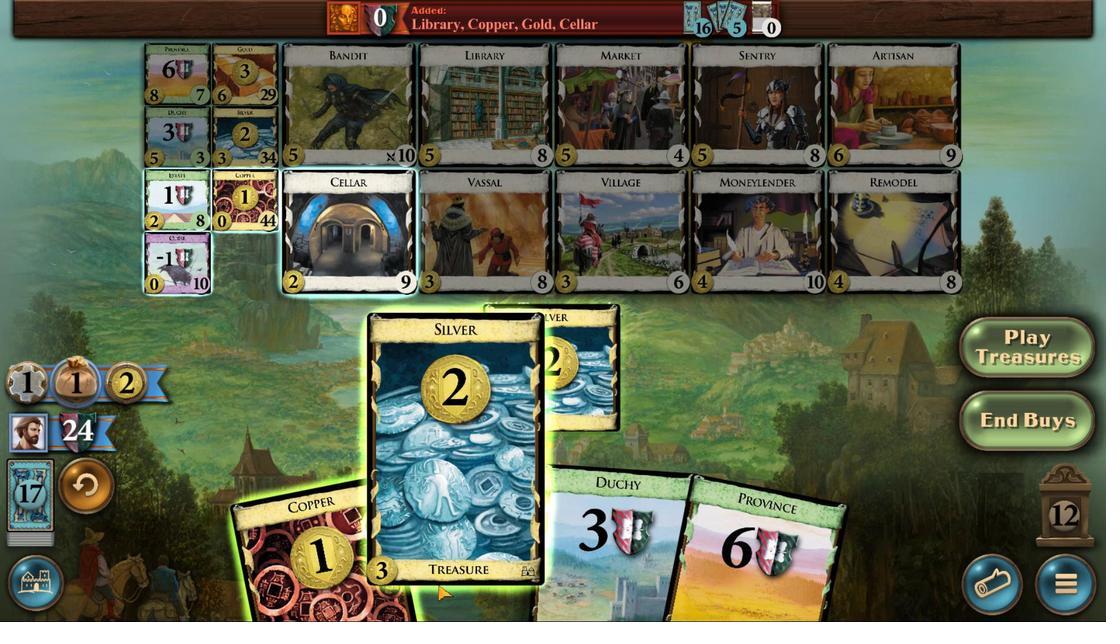 
Action: Mouse moved to (438, 584)
Screenshot: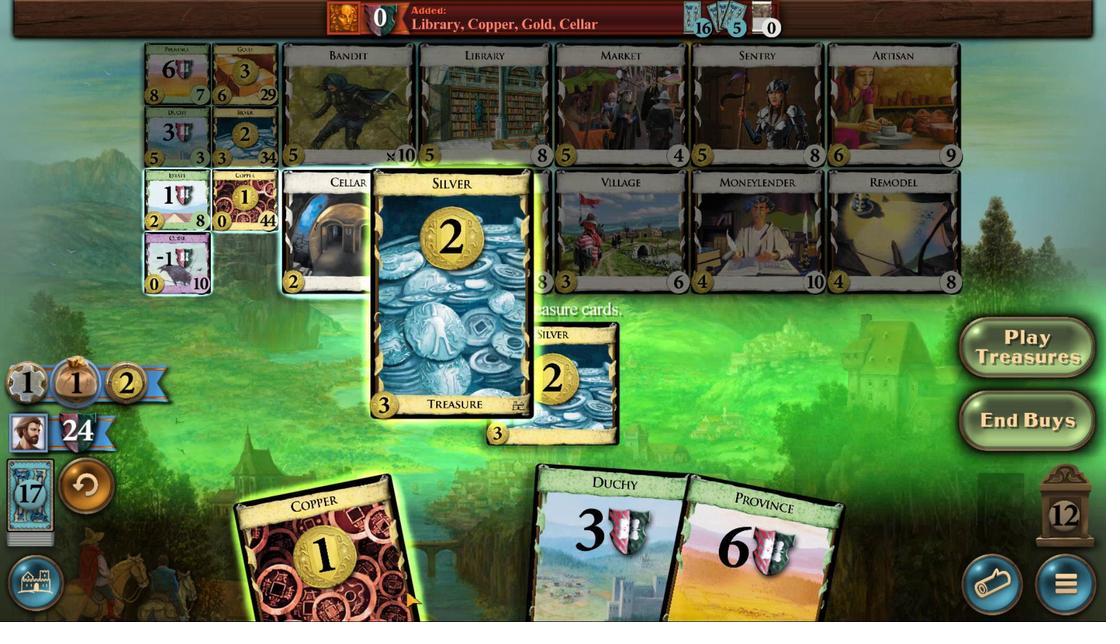 
Action: Mouse scrolled (438, 583) with delta (0, 0)
Screenshot: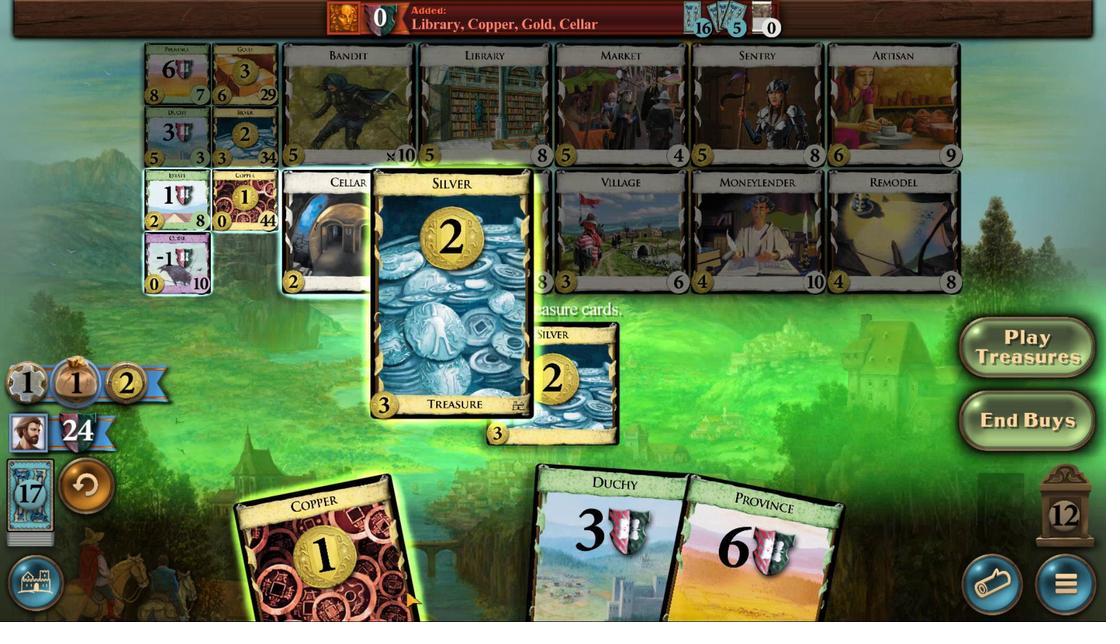 
Action: Mouse moved to (437, 585)
Screenshot: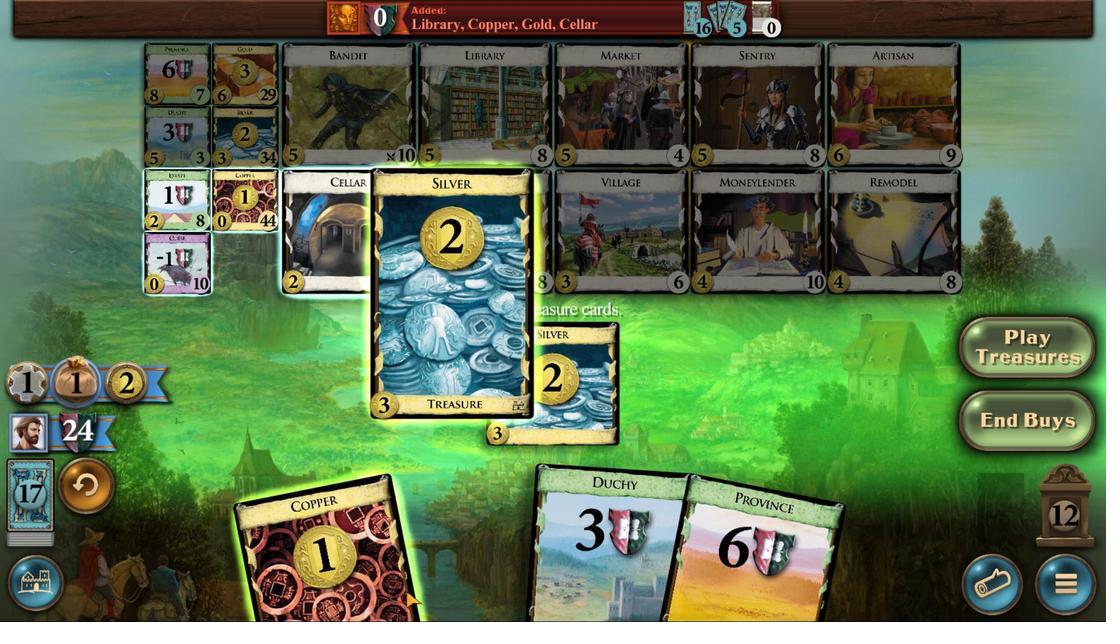 
Action: Mouse scrolled (437, 584) with delta (0, 0)
Screenshot: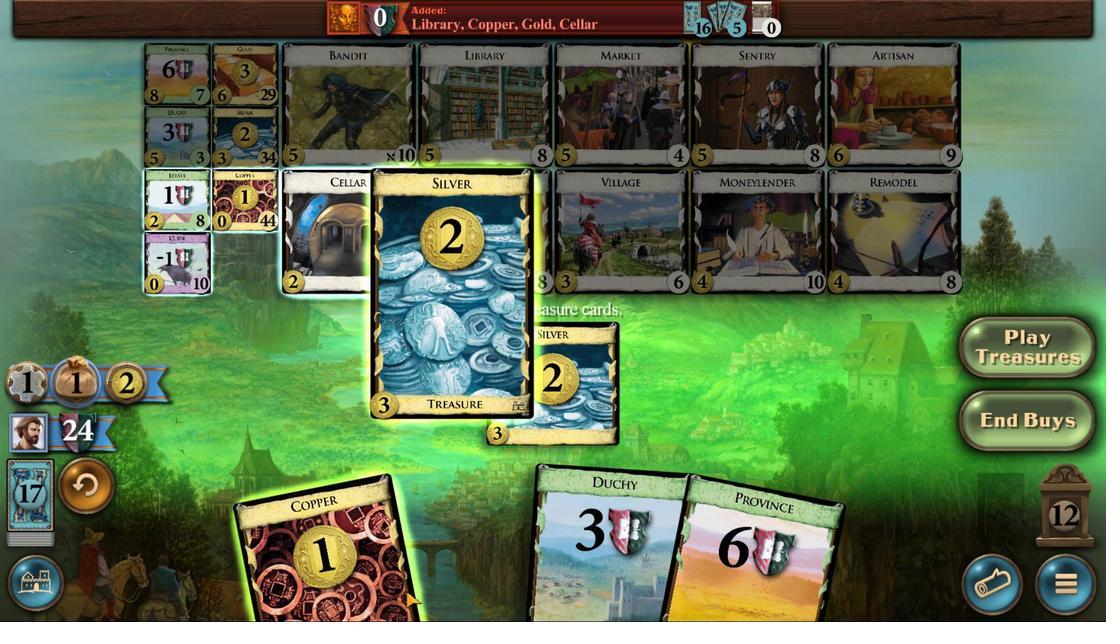 
Action: Mouse moved to (375, 601)
Screenshot: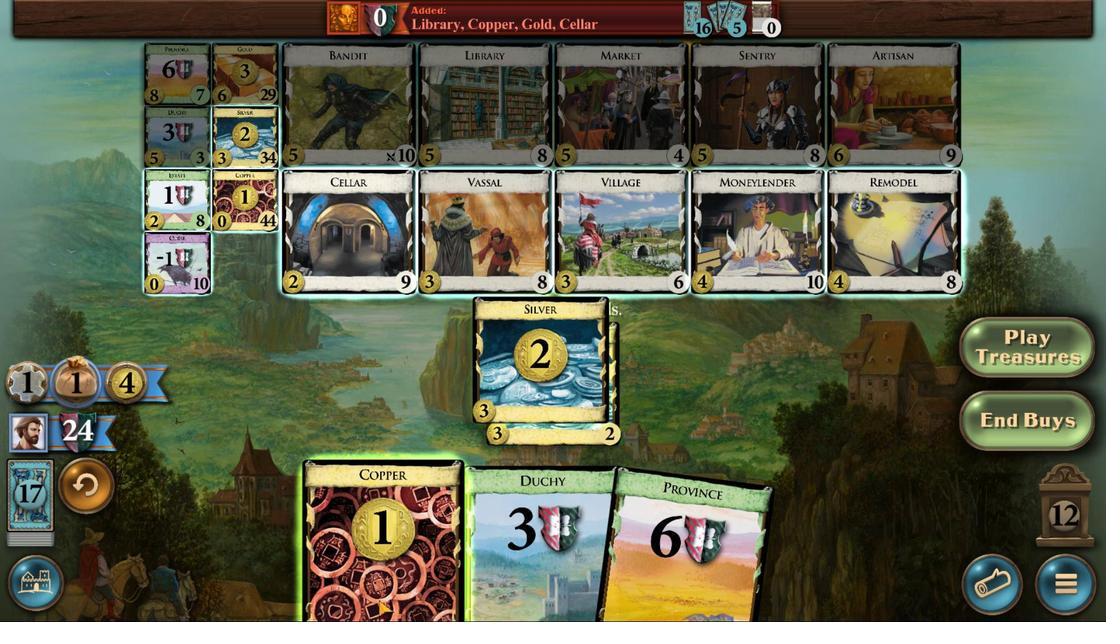 
Action: Mouse scrolled (375, 600) with delta (0, 0)
Screenshot: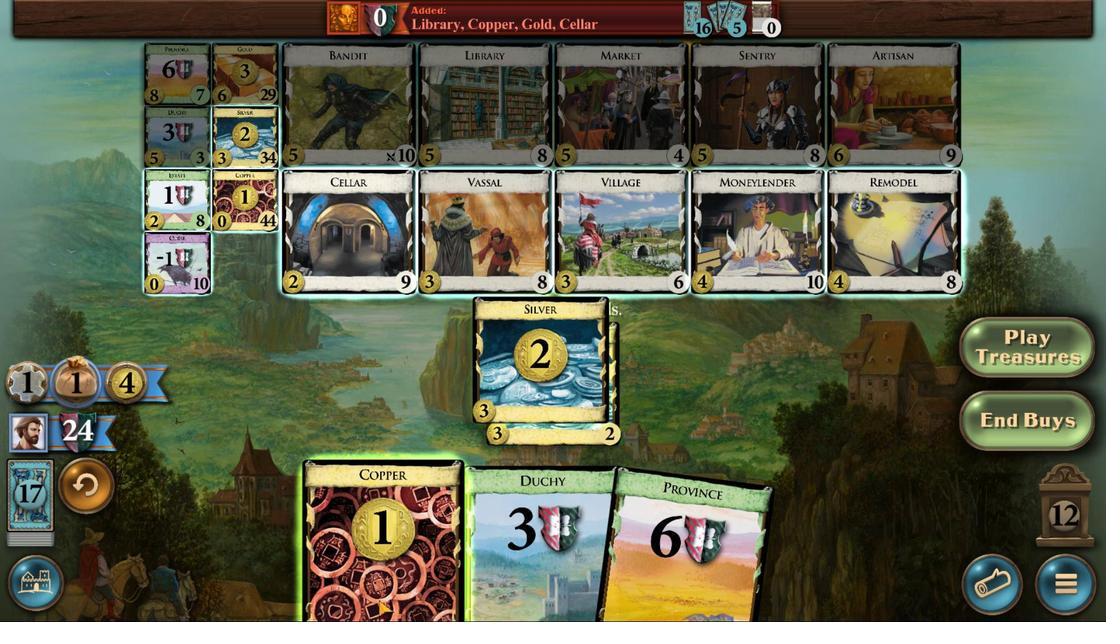 
Action: Mouse moved to (377, 600)
Screenshot: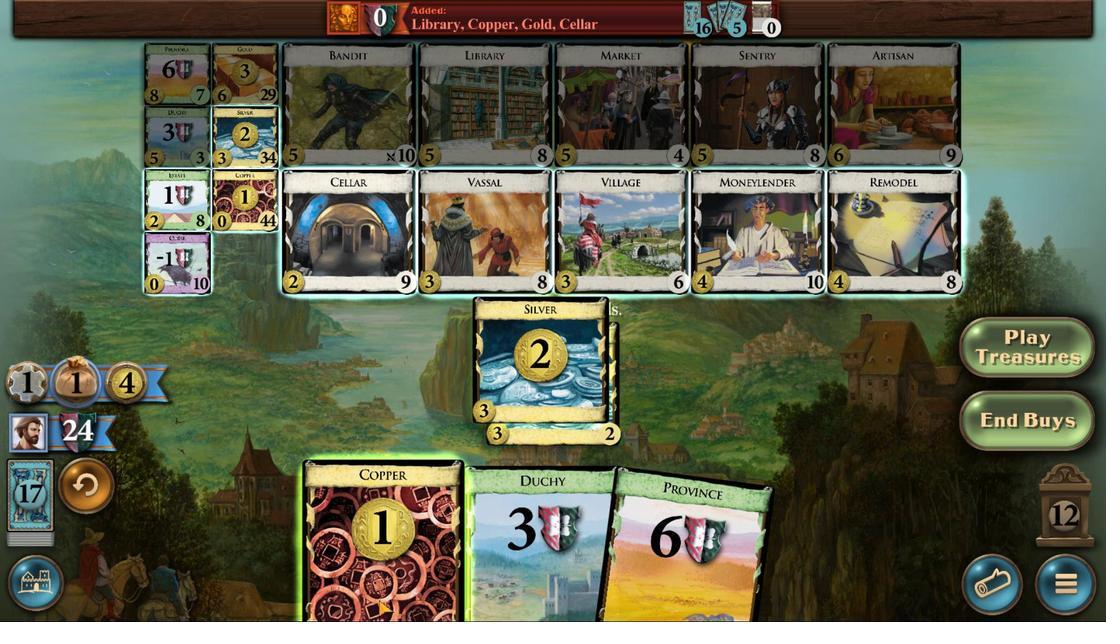 
Action: Mouse scrolled (377, 600) with delta (0, 0)
Screenshot: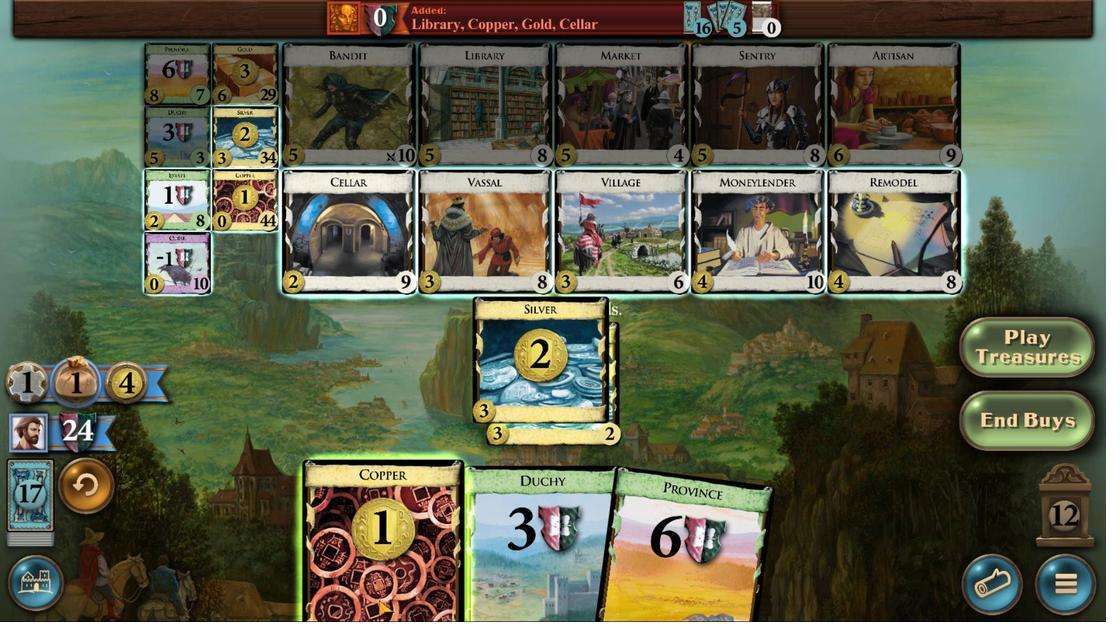 
Action: Mouse moved to (378, 600)
Screenshot: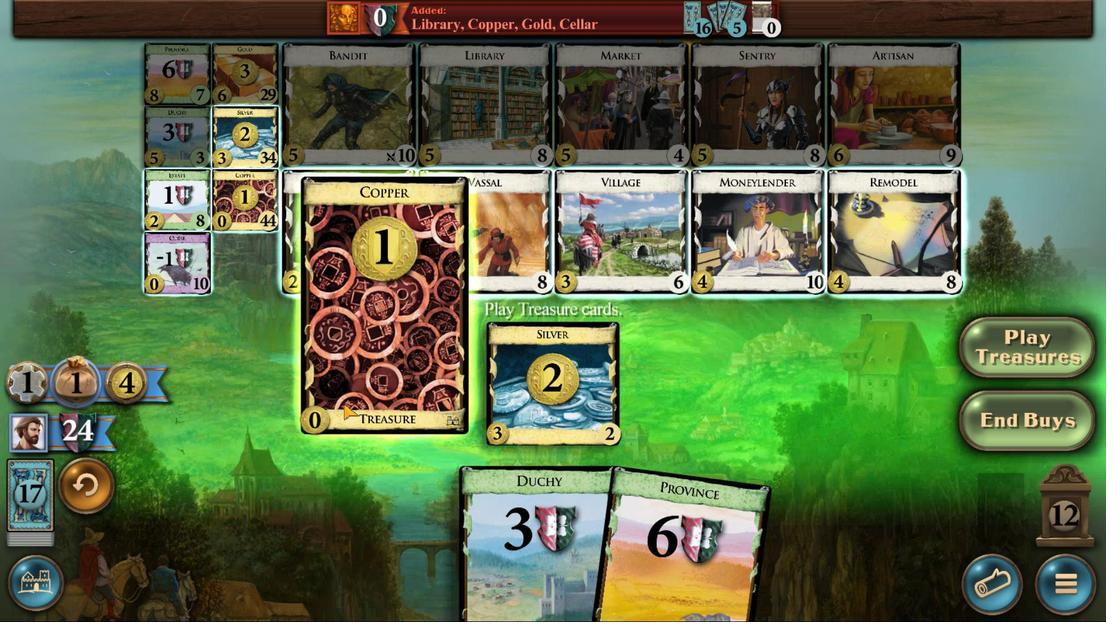 
Action: Mouse scrolled (378, 600) with delta (0, 0)
Screenshot: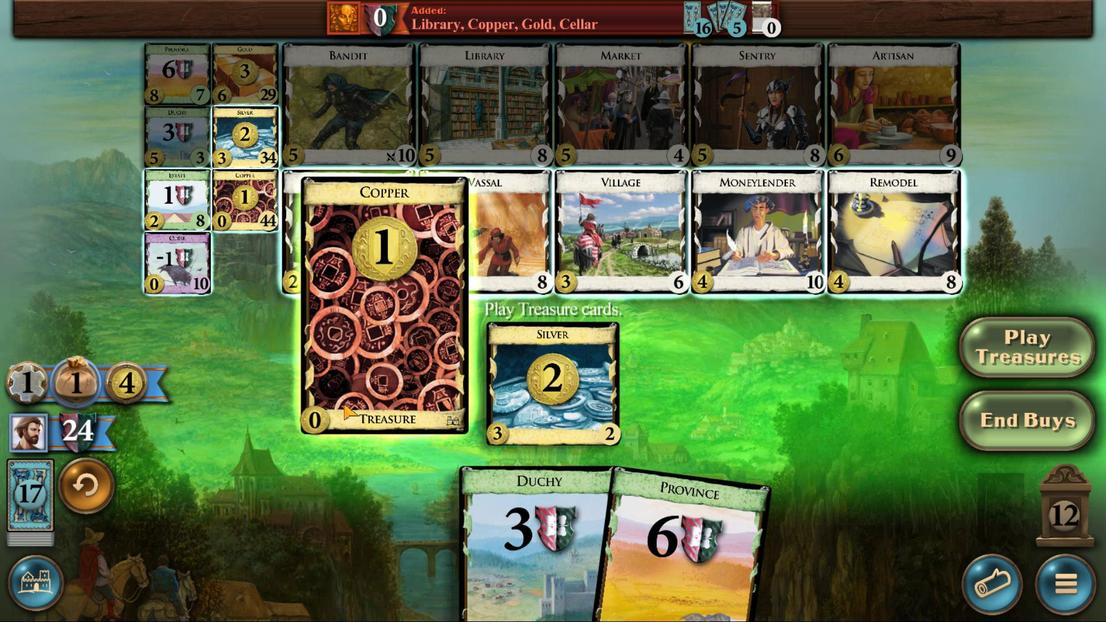 
Action: Mouse moved to (168, 136)
Screenshot: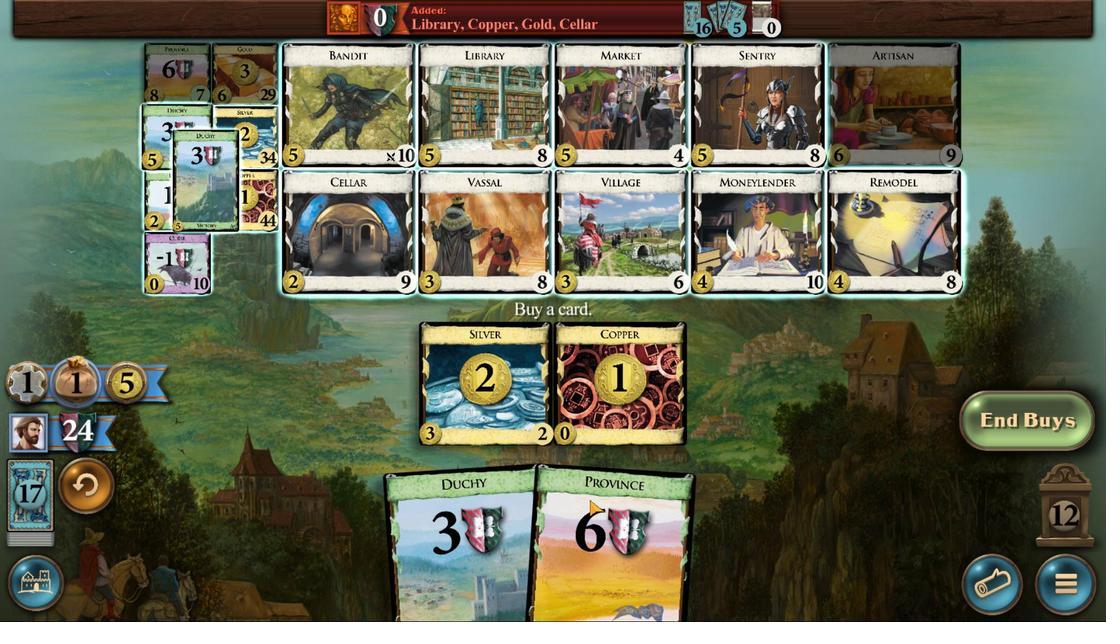 
Action: Mouse pressed left at (168, 136)
Screenshot: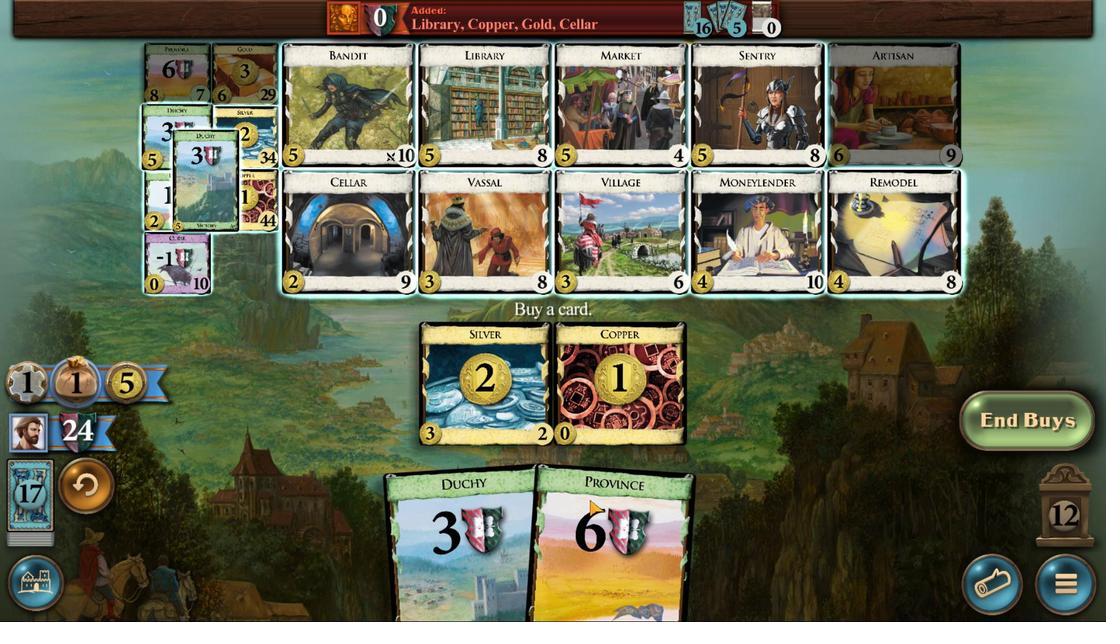 
Action: Mouse moved to (659, 567)
Screenshot: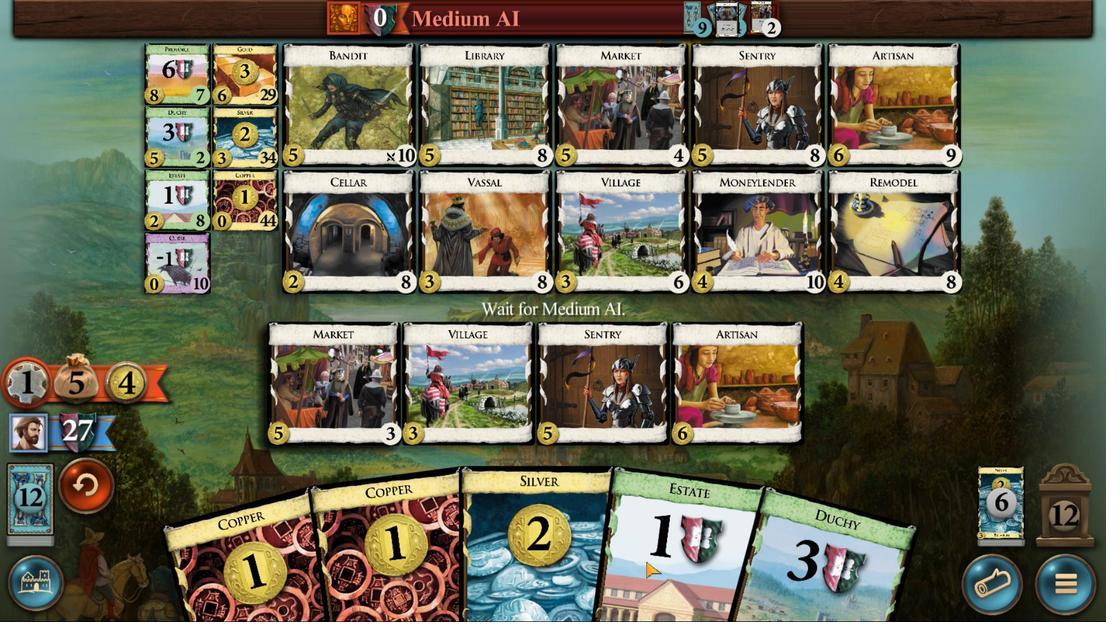 
Action: Mouse scrolled (659, 566) with delta (0, 0)
Screenshot: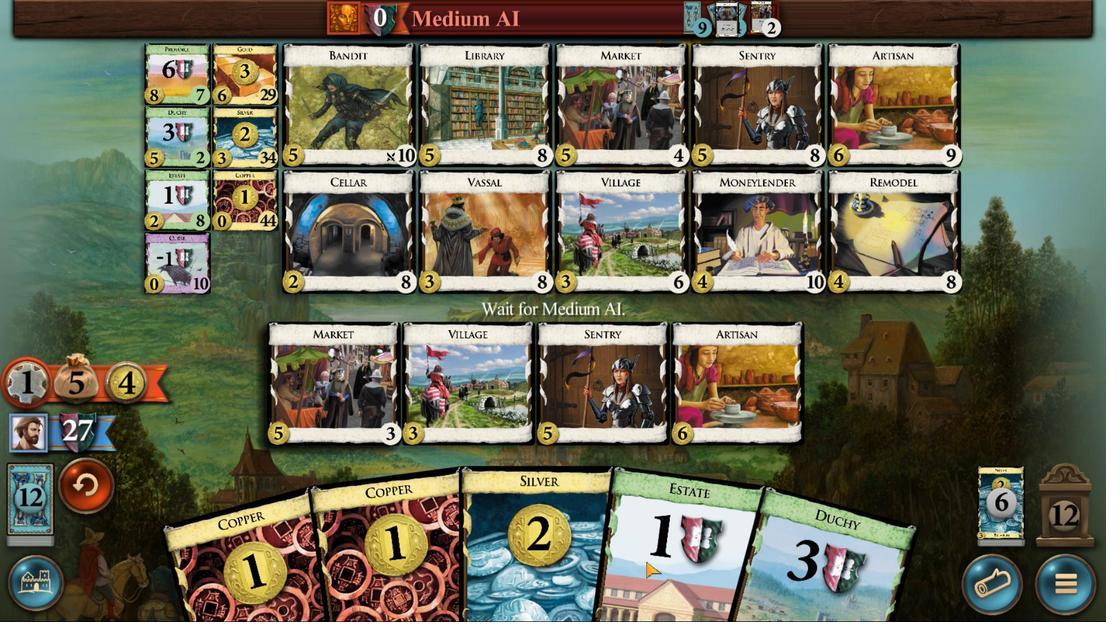 
Action: Mouse scrolled (659, 566) with delta (0, 0)
Screenshot: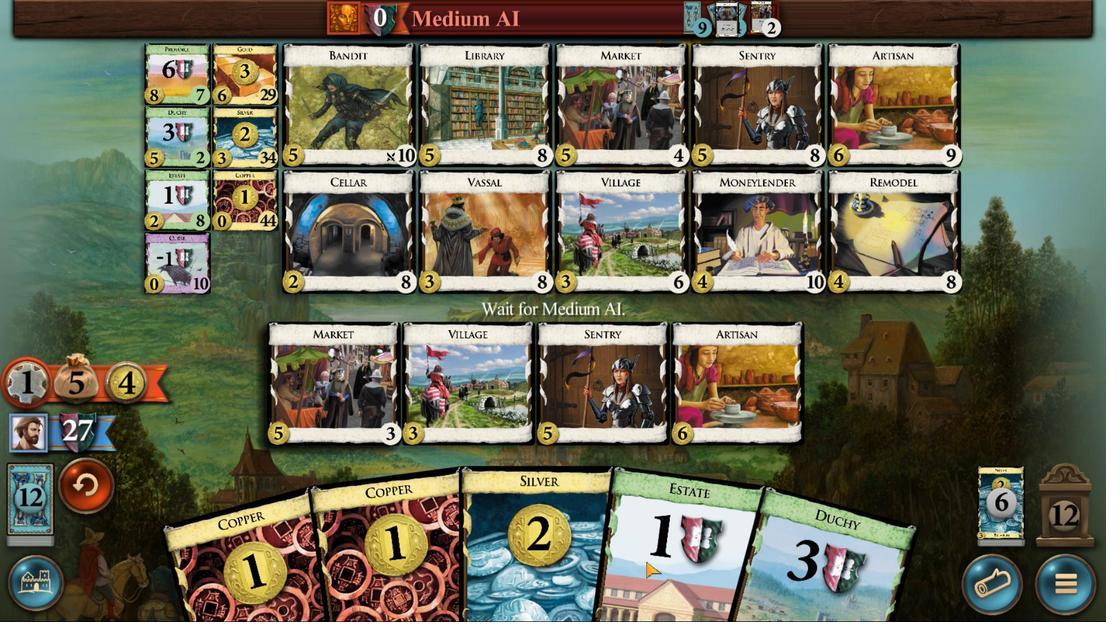 
Action: Mouse scrolled (659, 566) with delta (0, 0)
Screenshot: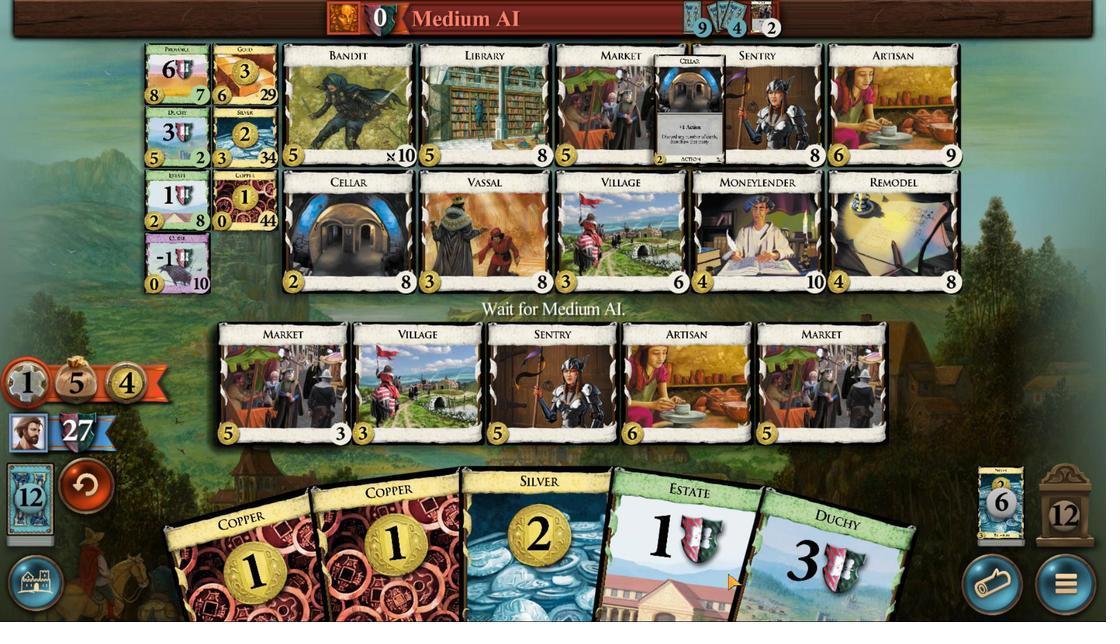 
Action: Mouse moved to (659, 567)
Screenshot: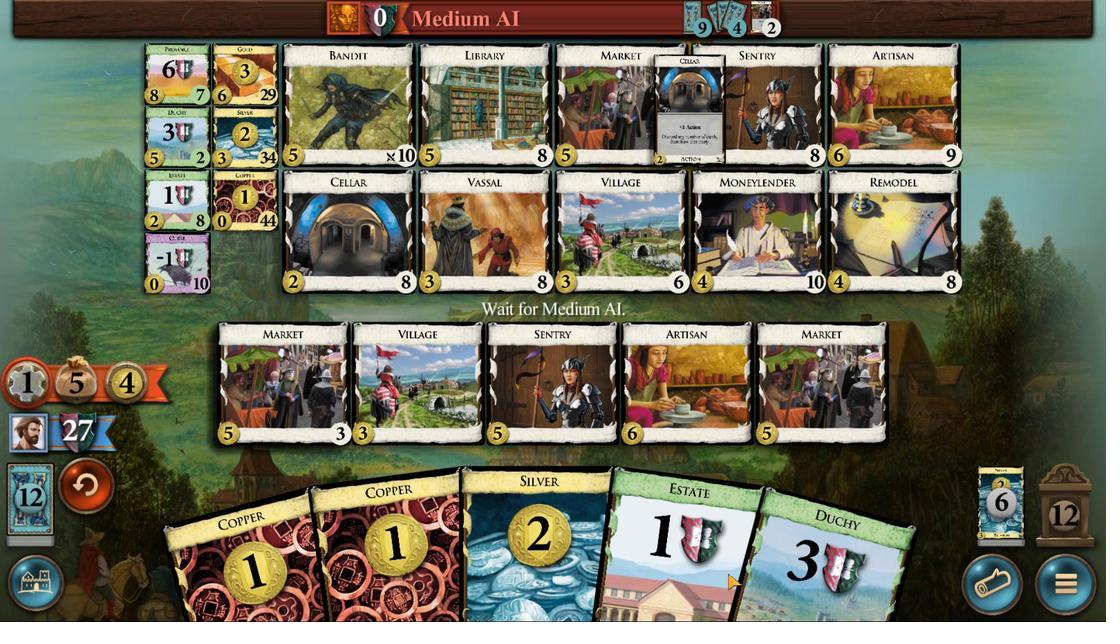 
Action: Mouse scrolled (659, 566) with delta (0, 0)
Screenshot: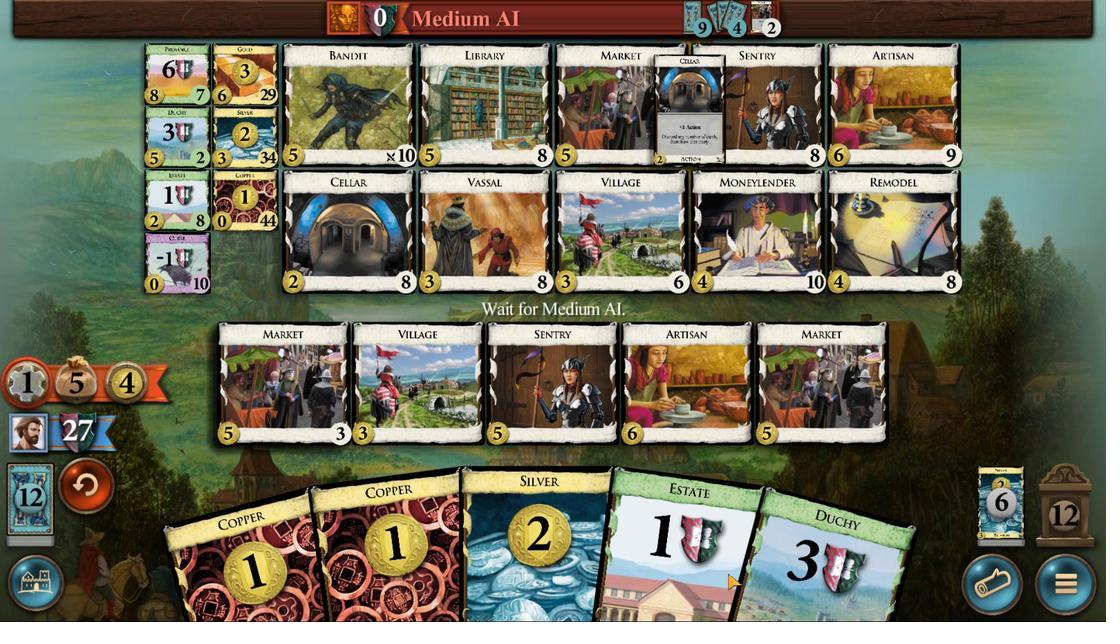 
Action: Mouse moved to (533, 558)
Screenshot: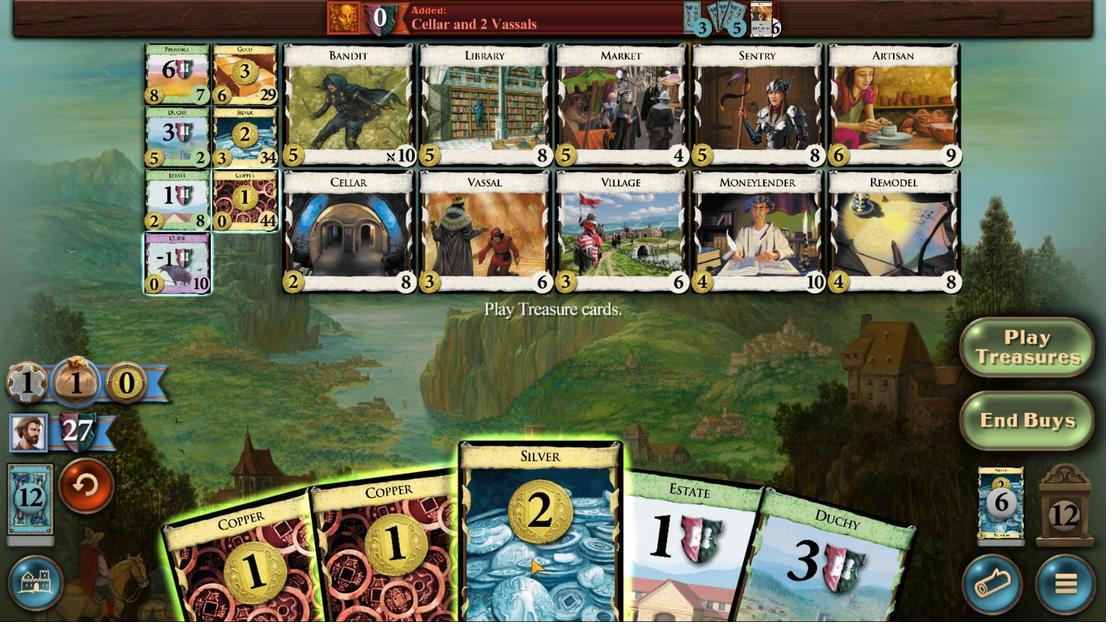 
Action: Mouse scrolled (533, 558) with delta (0, 0)
Screenshot: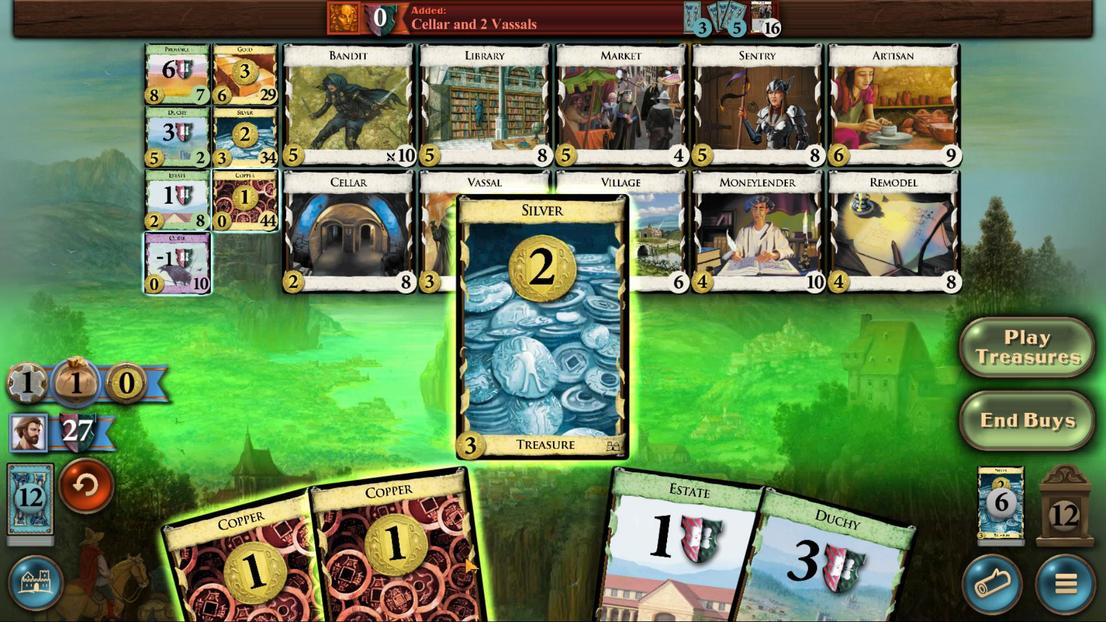 
Action: Mouse moved to (533, 559)
Screenshot: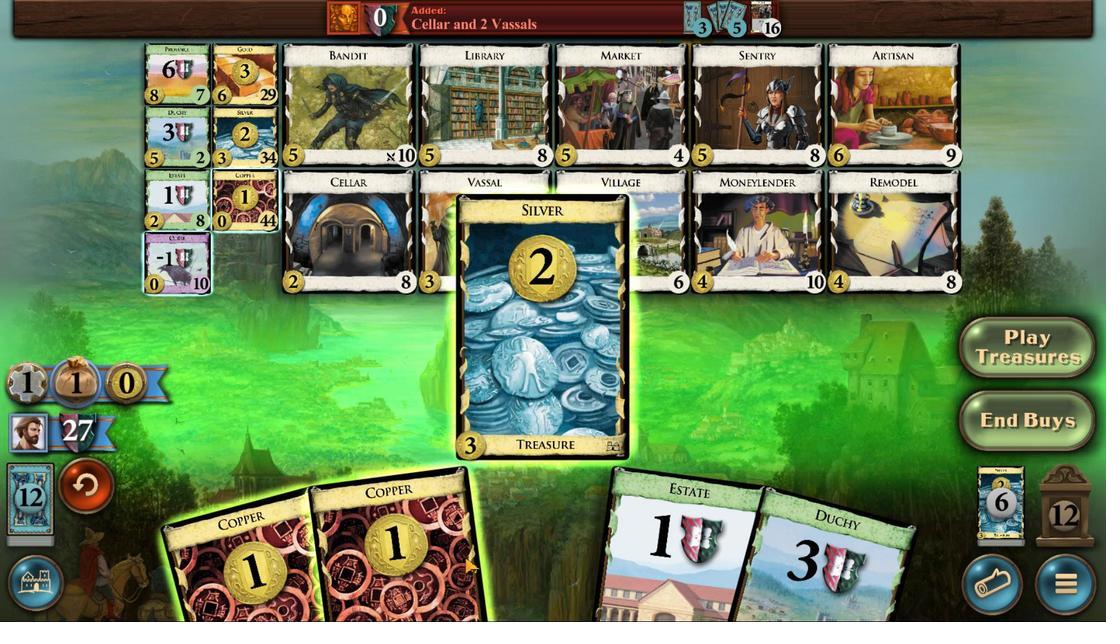 
Action: Mouse scrolled (533, 558) with delta (0, 0)
Screenshot: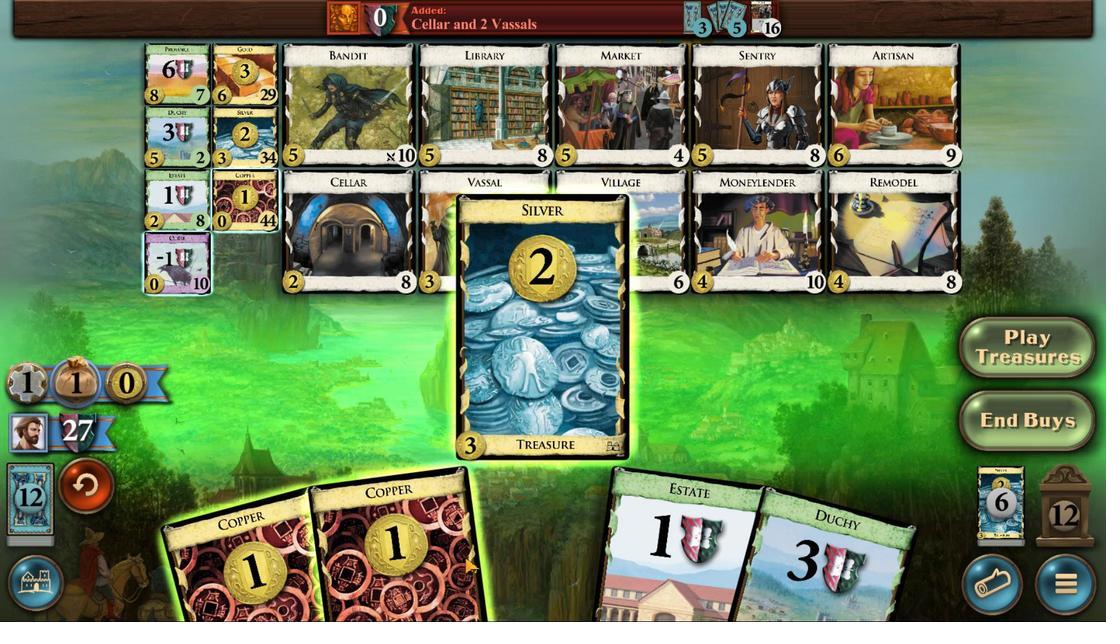 
Action: Mouse moved to (533, 559)
Screenshot: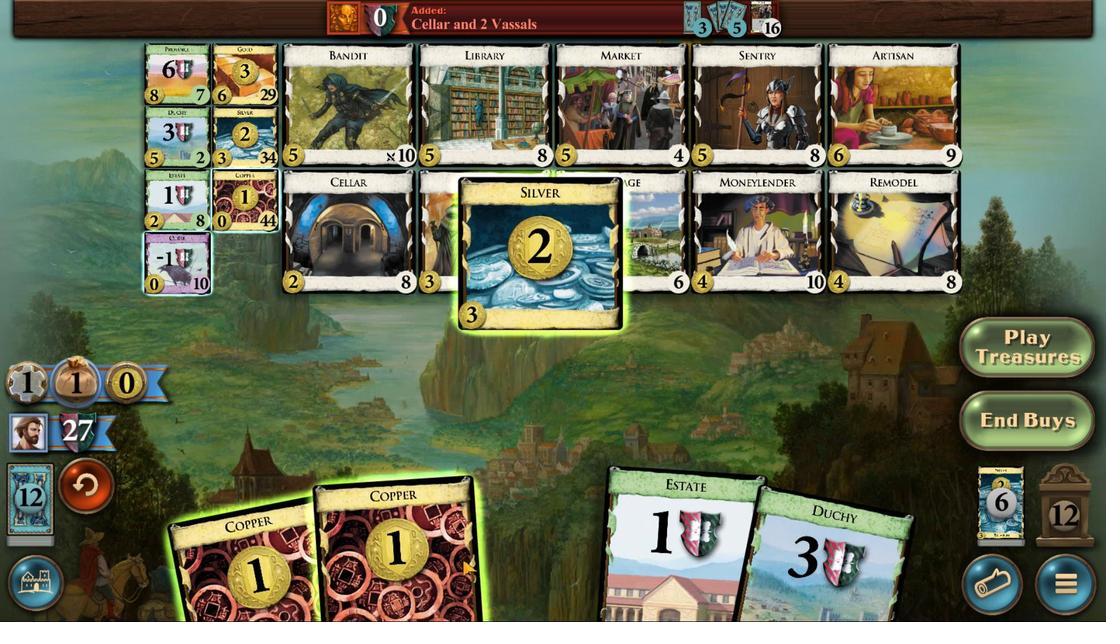 
Action: Mouse scrolled (533, 558) with delta (0, 0)
Screenshot: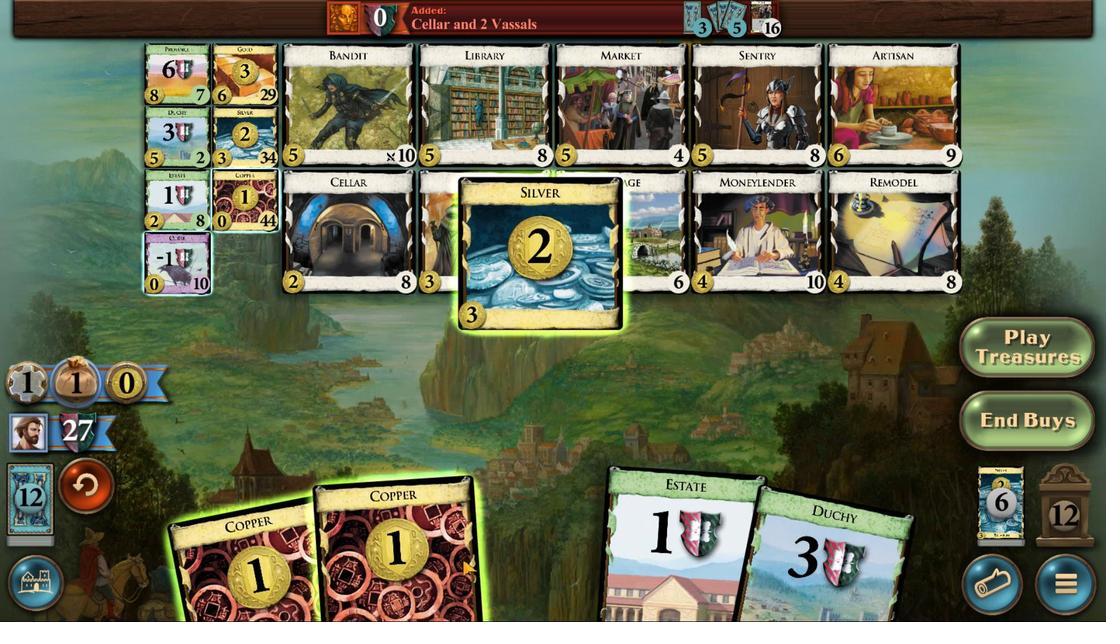 
Action: Mouse moved to (460, 564)
Screenshot: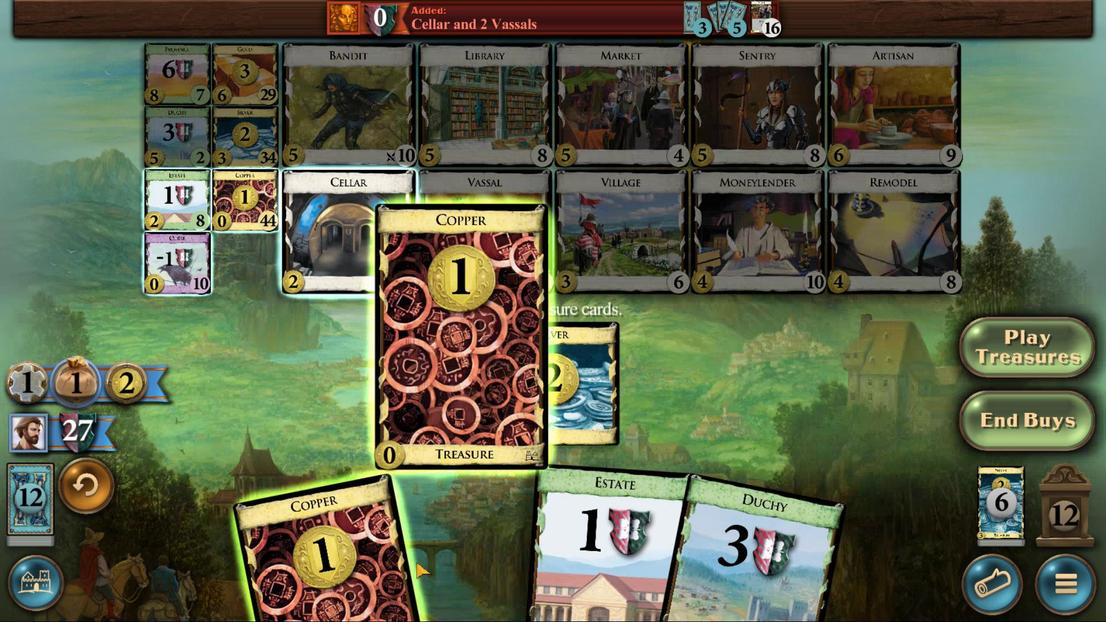 
Action: Mouse scrolled (460, 563) with delta (0, 0)
Screenshot: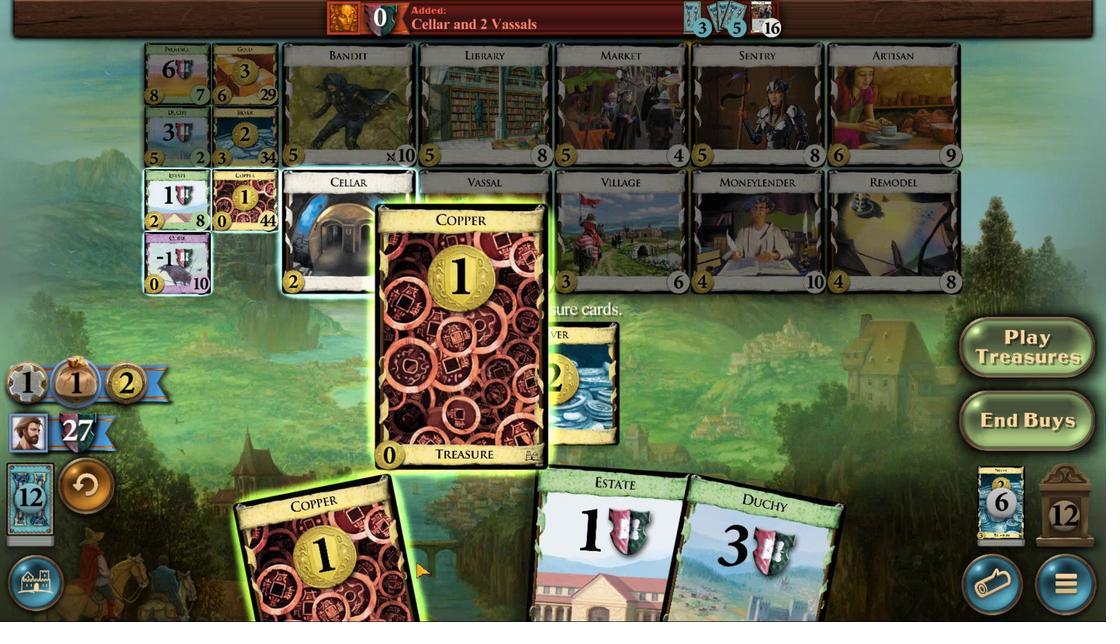
Action: Mouse moved to (458, 565)
Screenshot: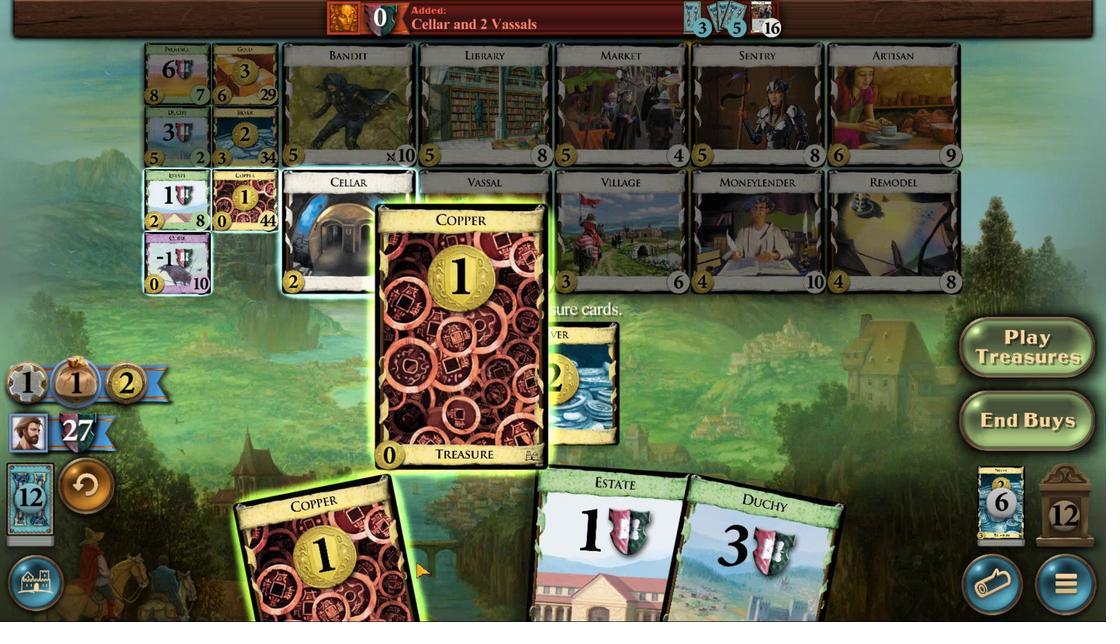 
Action: Mouse scrolled (458, 564) with delta (0, 0)
Screenshot: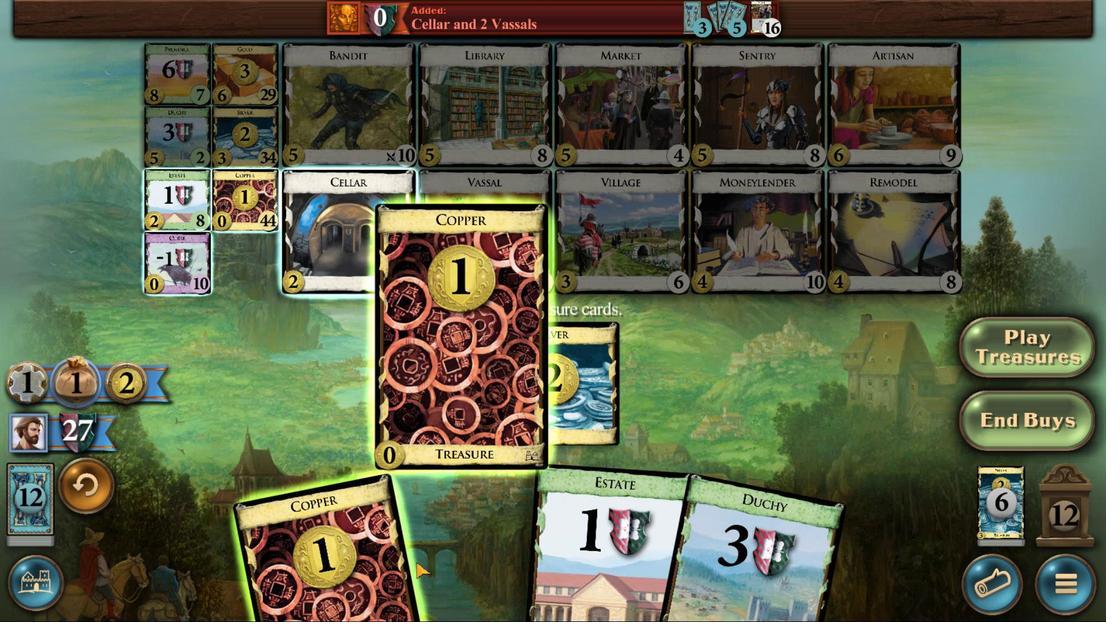 
Action: Mouse moved to (376, 566)
Screenshot: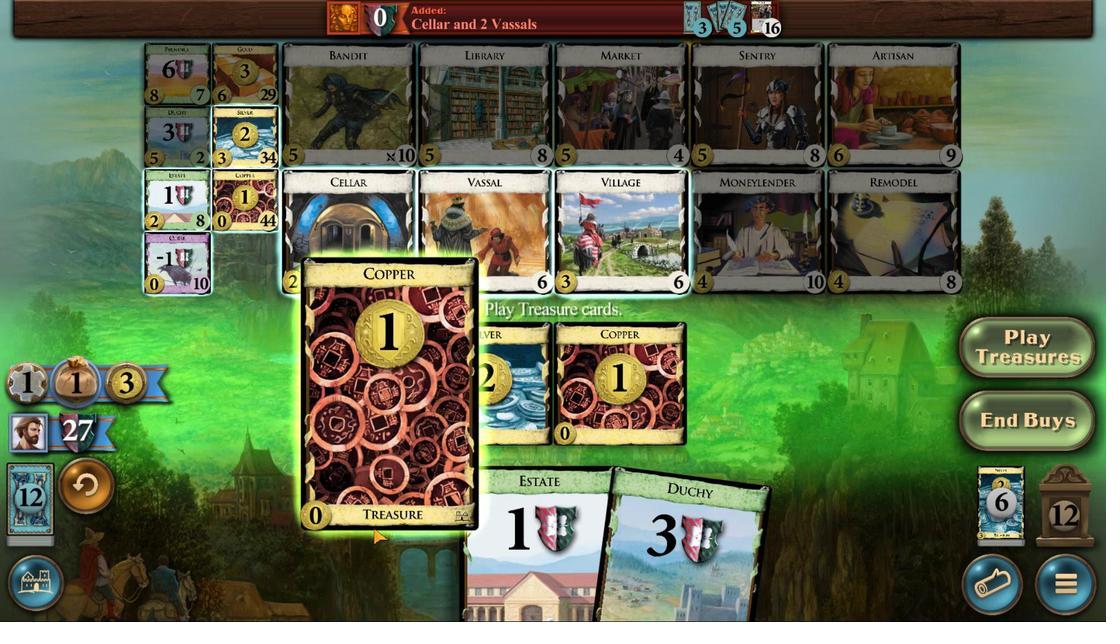
Action: Mouse scrolled (376, 566) with delta (0, 0)
Screenshot: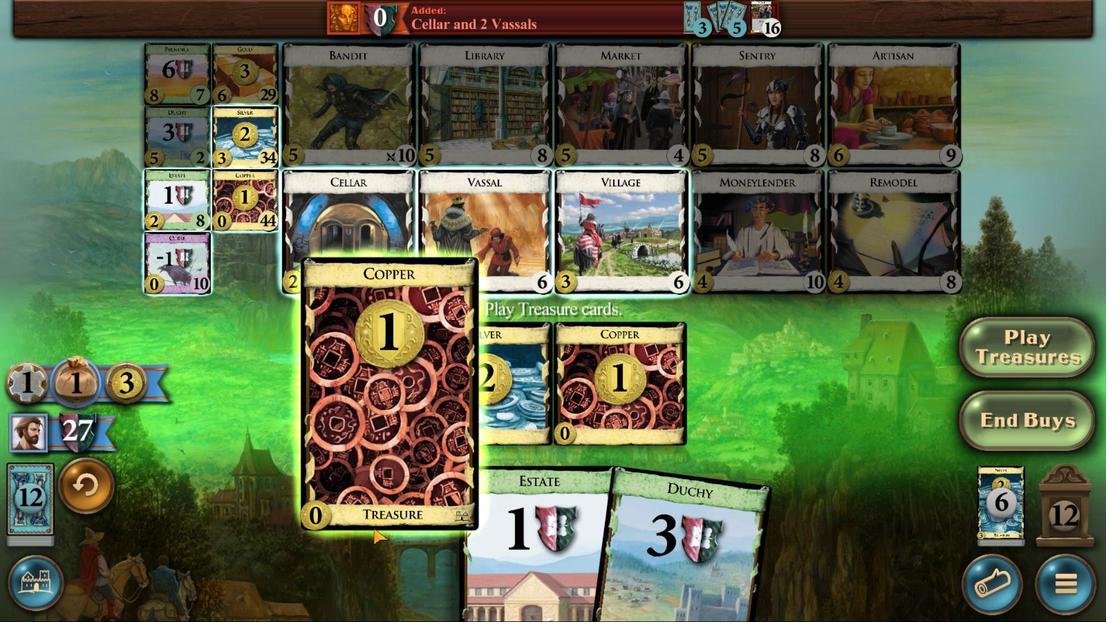 
Action: Mouse moved to (375, 567)
Screenshot: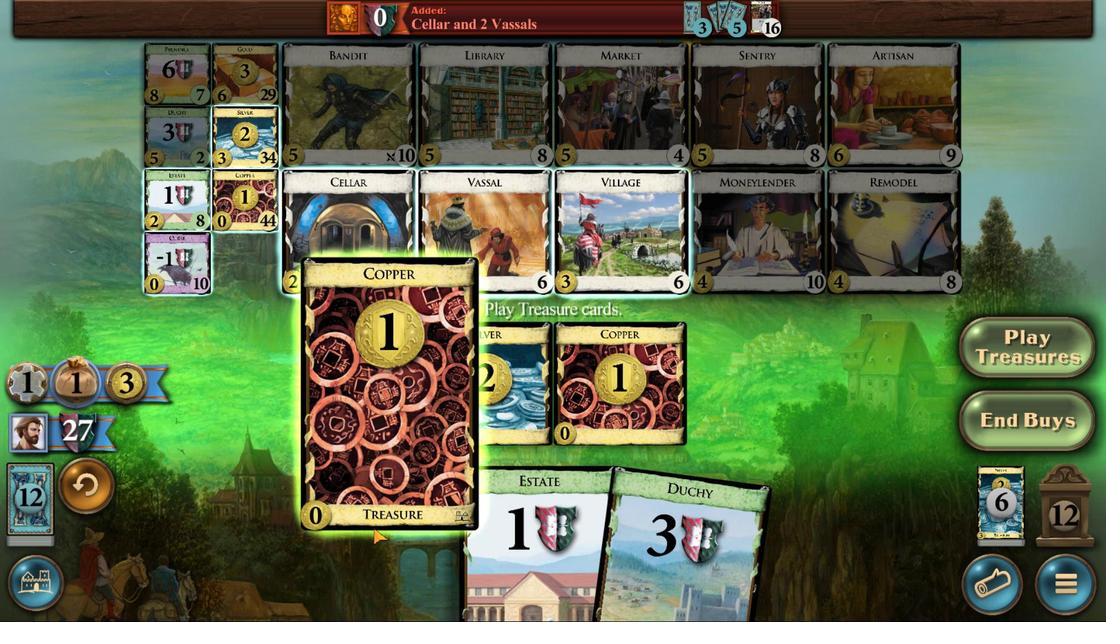 
Action: Mouse scrolled (375, 566) with delta (0, 0)
Screenshot: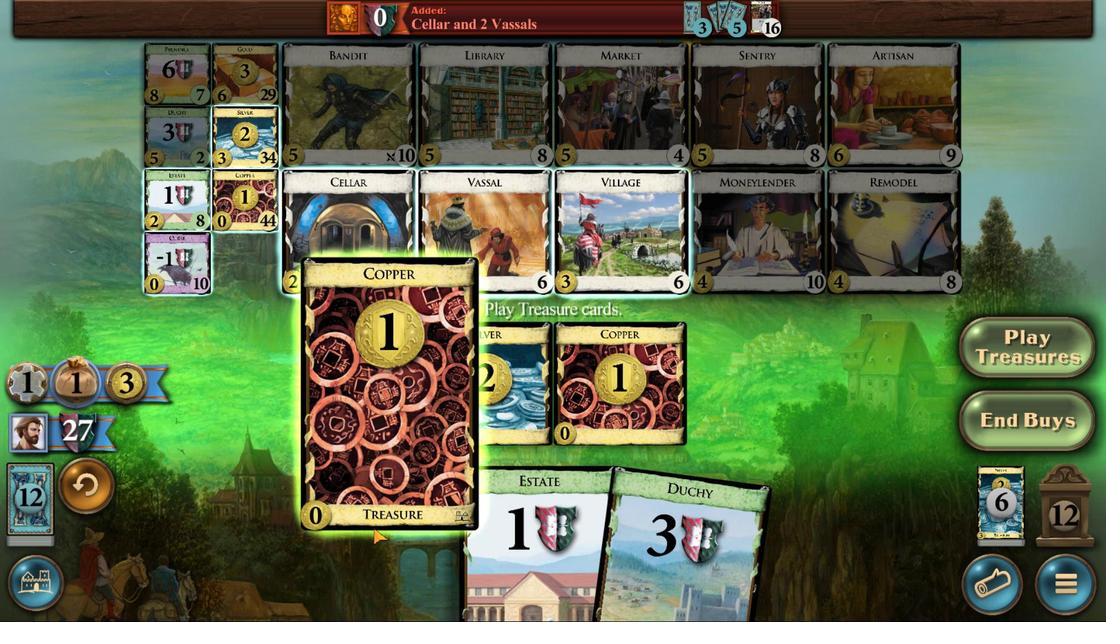 
Action: Mouse moved to (374, 566)
Screenshot: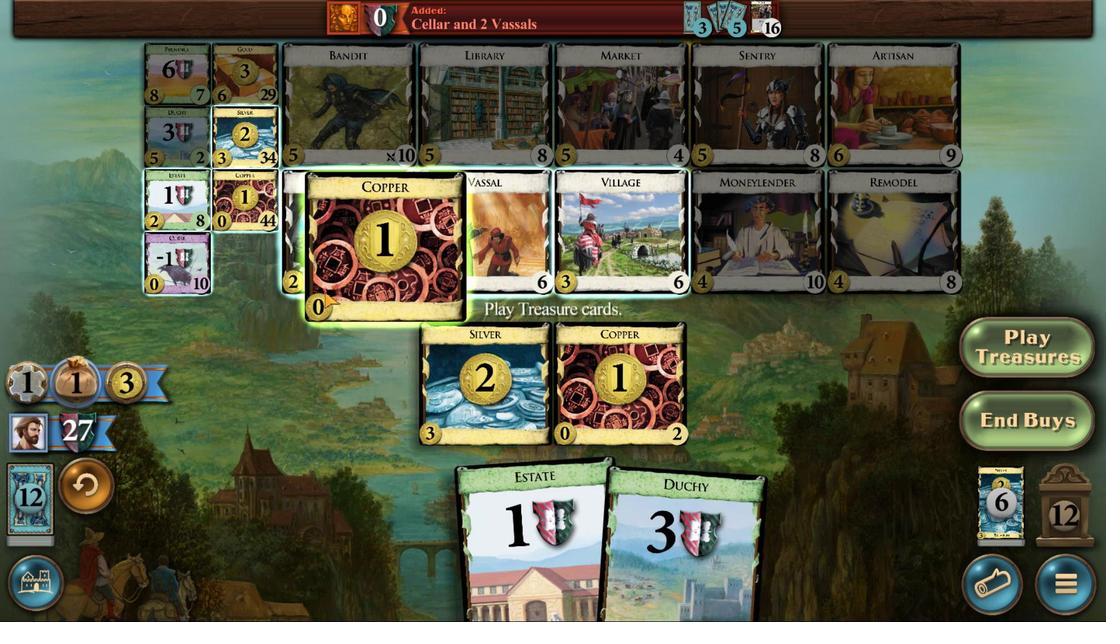 
Action: Mouse scrolled (374, 566) with delta (0, 0)
Screenshot: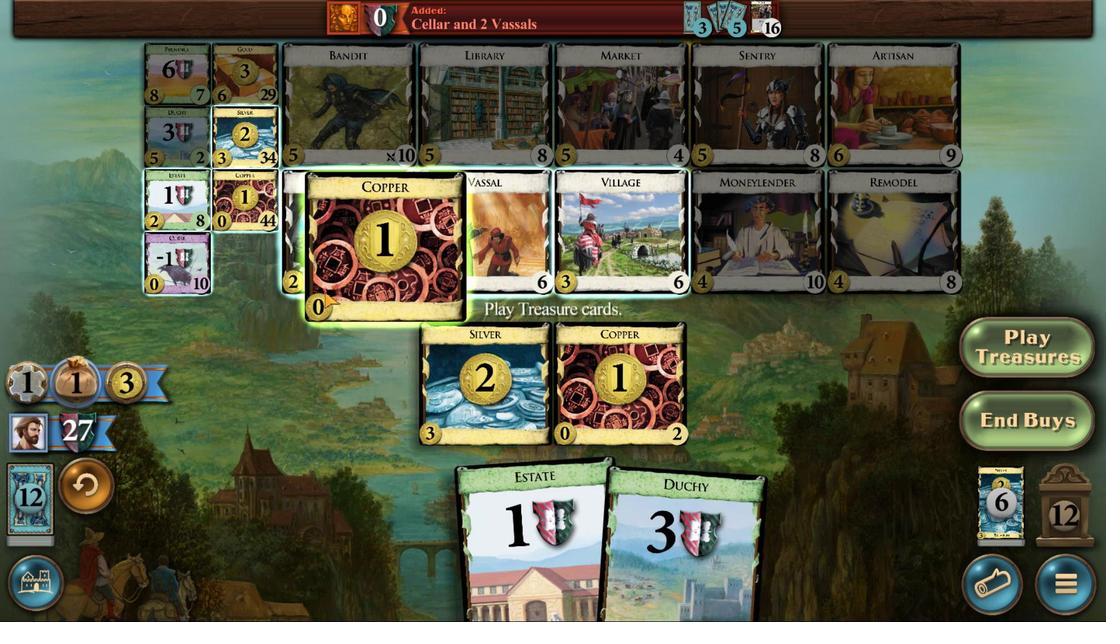 
Action: Mouse moved to (250, 139)
Screenshot: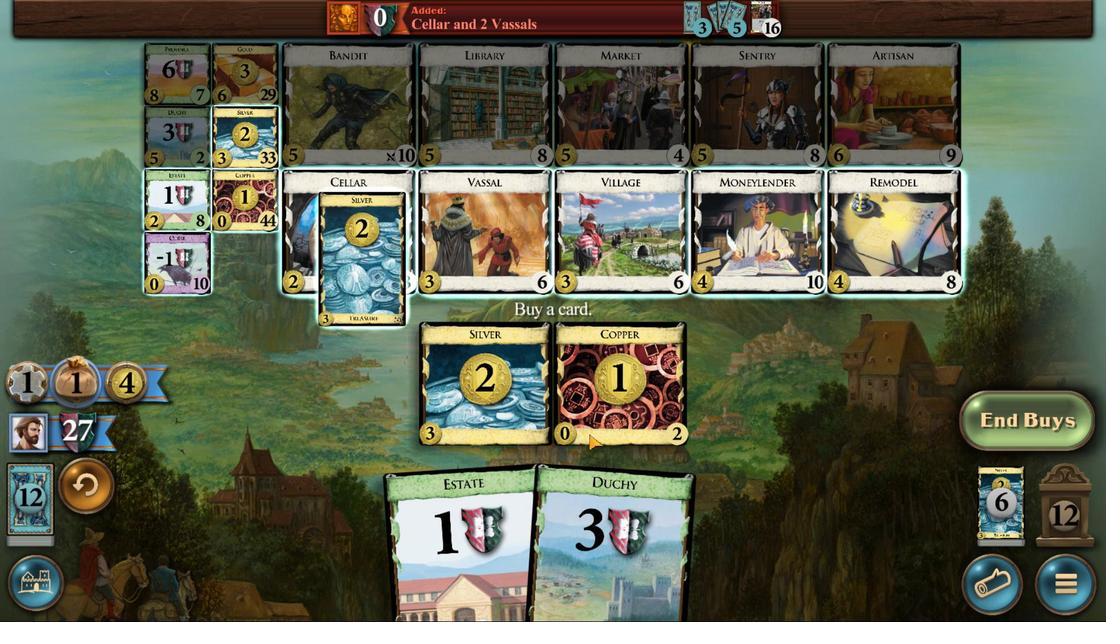 
Action: Mouse pressed left at (250, 139)
Screenshot: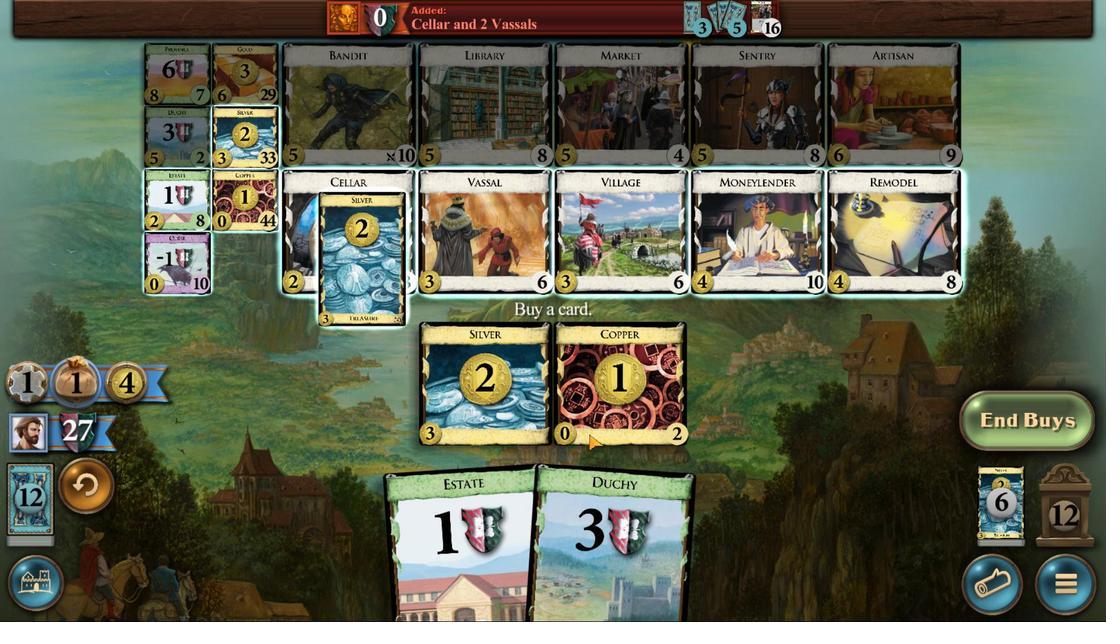 
Action: Mouse moved to (423, 544)
Screenshot: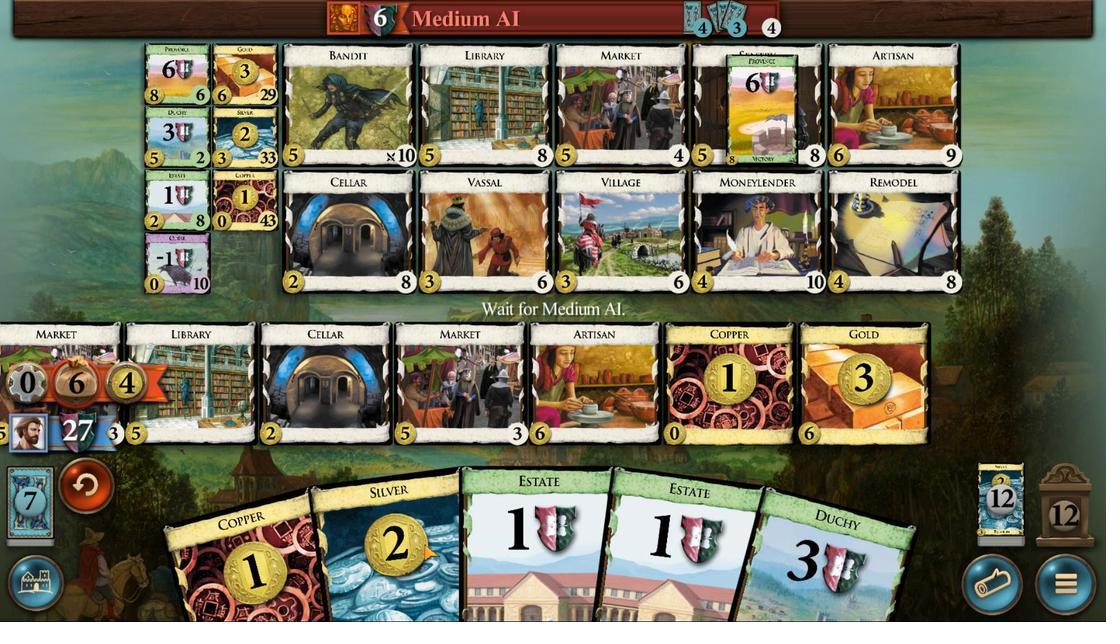 
Action: Mouse scrolled (423, 544) with delta (0, 0)
Screenshot: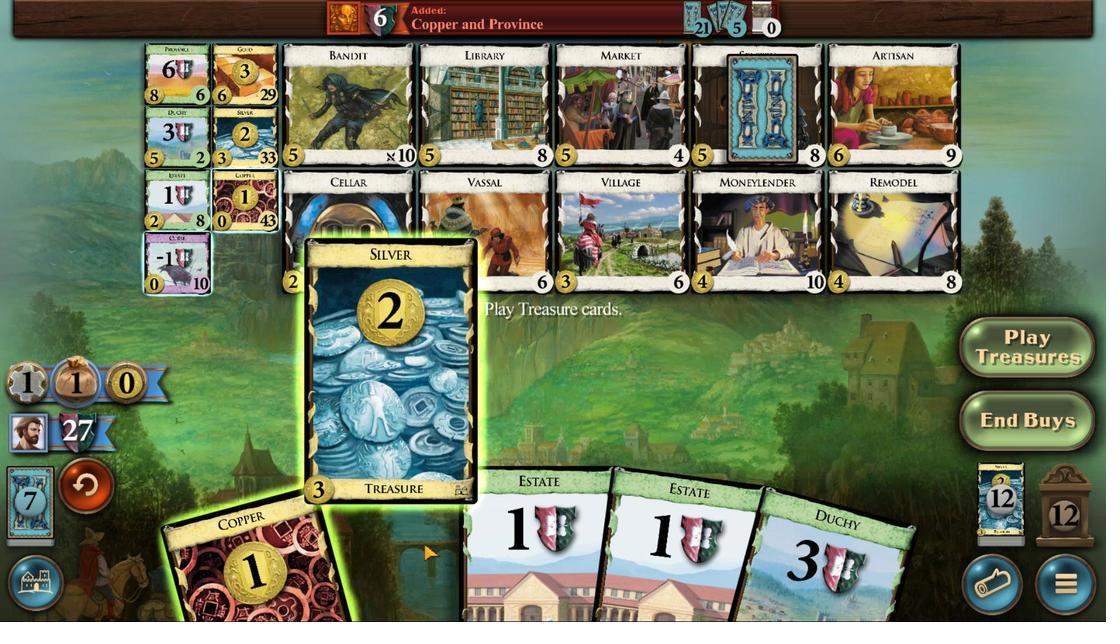 
Action: Mouse scrolled (423, 544) with delta (0, 0)
Screenshot: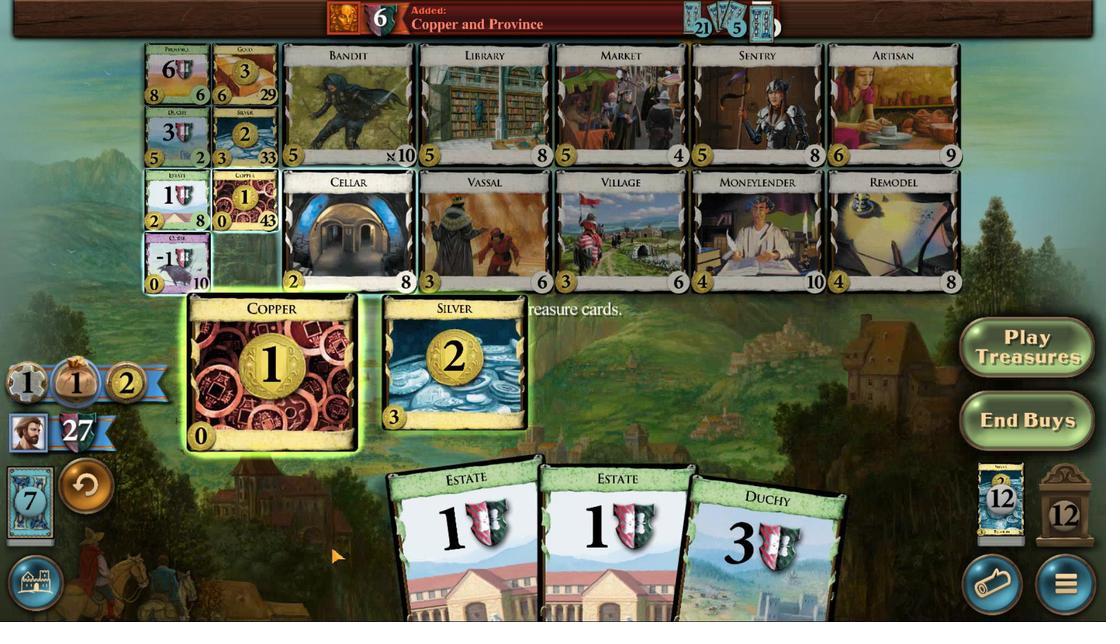 
Action: Mouse moved to (246, 125)
Screenshot: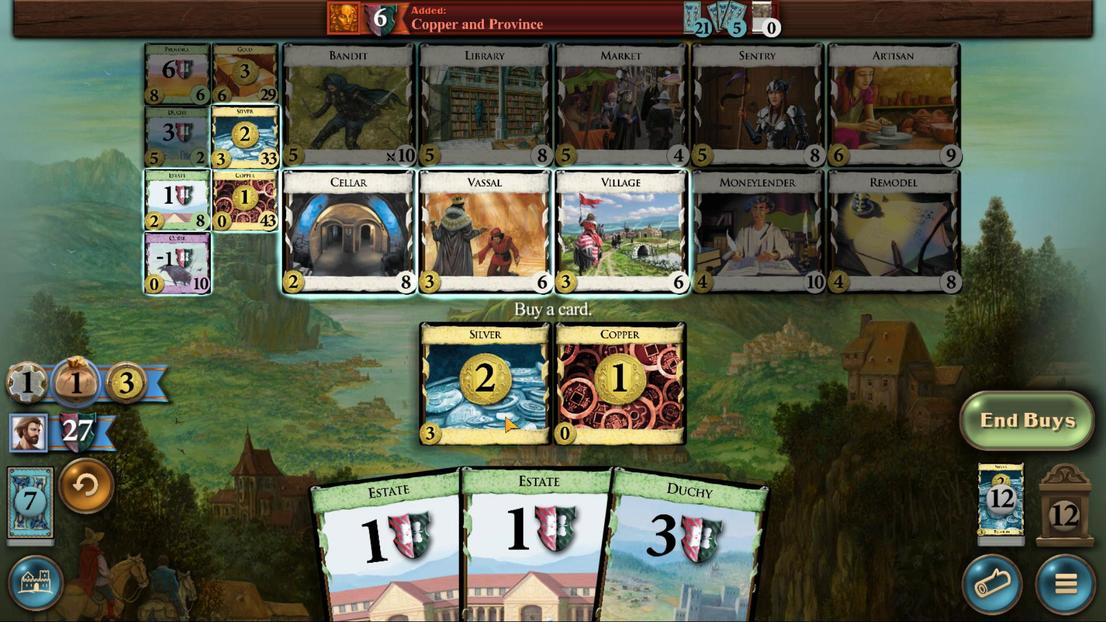 
Action: Mouse pressed left at (246, 125)
Screenshot: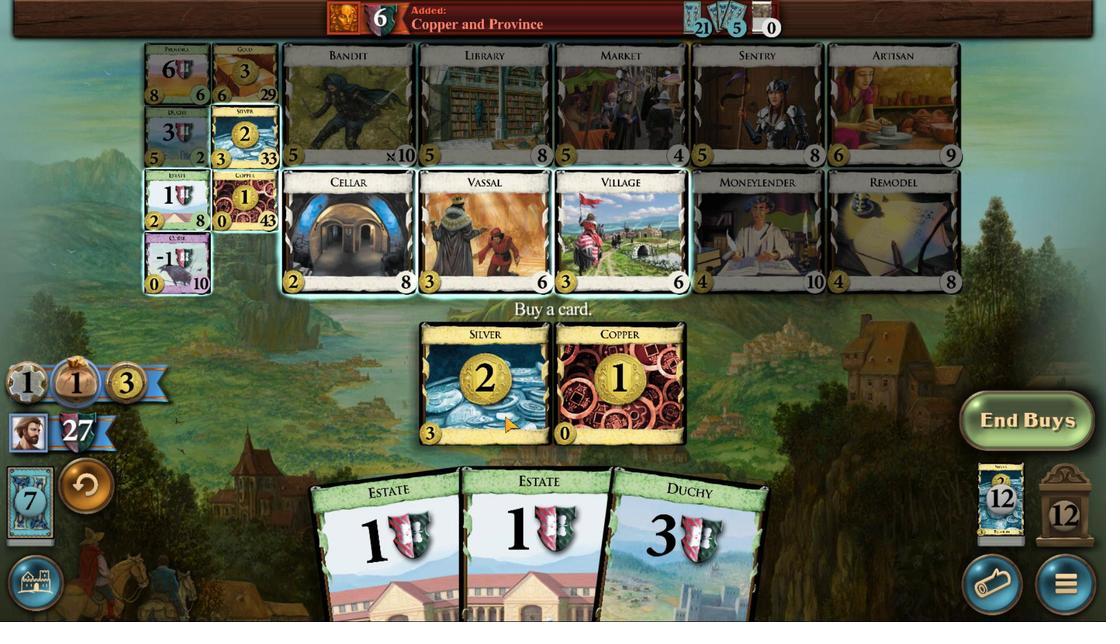 
Action: Mouse moved to (640, 539)
Screenshot: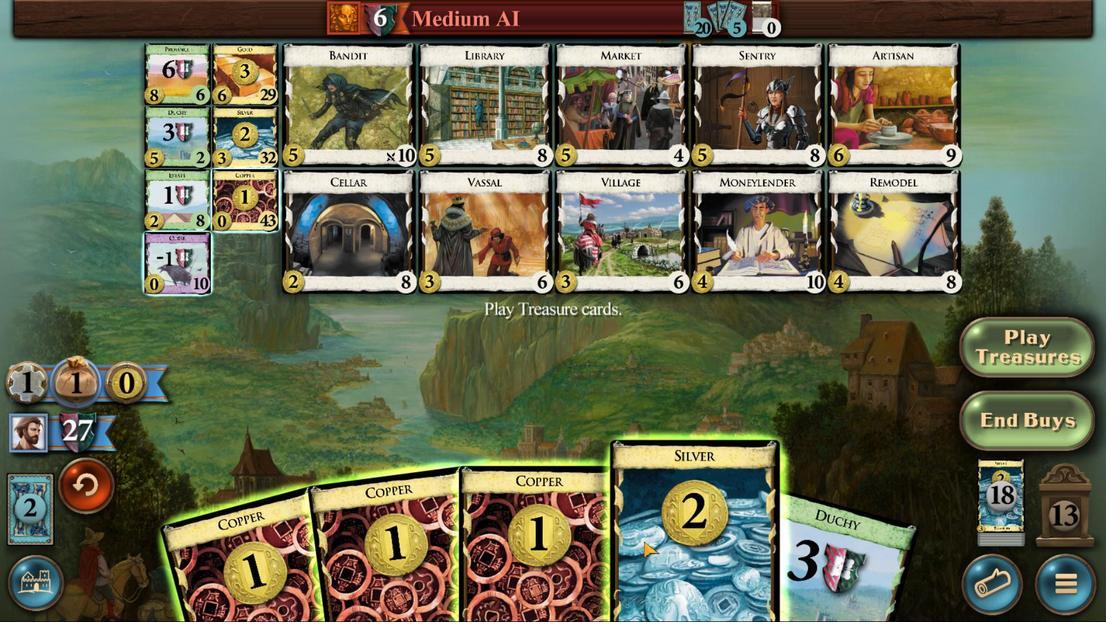 
Action: Mouse scrolled (640, 538) with delta (0, 0)
Screenshot: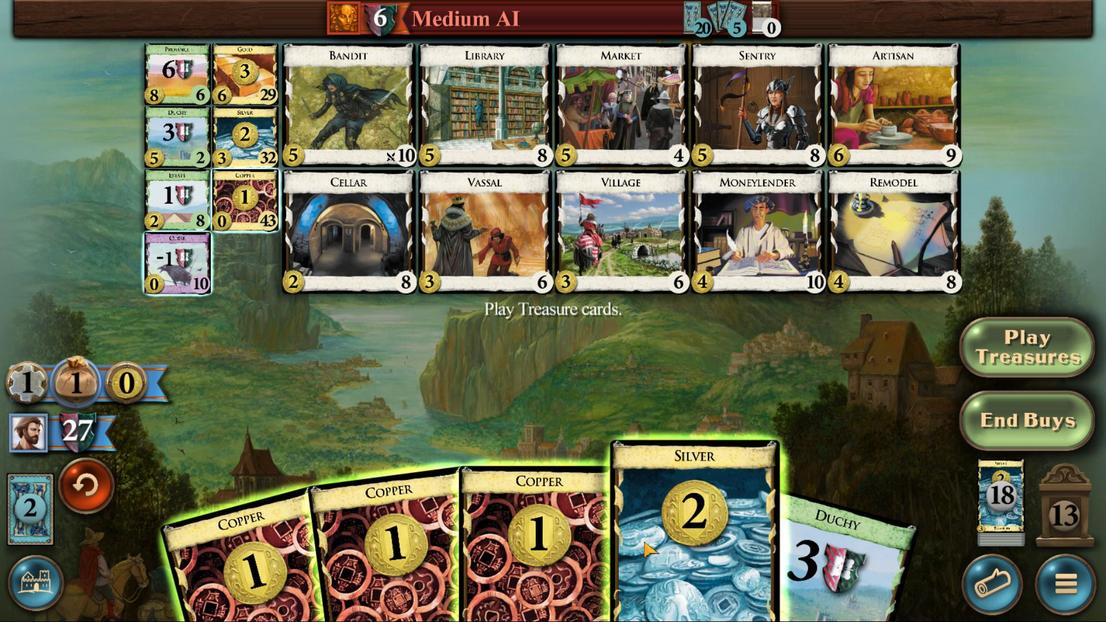 
Action: Mouse moved to (642, 541)
Screenshot: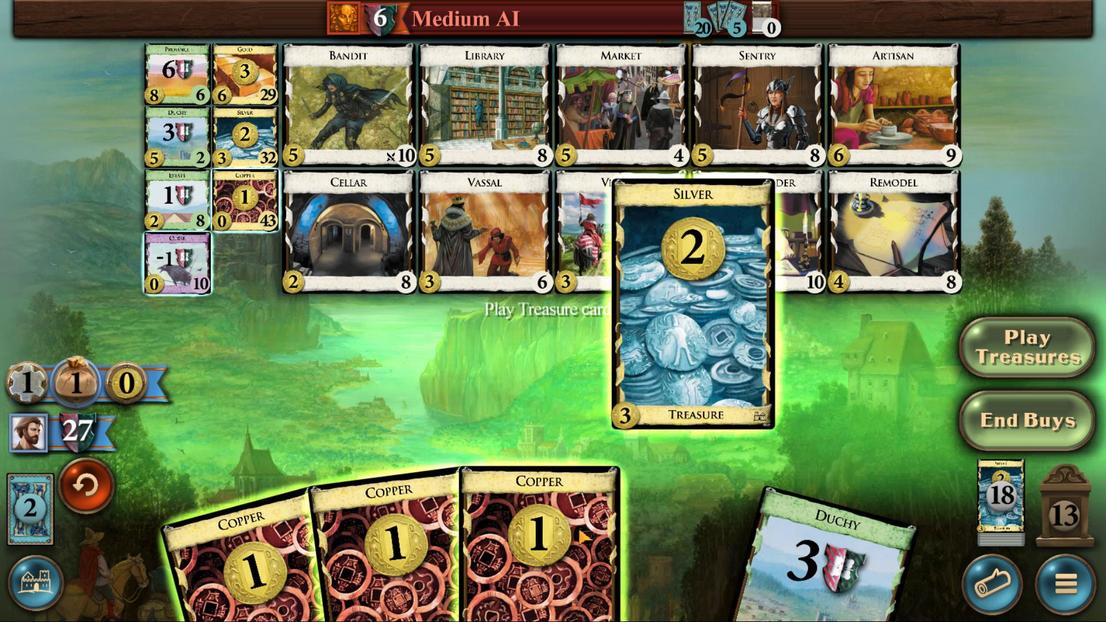 
Action: Mouse scrolled (642, 541) with delta (0, 0)
Screenshot: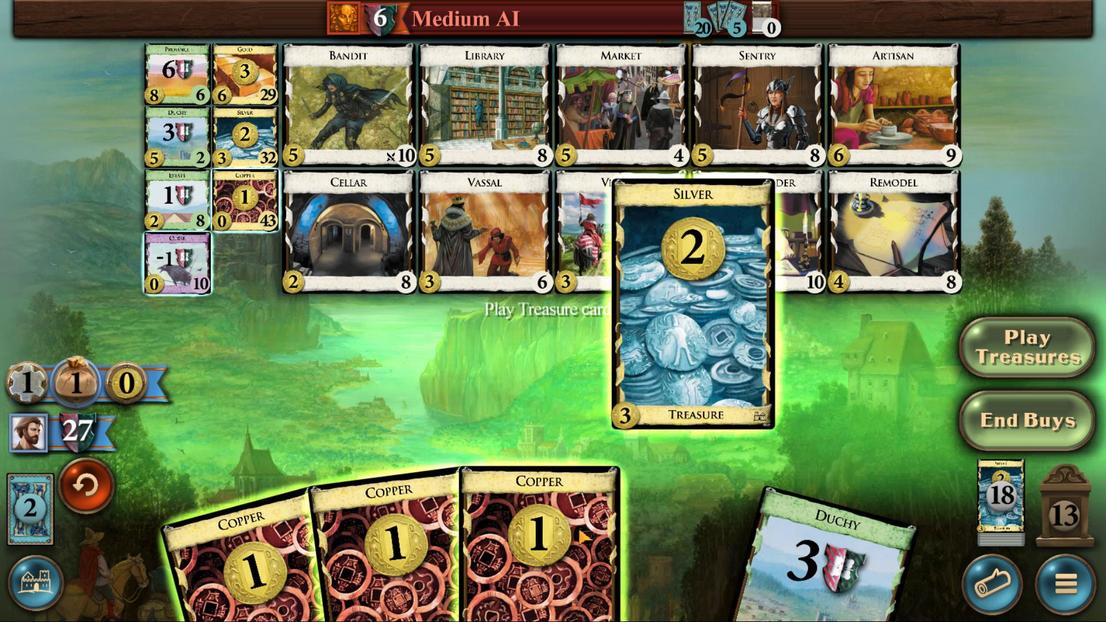 
Action: Mouse moved to (643, 541)
Screenshot: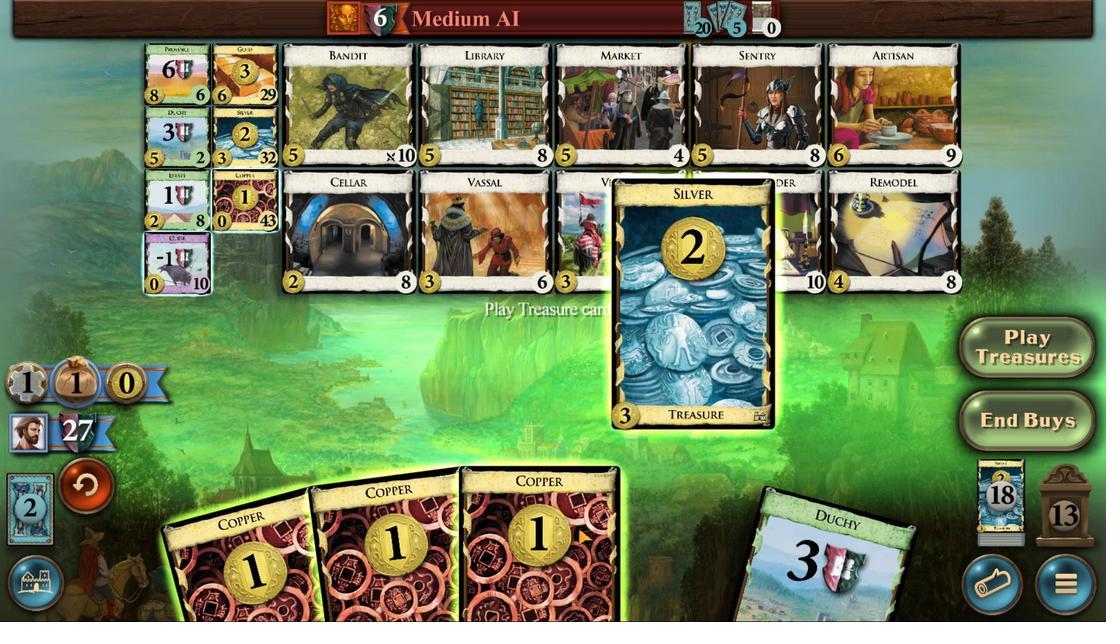 
Action: Mouse scrolled (643, 541) with delta (0, 0)
Screenshot: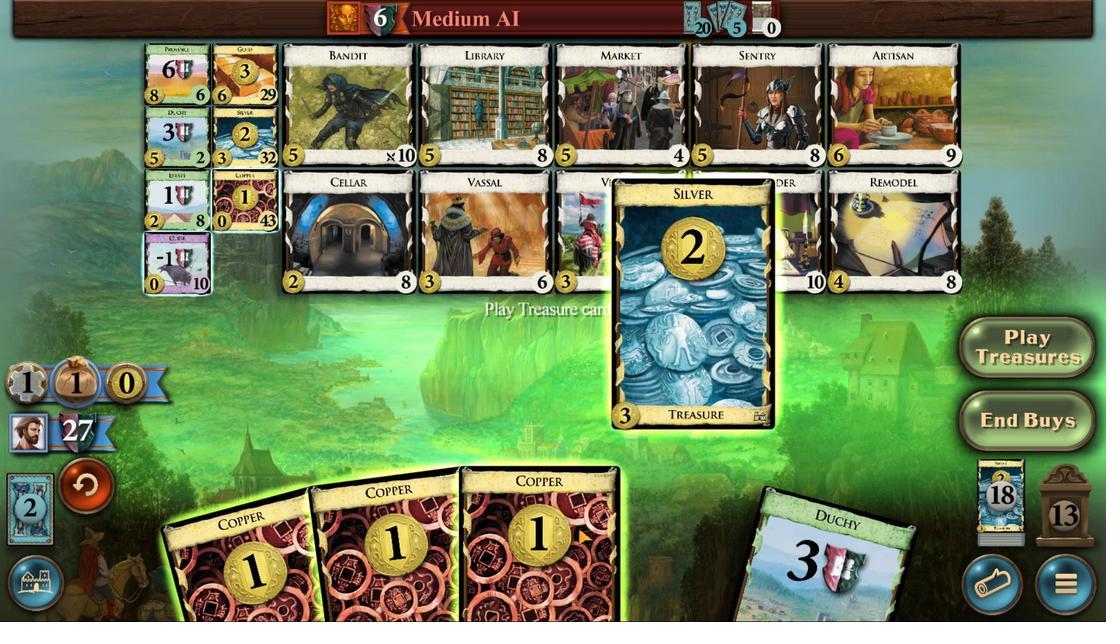 
Action: Mouse moved to (577, 531)
Screenshot: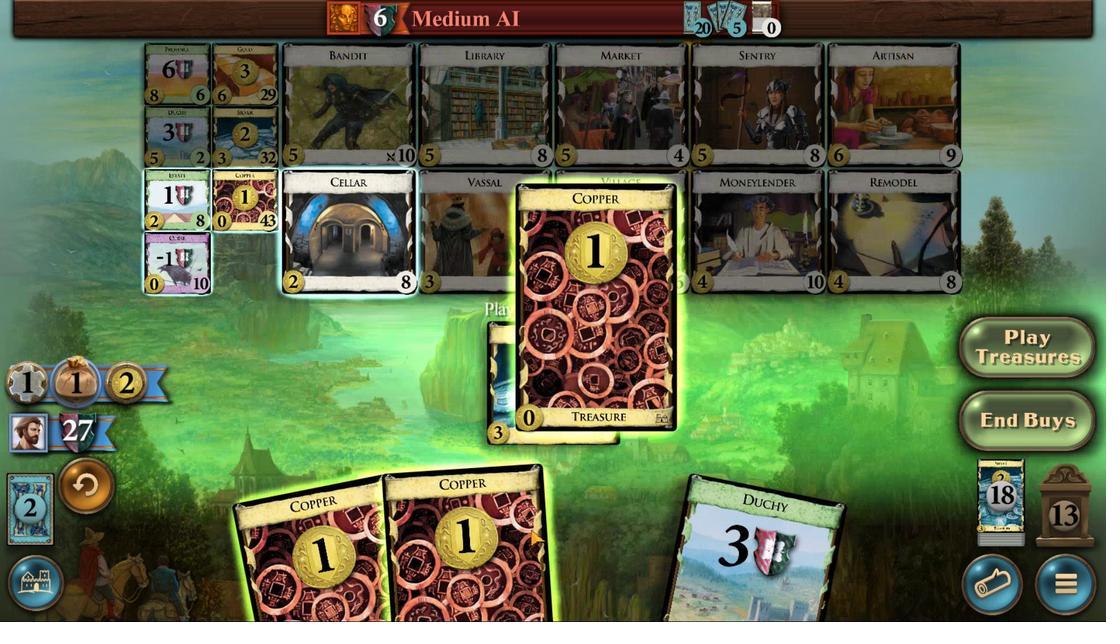 
Action: Mouse scrolled (577, 530) with delta (0, 0)
Screenshot: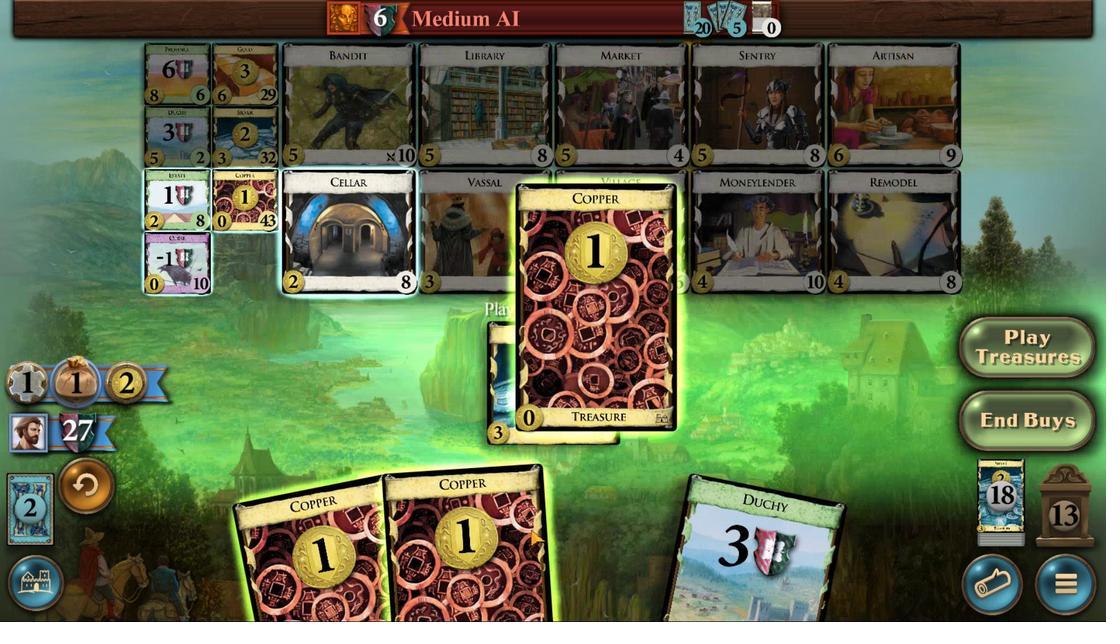 
Action: Mouse moved to (576, 533)
Screenshot: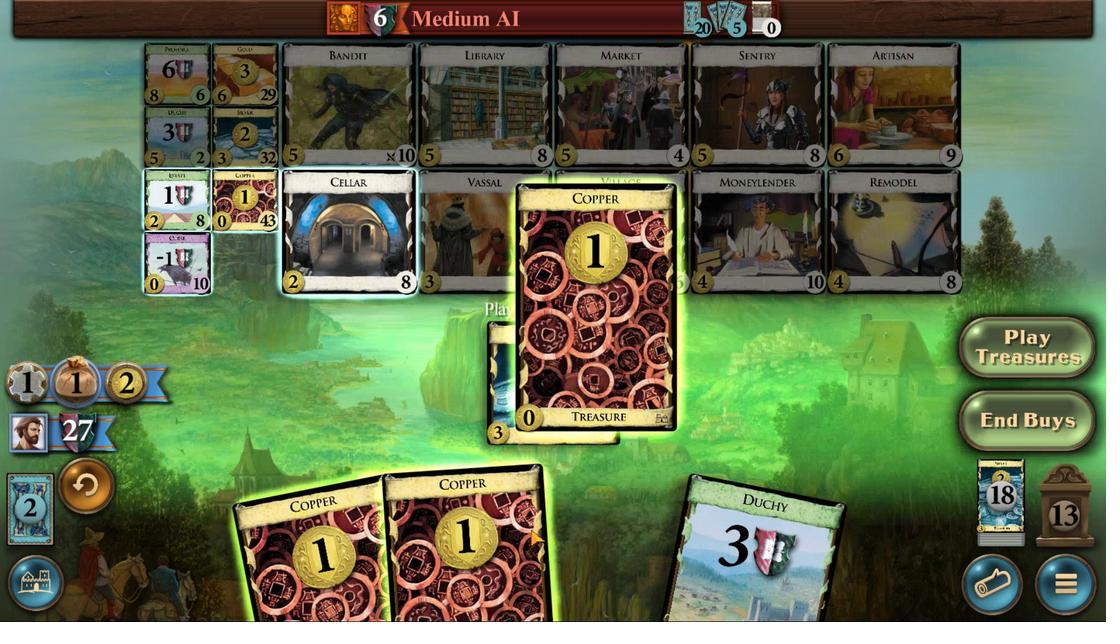 
Action: Mouse scrolled (576, 532) with delta (0, 0)
Screenshot: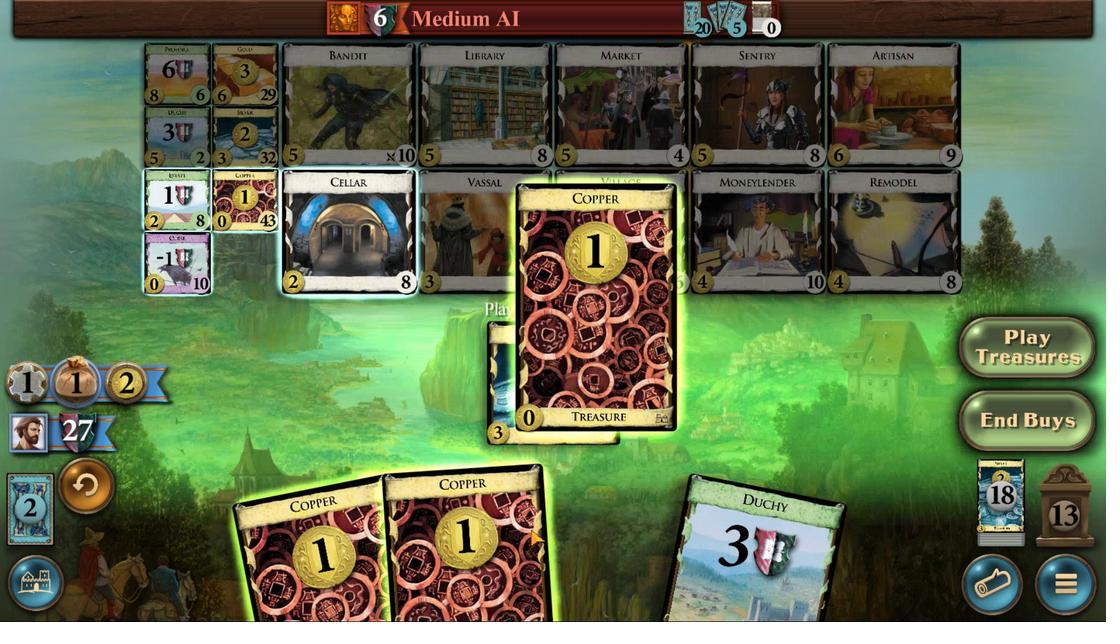 
Action: Mouse moved to (575, 533)
Screenshot: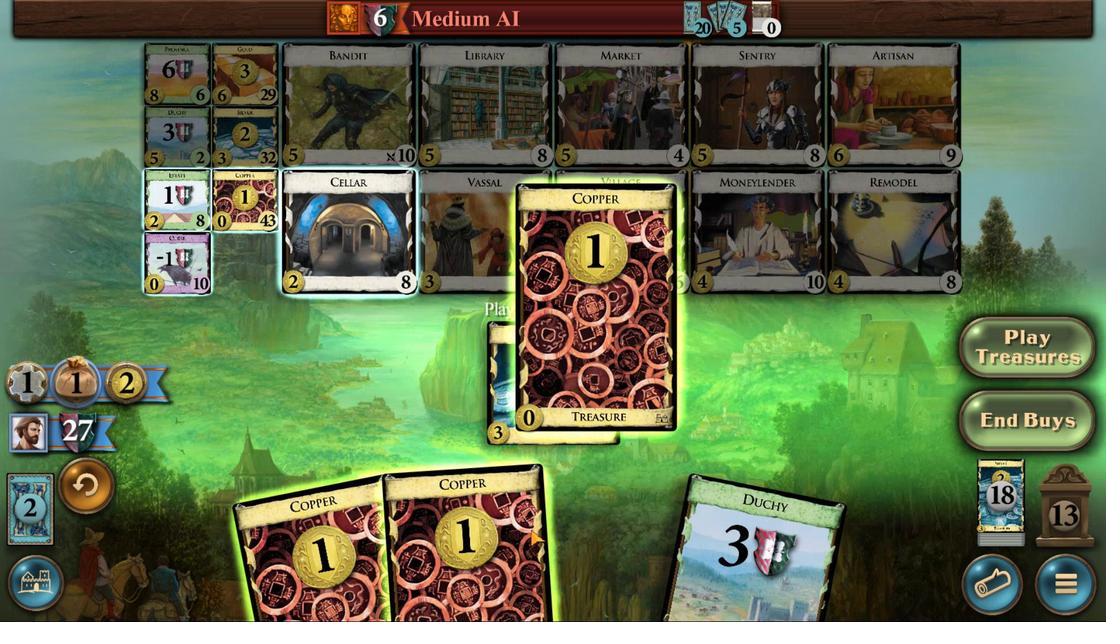 
Action: Mouse scrolled (575, 533) with delta (0, 0)
